 Task: Open a blank sheet, save the file as newsletter.odt Insert a table '2 by 3' In first column, add headers, 'Product, Quantity'. Under first header add  Apple, Mango. Under second header add  15, 20. Change table style to  Red
Action: Mouse moved to (278, 143)
Screenshot: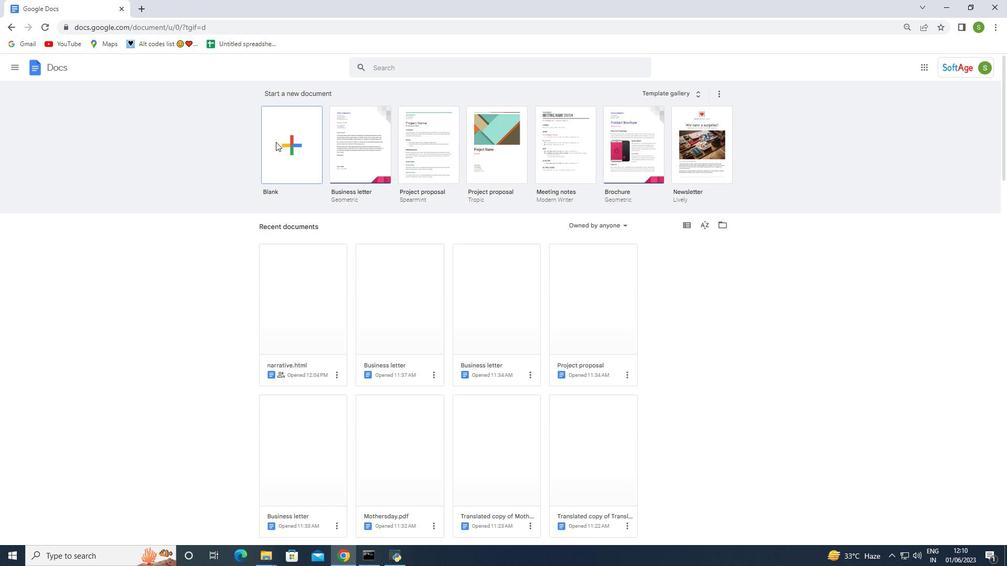 
Action: Mouse pressed left at (278, 143)
Screenshot: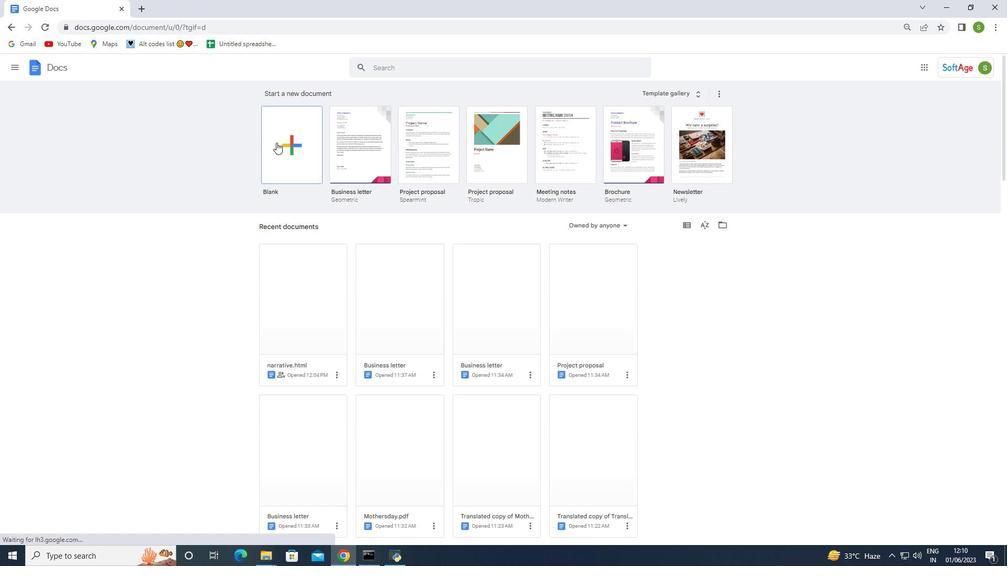 
Action: Mouse moved to (29, 71)
Screenshot: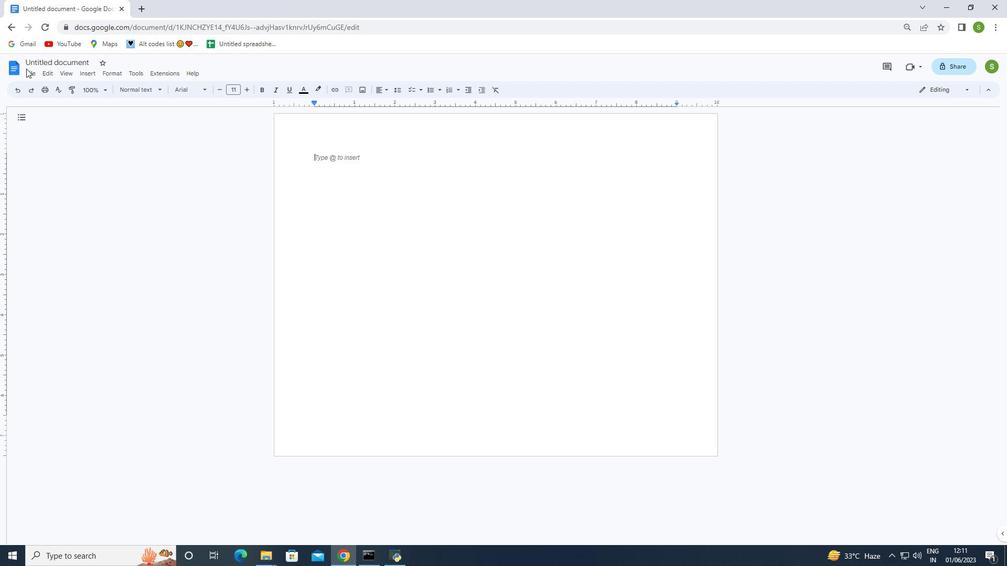 
Action: Mouse pressed left at (29, 71)
Screenshot: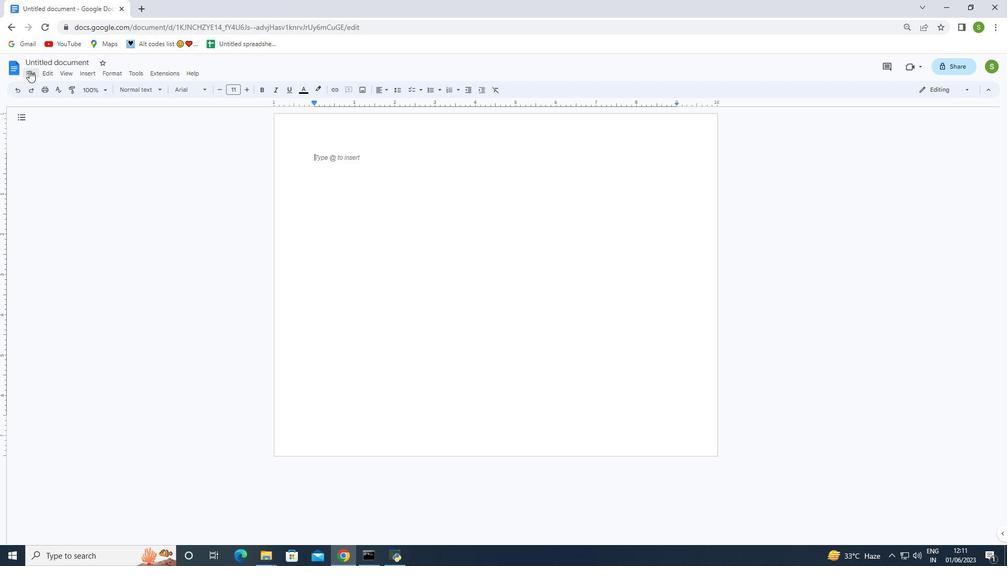 
Action: Mouse moved to (54, 182)
Screenshot: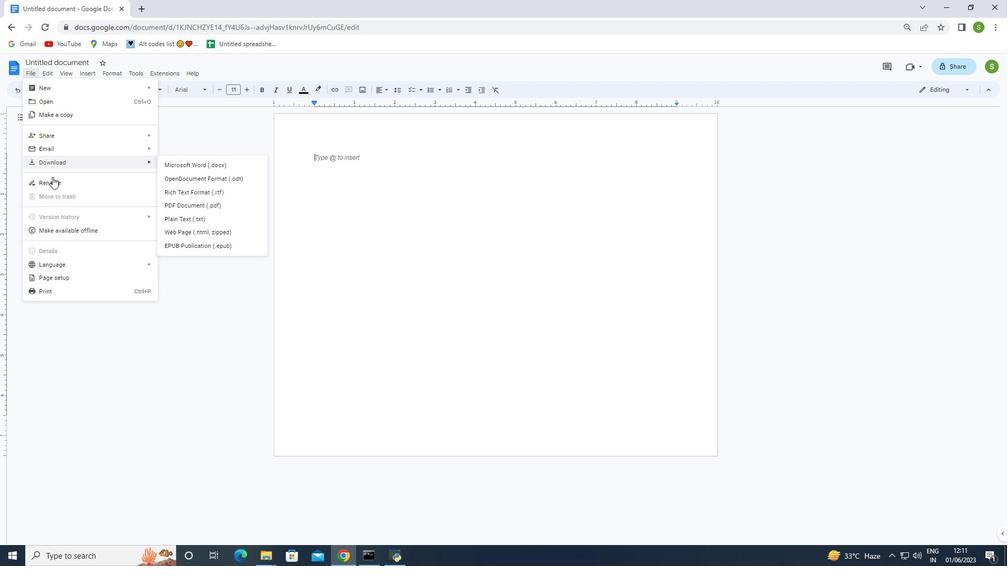 
Action: Mouse pressed left at (54, 182)
Screenshot: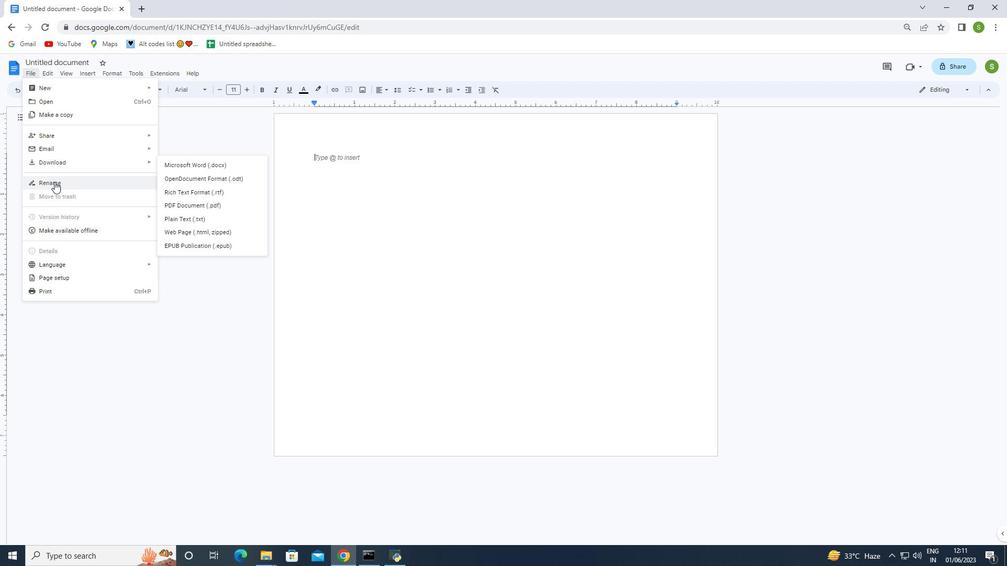 
Action: Mouse moved to (55, 179)
Screenshot: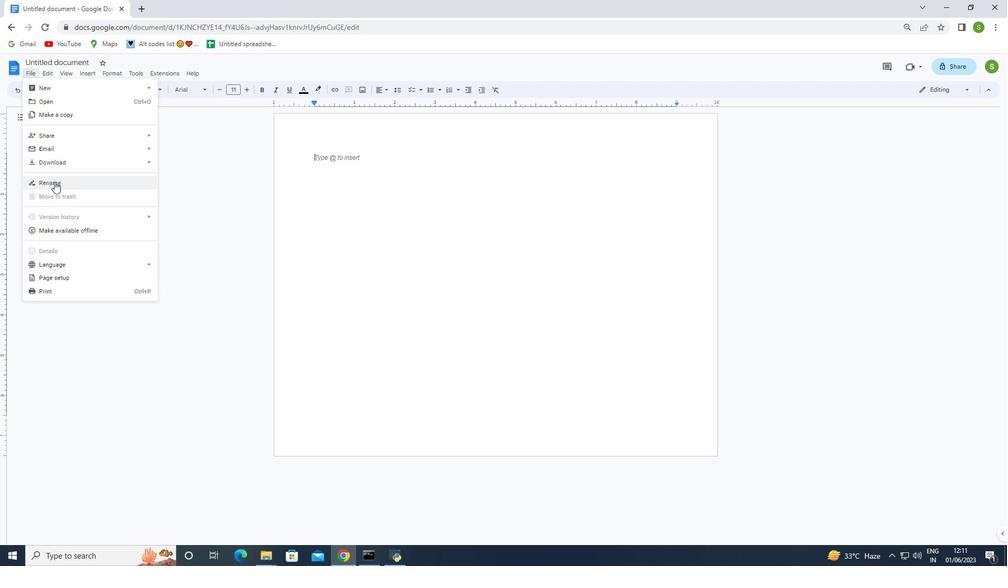 
Action: Key pressed <Key.backspace>newsletter.odt
Screenshot: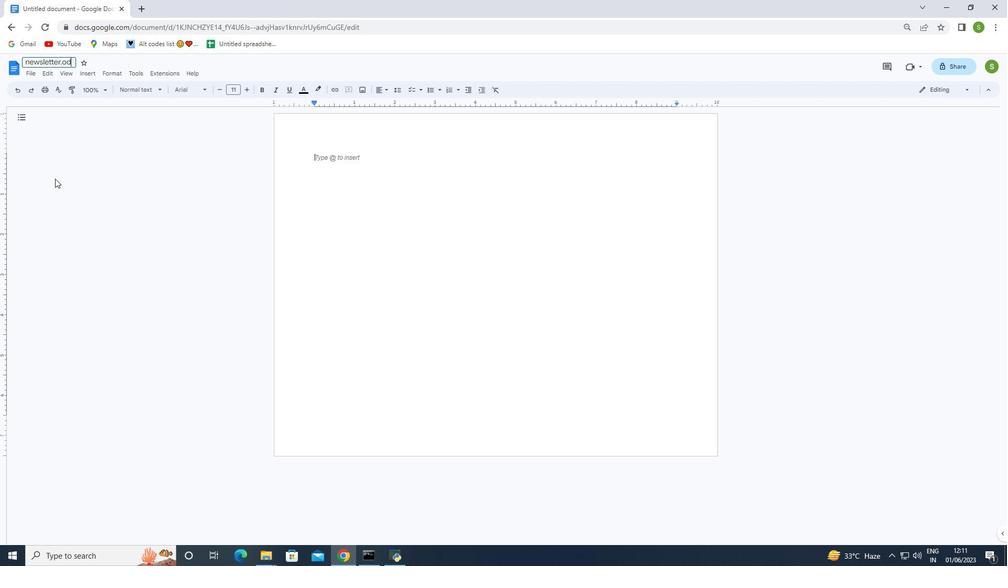 
Action: Mouse moved to (132, 222)
Screenshot: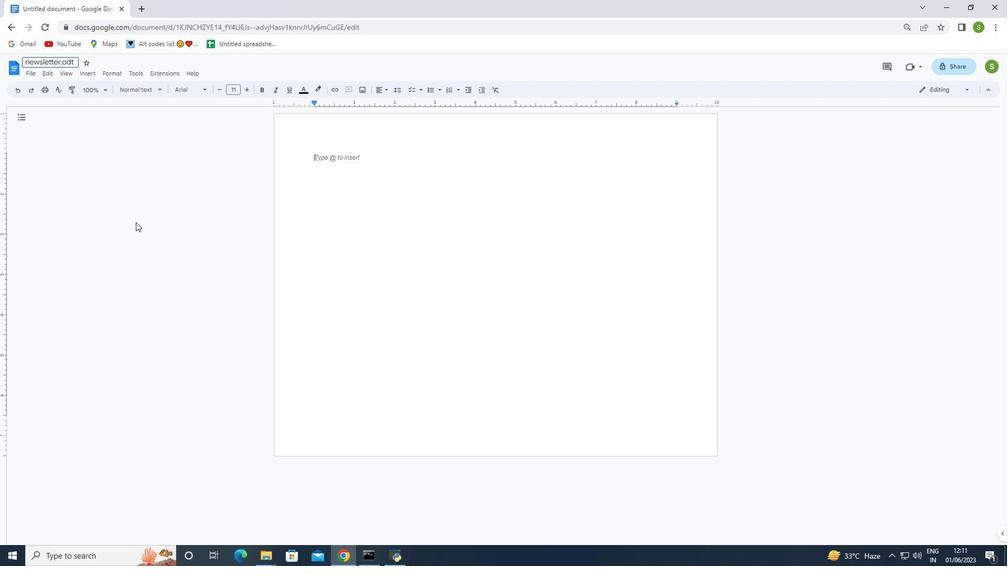 
Action: Mouse pressed left at (132, 222)
Screenshot: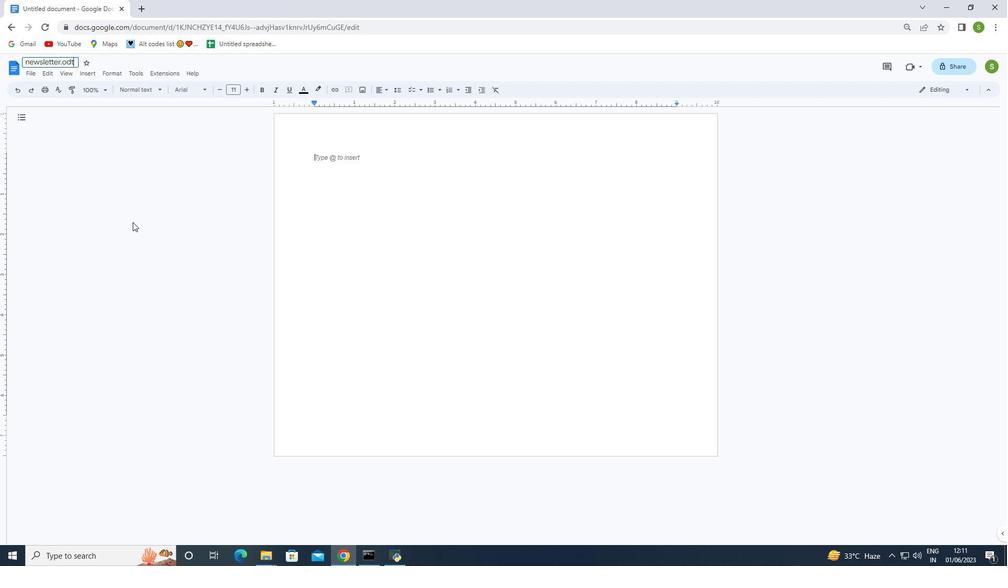
Action: Mouse moved to (114, 76)
Screenshot: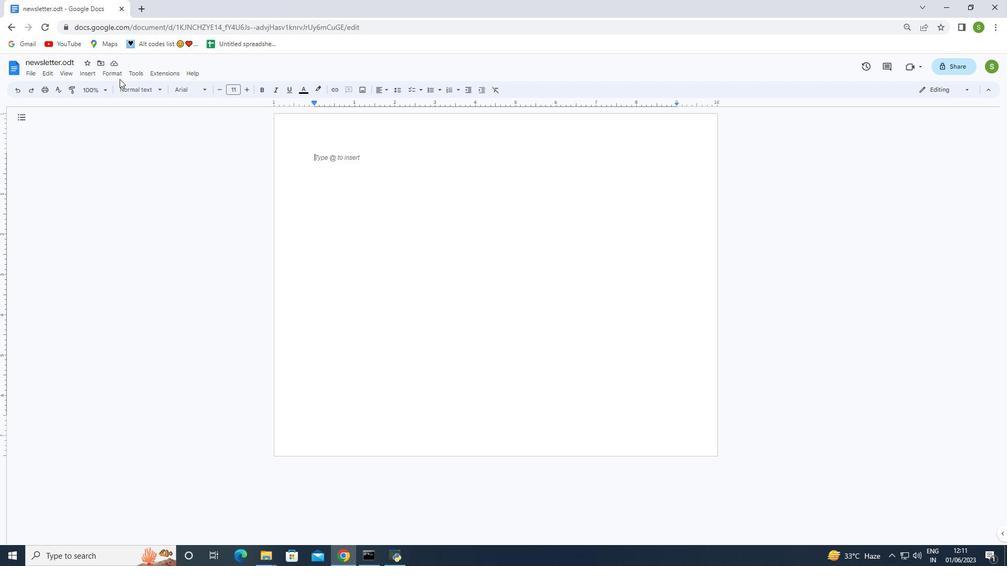 
Action: Mouse pressed left at (114, 76)
Screenshot: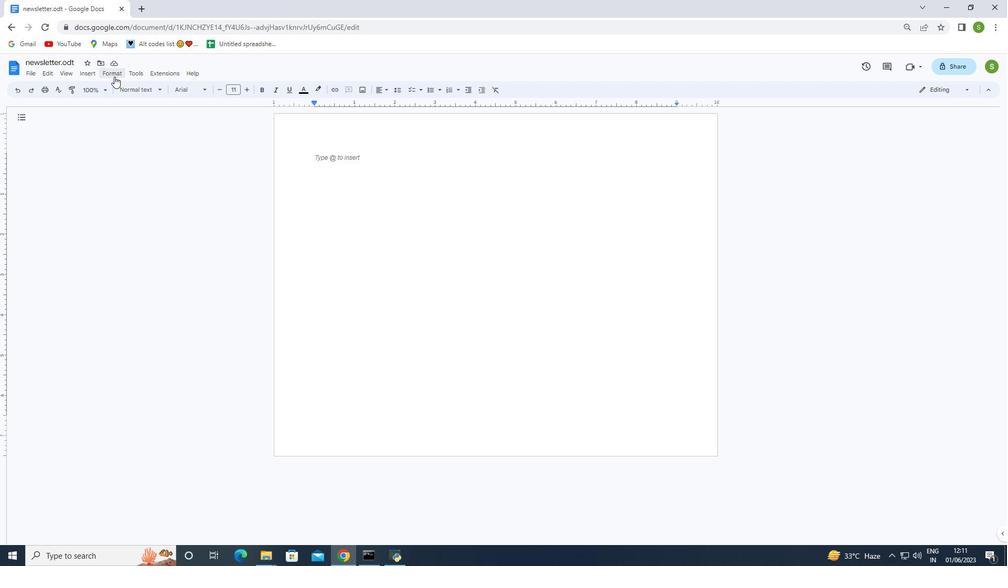 
Action: Mouse moved to (90, 74)
Screenshot: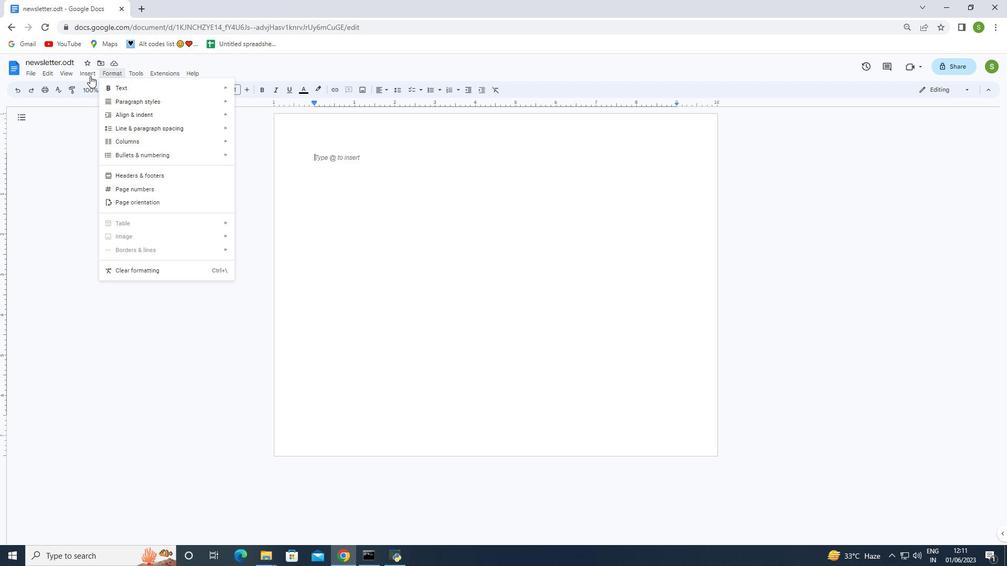 
Action: Mouse pressed left at (90, 74)
Screenshot: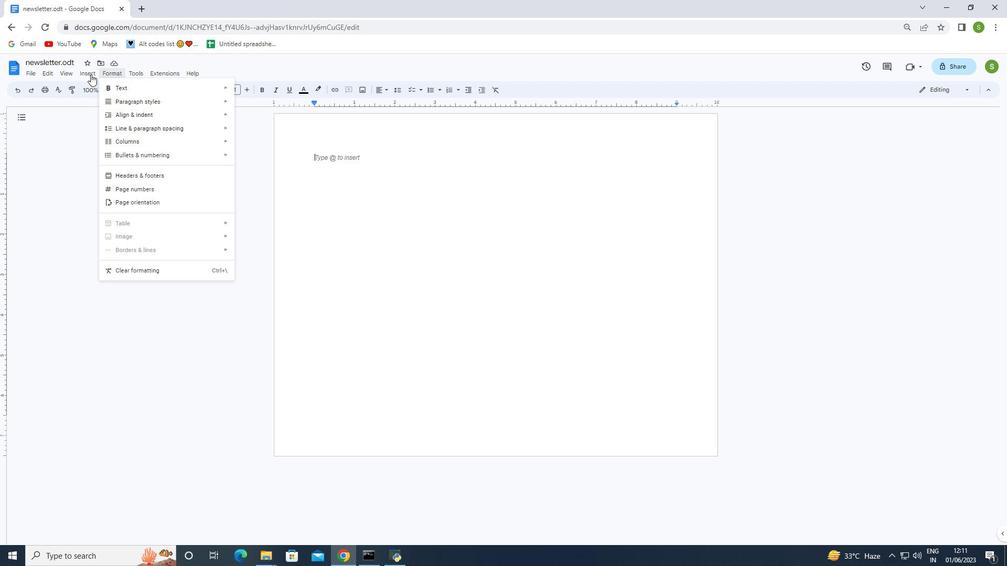 
Action: Mouse pressed left at (90, 74)
Screenshot: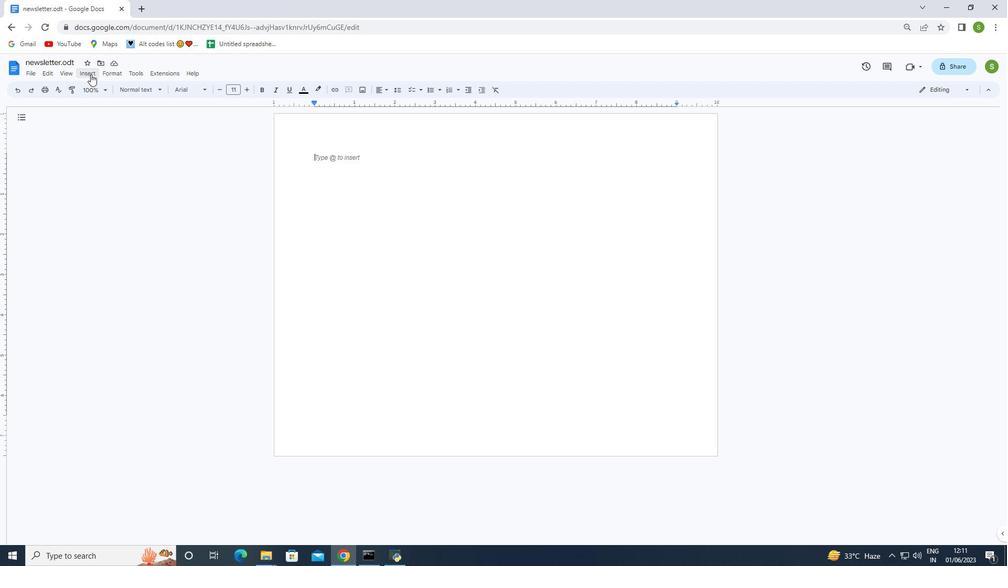 
Action: Mouse moved to (104, 102)
Screenshot: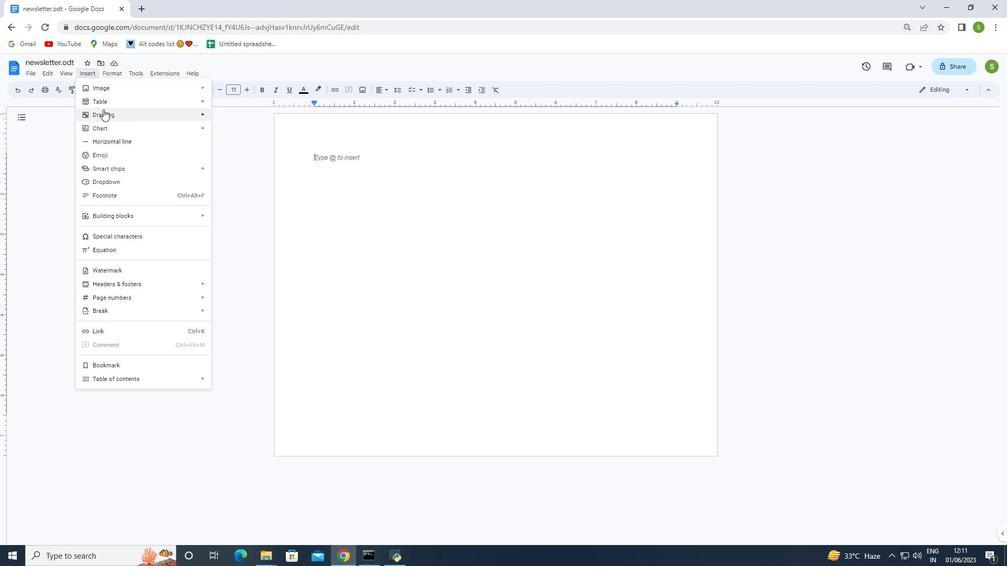 
Action: Mouse pressed left at (104, 102)
Screenshot: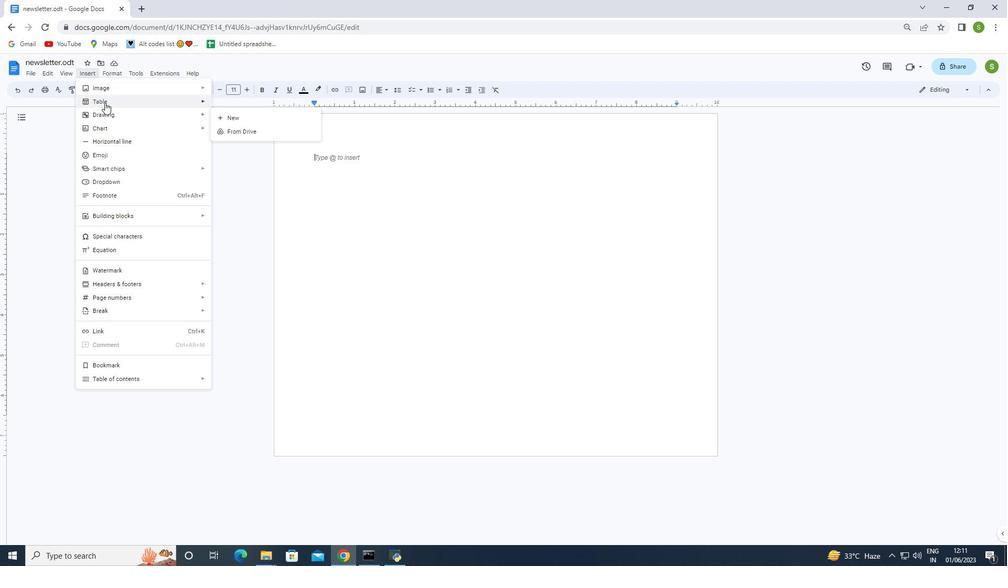 
Action: Mouse moved to (216, 123)
Screenshot: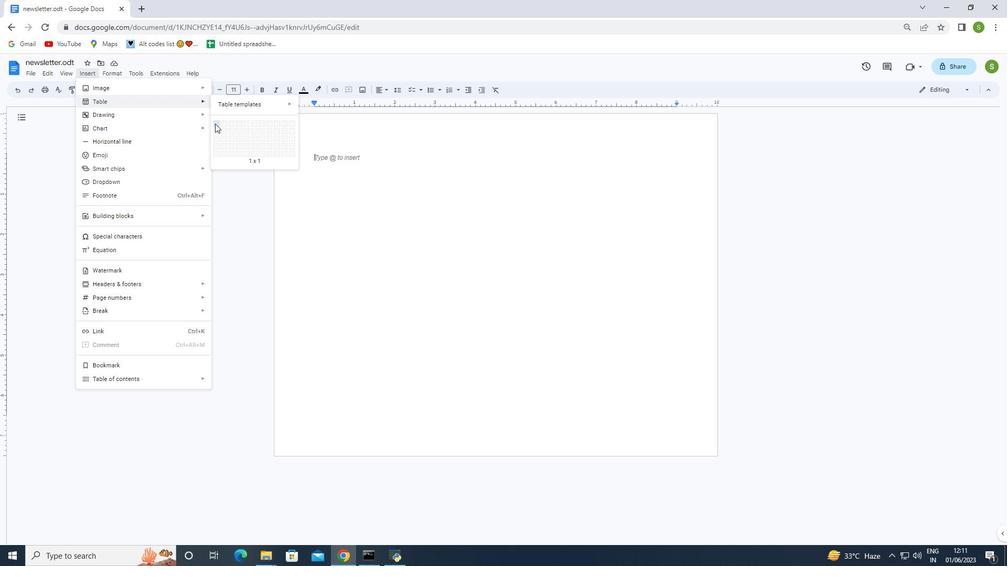 
Action: Mouse pressed left at (216, 123)
Screenshot: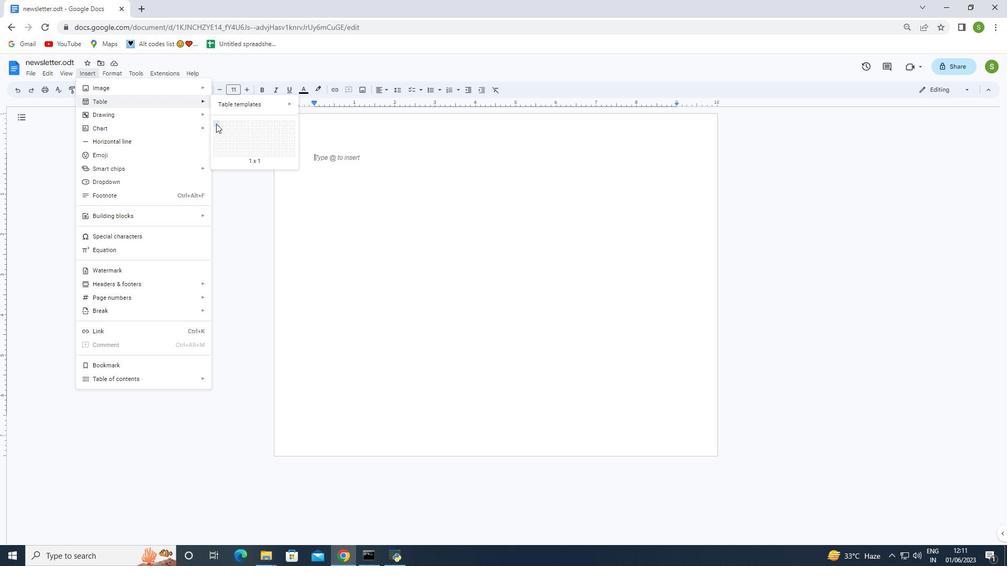 
Action: Mouse moved to (225, 137)
Screenshot: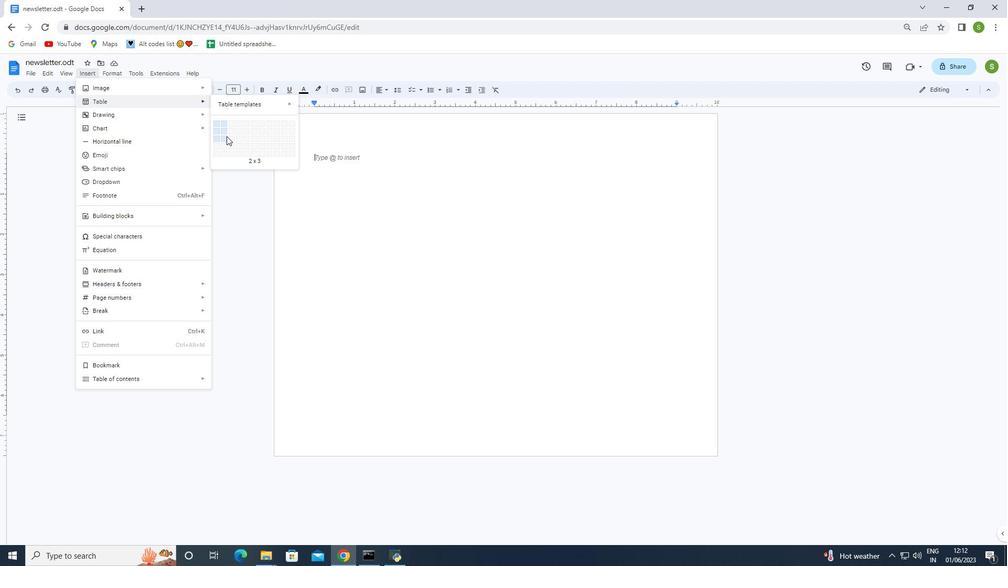 
Action: Mouse pressed left at (225, 137)
Screenshot: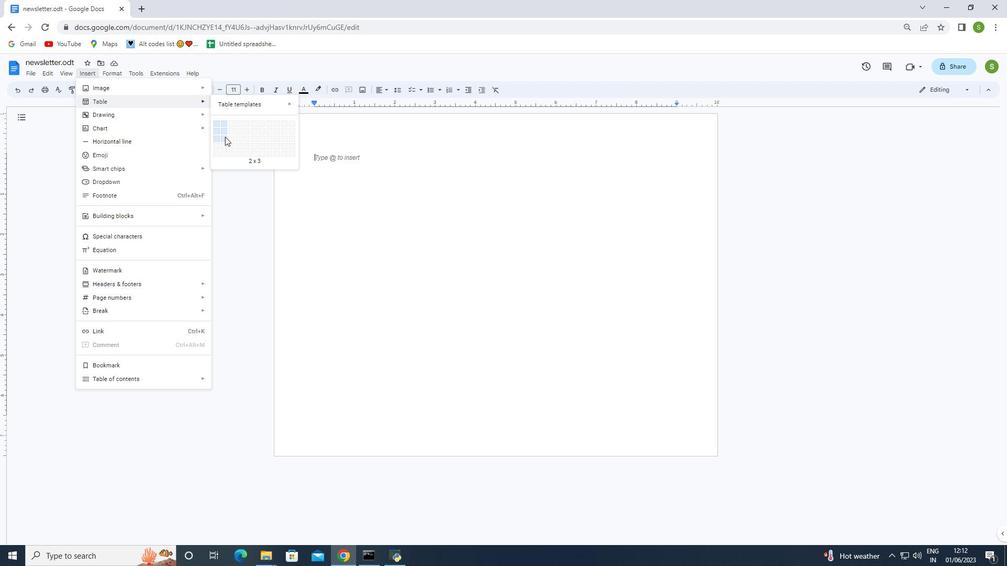 
Action: Mouse moved to (499, 167)
Screenshot: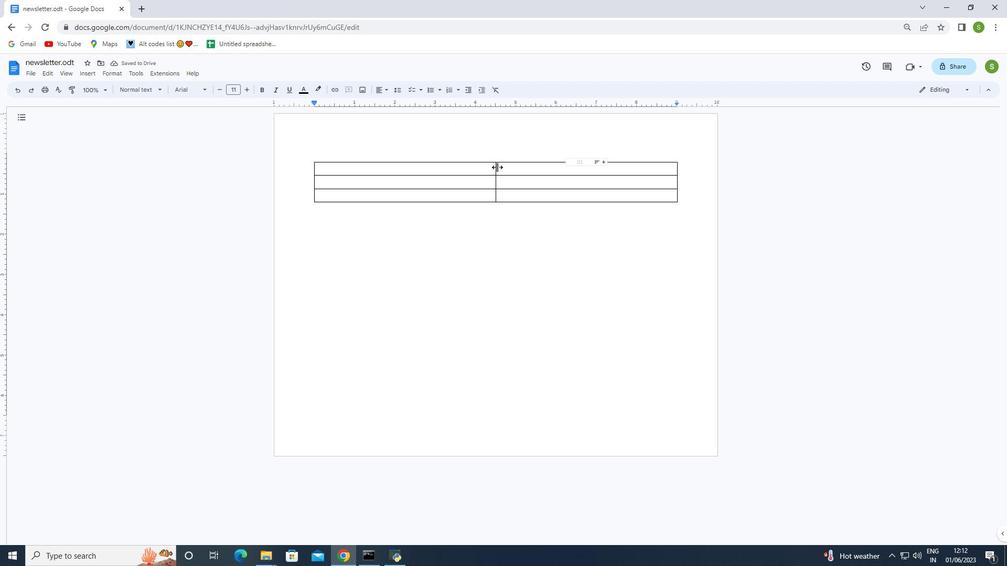 
Action: Mouse pressed left at (499, 167)
Screenshot: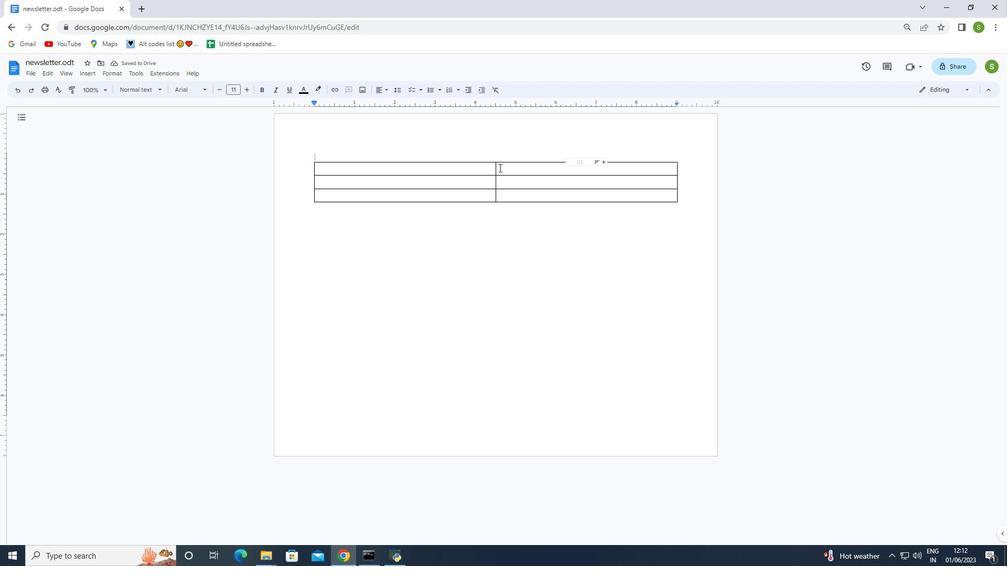 
Action: Mouse moved to (672, 167)
Screenshot: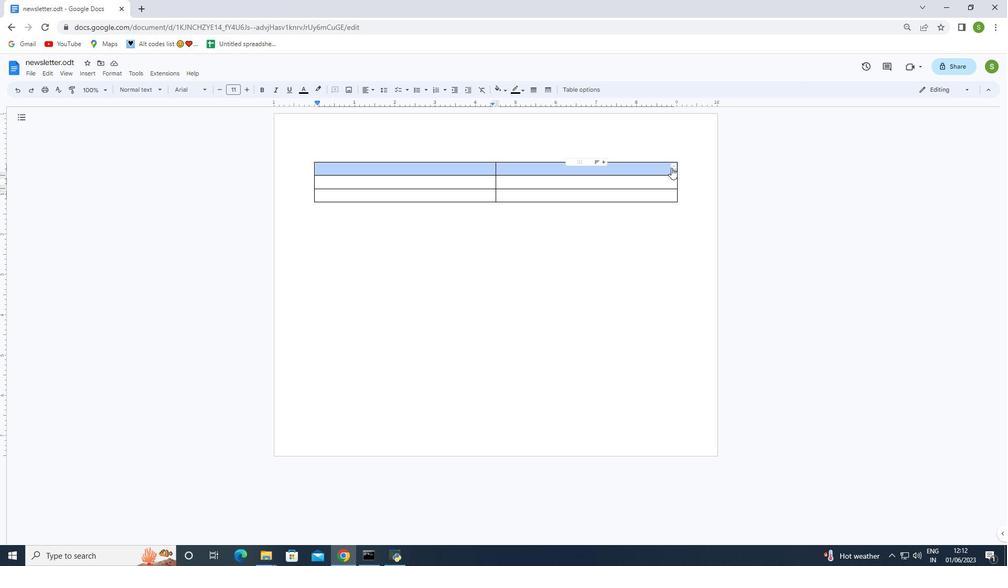 
Action: Mouse pressed left at (672, 167)
Screenshot: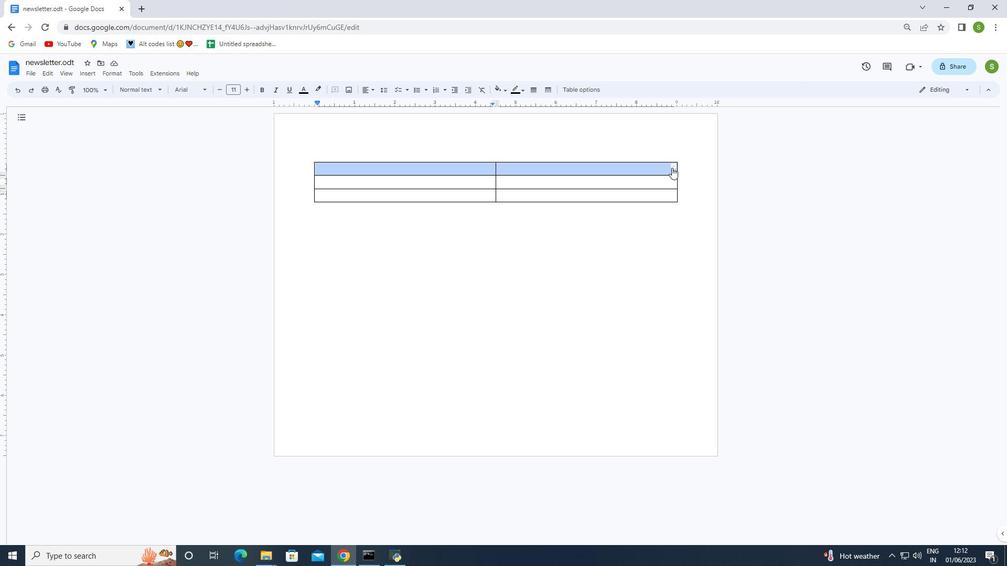 
Action: Mouse moved to (665, 134)
Screenshot: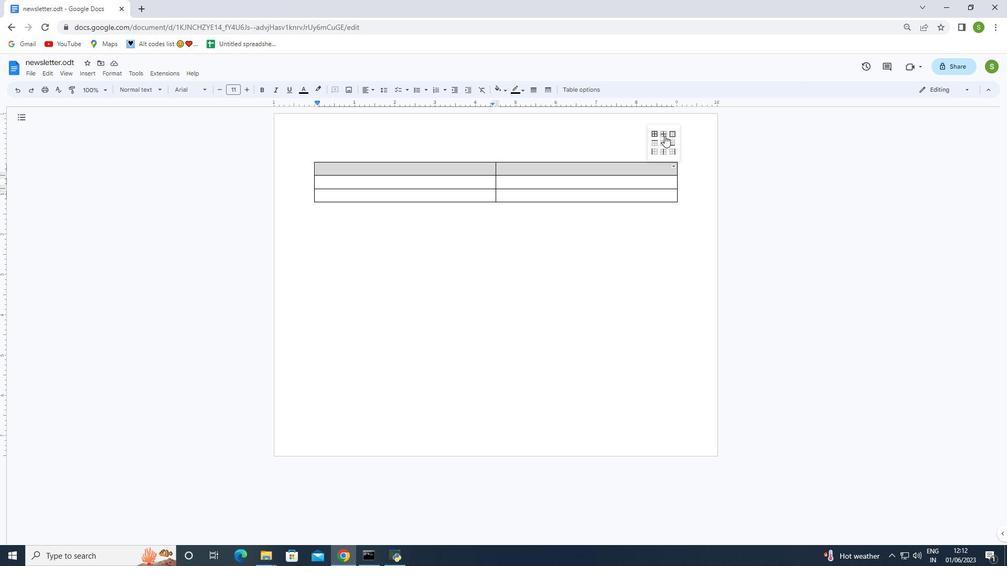 
Action: Mouse pressed left at (665, 134)
Screenshot: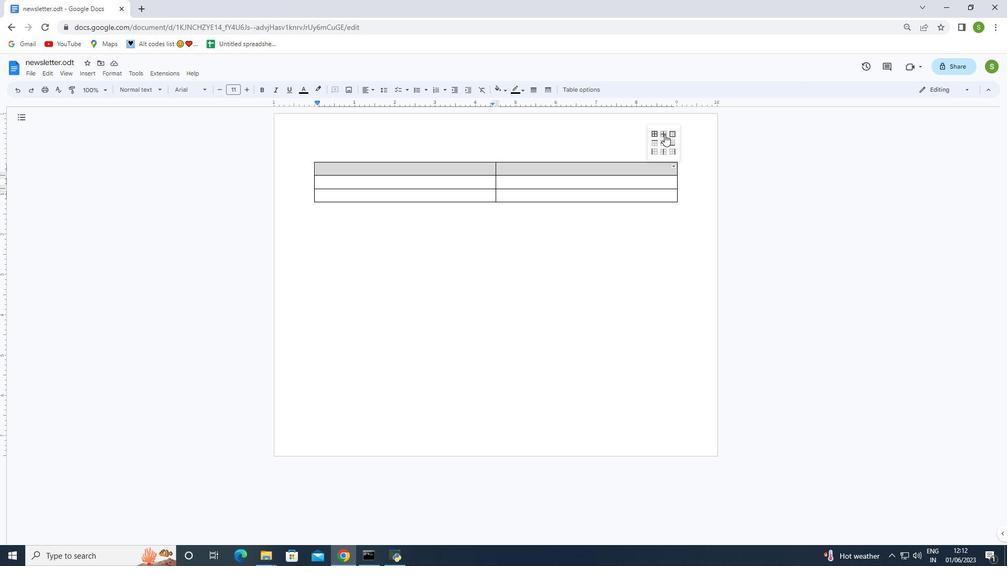 
Action: Mouse moved to (513, 174)
Screenshot: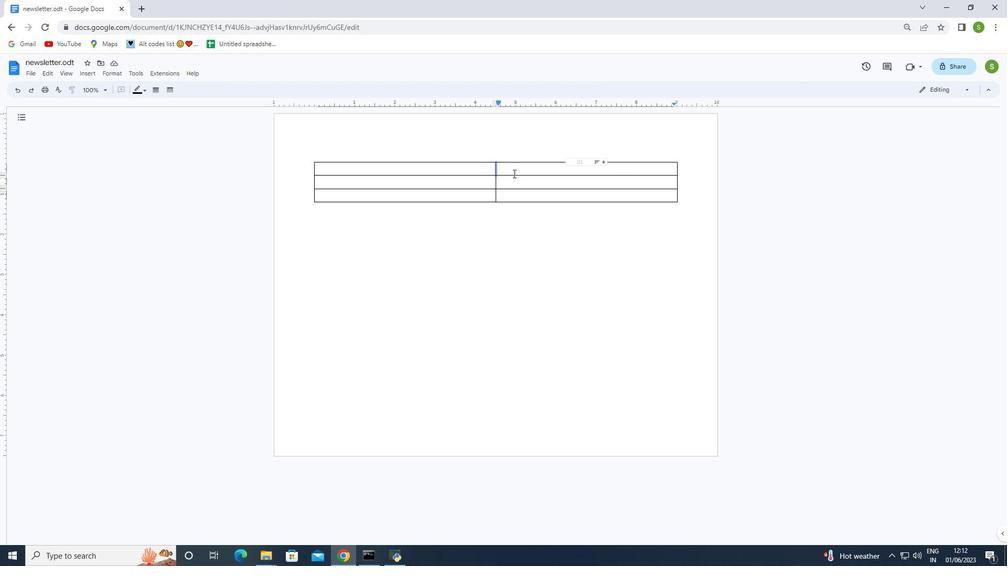 
Action: Key pressed <Key.delete>
Screenshot: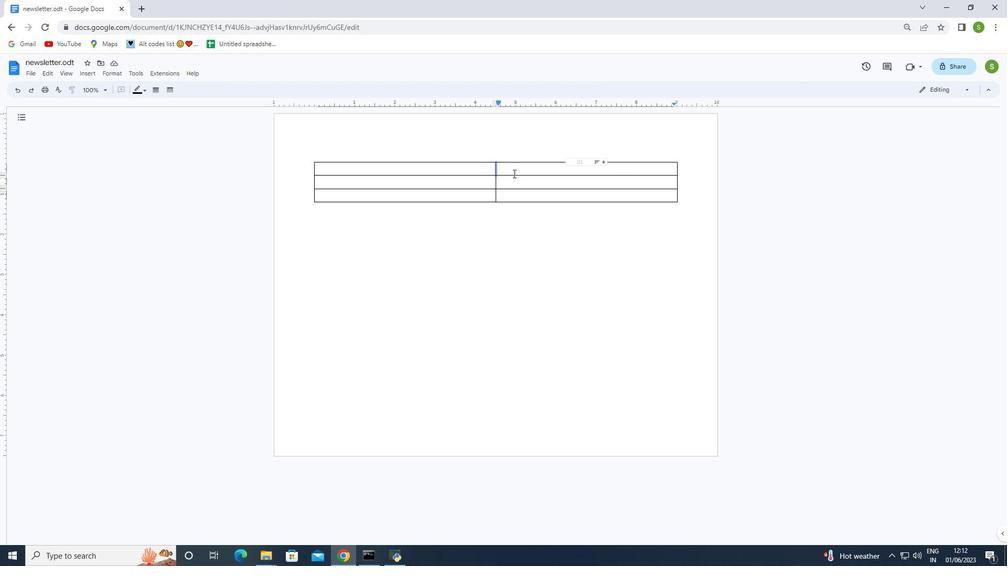 
Action: Mouse moved to (435, 261)
Screenshot: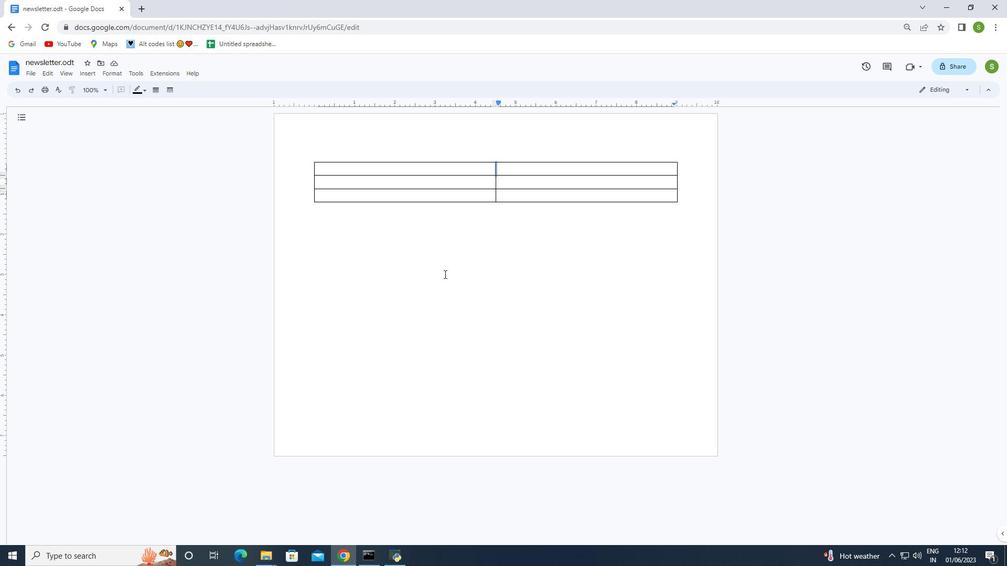 
Action: Mouse pressed left at (435, 261)
Screenshot: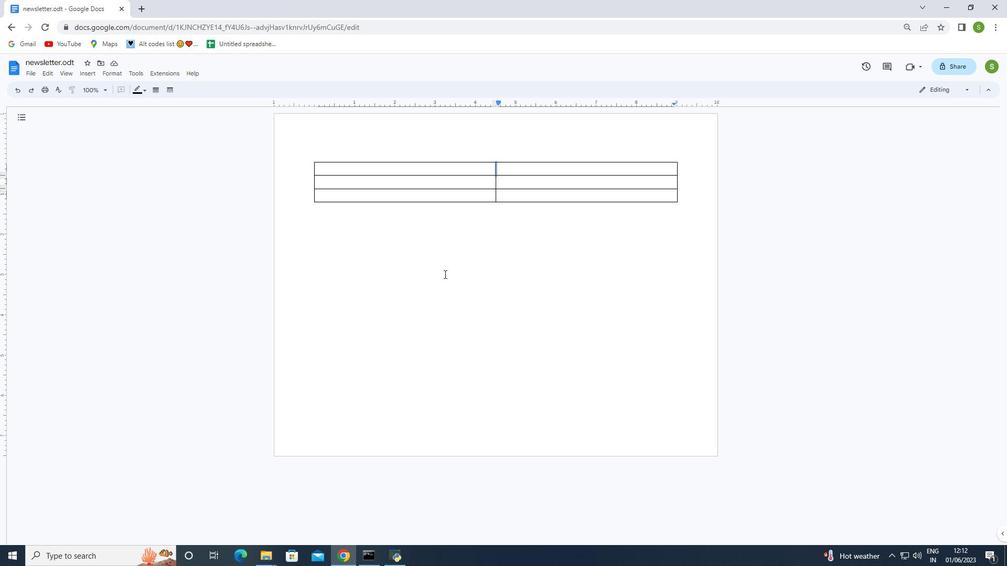 
Action: Mouse moved to (455, 173)
Screenshot: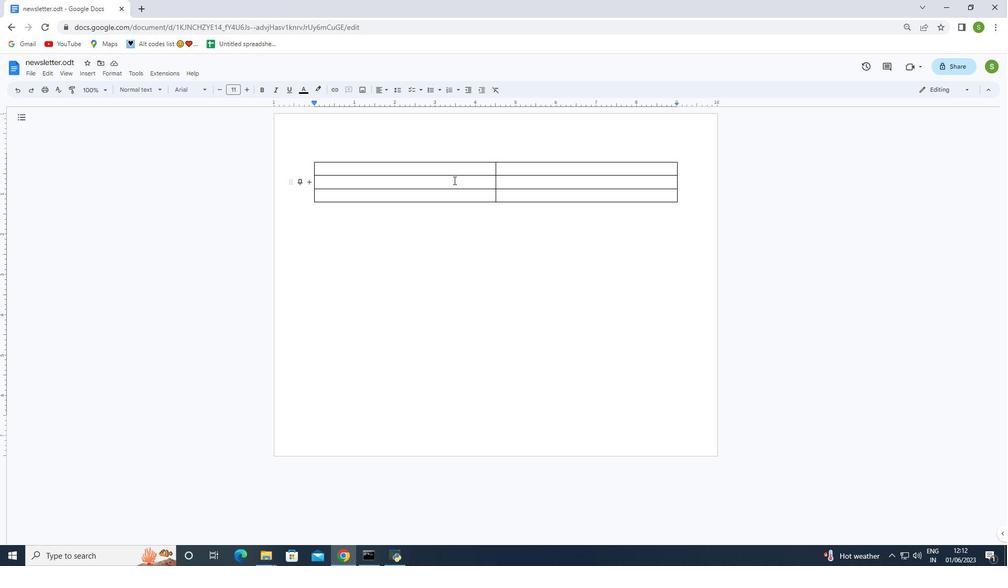 
Action: Mouse pressed left at (455, 173)
Screenshot: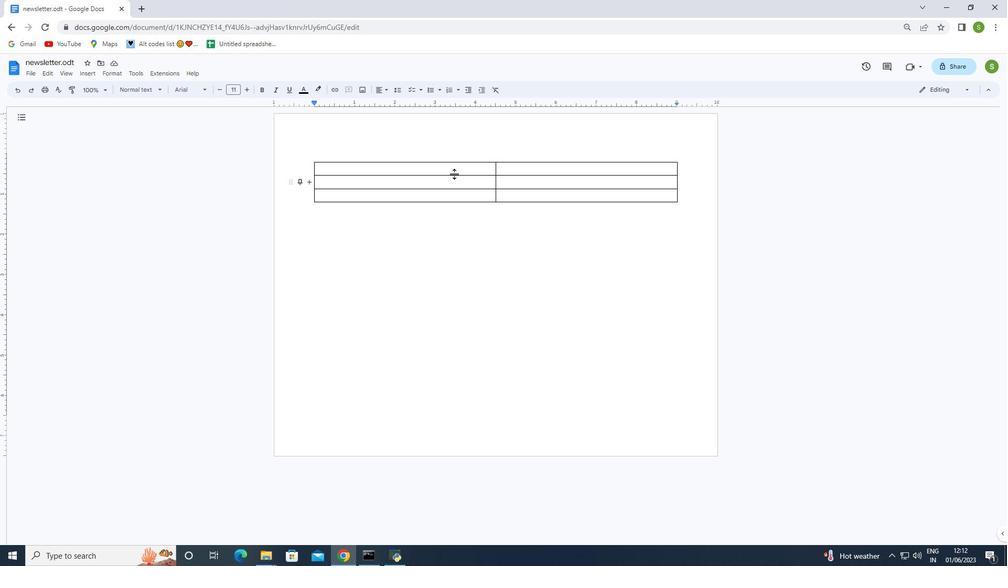 
Action: Mouse moved to (451, 172)
Screenshot: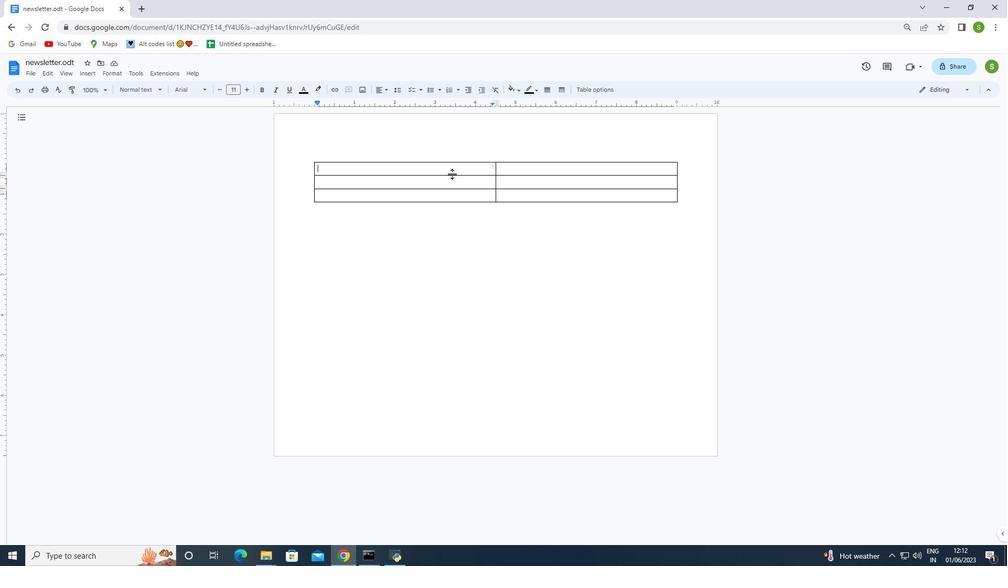 
Action: Mouse pressed left at (451, 172)
Screenshot: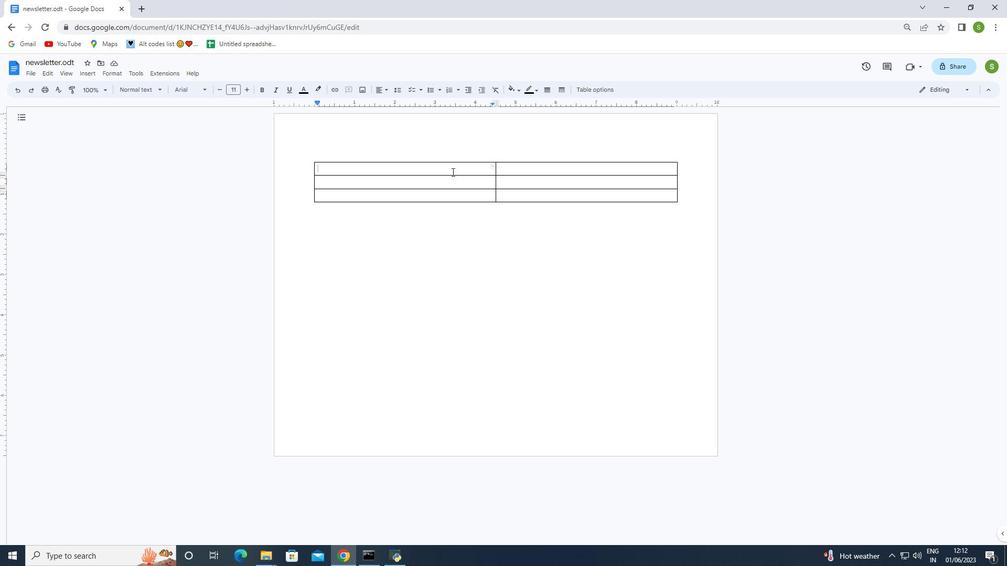 
Action: Mouse moved to (595, 167)
Screenshot: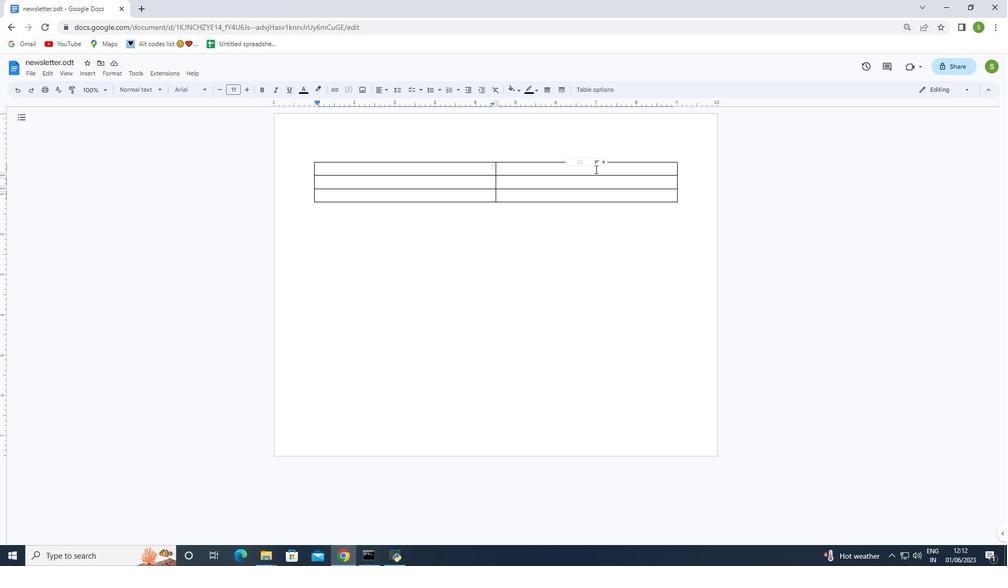 
Action: Mouse pressed left at (595, 167)
Screenshot: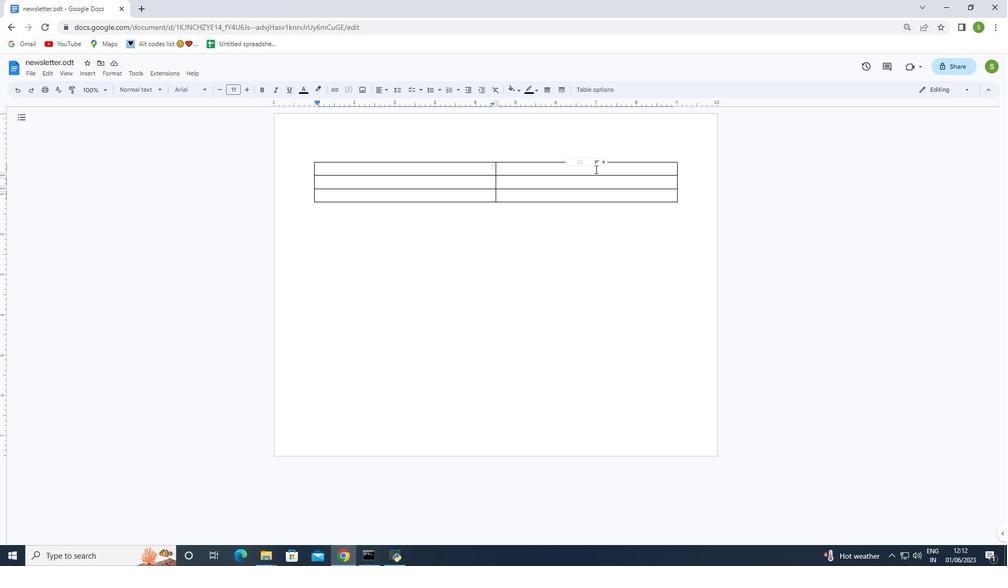 
Action: Mouse moved to (51, 74)
Screenshot: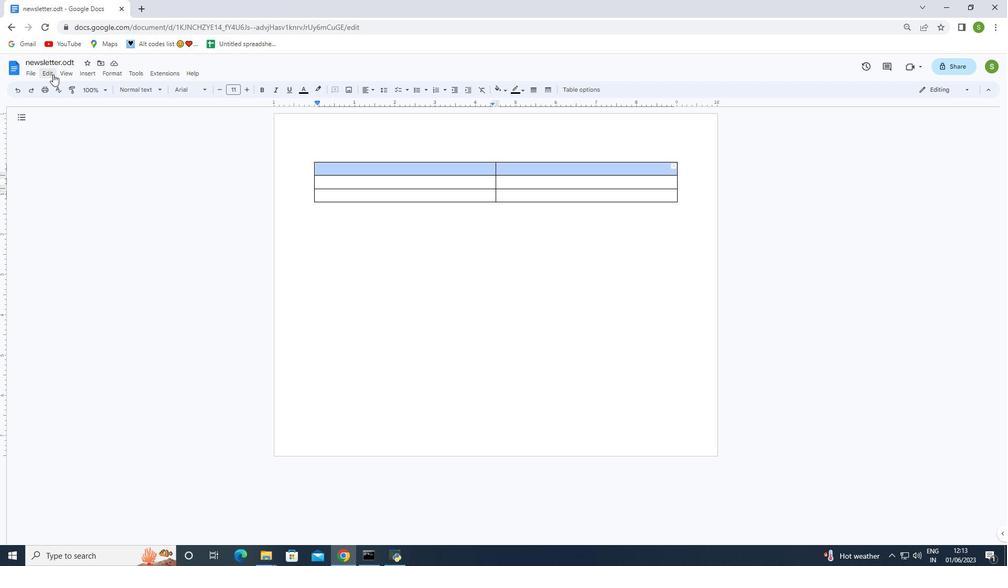 
Action: Mouse pressed left at (51, 74)
Screenshot: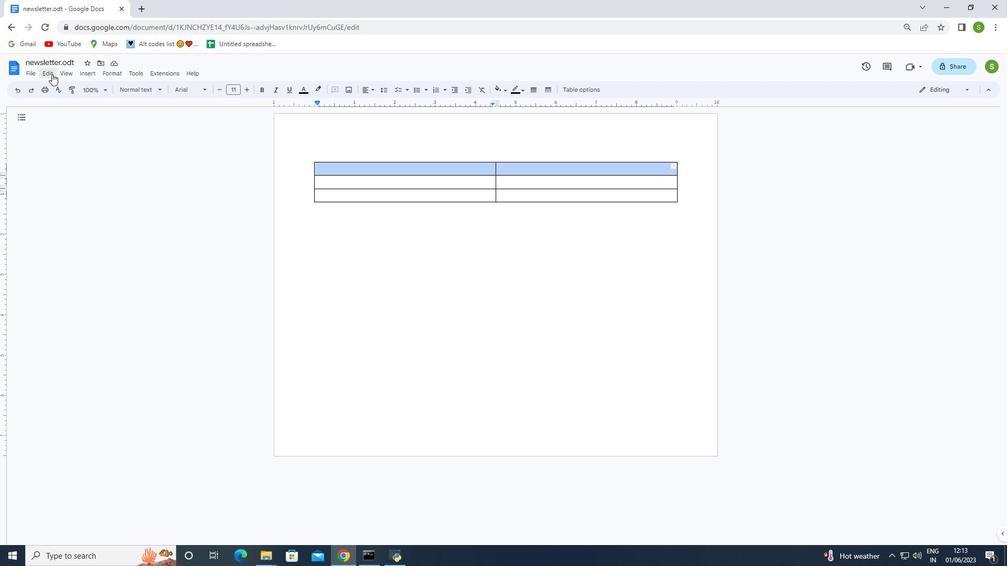 
Action: Mouse moved to (374, 256)
Screenshot: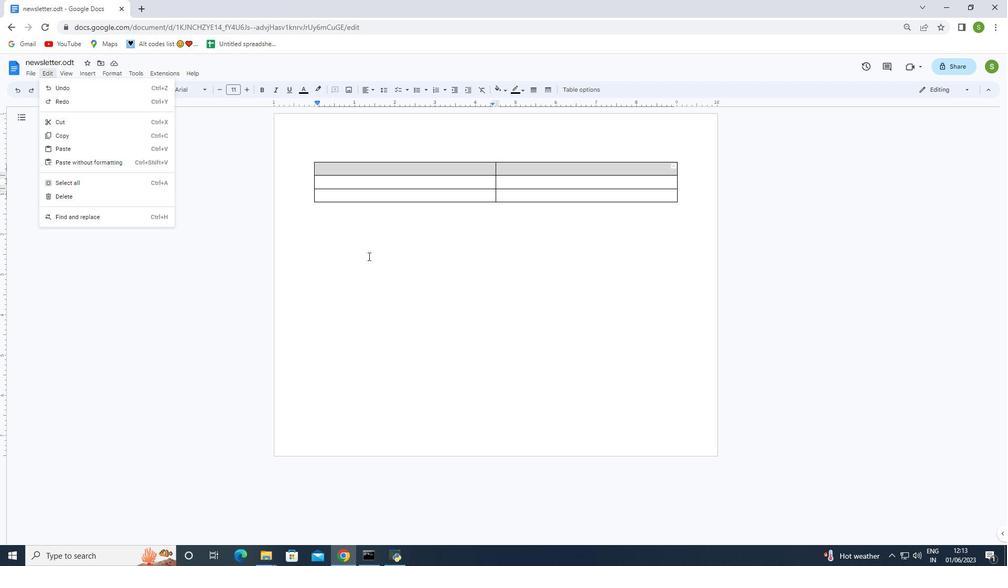 
Action: Mouse pressed left at (374, 256)
Screenshot: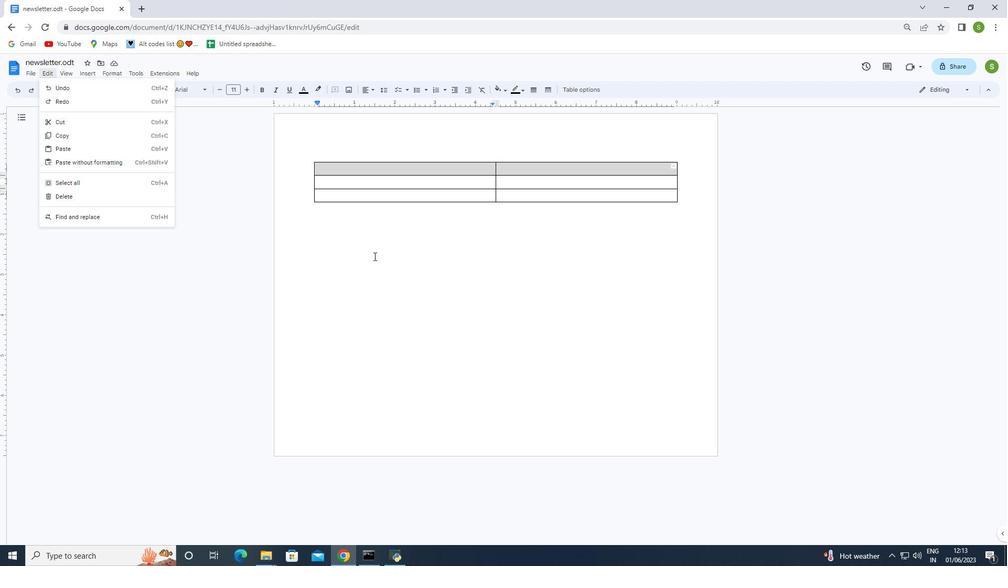 
Action: Mouse moved to (330, 168)
Screenshot: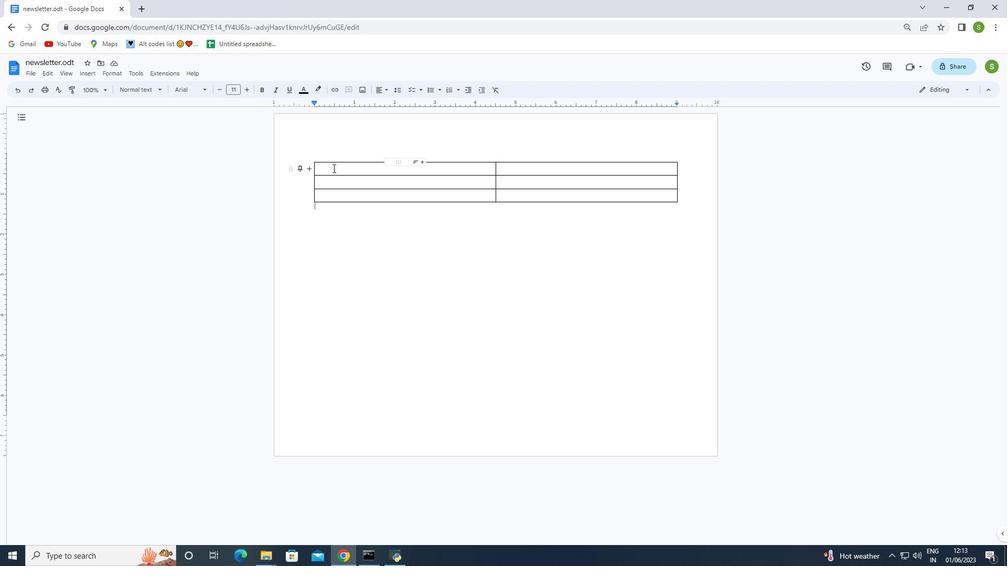
Action: Mouse pressed left at (330, 168)
Screenshot: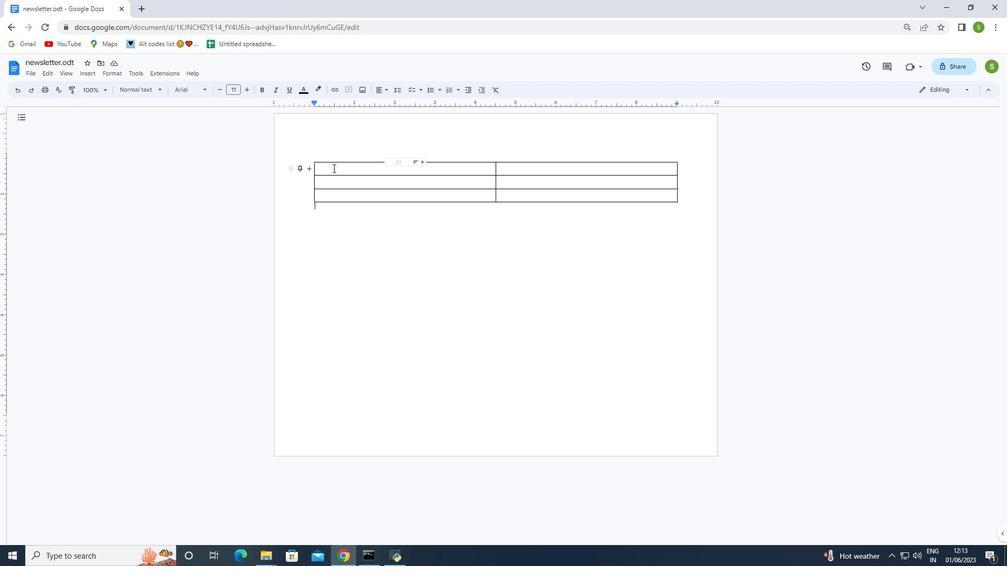 
Action: Mouse moved to (584, 92)
Screenshot: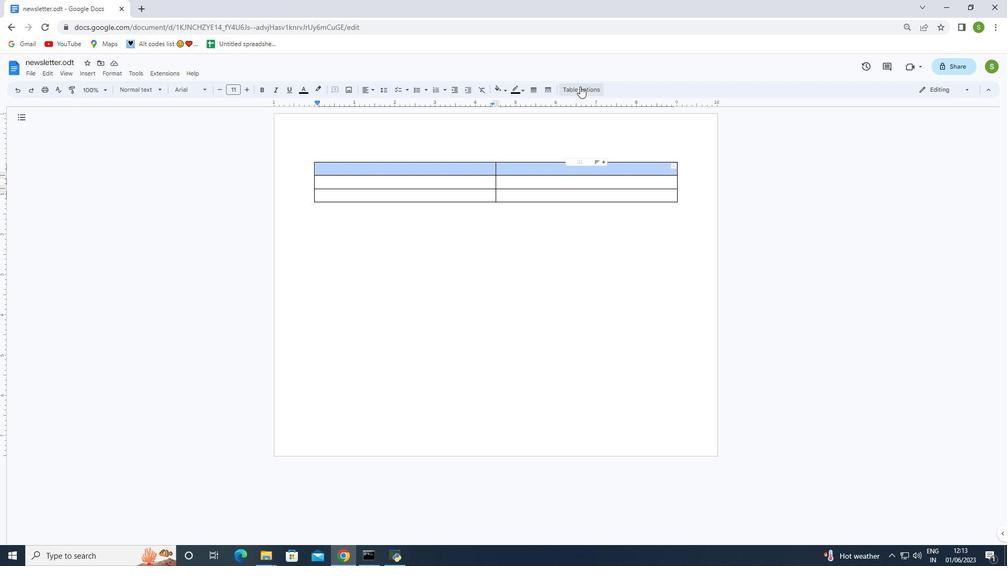 
Action: Mouse pressed right at (584, 92)
Screenshot: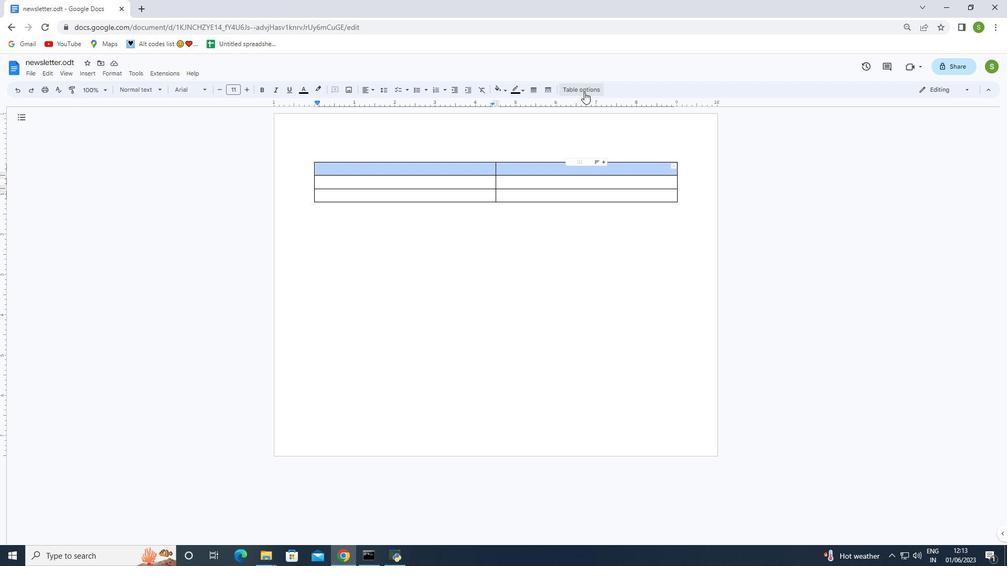 
Action: Mouse moved to (581, 88)
Screenshot: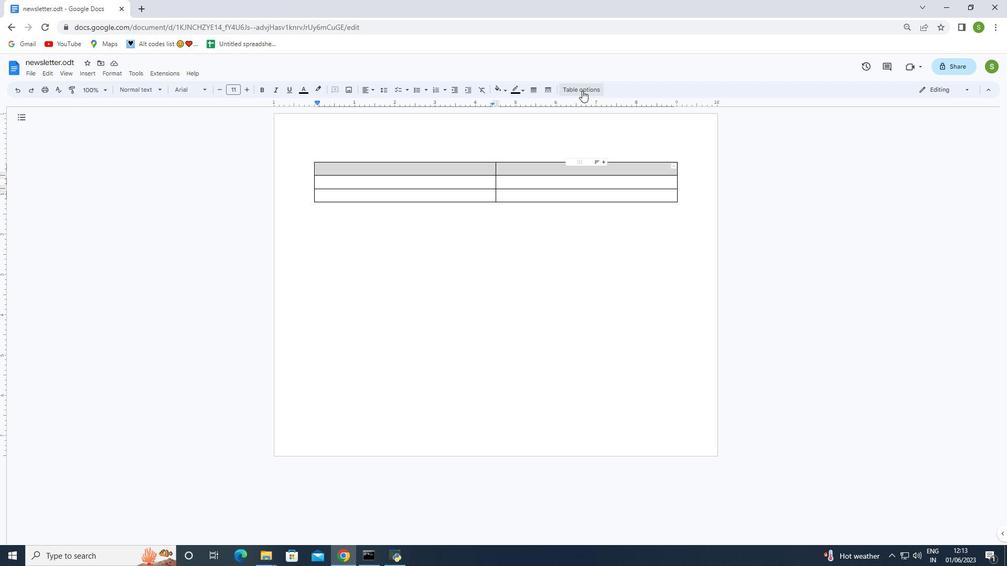 
Action: Mouse pressed left at (581, 88)
Screenshot: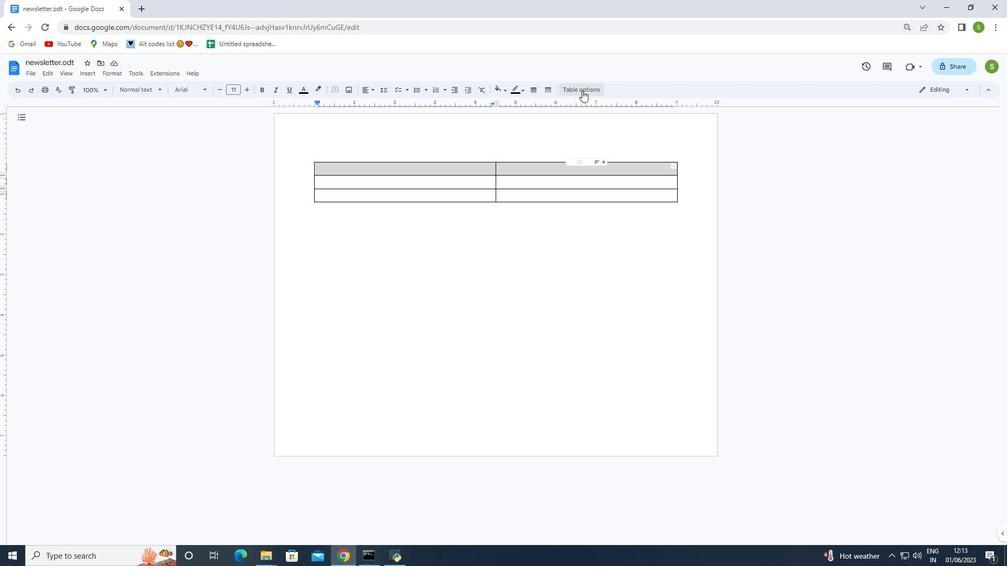 
Action: Mouse moved to (889, 193)
Screenshot: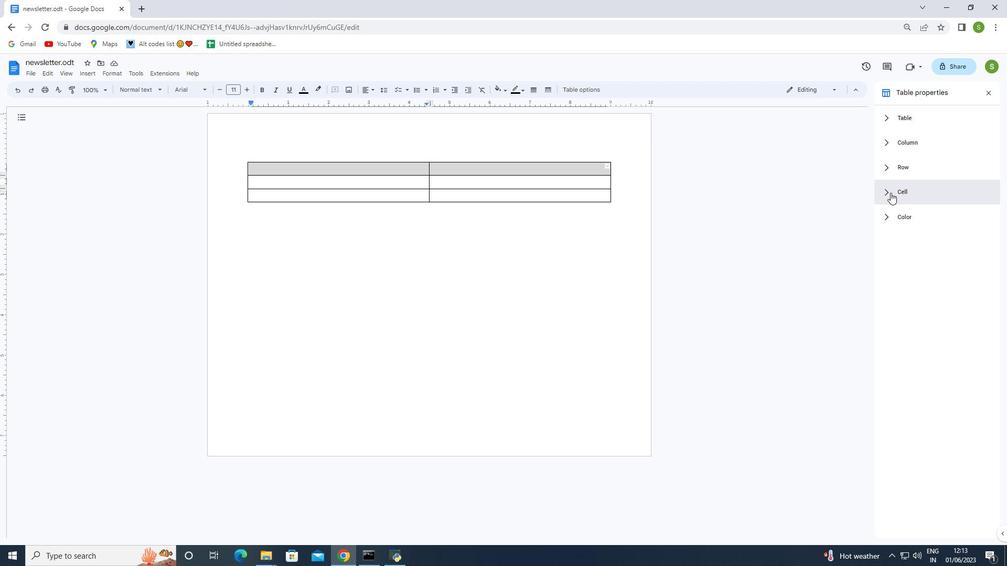 
Action: Mouse pressed left at (889, 193)
Screenshot: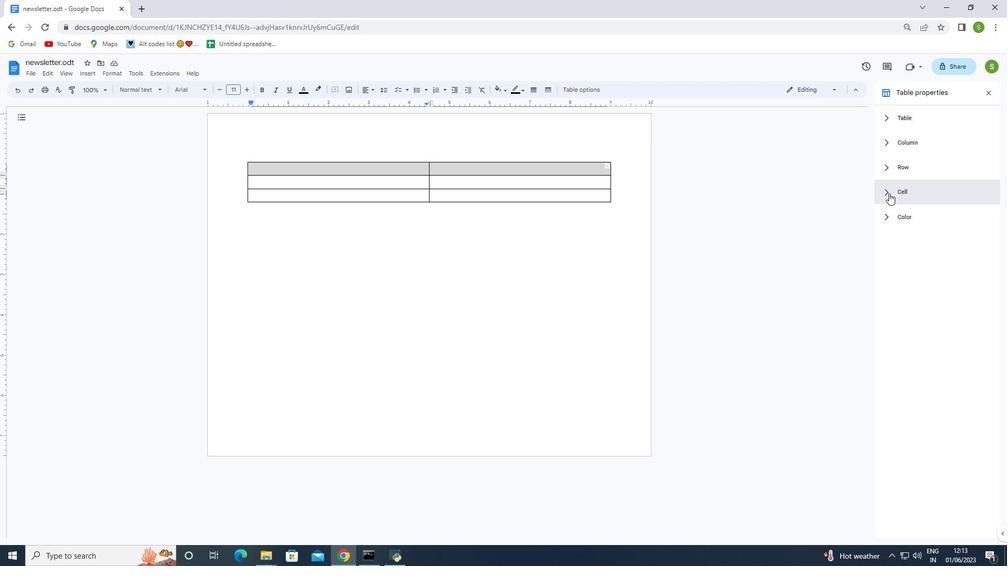 
Action: Mouse moved to (930, 227)
Screenshot: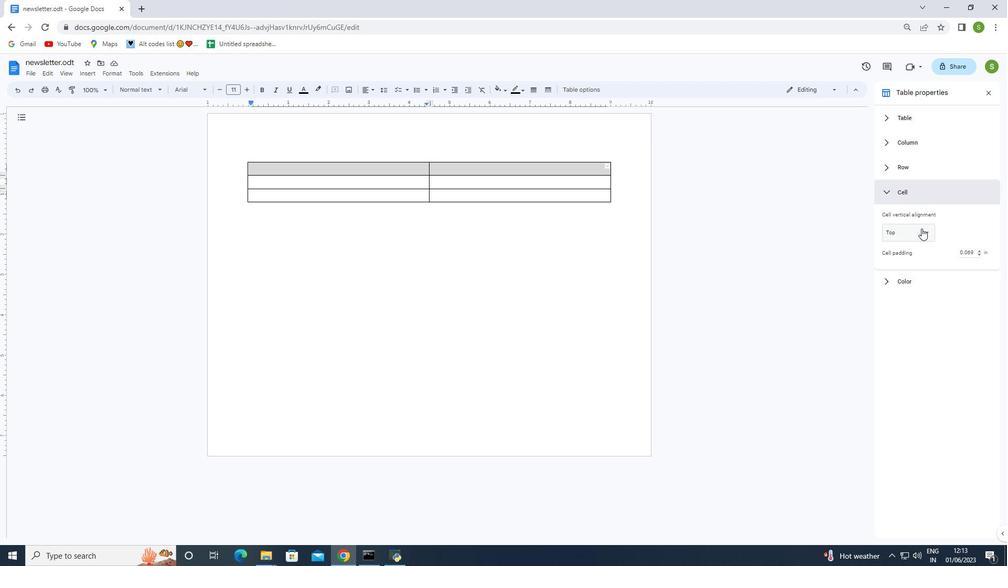 
Action: Mouse pressed left at (930, 227)
Screenshot: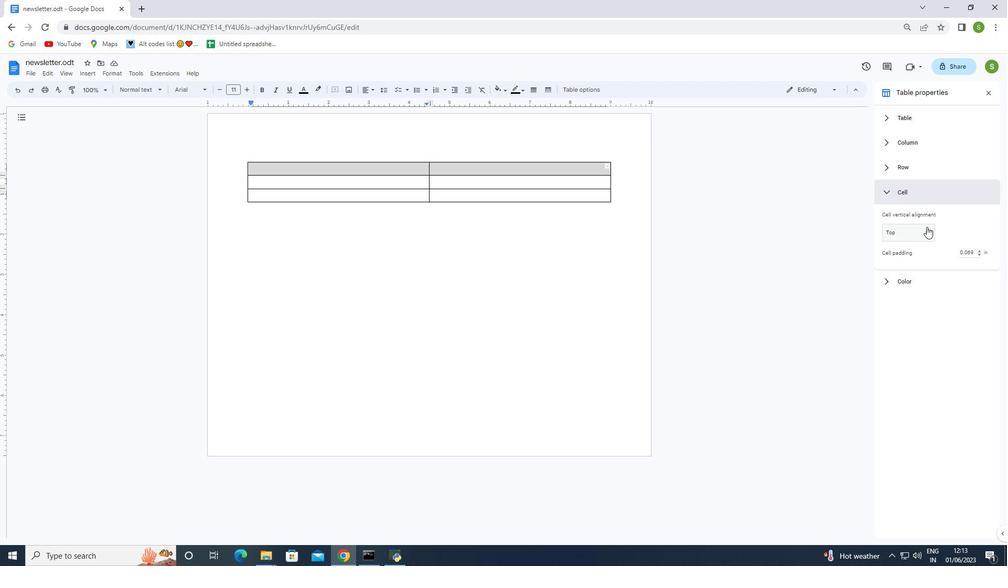 
Action: Mouse moved to (929, 230)
Screenshot: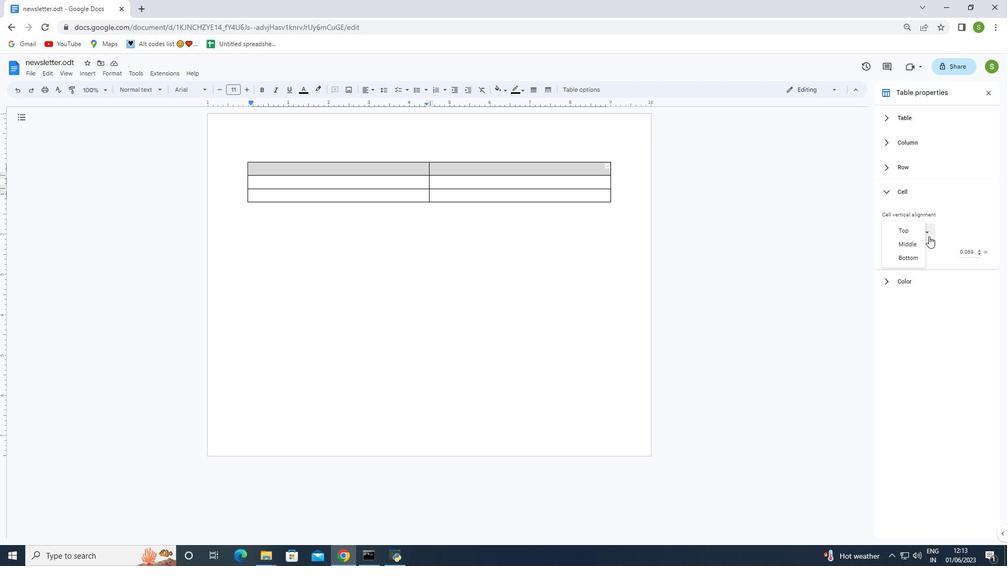 
Action: Mouse pressed left at (929, 230)
Screenshot: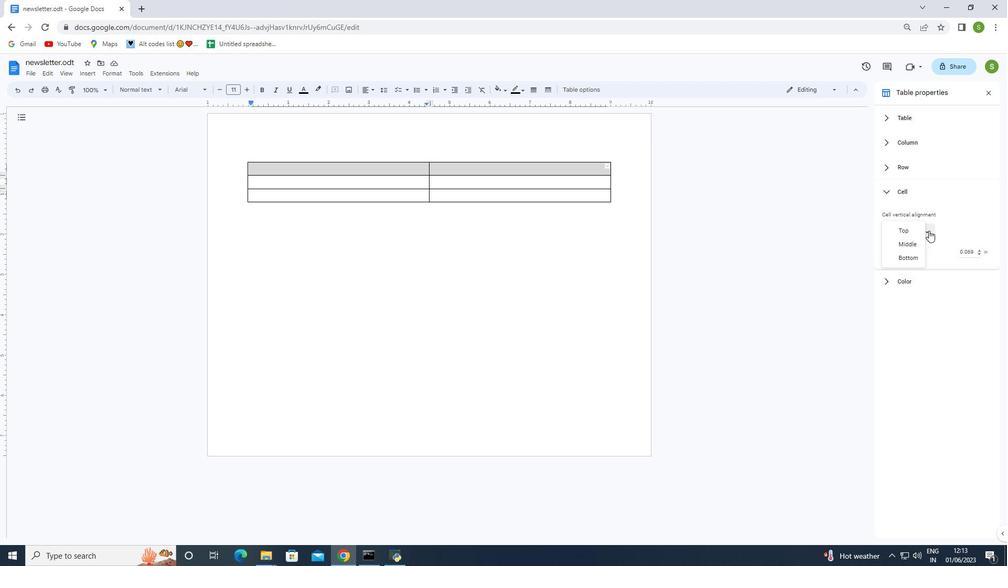 
Action: Mouse moved to (890, 119)
Screenshot: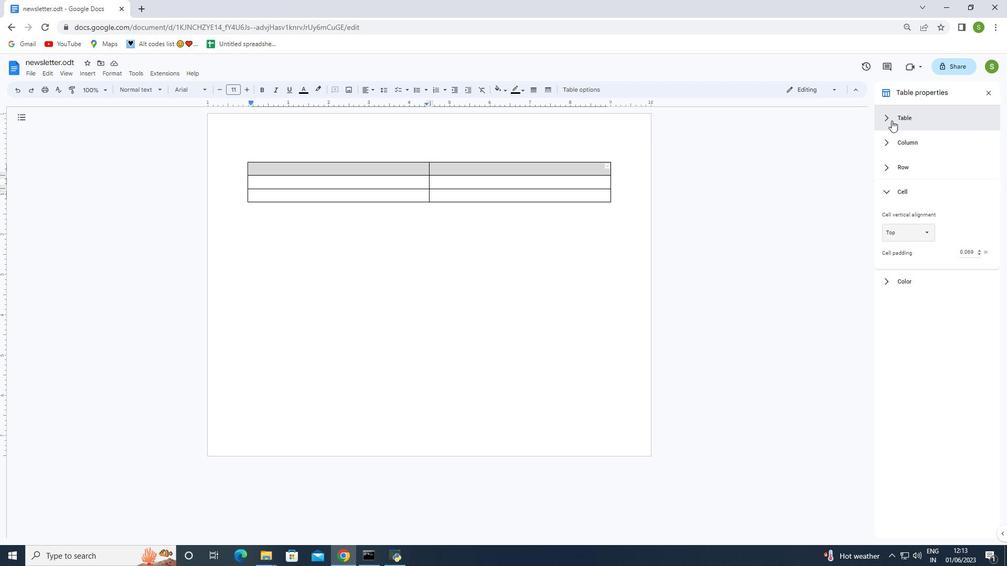 
Action: Mouse pressed left at (890, 119)
Screenshot: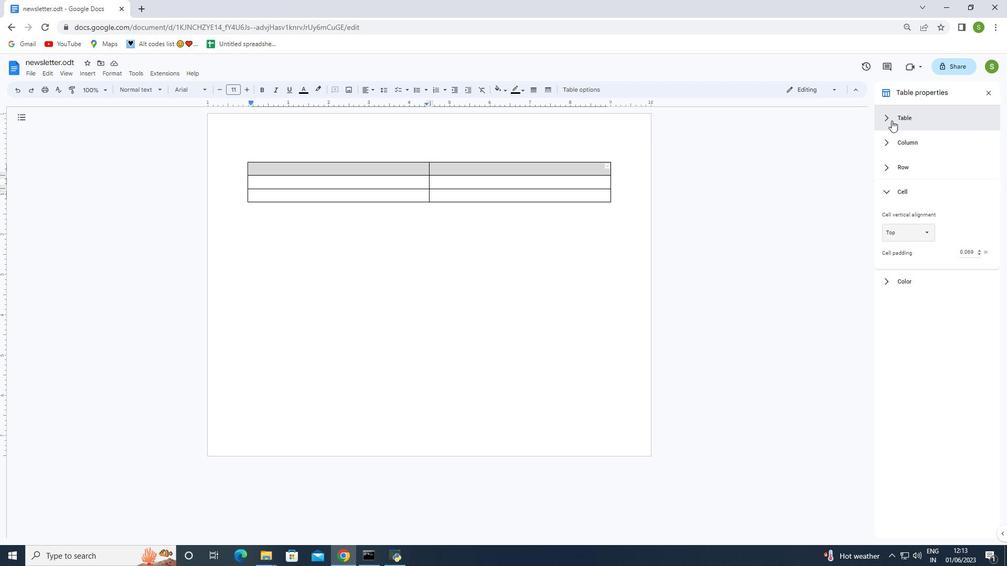 
Action: Mouse pressed left at (890, 119)
Screenshot: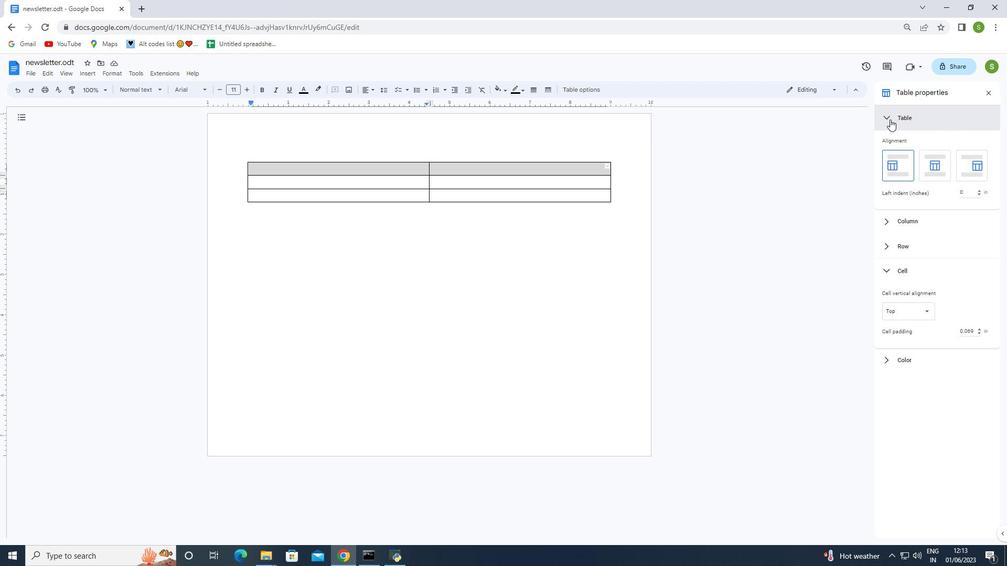 
Action: Mouse pressed left at (890, 119)
Screenshot: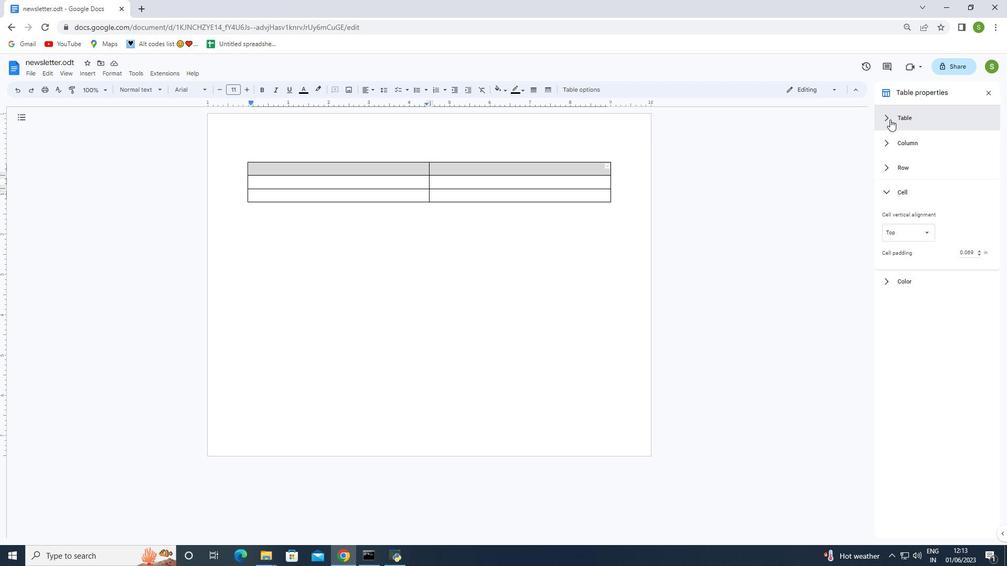 
Action: Mouse moved to (898, 160)
Screenshot: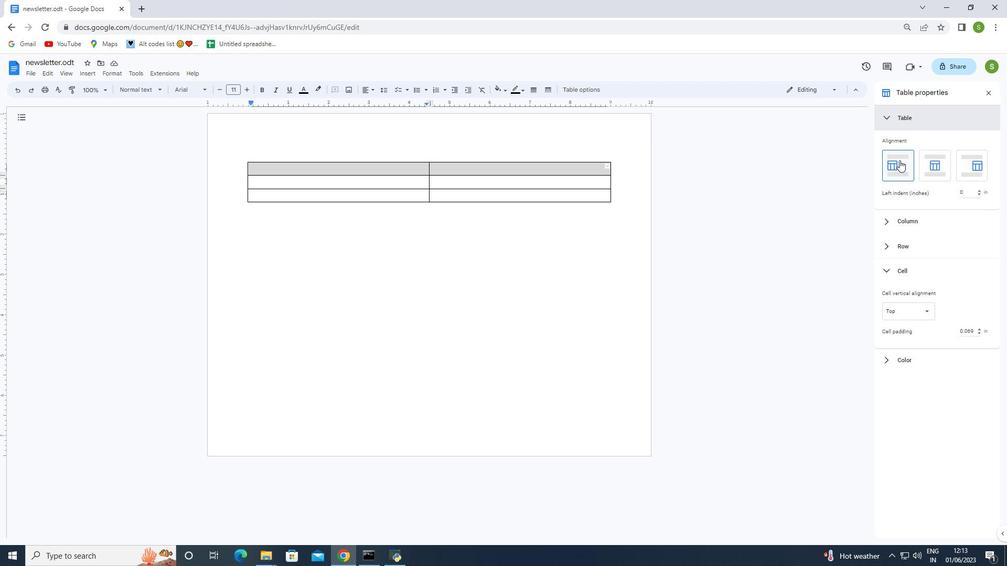 
Action: Mouse pressed left at (898, 160)
Screenshot: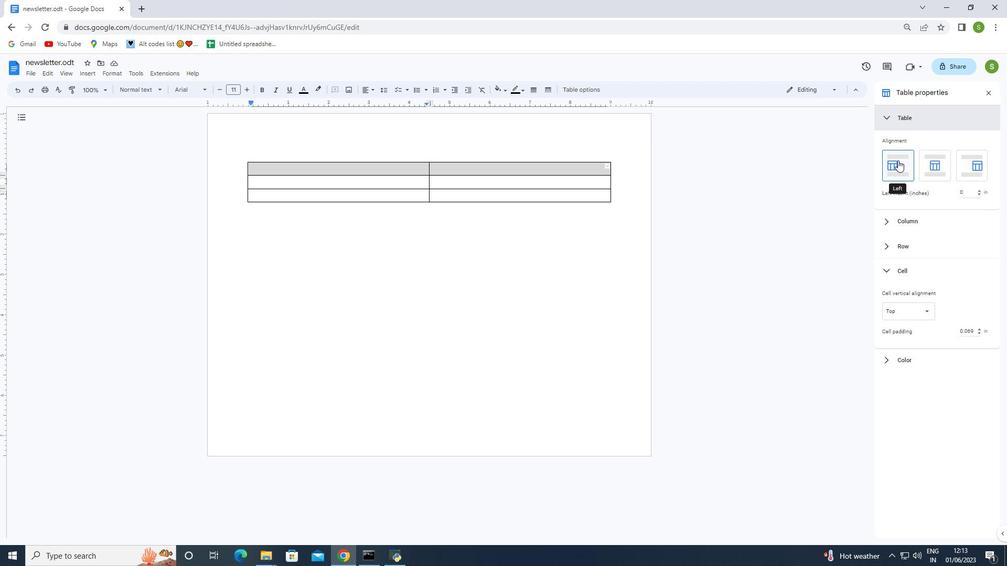
Action: Mouse moved to (891, 219)
Screenshot: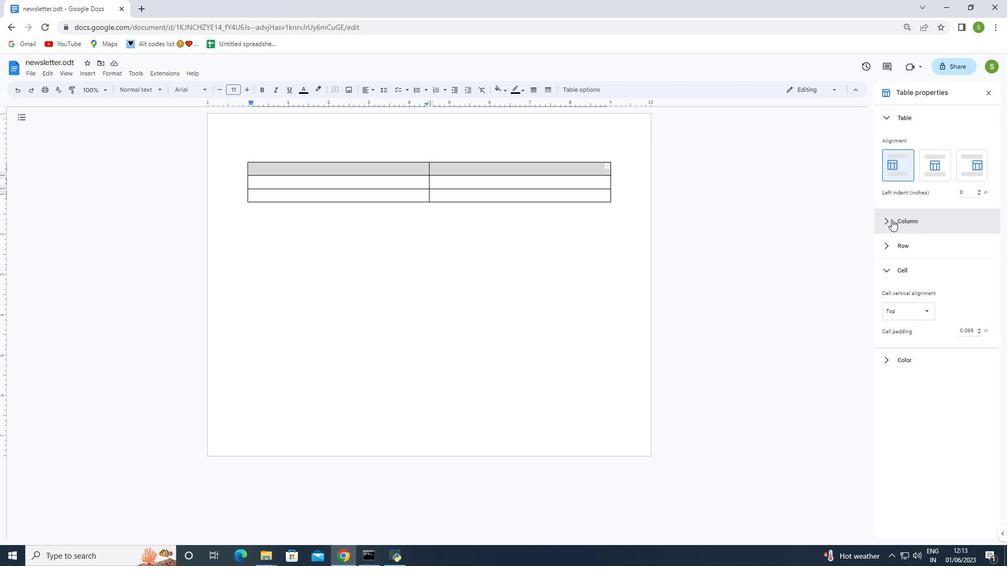 
Action: Mouse pressed left at (891, 219)
Screenshot: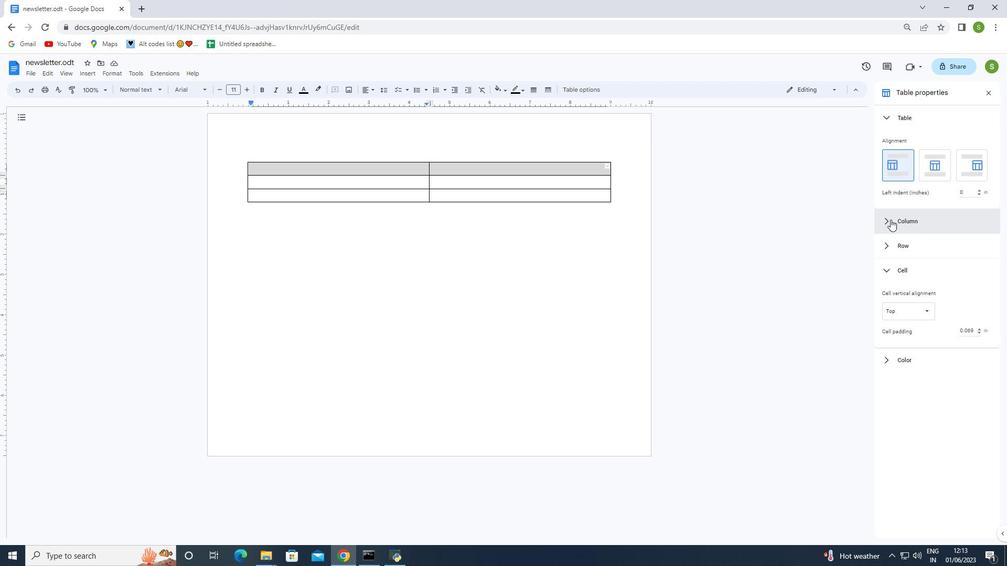 
Action: Mouse moved to (890, 245)
Screenshot: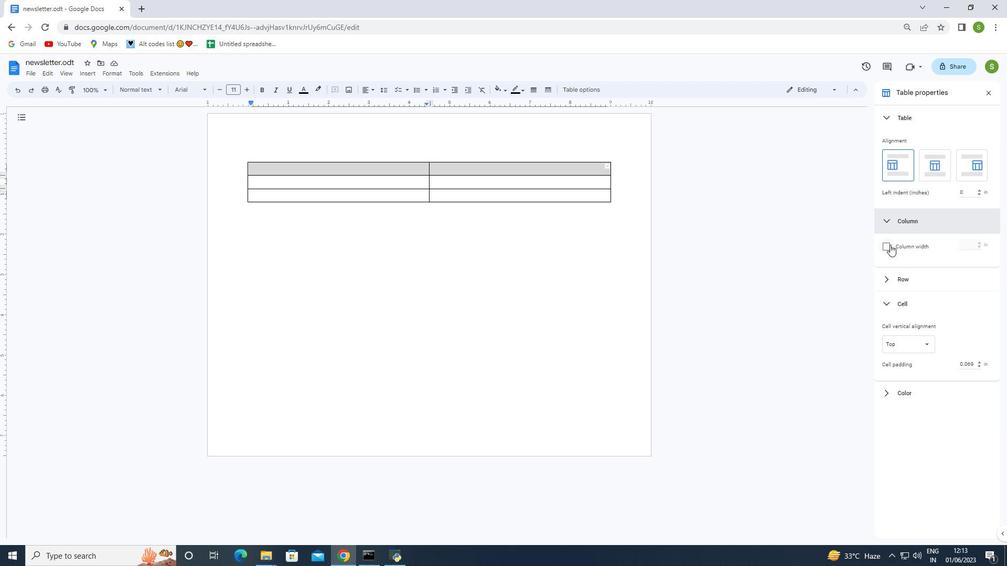 
Action: Mouse pressed left at (890, 245)
Screenshot: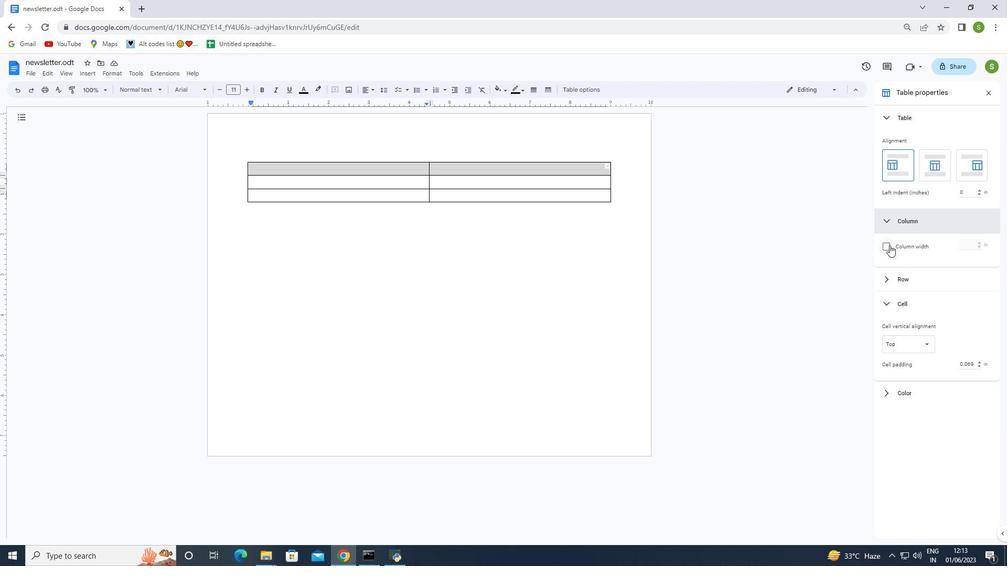
Action: Mouse moved to (969, 195)
Screenshot: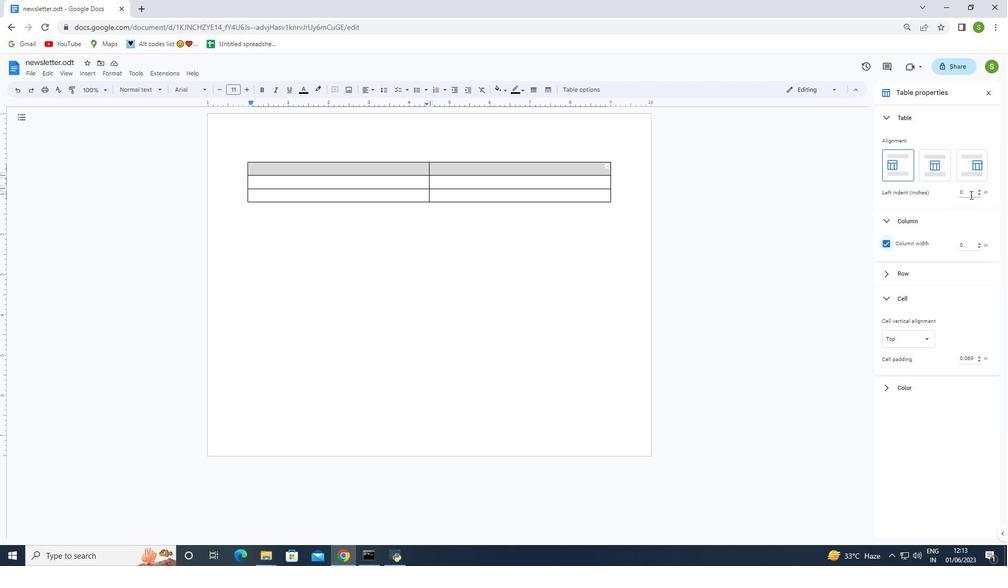
Action: Mouse pressed left at (969, 195)
Screenshot: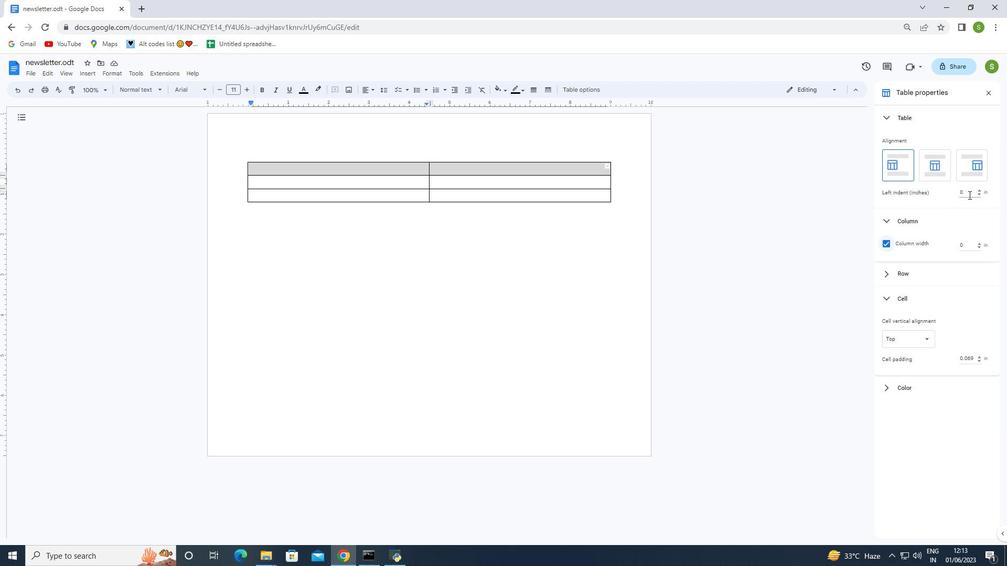 
Action: Mouse moved to (972, 214)
Screenshot: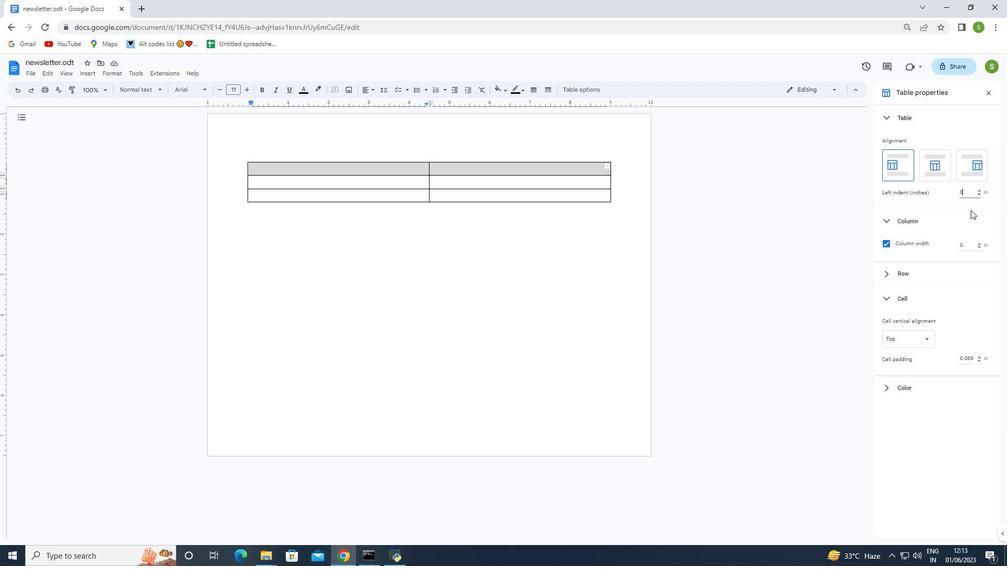 
Action: Key pressed 1000
Screenshot: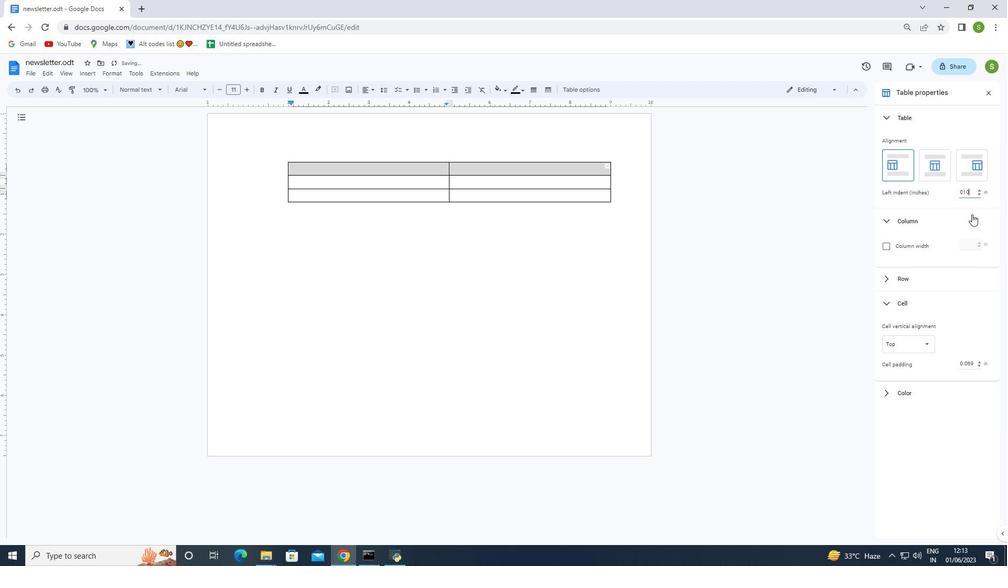 
Action: Mouse moved to (927, 288)
Screenshot: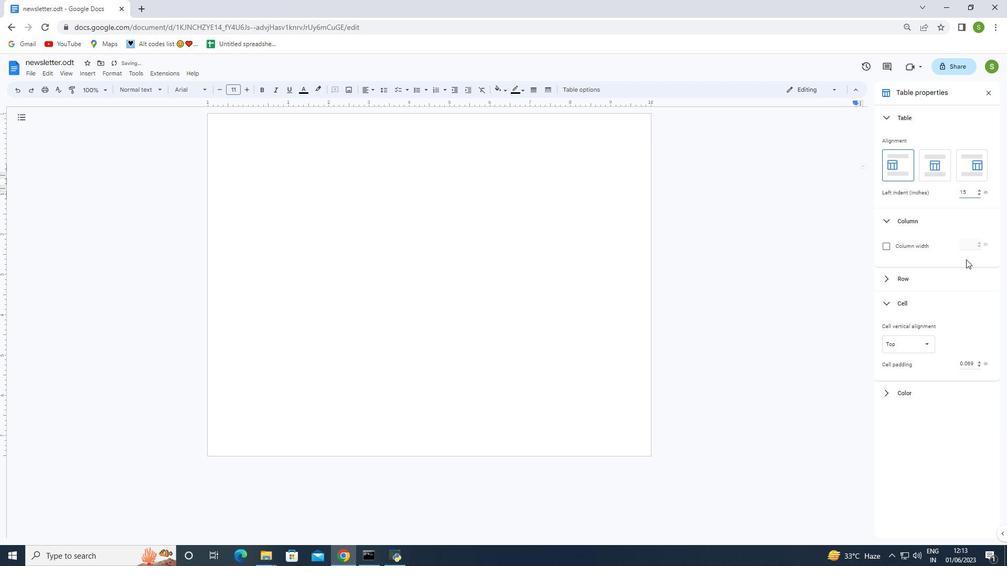 
Action: Key pressed <Key.esc>
Screenshot: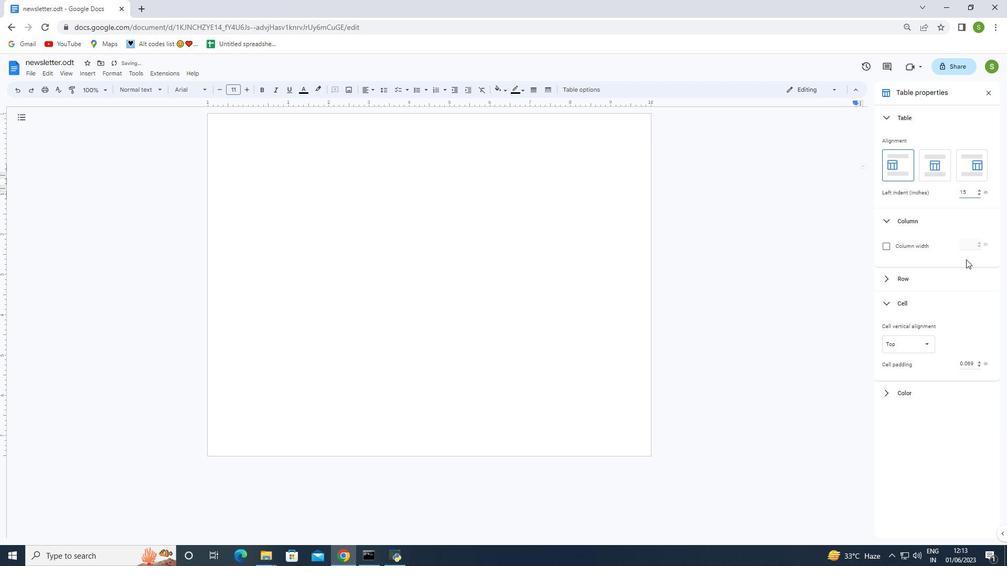 
Action: Mouse moved to (886, 118)
Screenshot: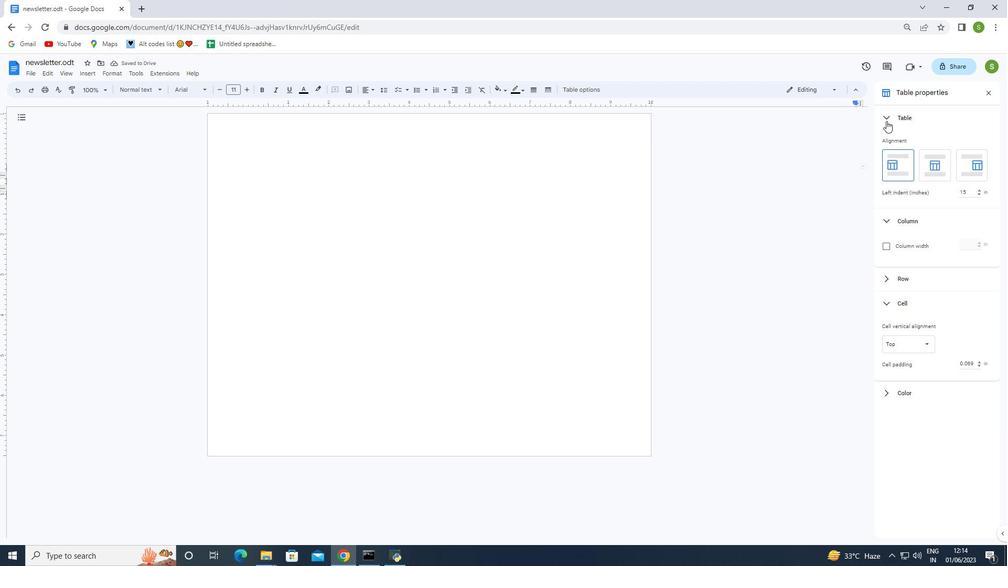 
Action: Mouse pressed left at (886, 118)
Screenshot: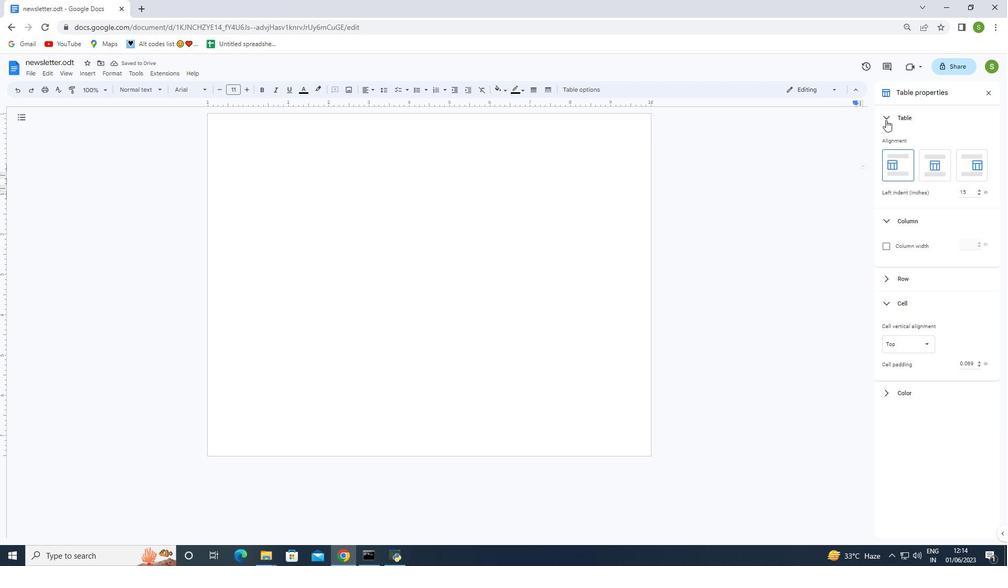 
Action: Mouse moved to (585, 252)
Screenshot: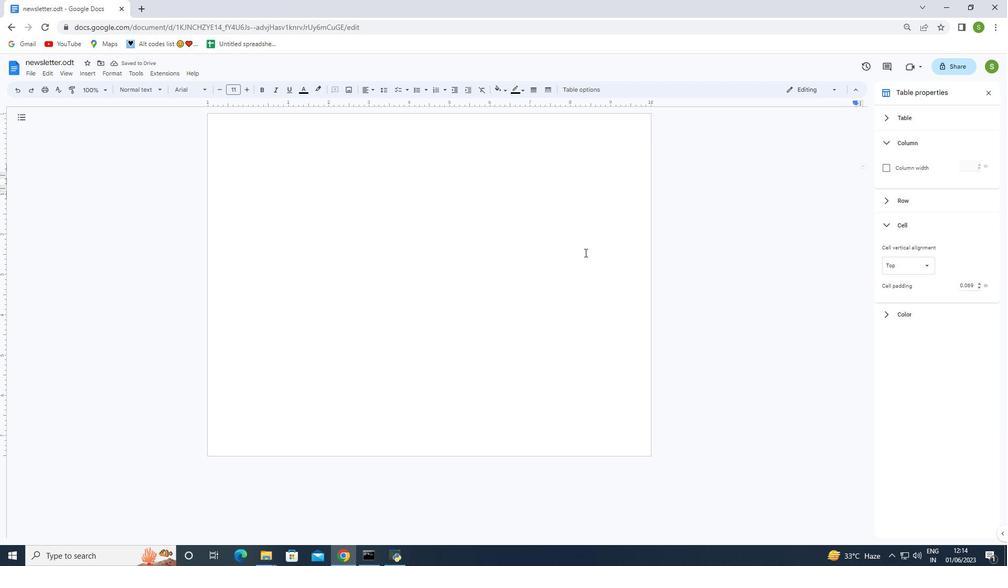
Action: Mouse scrolled (585, 253) with delta (0, 0)
Screenshot: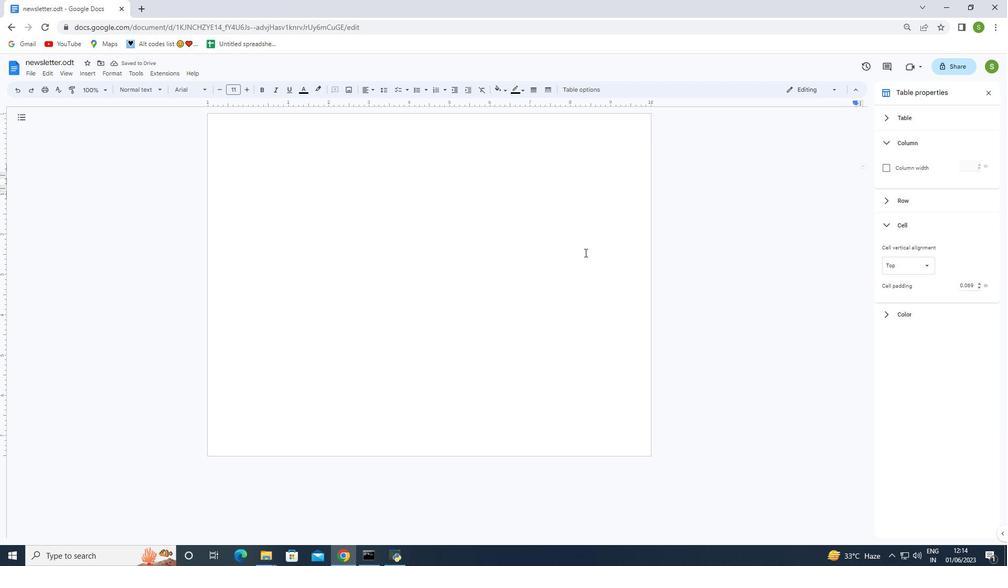 
Action: Mouse moved to (571, 257)
Screenshot: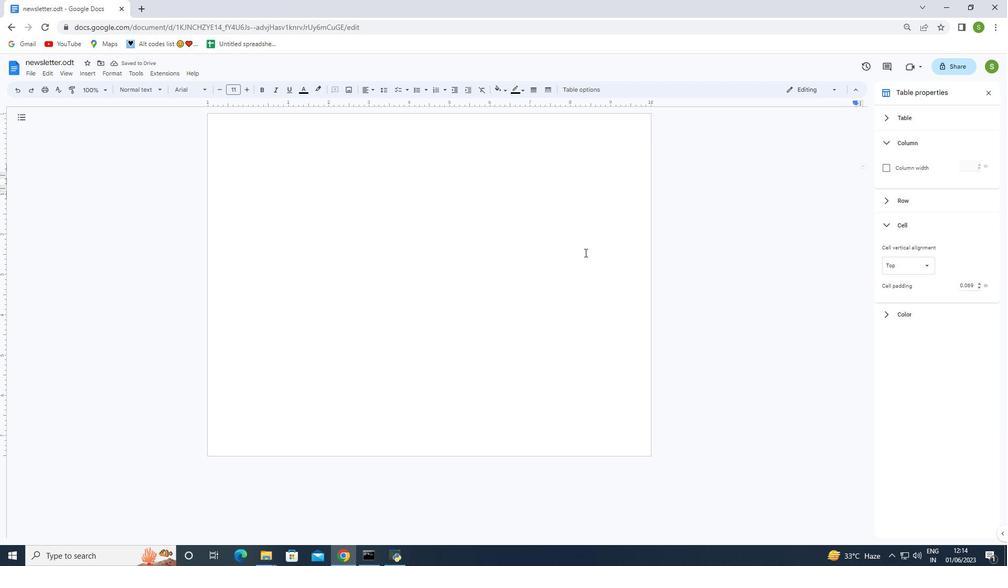 
Action: Mouse scrolled (585, 253) with delta (0, 0)
Screenshot: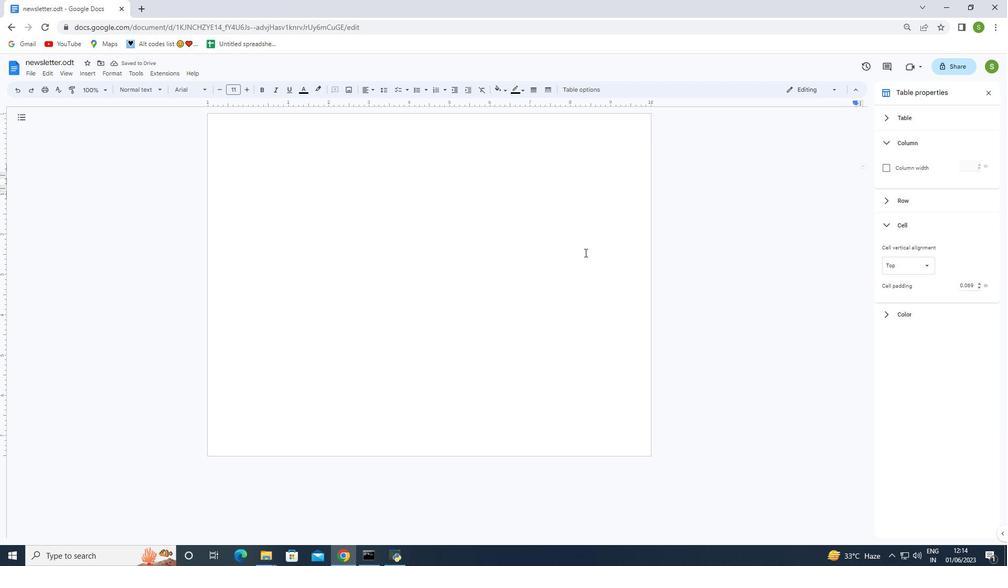 
Action: Mouse moved to (564, 258)
Screenshot: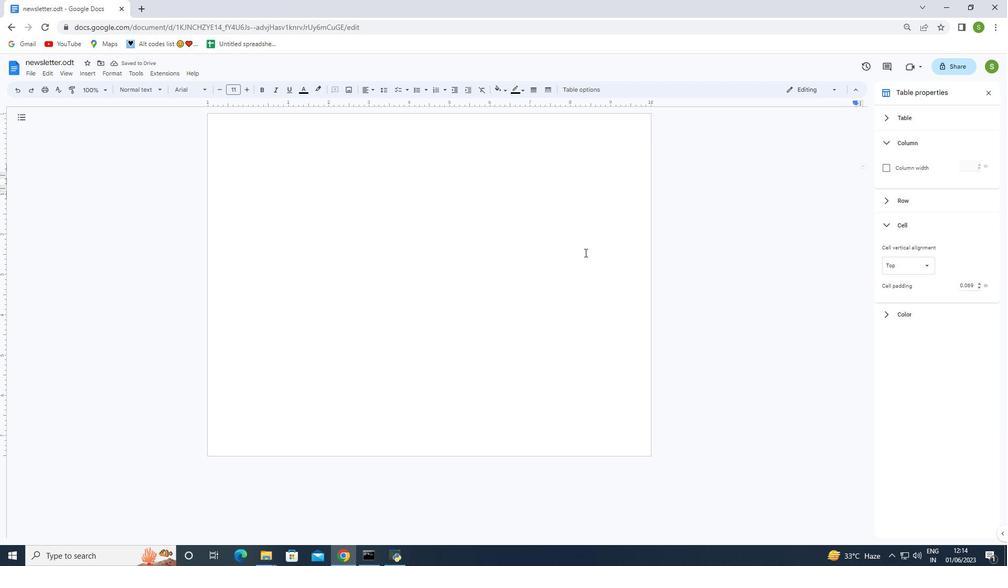 
Action: Mouse scrolled (585, 253) with delta (0, 0)
Screenshot: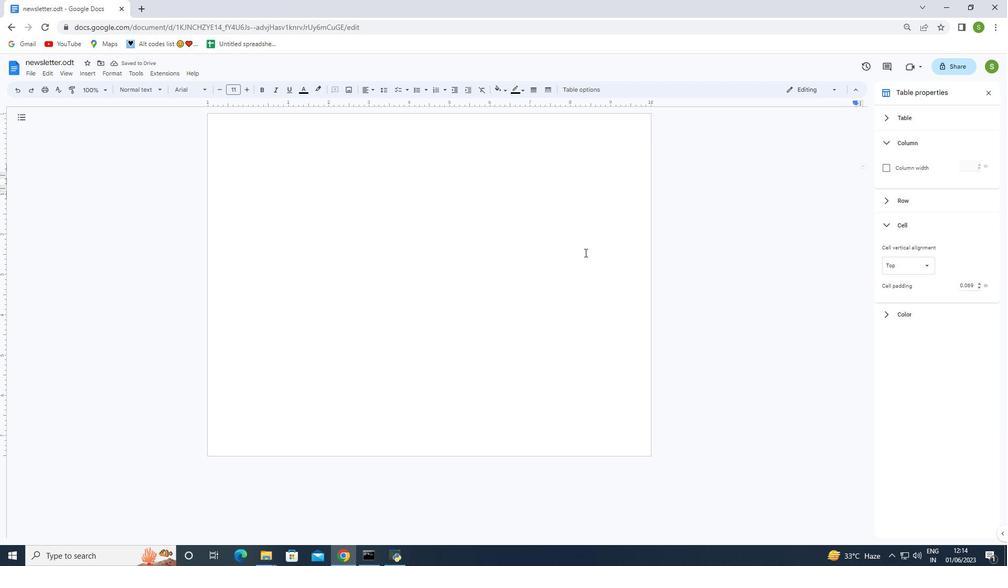 
Action: Mouse moved to (523, 254)
Screenshot: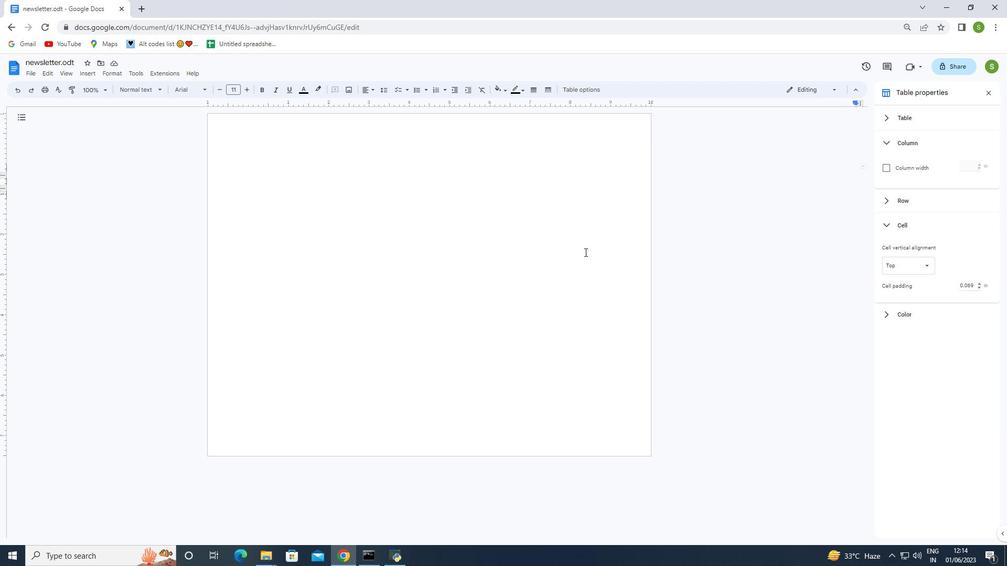 
Action: Mouse scrolled (523, 254) with delta (0, 0)
Screenshot: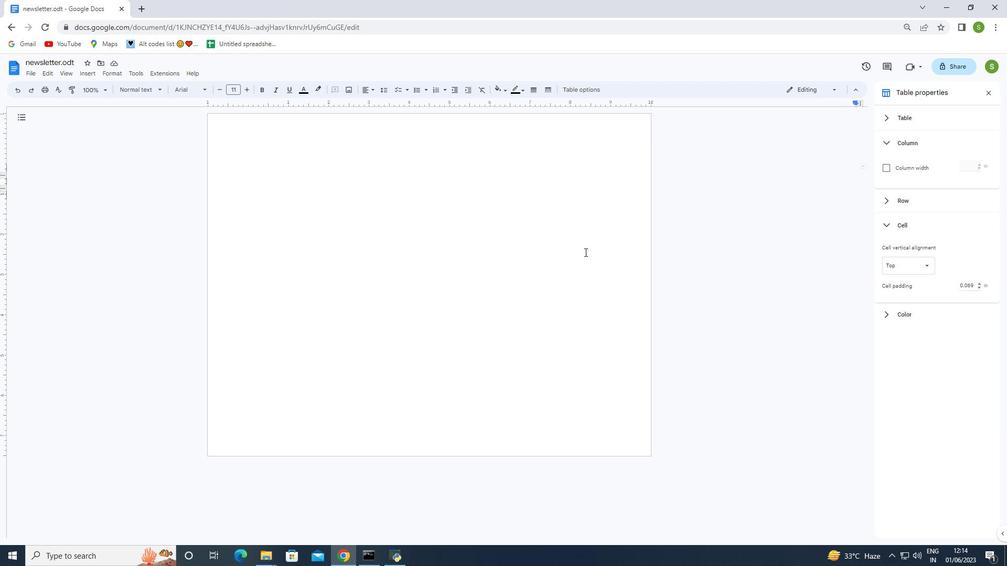 
Action: Mouse moved to (523, 253)
Screenshot: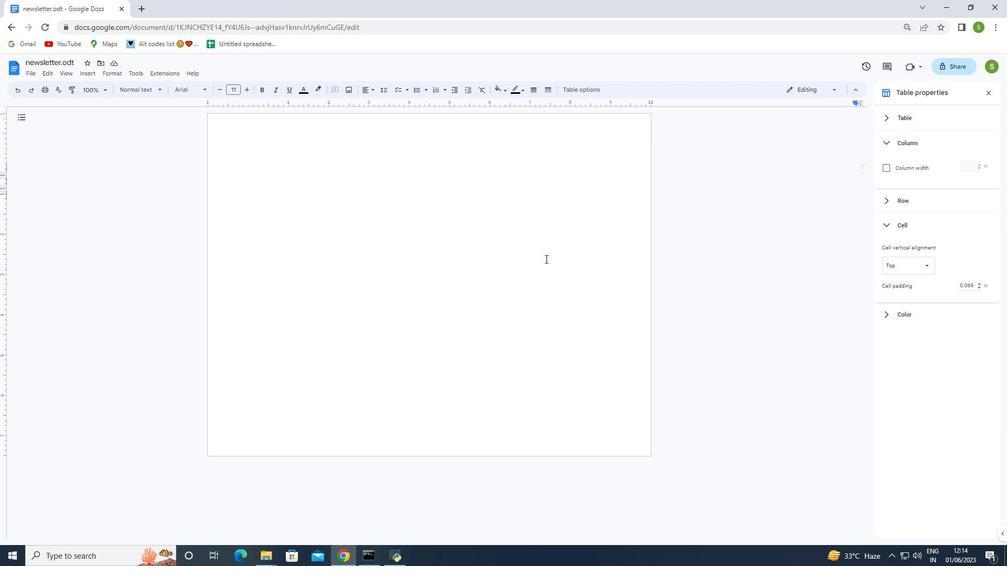 
Action: Mouse scrolled (523, 253) with delta (0, 0)
Screenshot: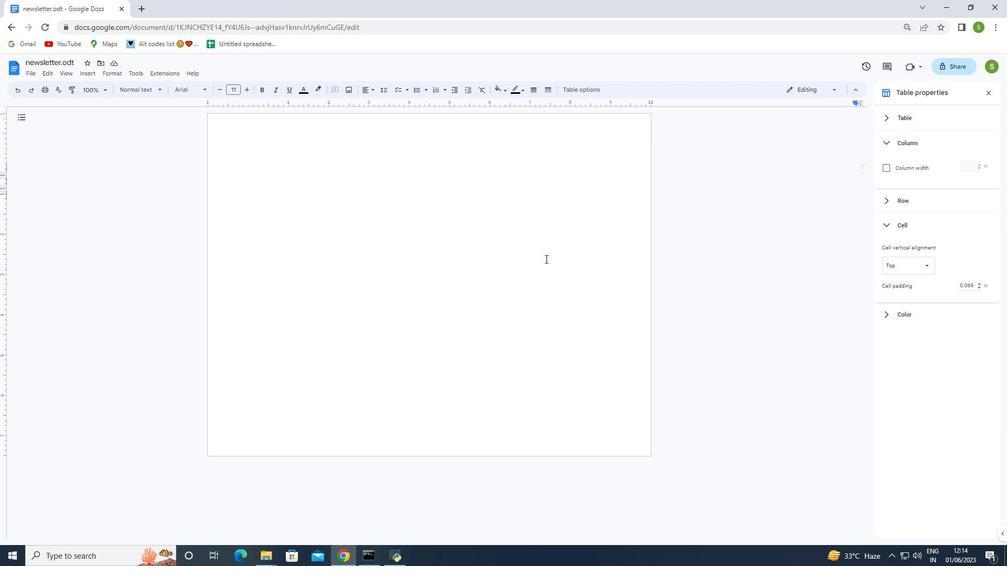
Action: Mouse scrolled (523, 253) with delta (0, 0)
Screenshot: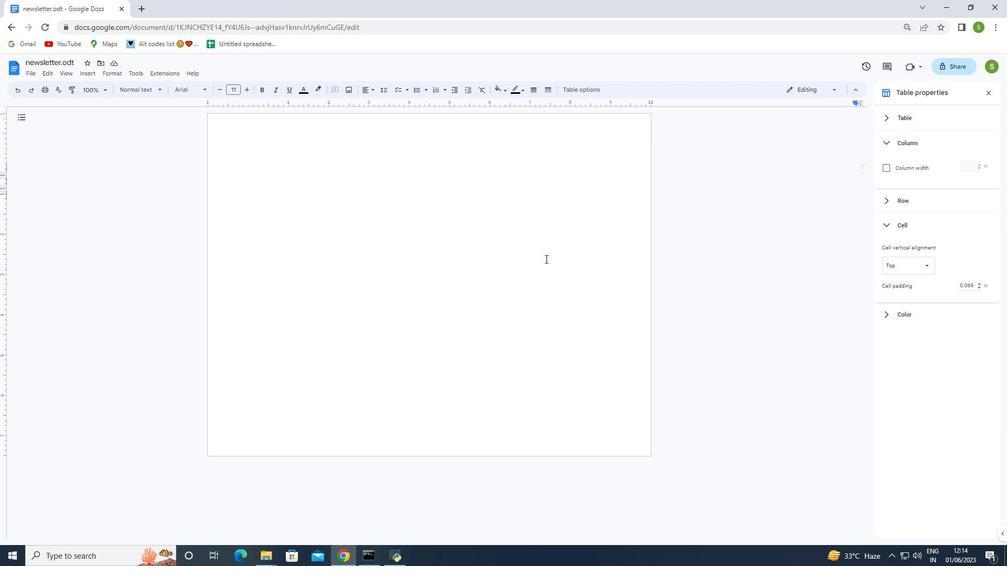 
Action: Mouse scrolled (523, 253) with delta (0, 0)
Screenshot: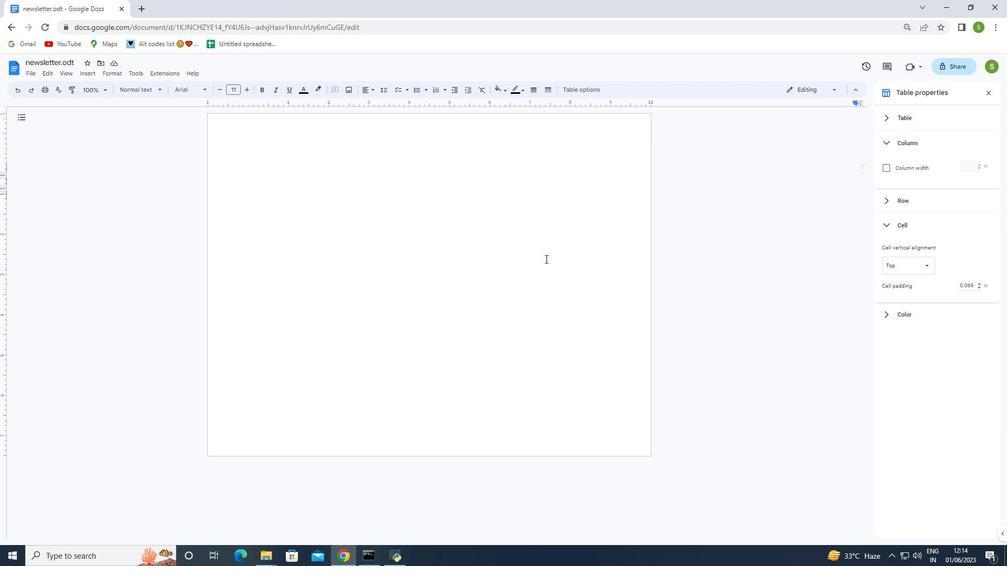 
Action: Mouse moved to (523, 253)
Screenshot: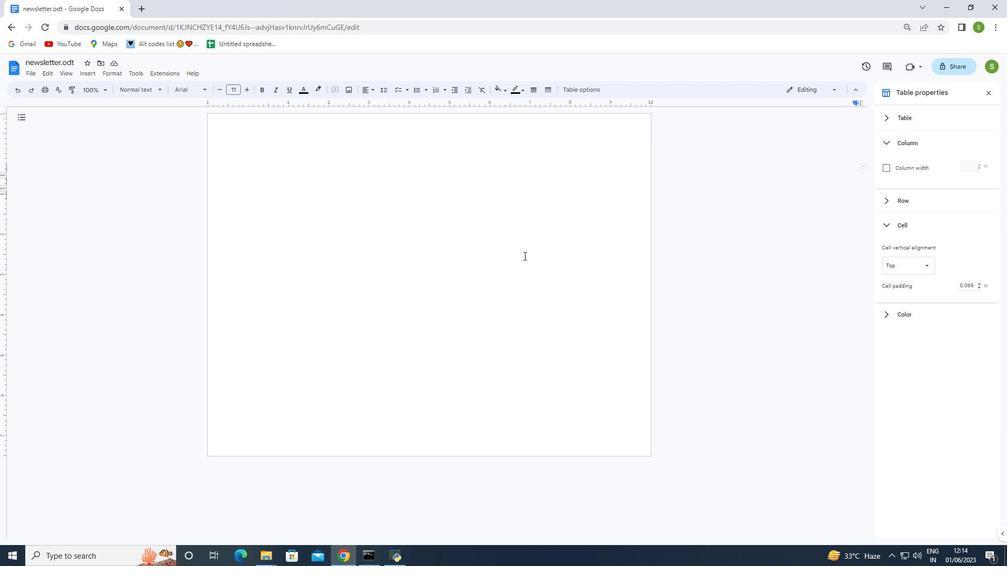 
Action: Mouse scrolled (523, 253) with delta (0, 0)
Screenshot: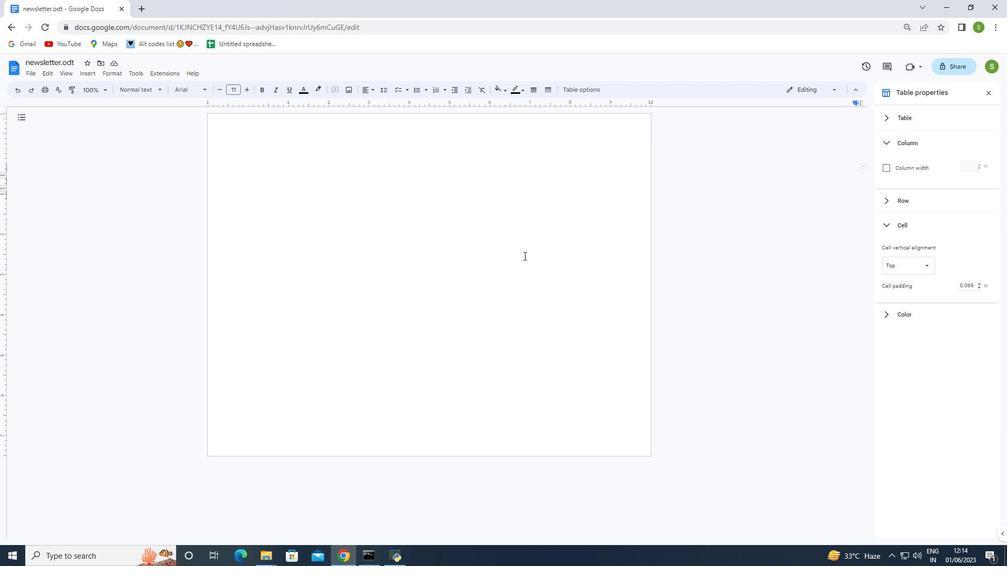 
Action: Mouse moved to (523, 250)
Screenshot: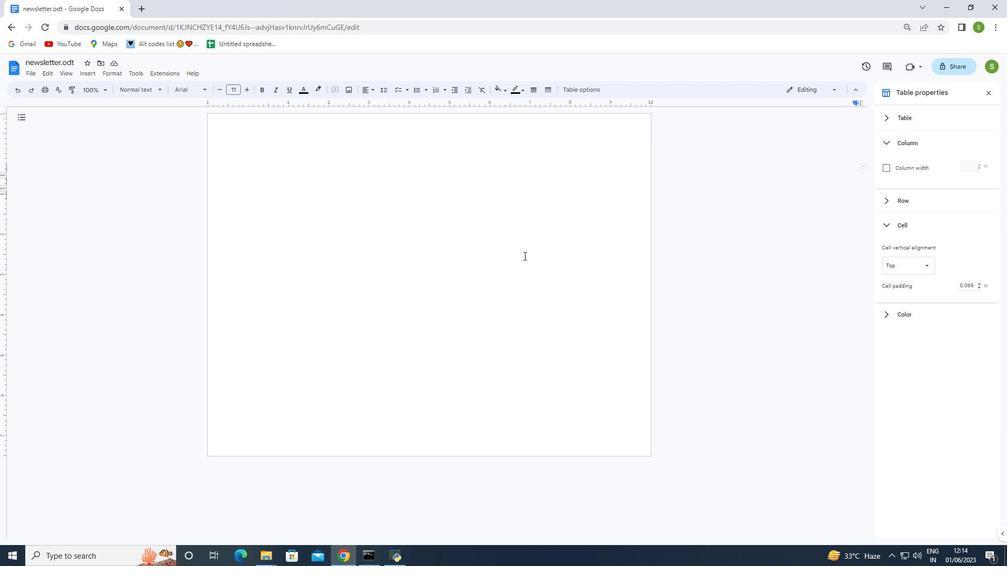 
Action: Mouse scrolled (523, 251) with delta (0, 0)
Screenshot: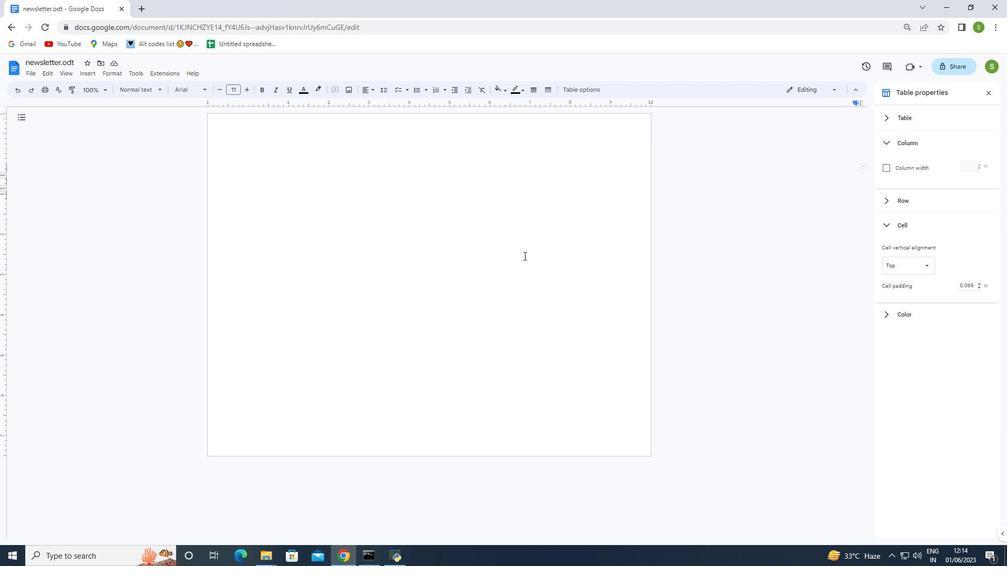 
Action: Mouse moved to (739, 305)
Screenshot: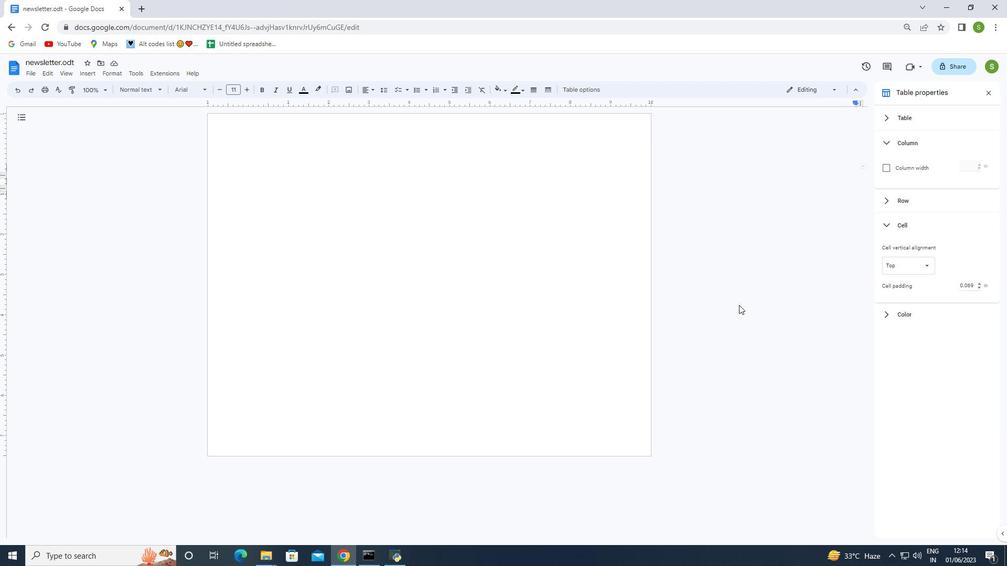 
Action: Key pressed ctrl+Z
Screenshot: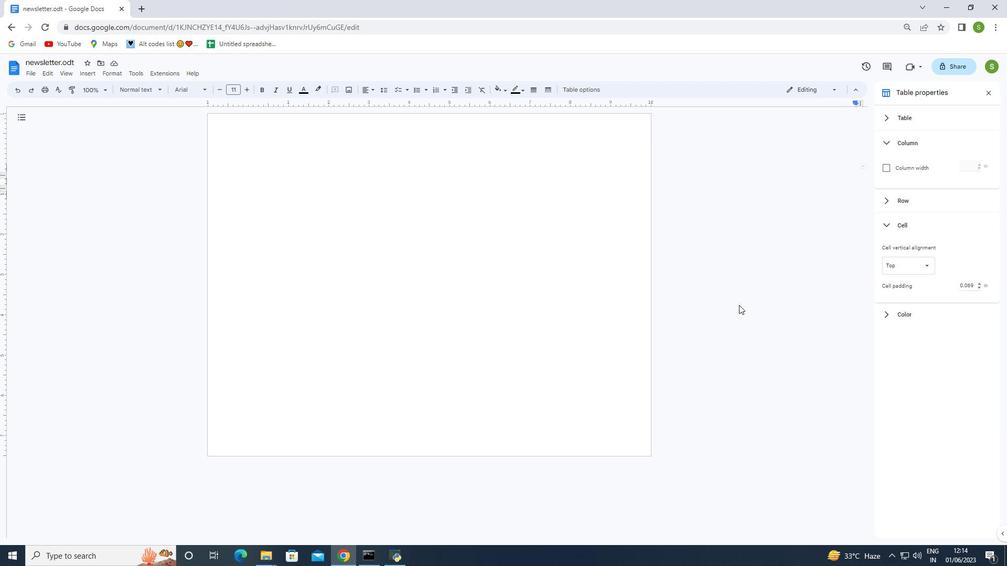 
Action: Mouse moved to (793, 310)
Screenshot: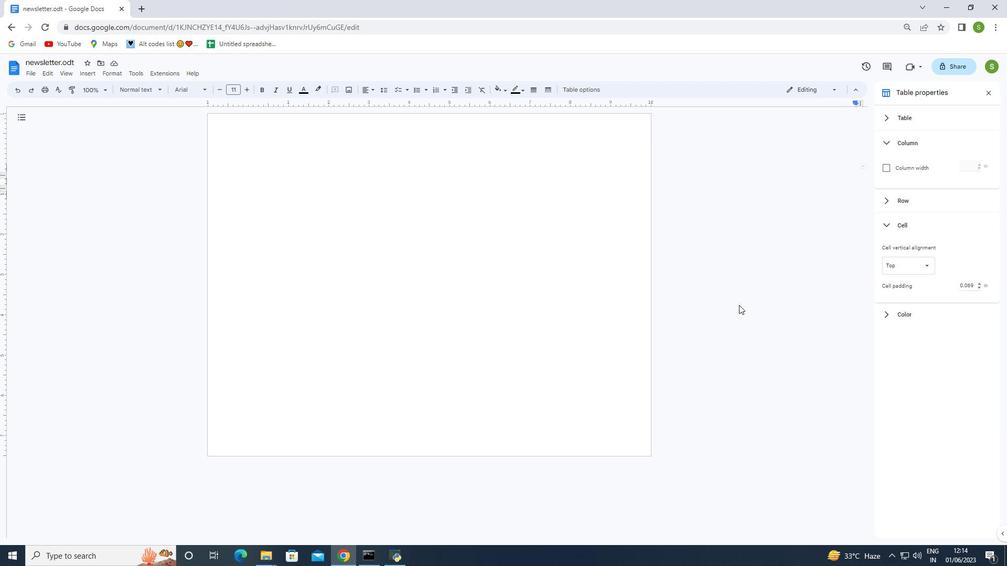 
Action: Key pressed <'\x1a'> 38)
Screenshot: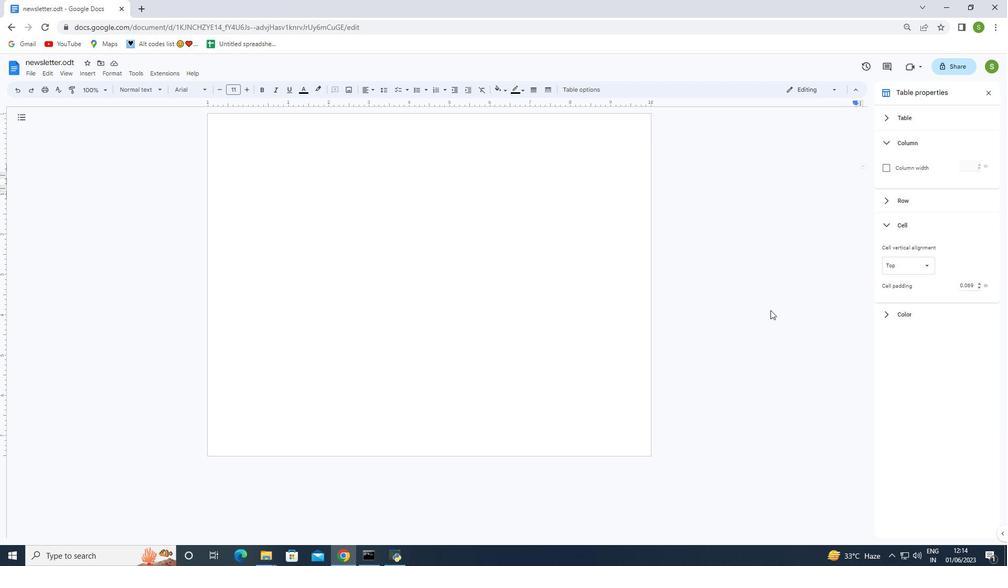 
Action: Mouse moved to (827, 248)
Screenshot: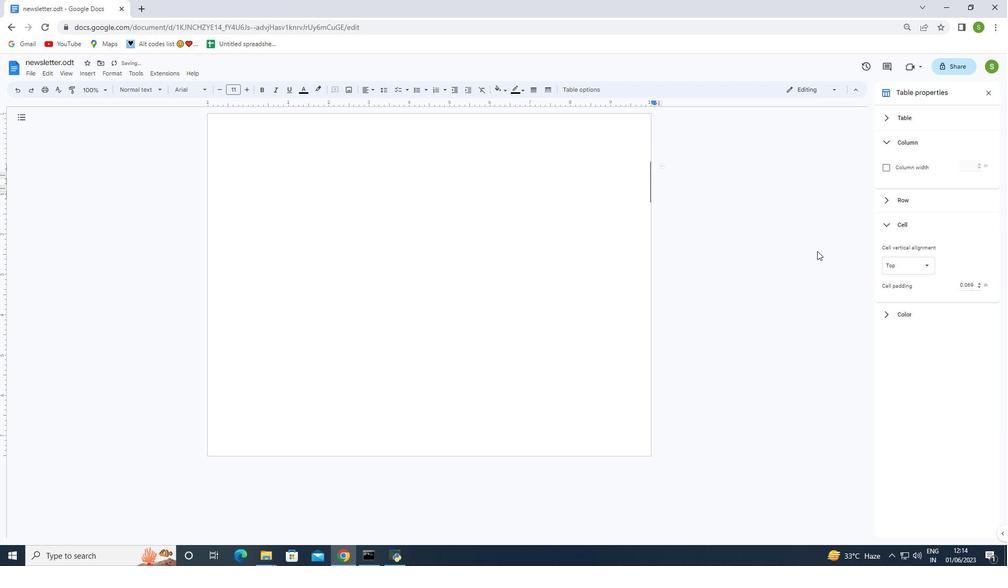 
Action: Key pressed <'\x1a'>
Screenshot: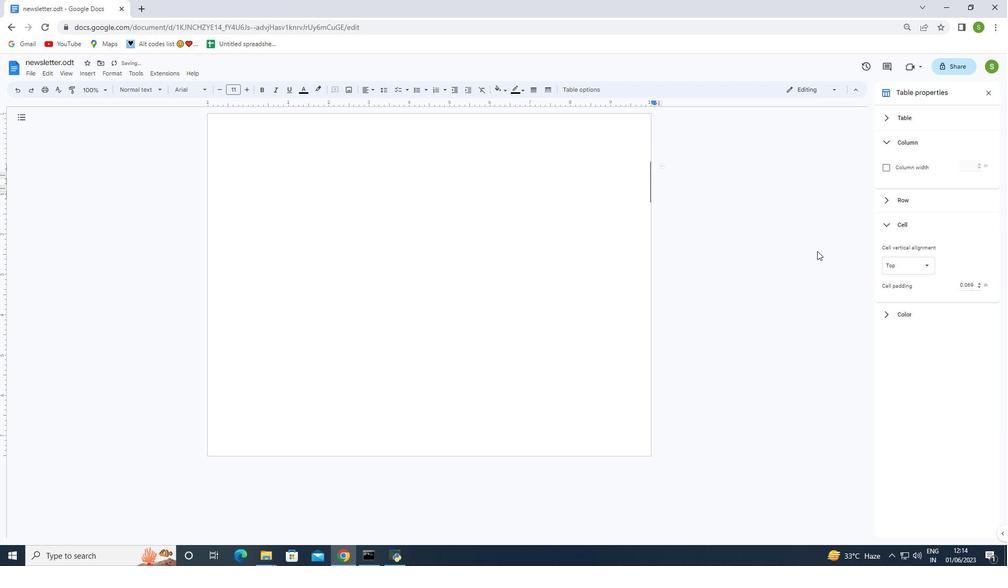 
Action: Mouse moved to (606, 165)
Screenshot: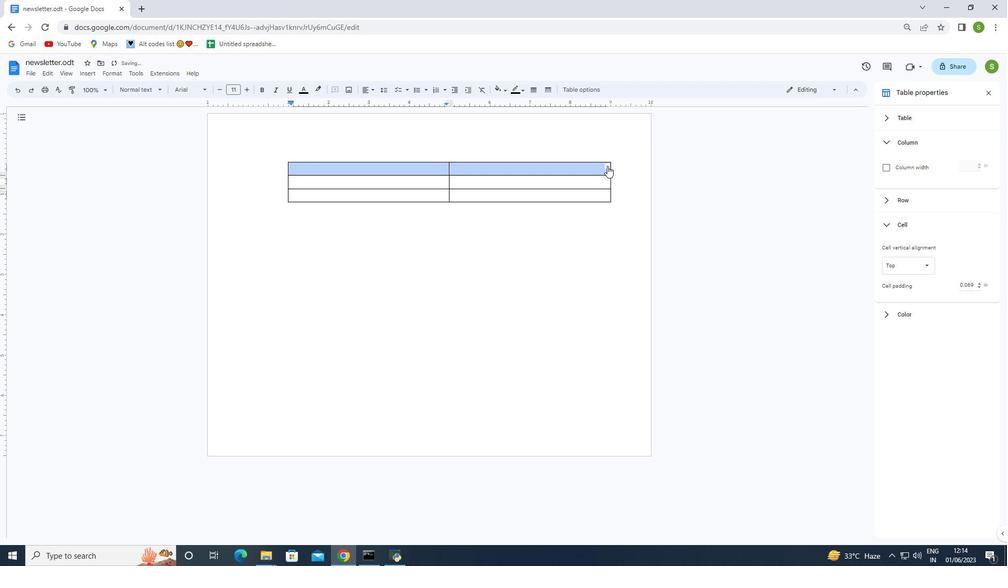 
Action: Mouse pressed left at (606, 165)
Screenshot: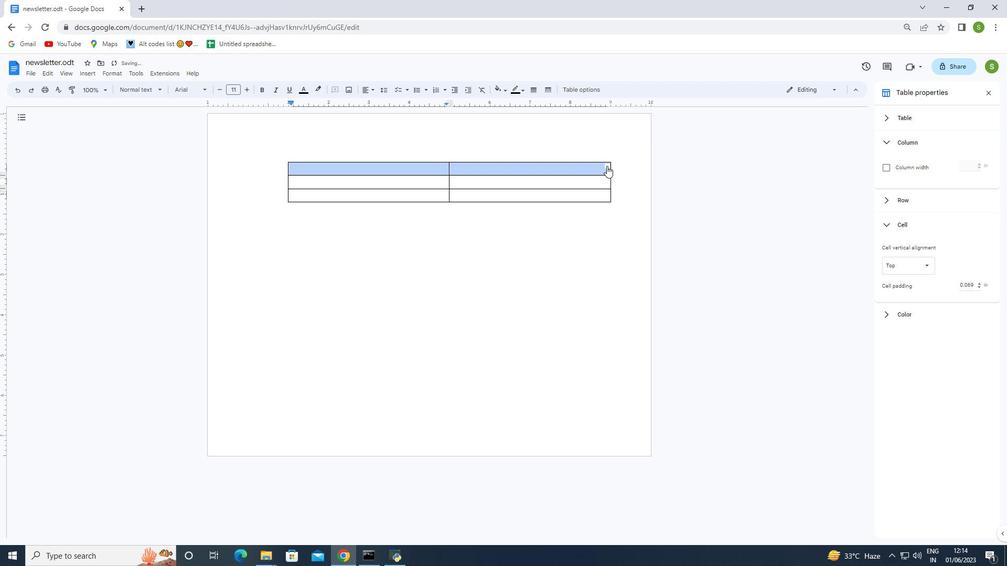 
Action: Mouse moved to (590, 133)
Screenshot: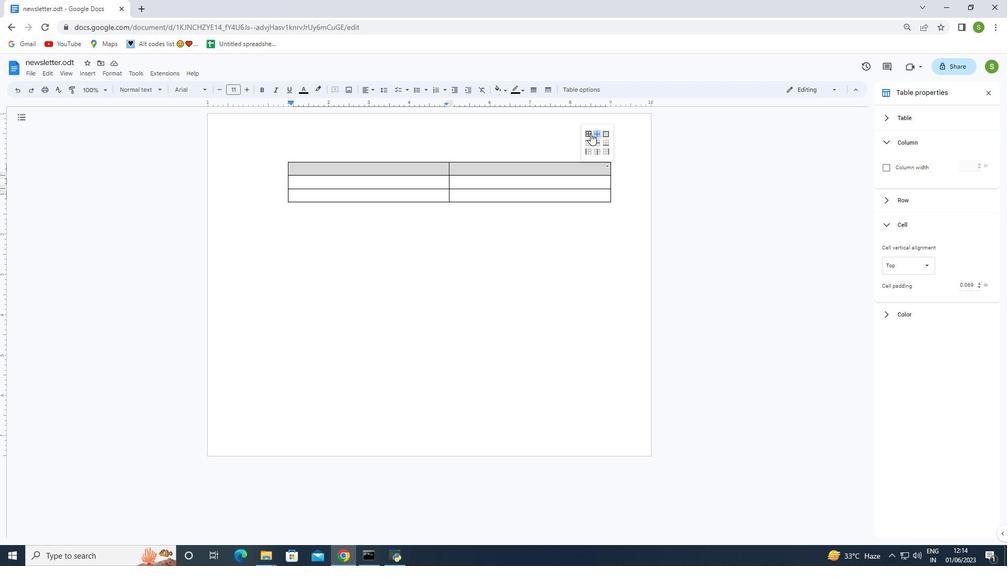 
Action: Mouse pressed left at (590, 133)
Screenshot: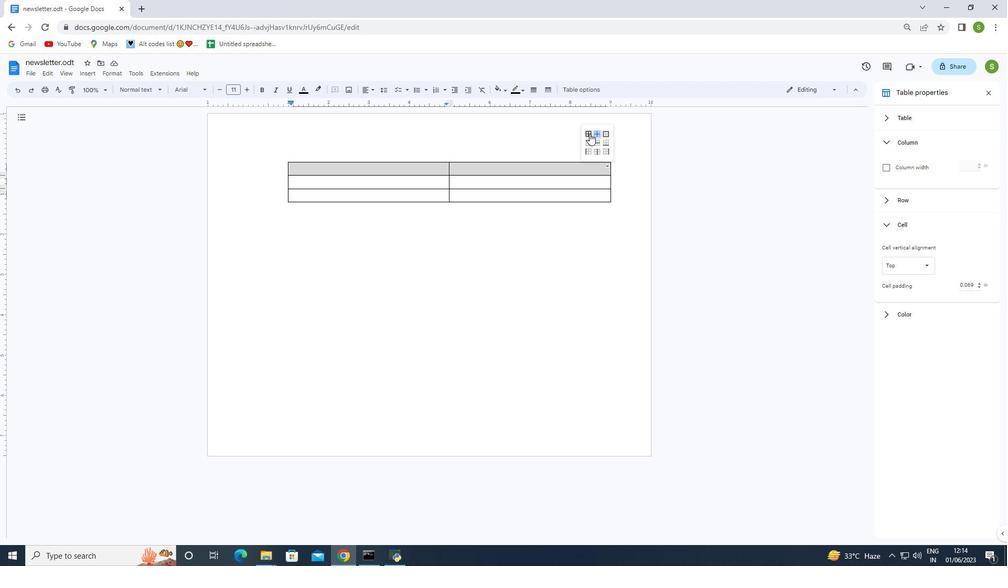 
Action: Mouse moved to (598, 216)
Screenshot: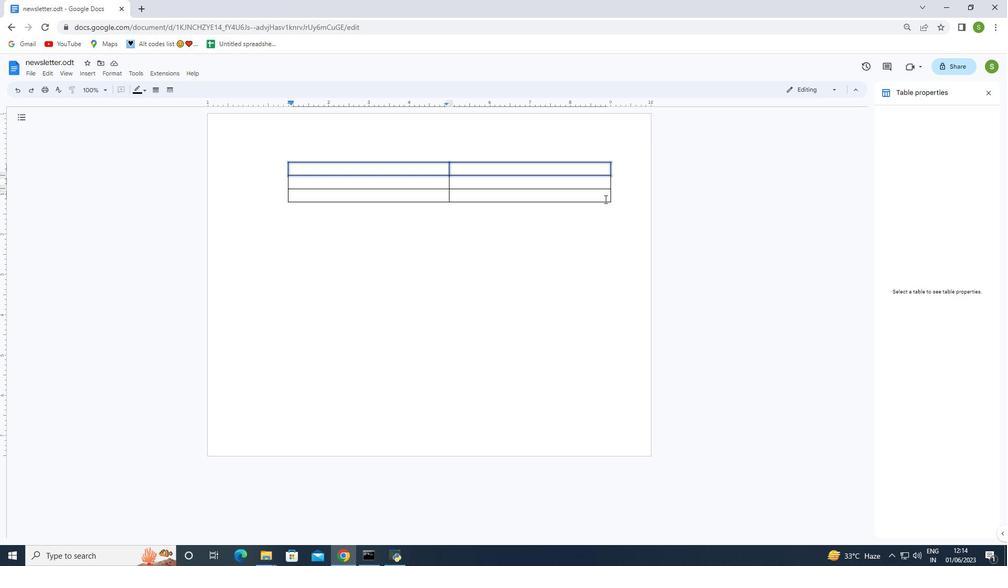 
Action: Mouse pressed left at (598, 216)
Screenshot: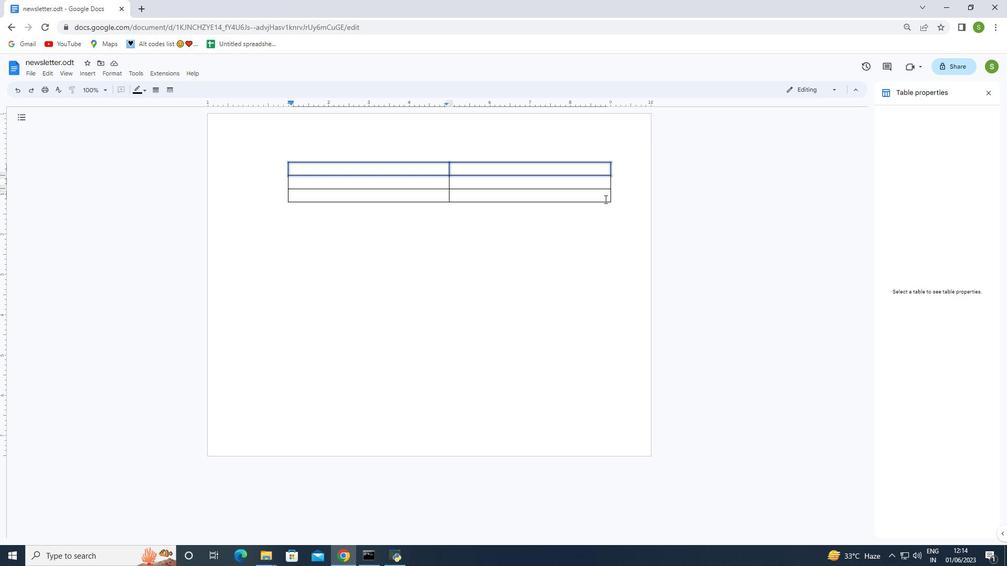 
Action: Mouse moved to (426, 169)
Screenshot: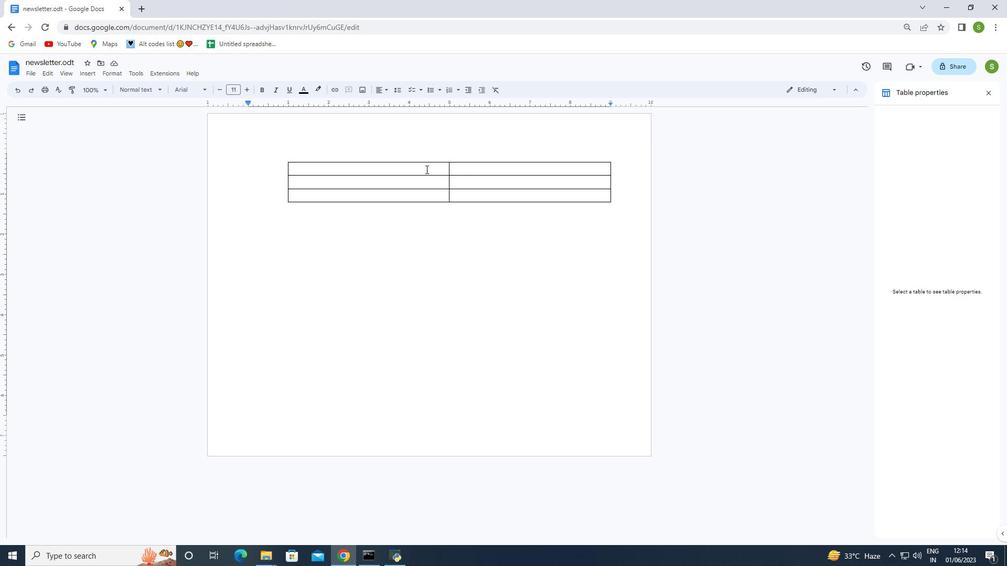 
Action: Mouse pressed left at (426, 169)
Screenshot: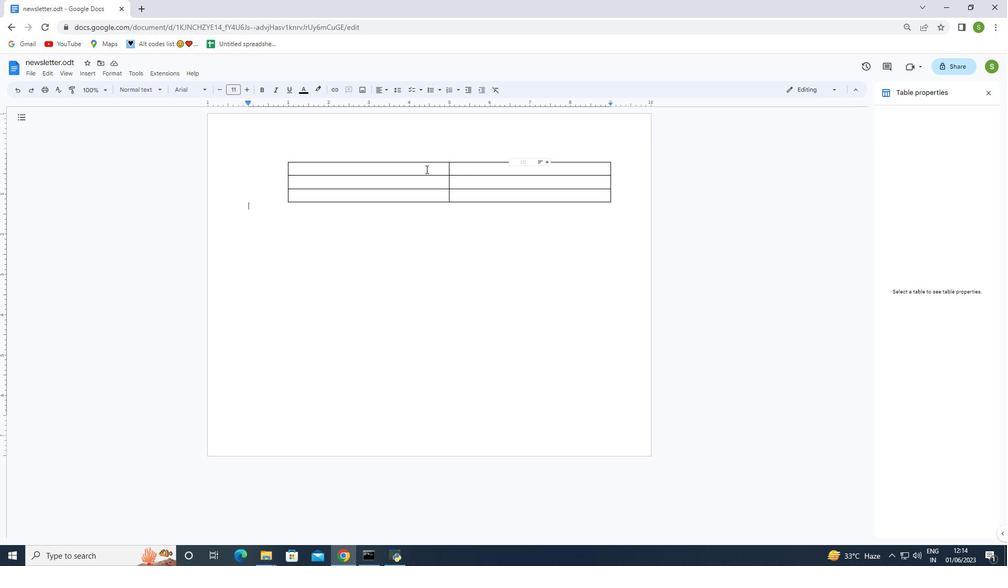
Action: Mouse moved to (426, 169)
Screenshot: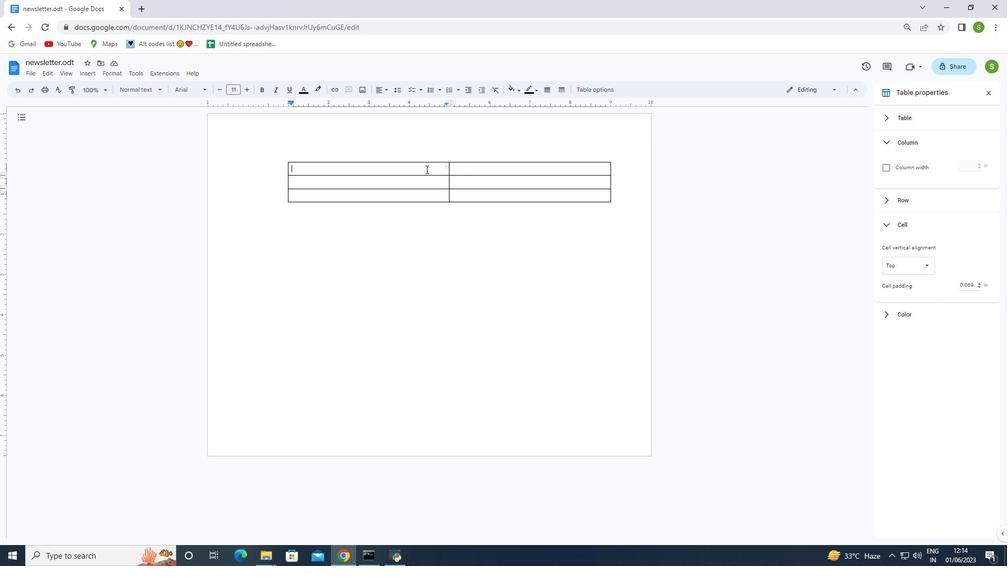 
Action: Mouse pressed left at (426, 169)
Screenshot: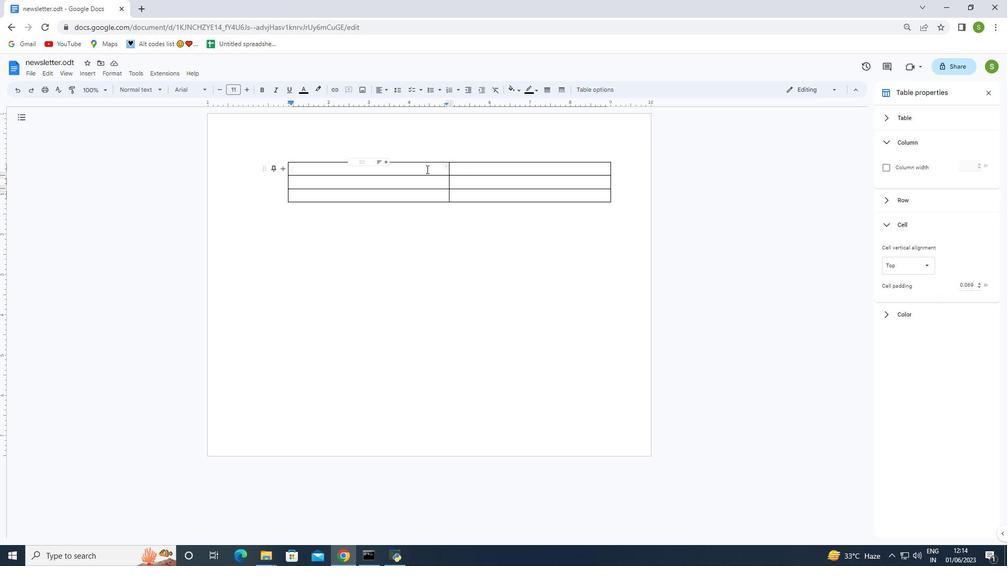 
Action: Mouse moved to (495, 160)
Screenshot: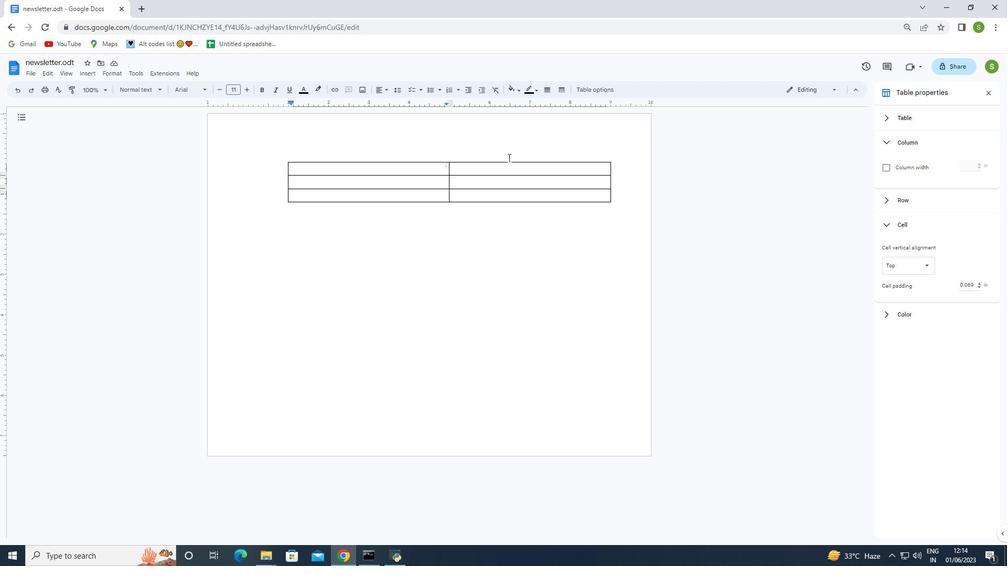 
Action: Key pressed <Key.shift><Key.shift><Key.shift><Key.shift><Key.shift><Key.shift><Key.shift><Key.shift><Key.shift><Key.shift><Key.shift><Key.shift><Key.shift><Key.shift><Key.shift><Key.shift><Key.shift><Key.shift><Key.shift><Key.shift><Key.shift><Key.shift><Key.shift><Key.shift><Key.shift><Key.shift><Key.shift><Key.shift><Key.shift><Key.shift><Key.shift><Key.shift><Key.shift><Key.shift><Key.shift><Key.shift><Key.shift><Key.shift><Key.shift><Key.shift><Key.shift><Key.shift><Key.shift><Key.shift><Key.shift><Key.shift><Key.shift><Key.shift><Key.shift><Key.shift><Key.shift><Key.shift><Key.shift><Key.shift>Pr<Key.backspace>roduct
Screenshot: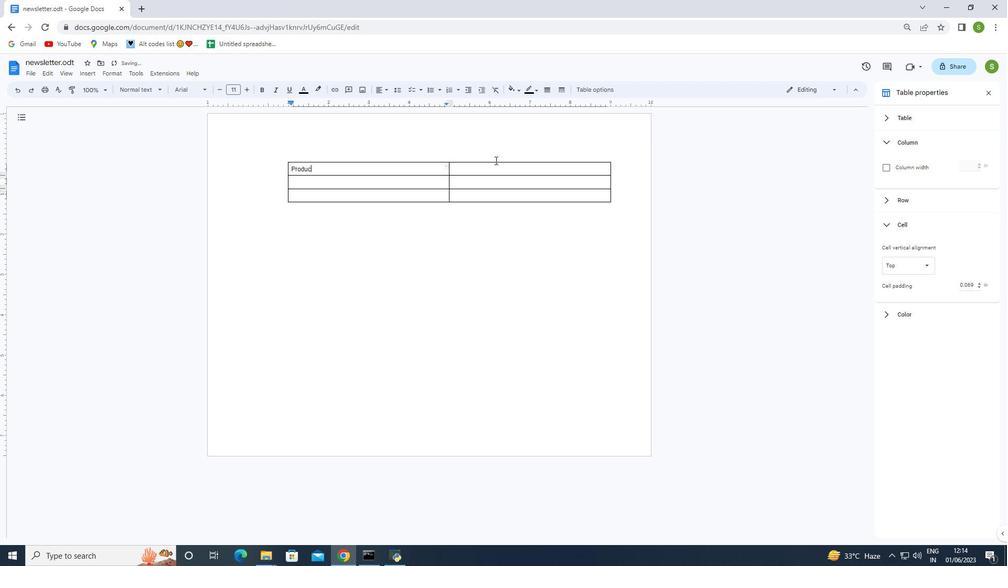 
Action: Mouse moved to (562, 170)
Screenshot: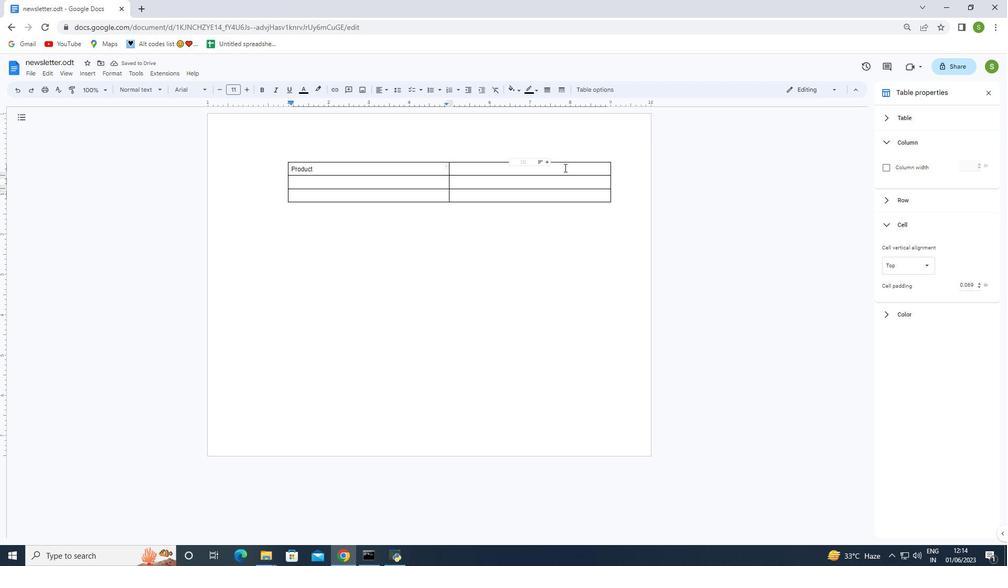 
Action: Mouse pressed left at (562, 170)
Screenshot: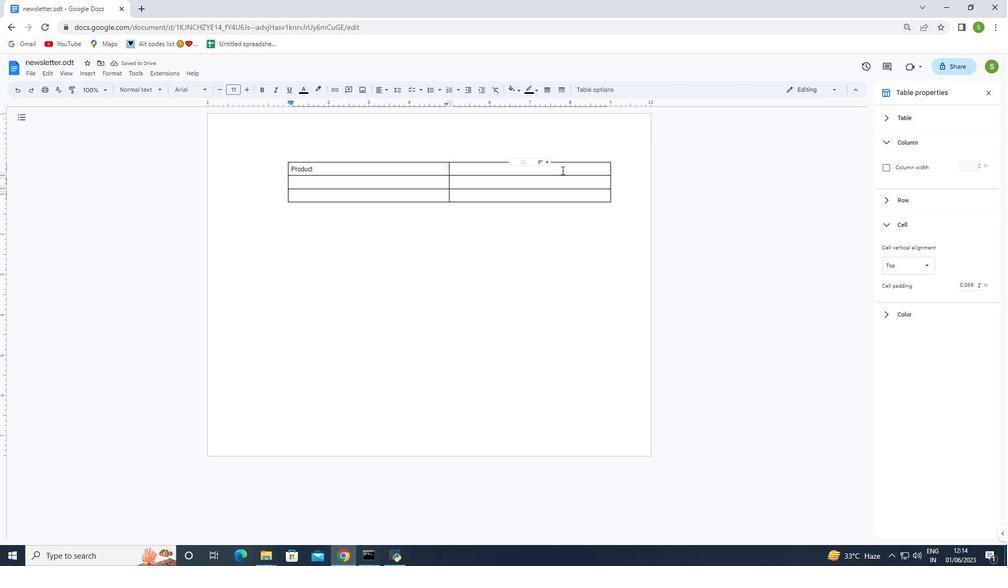 
Action: Key pressed <Key.shift>Quantity<Key.enter>
Screenshot: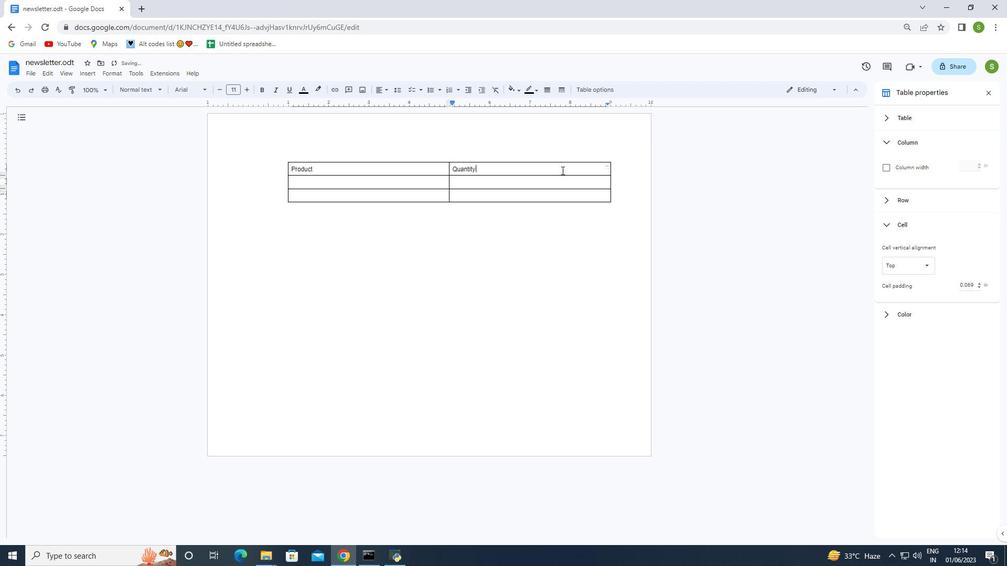 
Action: Mouse moved to (644, 403)
Screenshot: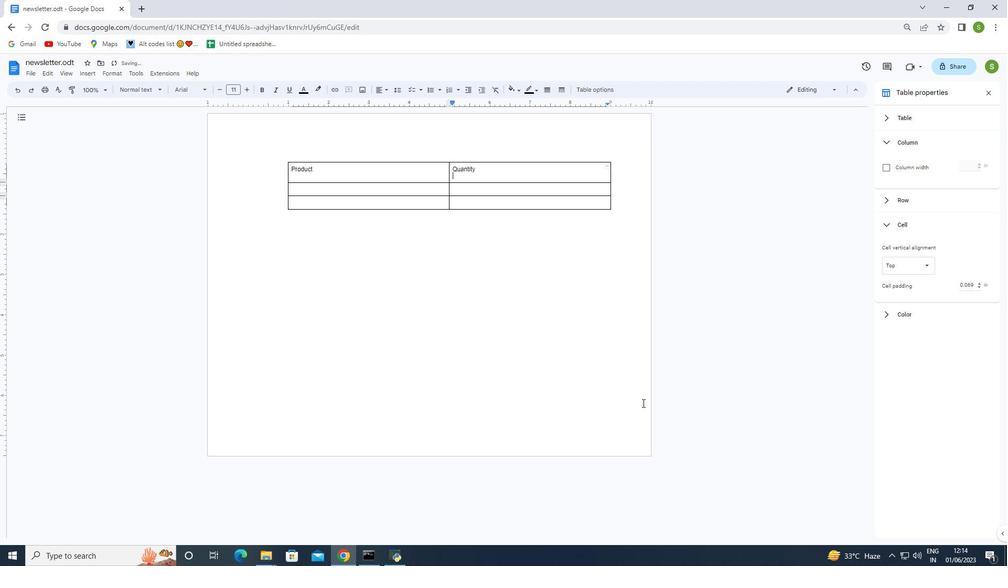 
Action: Key pressed <Key.backspace>
Screenshot: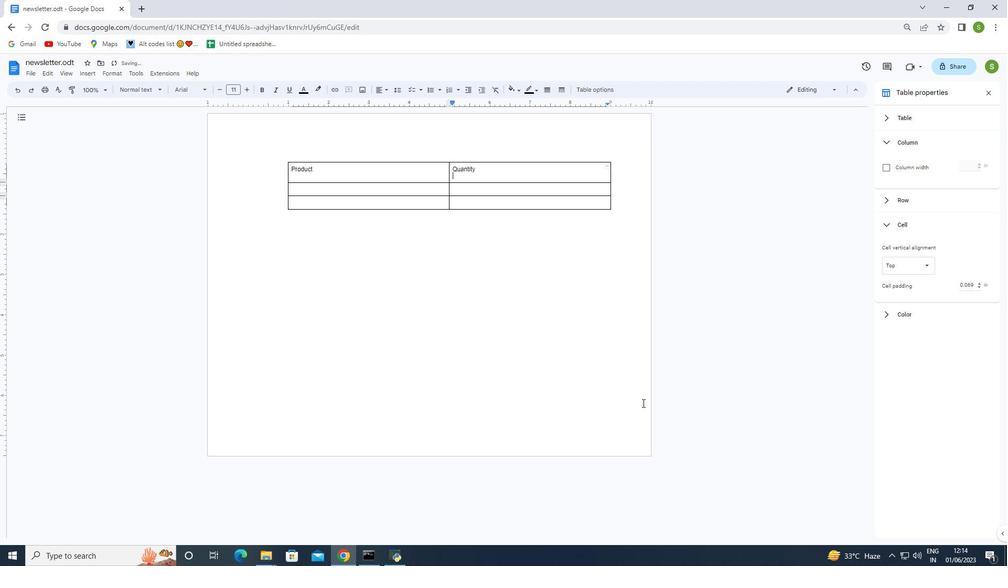 
Action: Mouse moved to (520, 363)
Screenshot: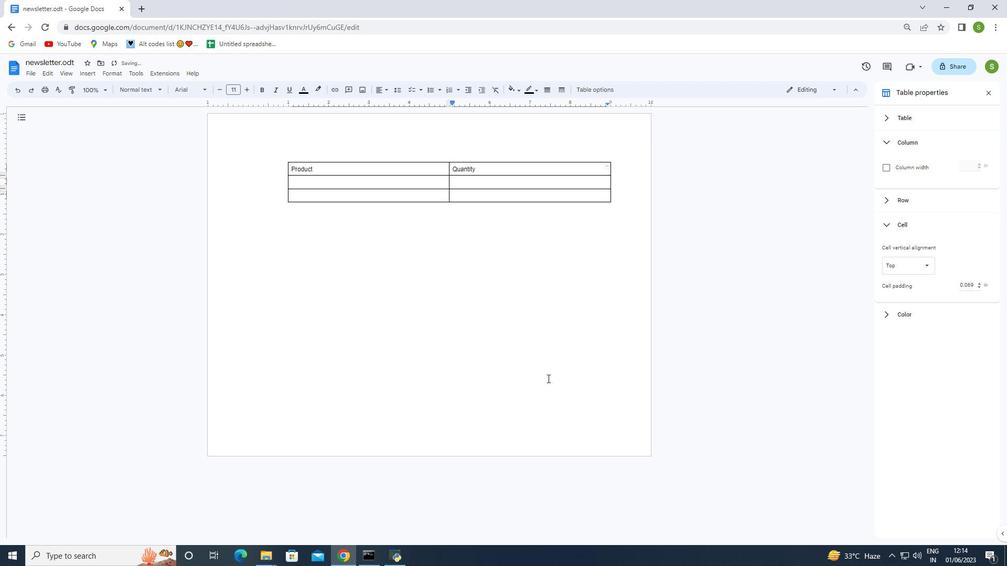 
Action: Mouse pressed left at (520, 363)
Screenshot: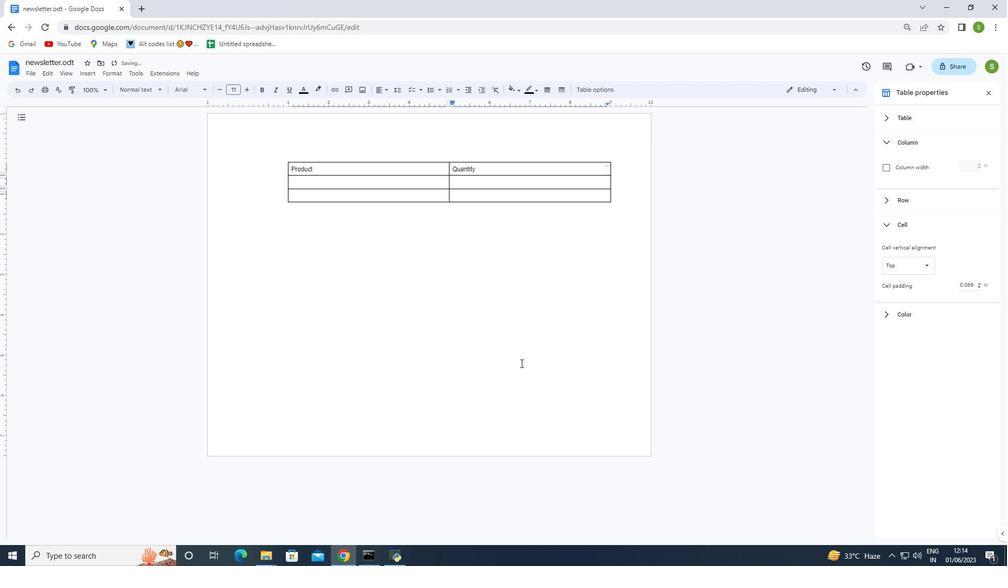 
Action: Mouse moved to (288, 169)
Screenshot: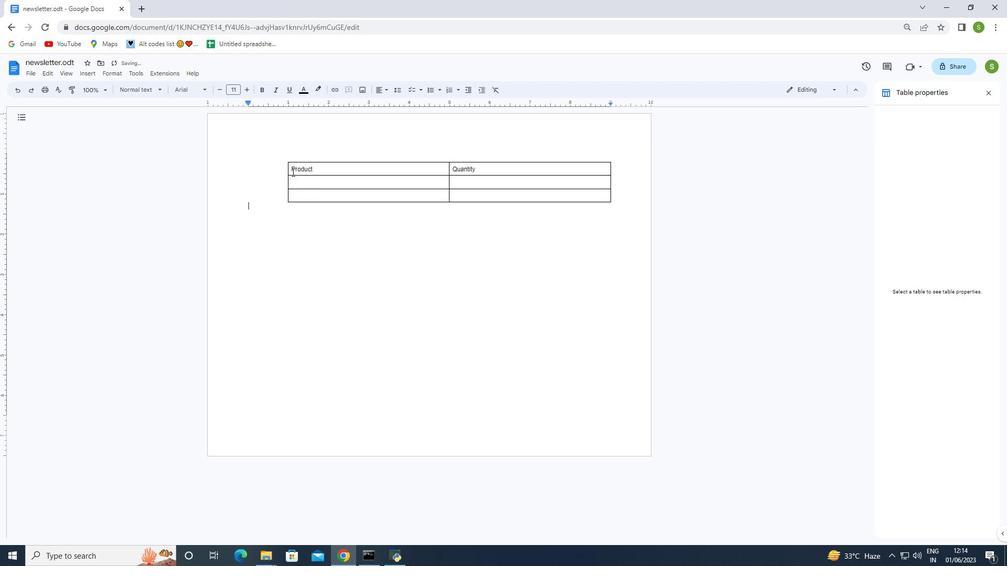 
Action: Mouse pressed left at (288, 169)
Screenshot: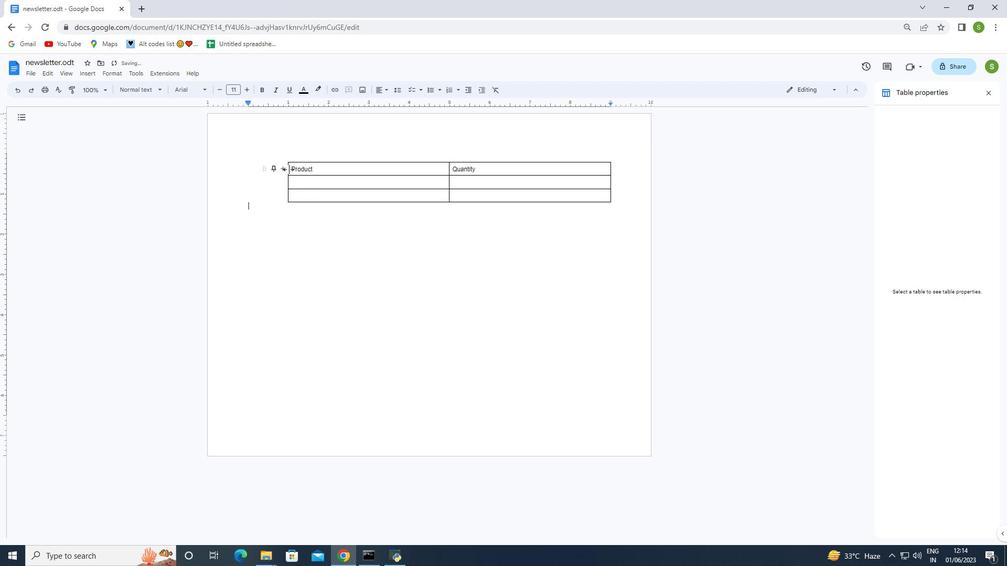 
Action: Mouse moved to (349, 255)
Screenshot: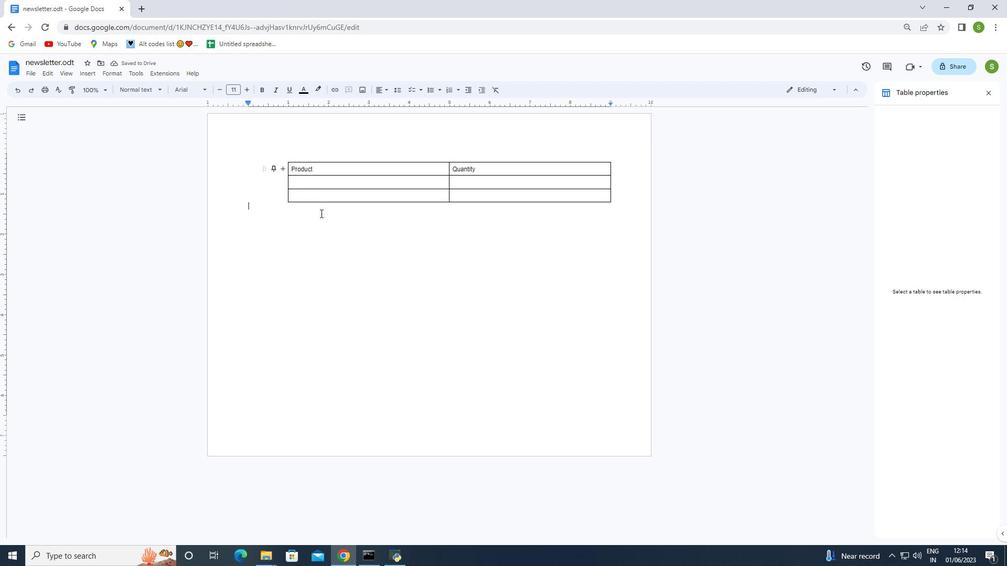 
Action: Mouse pressed left at (349, 255)
Screenshot: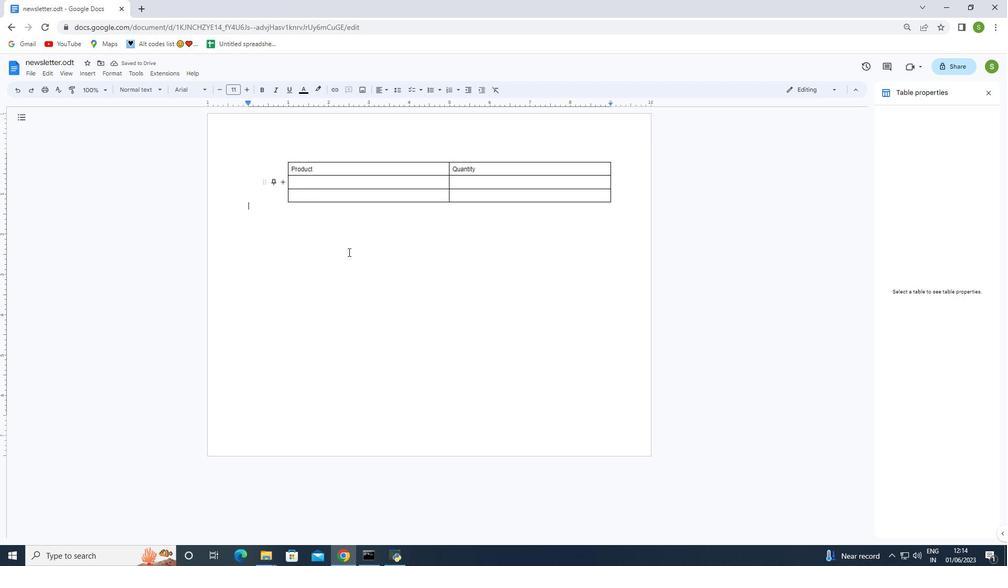 
Action: Mouse moved to (304, 182)
Screenshot: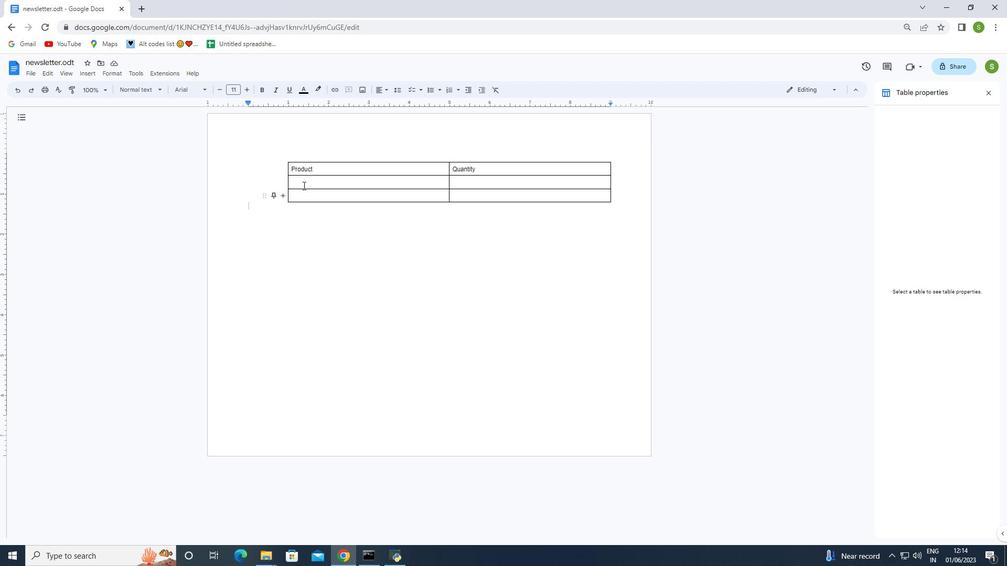 
Action: Mouse pressed left at (304, 182)
Screenshot: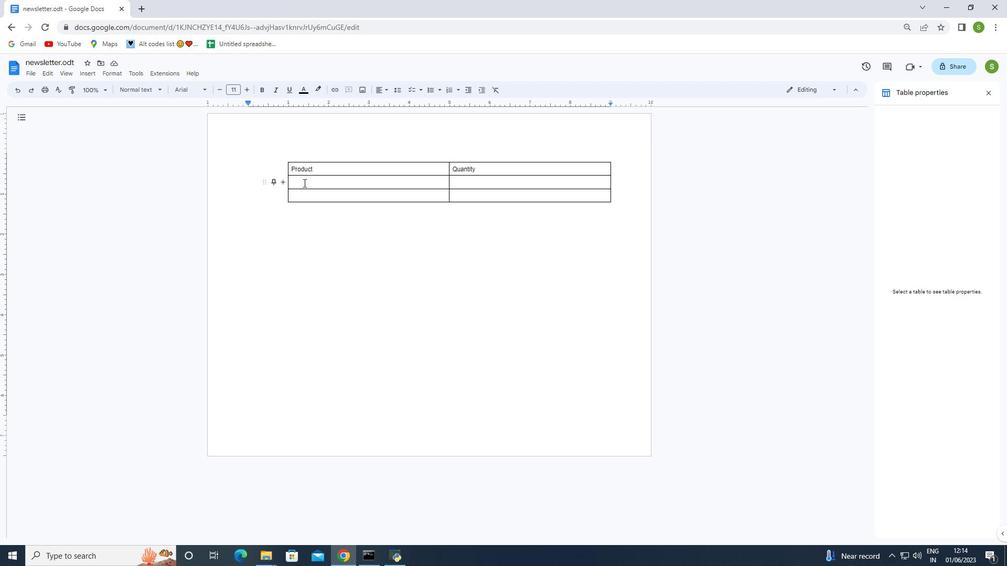 
Action: Key pressed <Key.shift>Apple
Screenshot: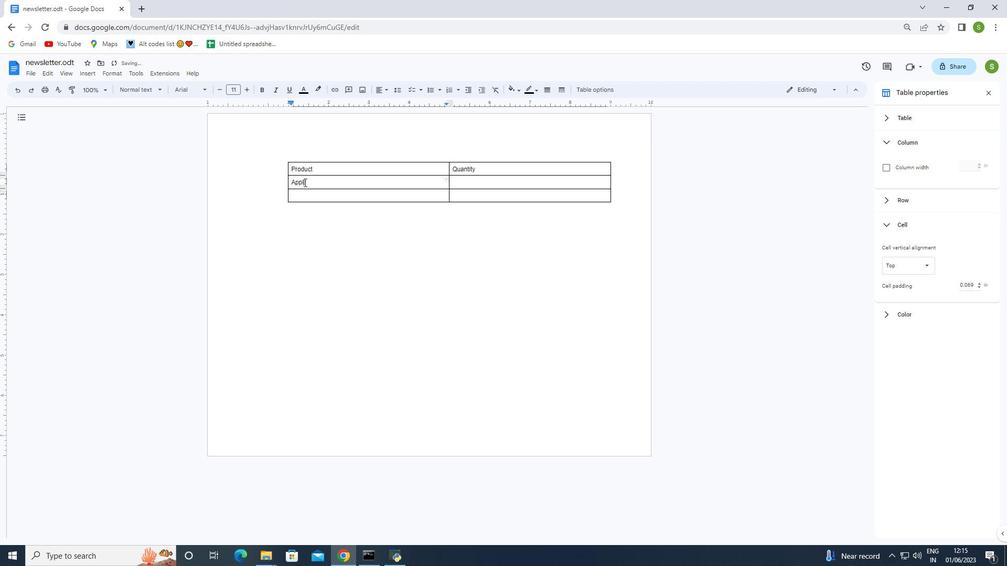 
Action: Mouse moved to (337, 196)
Screenshot: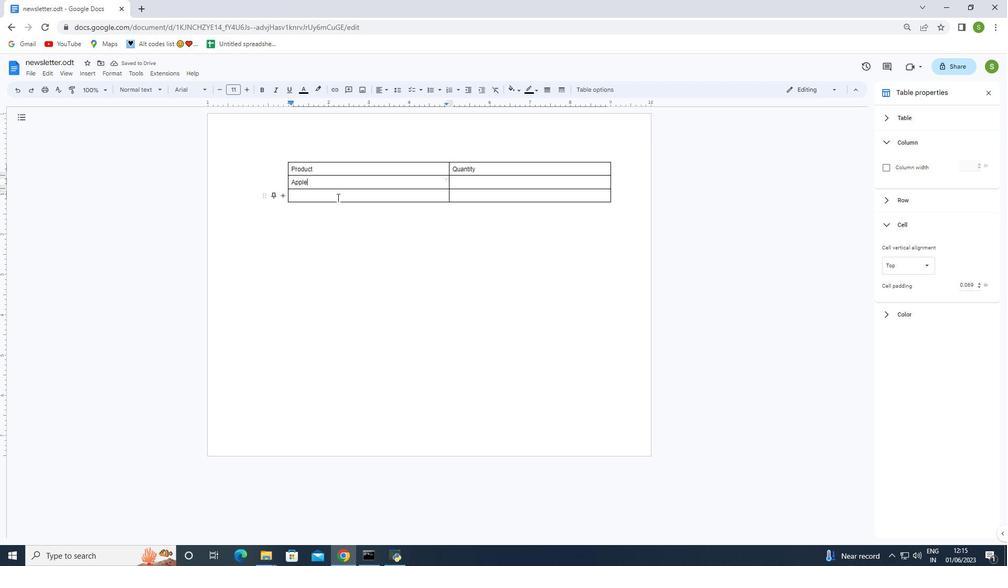 
Action: Mouse pressed left at (337, 196)
Screenshot: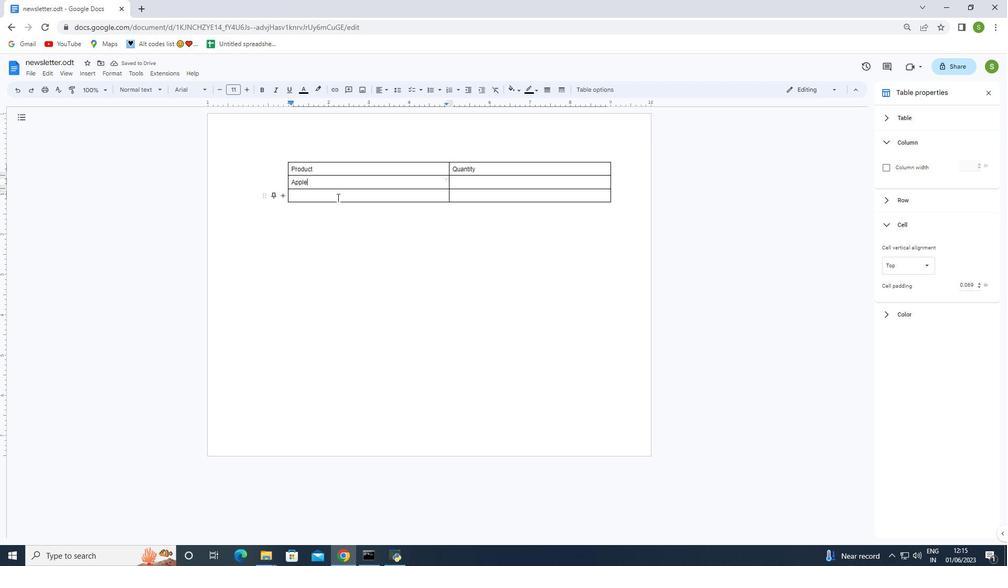 
Action: Mouse moved to (340, 203)
Screenshot: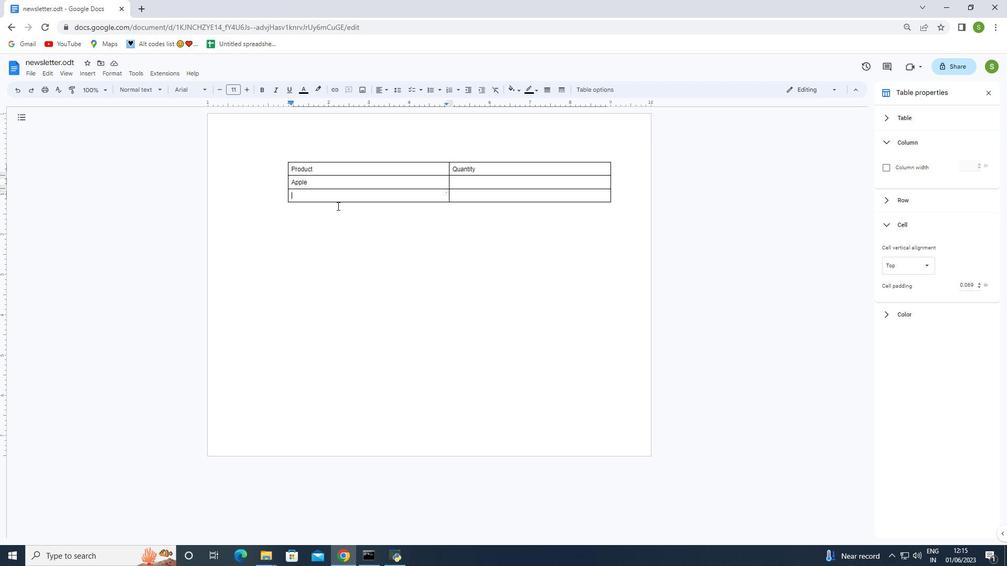 
Action: Key pressed <Key.shift><Key.shift><Key.shift><Key.shift>Mango
Screenshot: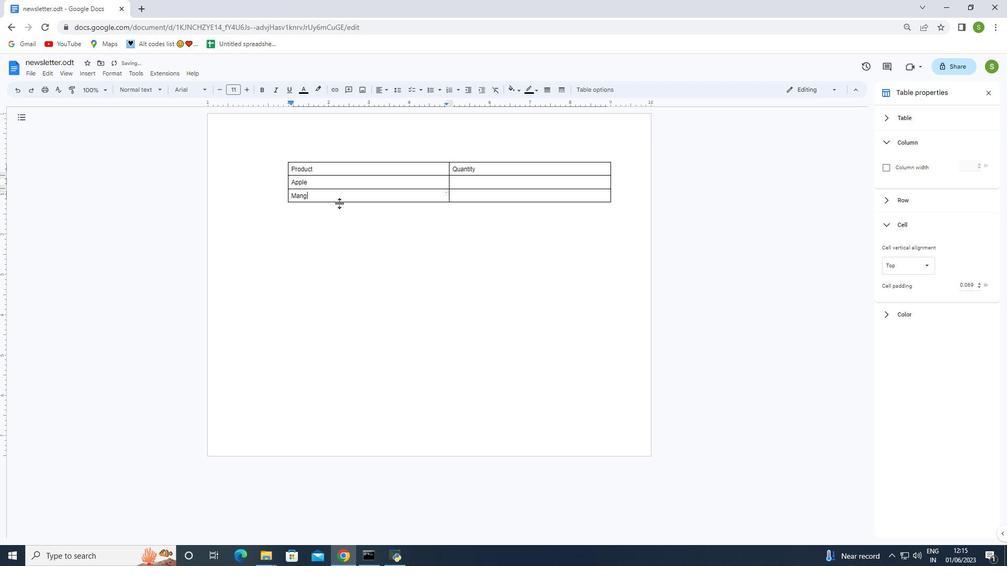 
Action: Mouse moved to (482, 183)
Screenshot: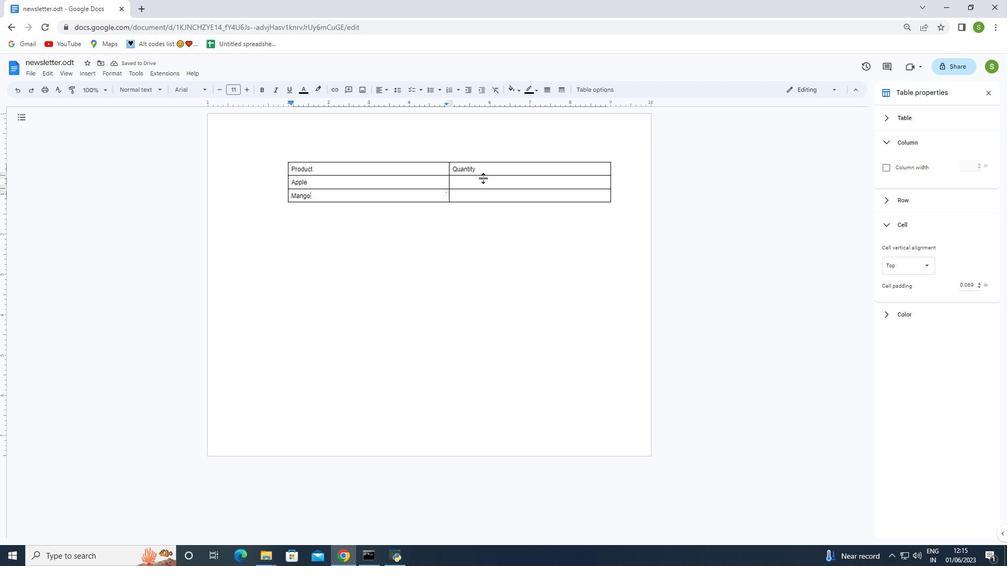 
Action: Mouse pressed left at (482, 183)
Screenshot: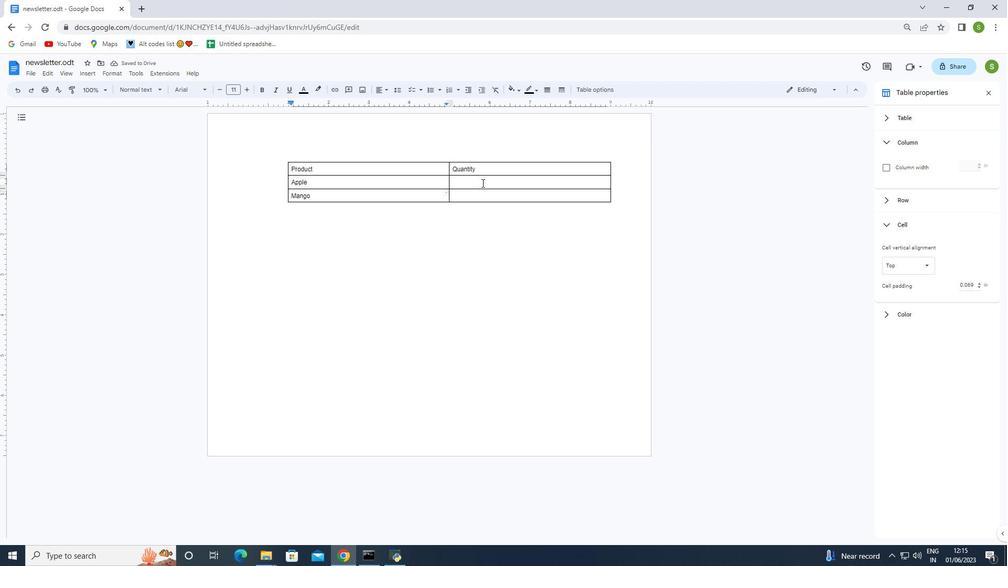 
Action: Mouse moved to (482, 183)
Screenshot: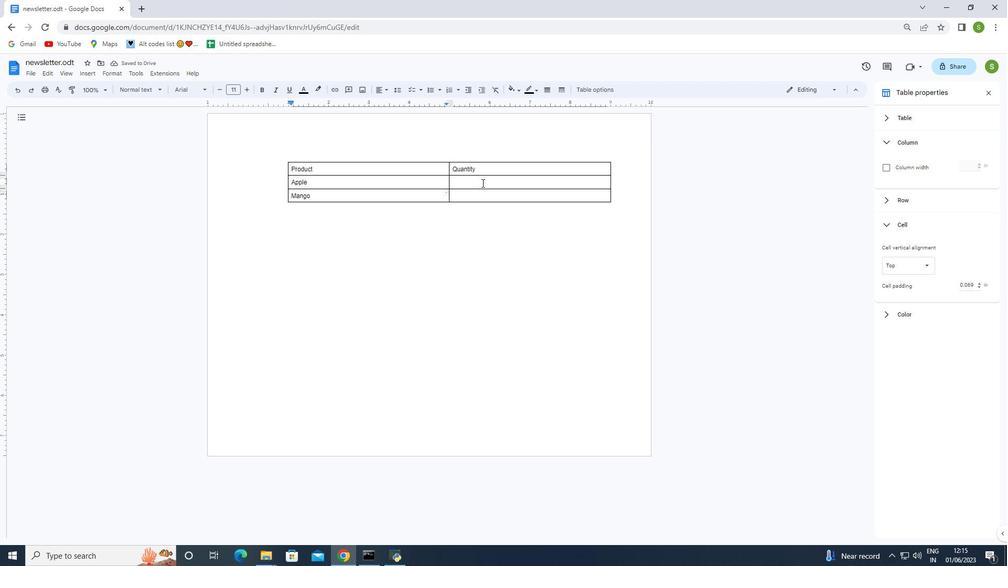 
Action: Key pressed 15
Screenshot: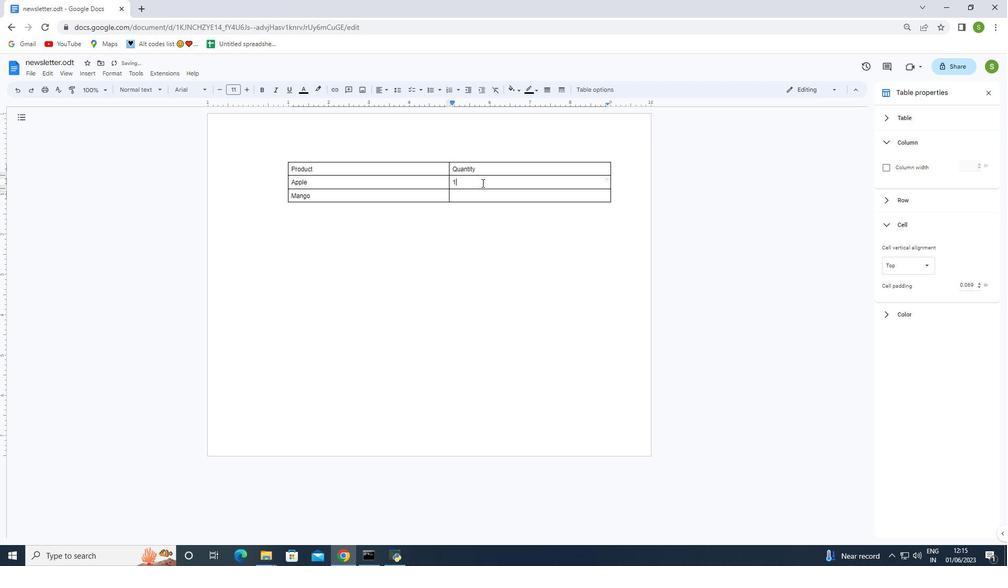 
Action: Mouse moved to (509, 197)
Screenshot: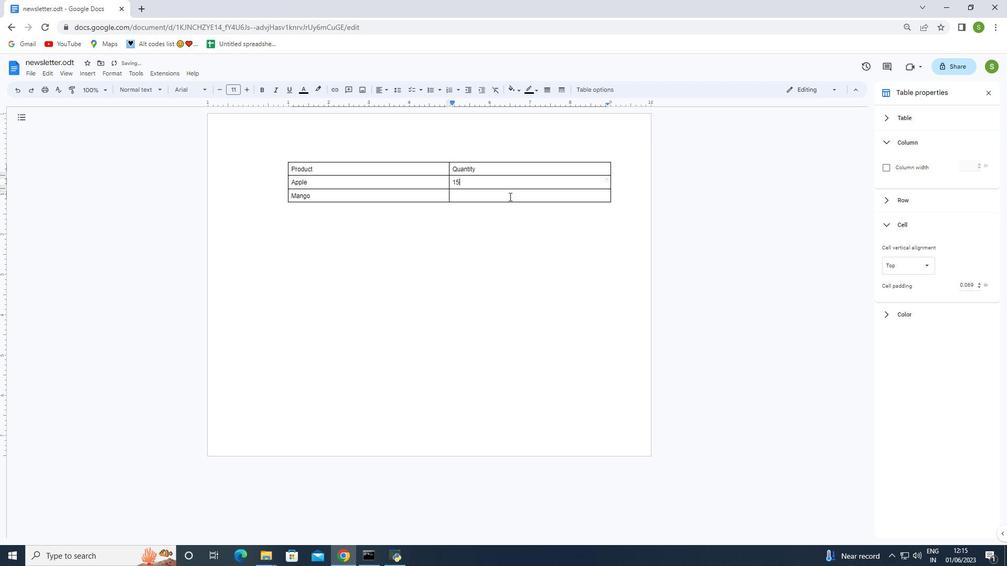 
Action: Mouse pressed left at (509, 197)
Screenshot: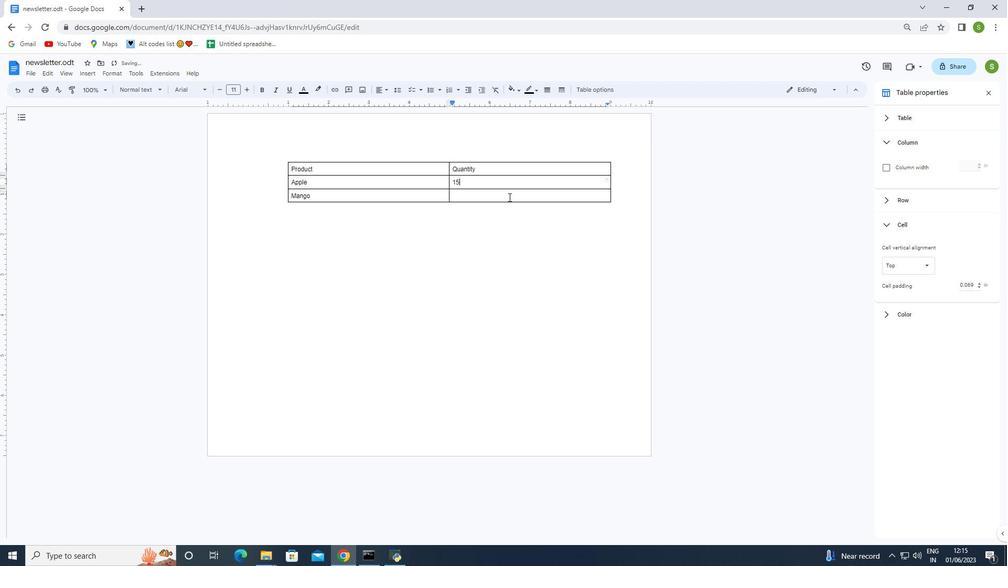 
Action: Mouse moved to (509, 197)
Screenshot: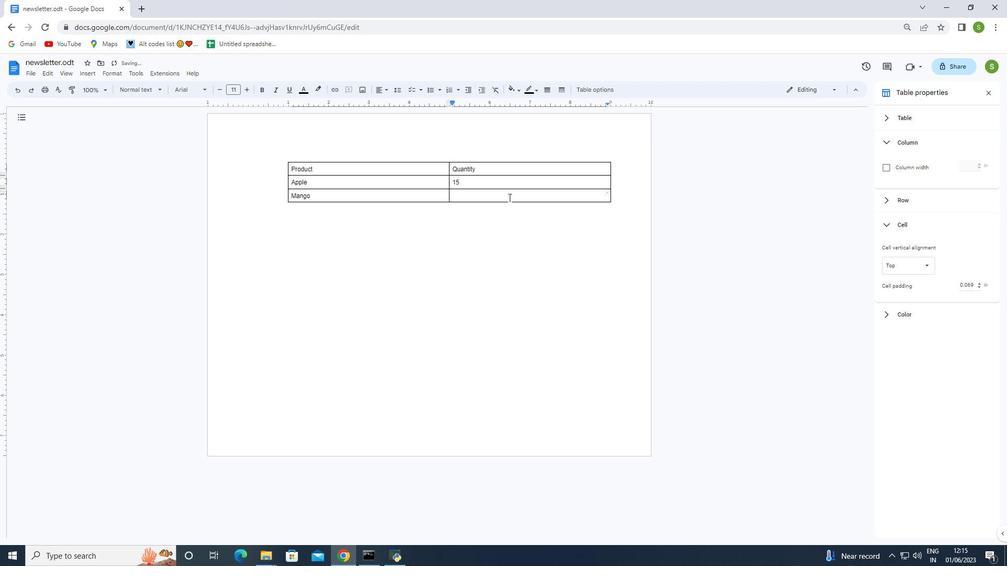 
Action: Key pressed 20
Screenshot: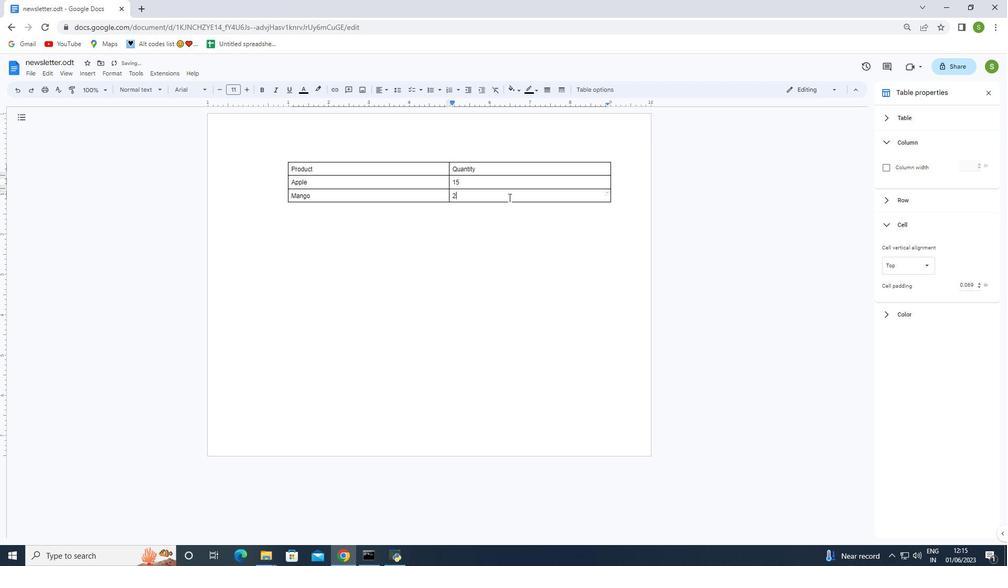 
Action: Mouse moved to (449, 264)
Screenshot: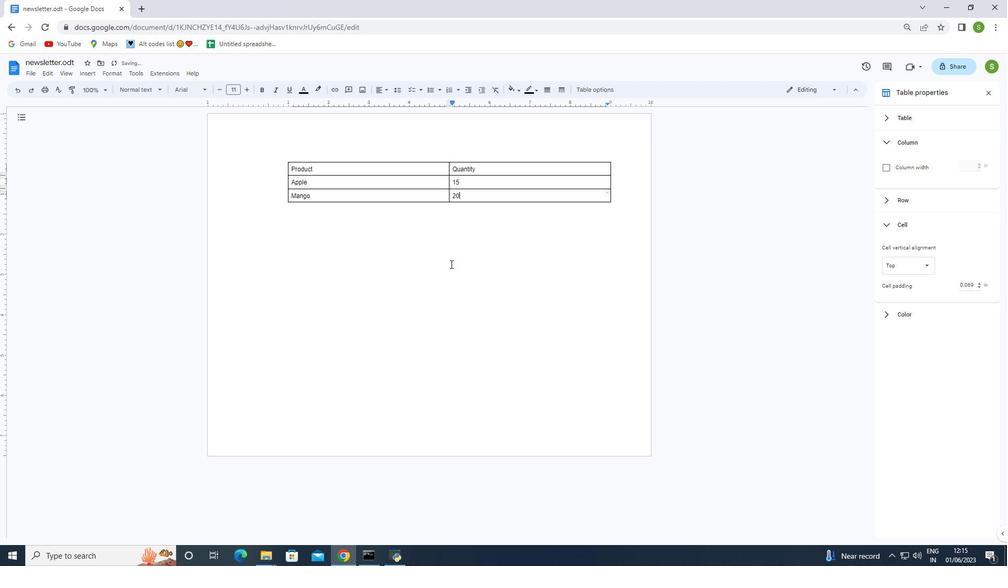 
Action: Mouse pressed left at (449, 264)
Screenshot: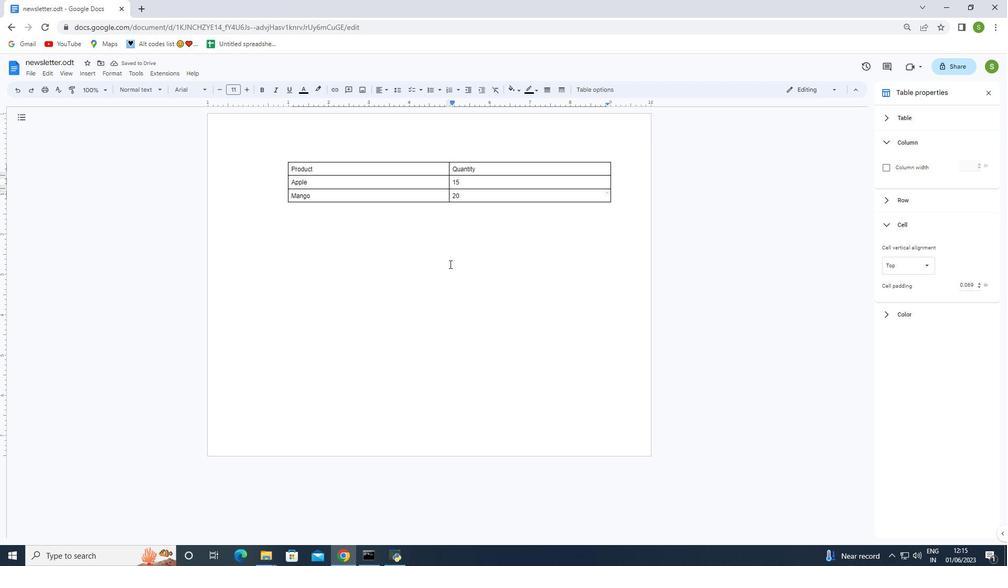 
Action: Mouse moved to (308, 86)
Screenshot: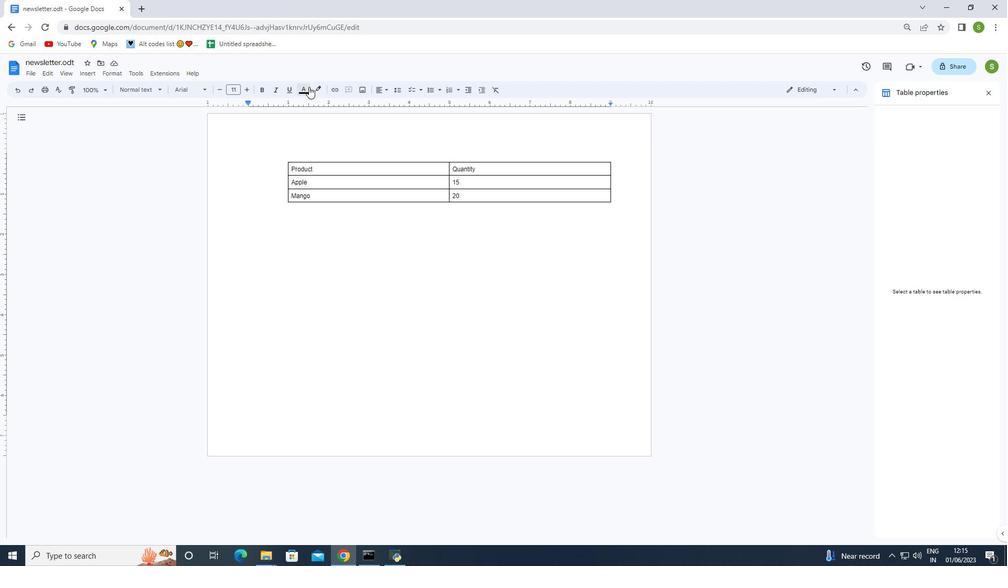 
Action: Mouse pressed left at (308, 86)
Screenshot: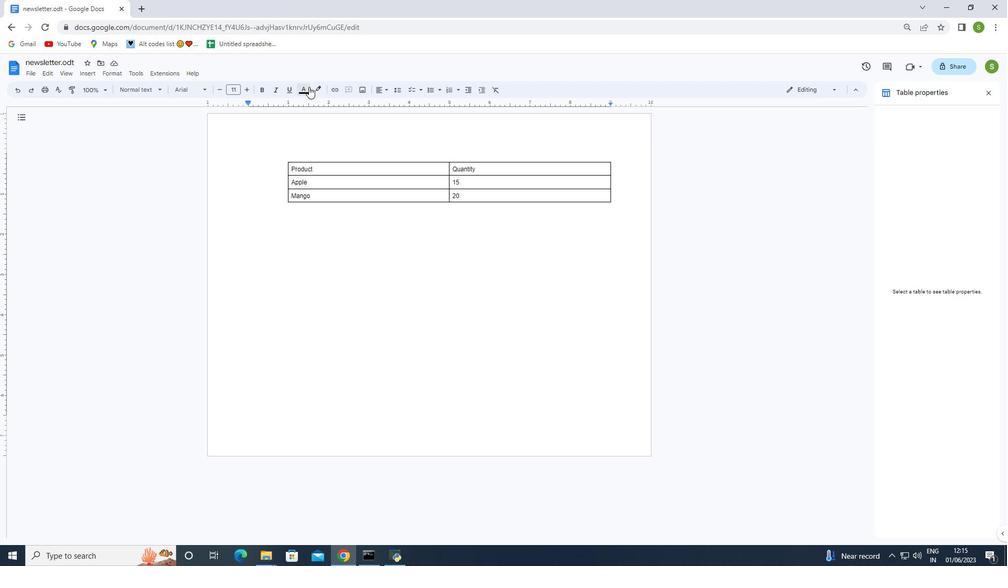 
Action: Mouse moved to (316, 116)
Screenshot: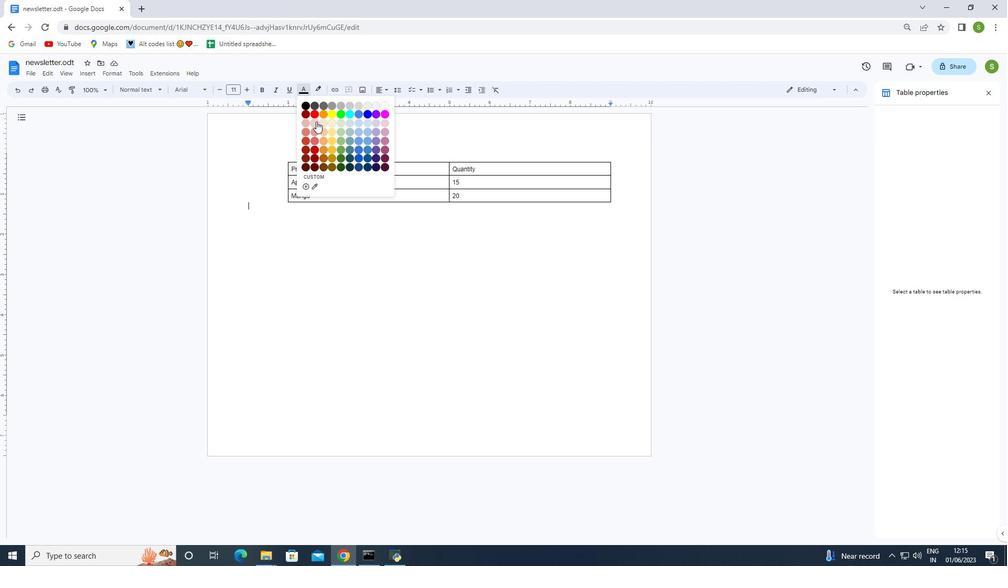 
Action: Mouse pressed left at (316, 116)
Screenshot: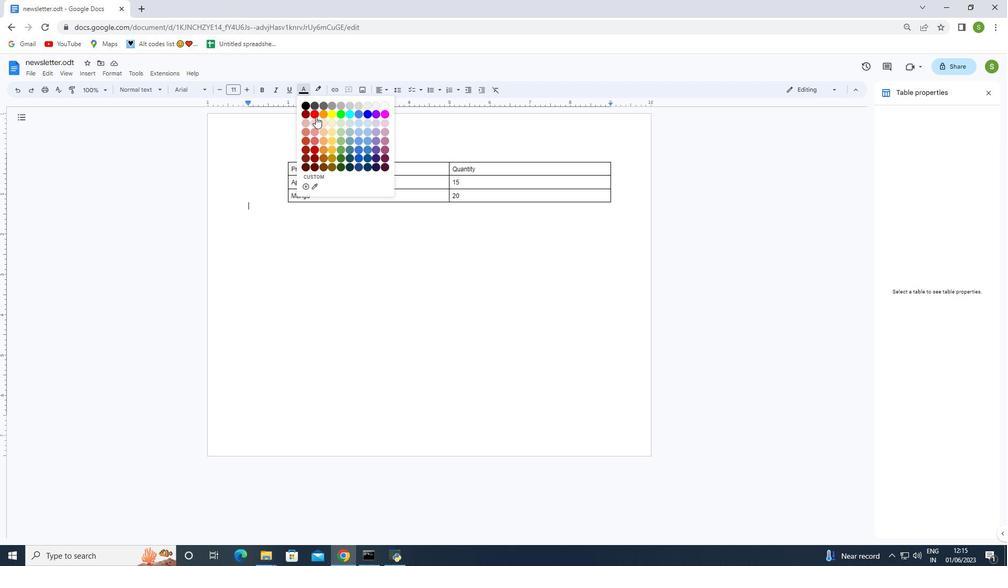 
Action: Mouse moved to (423, 288)
Screenshot: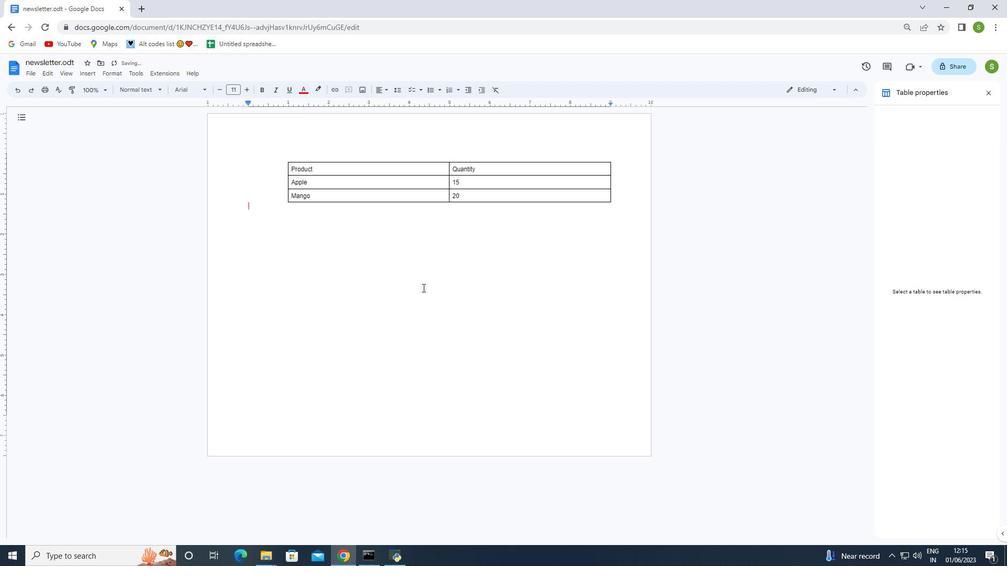 
Action: Key pressed ctrl+Z
Screenshot: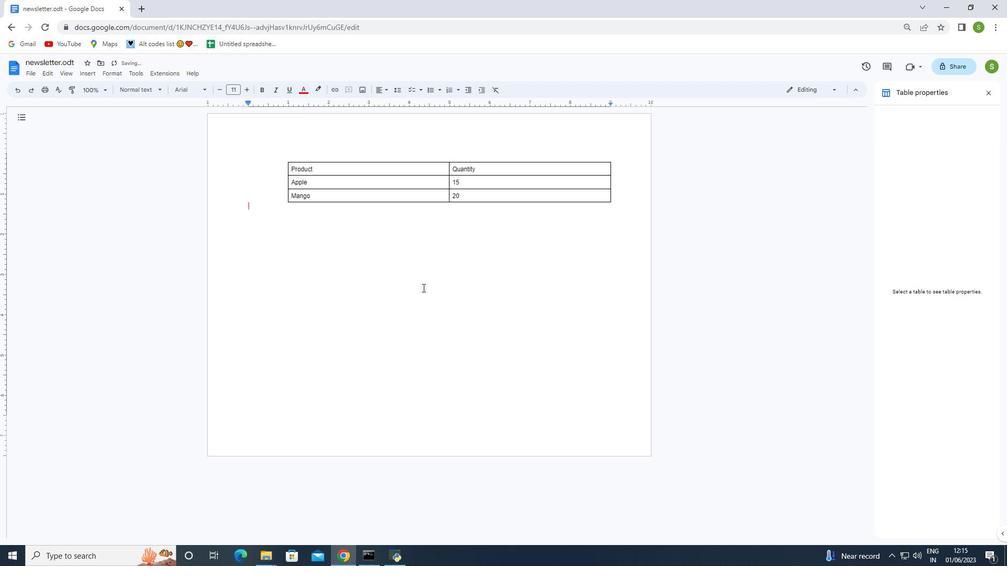 
Action: Mouse moved to (312, 255)
Screenshot: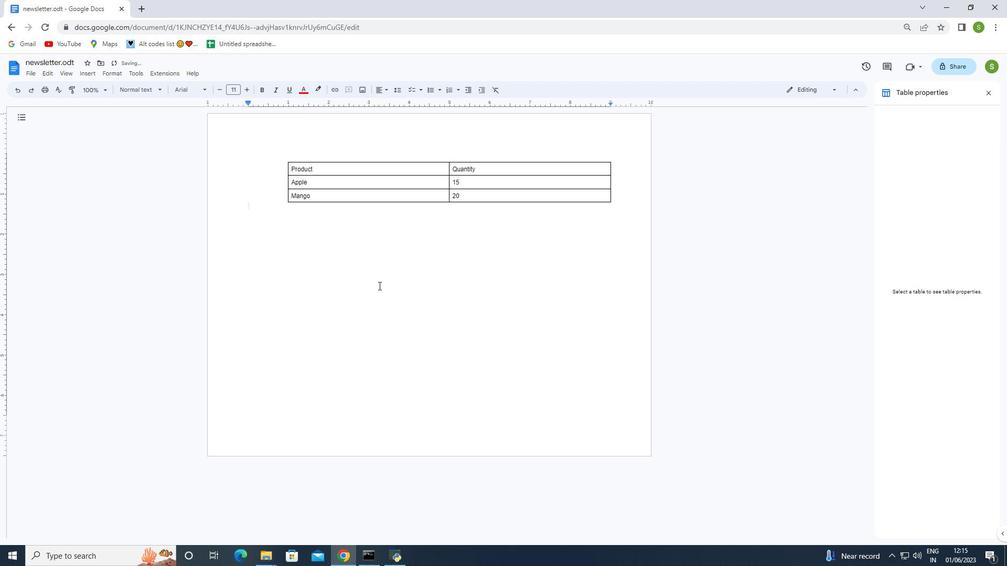
Action: Key pressed ctrl+Z
Screenshot: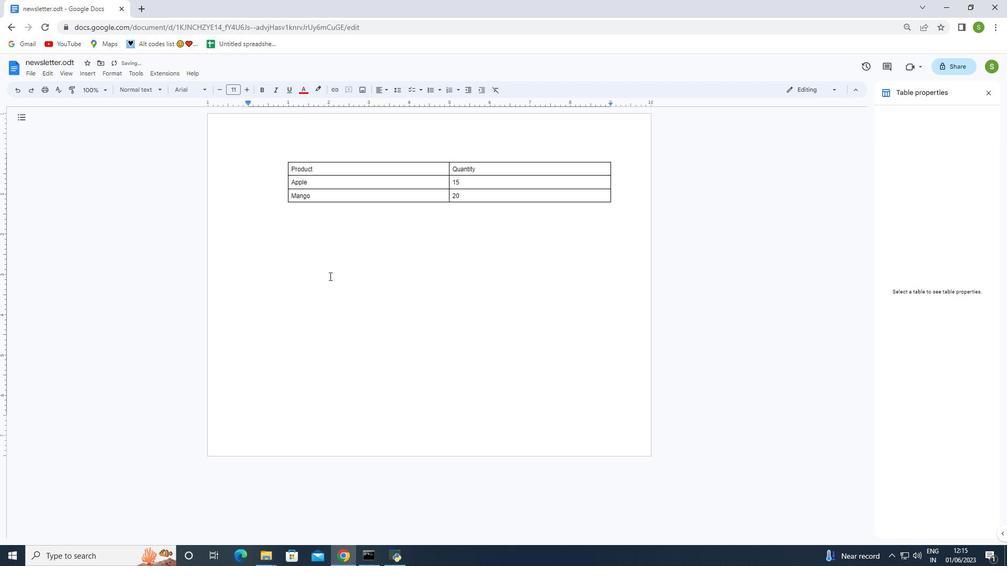 
Action: Mouse moved to (435, 260)
Screenshot: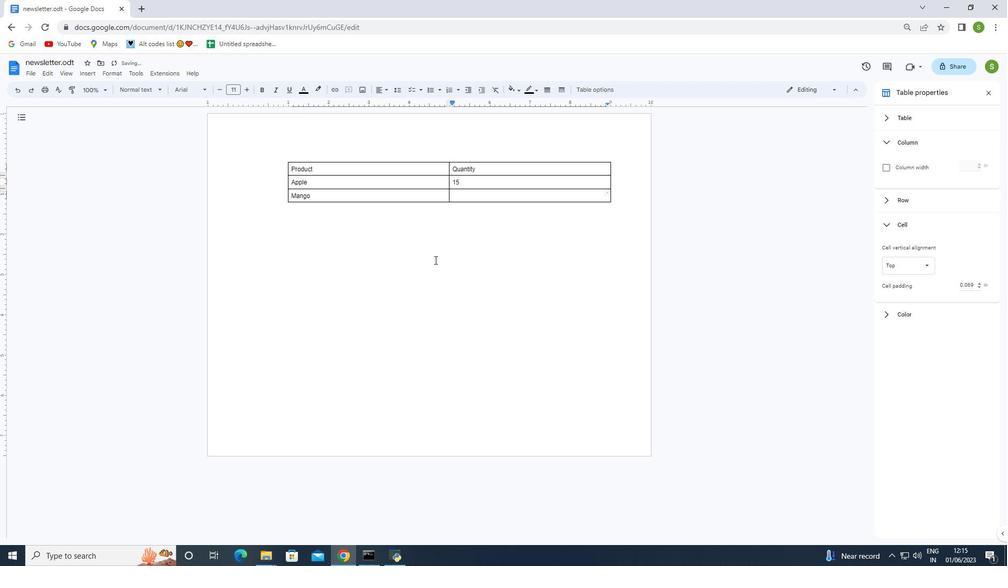 
Action: Key pressed 20
Screenshot: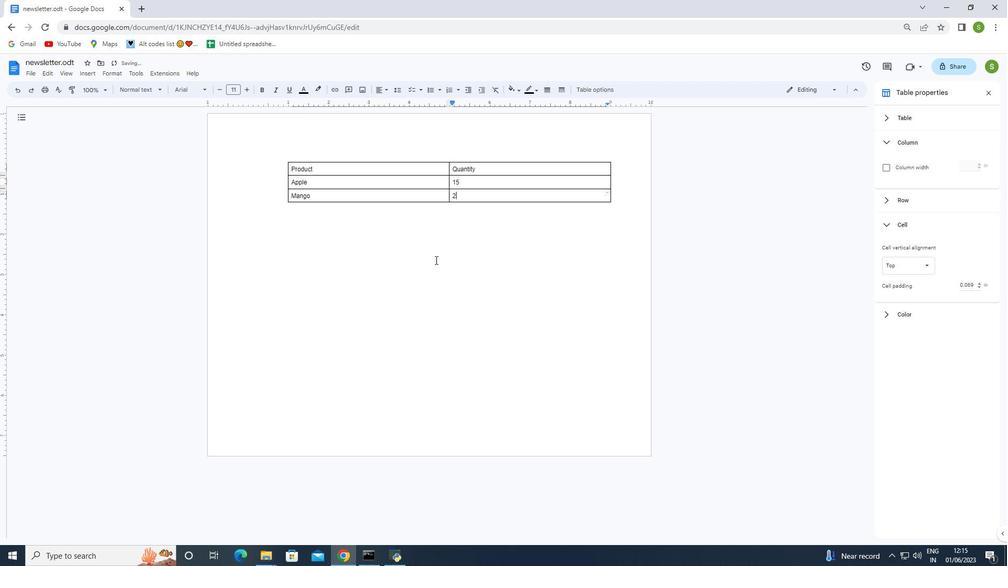 
Action: Mouse moved to (988, 91)
Screenshot: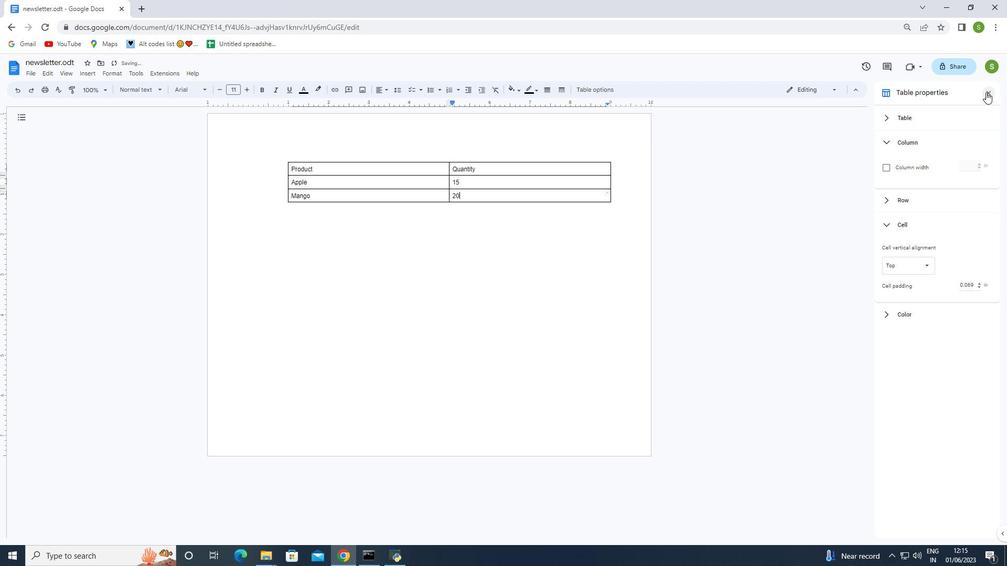 
Action: Mouse pressed left at (988, 91)
Screenshot: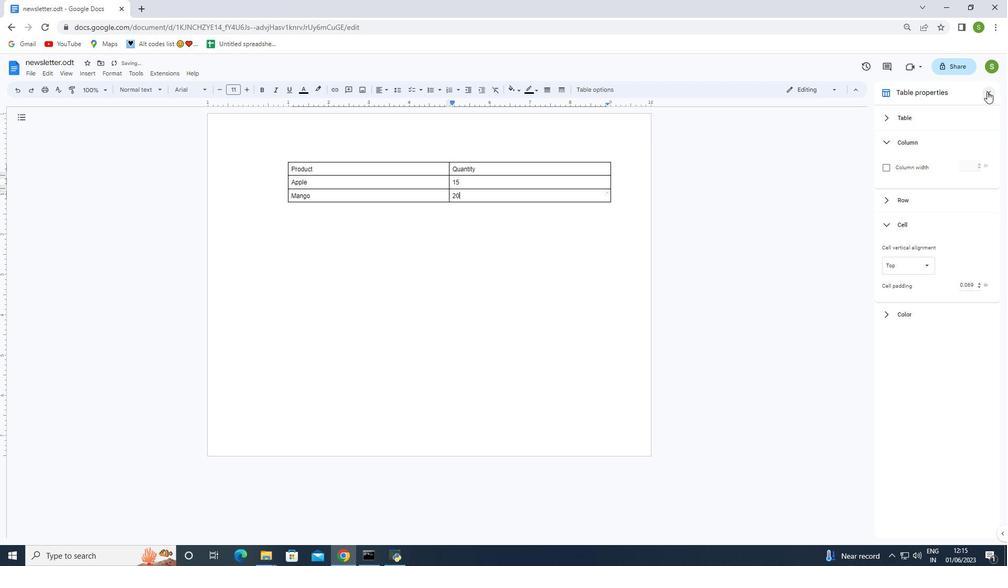
Action: Mouse moved to (355, 163)
Screenshot: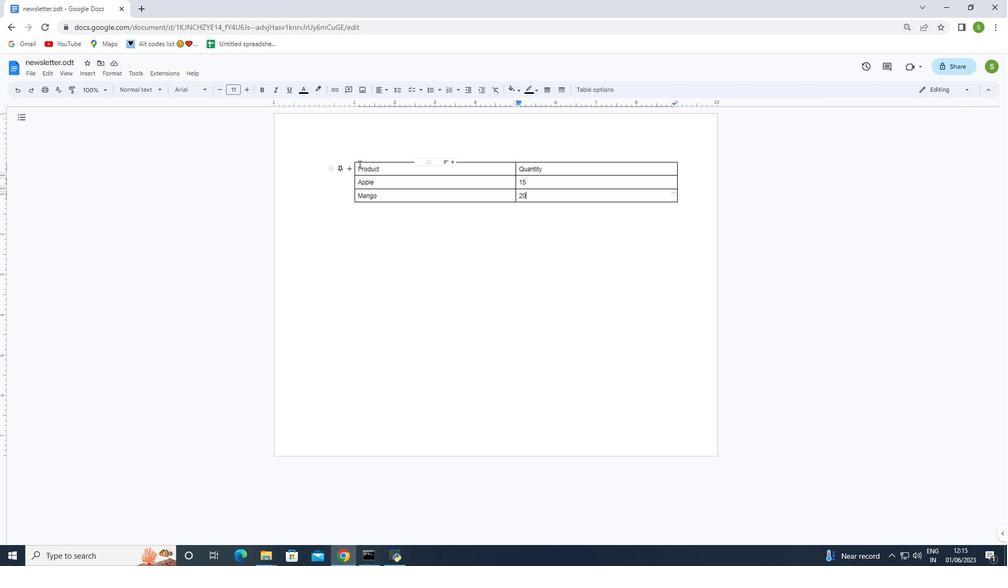 
Action: Mouse pressed left at (355, 163)
Screenshot: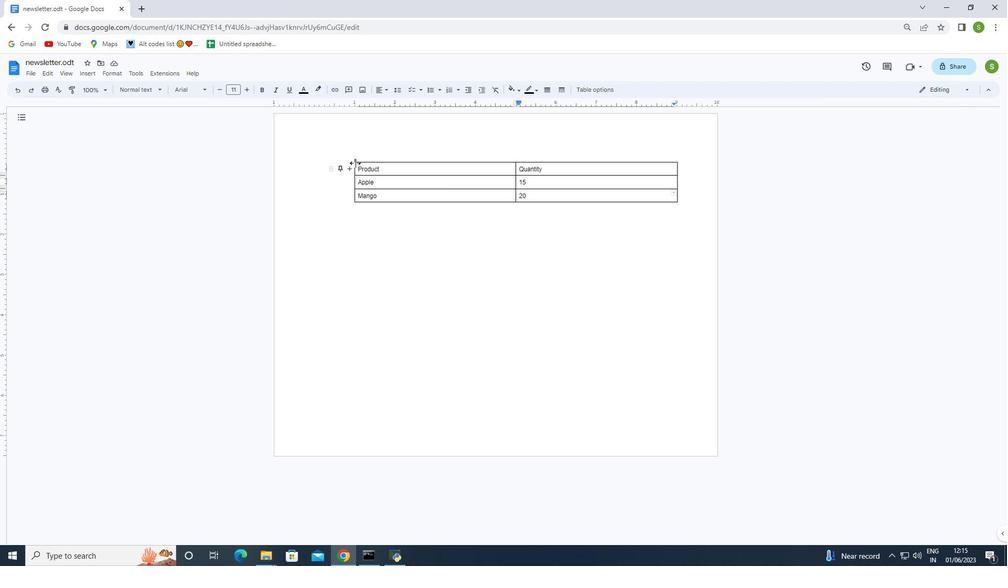 
Action: Mouse moved to (428, 261)
Screenshot: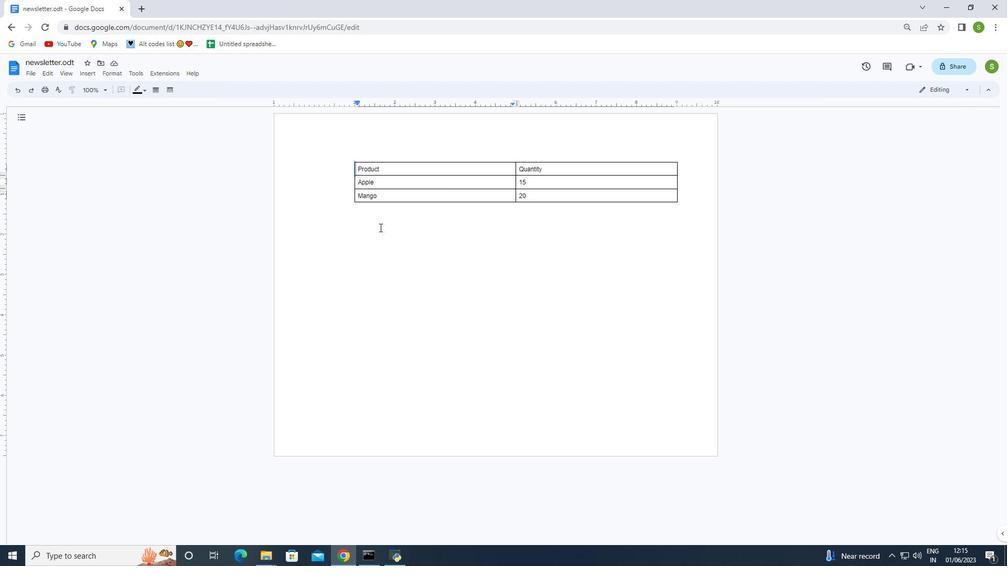
Action: Mouse pressed left at (428, 261)
Screenshot: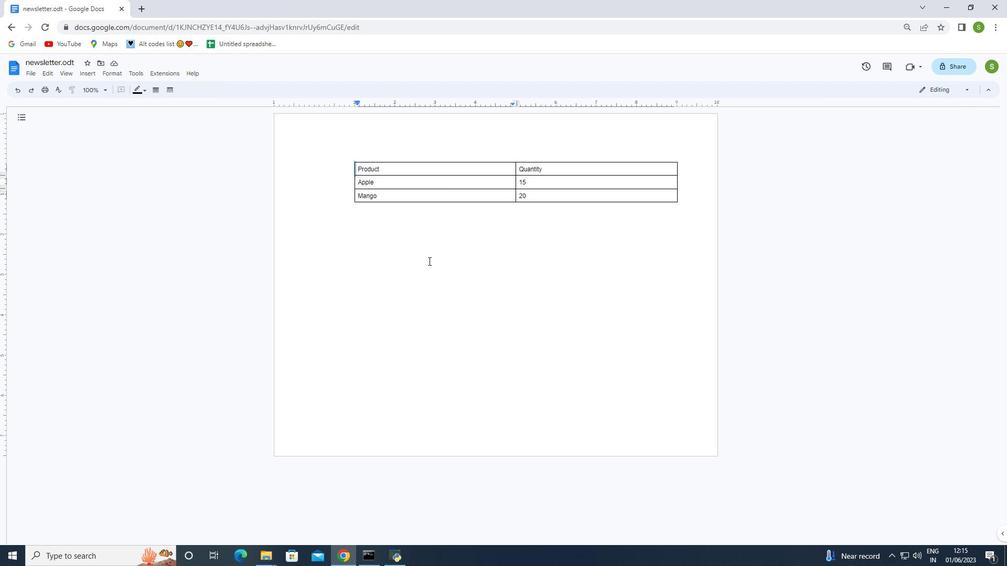 
Action: Mouse moved to (645, 172)
Screenshot: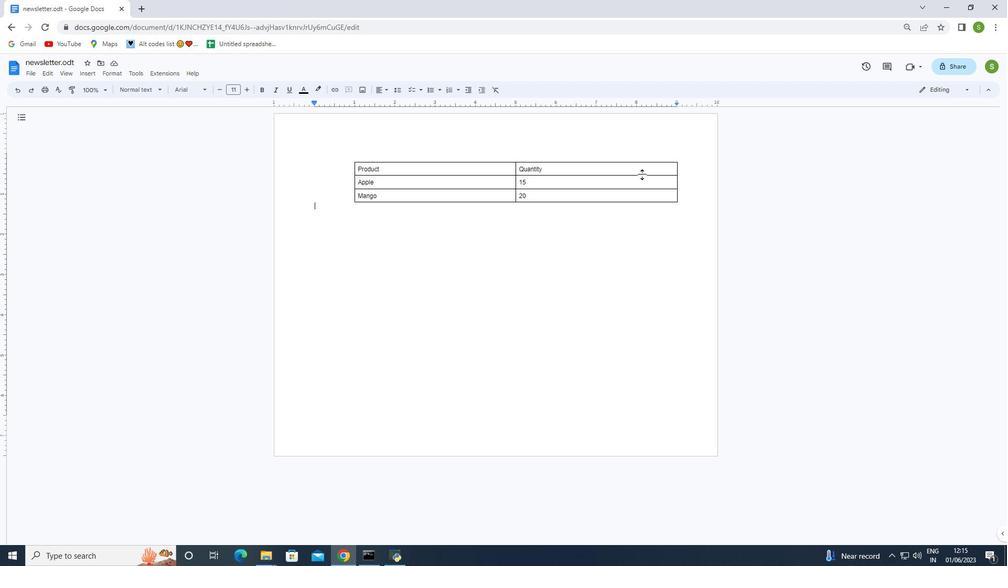 
Action: Mouse pressed left at (645, 172)
Screenshot: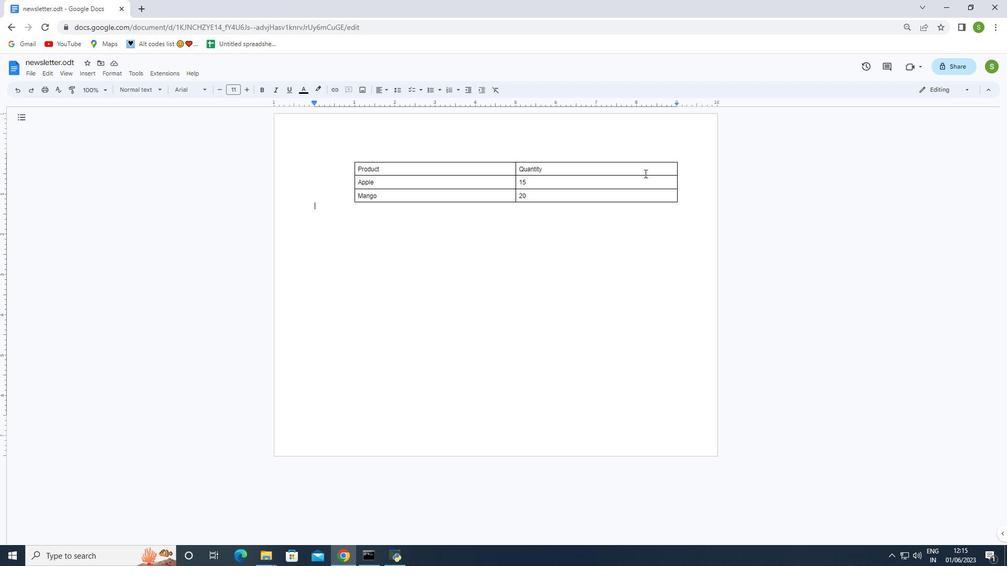 
Action: Mouse moved to (612, 171)
Screenshot: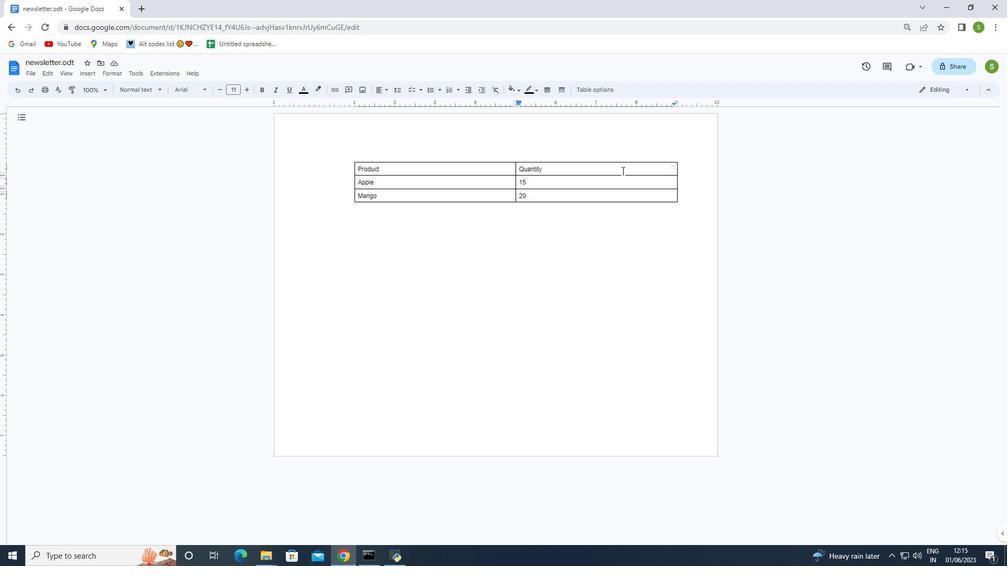 
Action: Mouse pressed left at (612, 171)
Screenshot: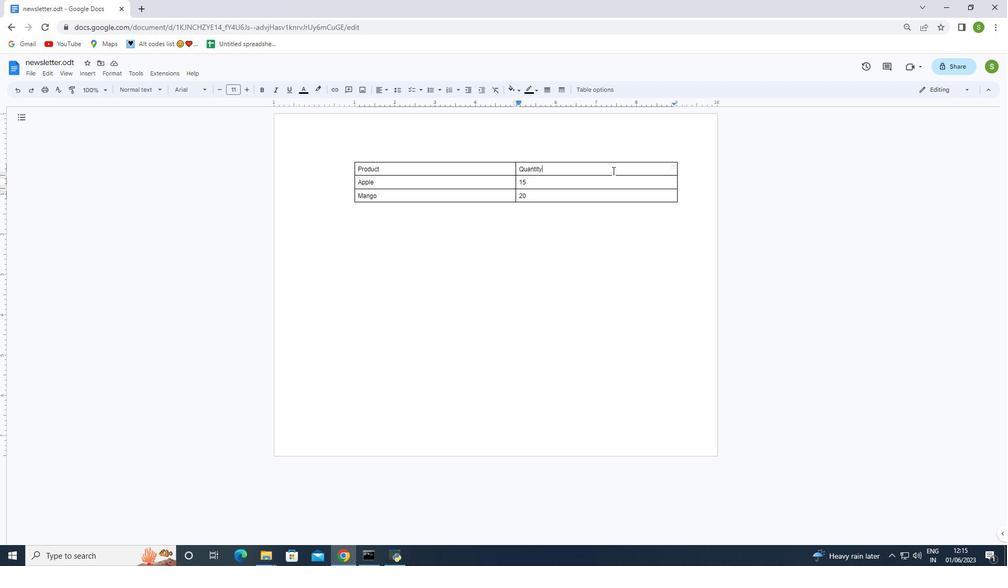 
Action: Mouse pressed left at (612, 171)
Screenshot: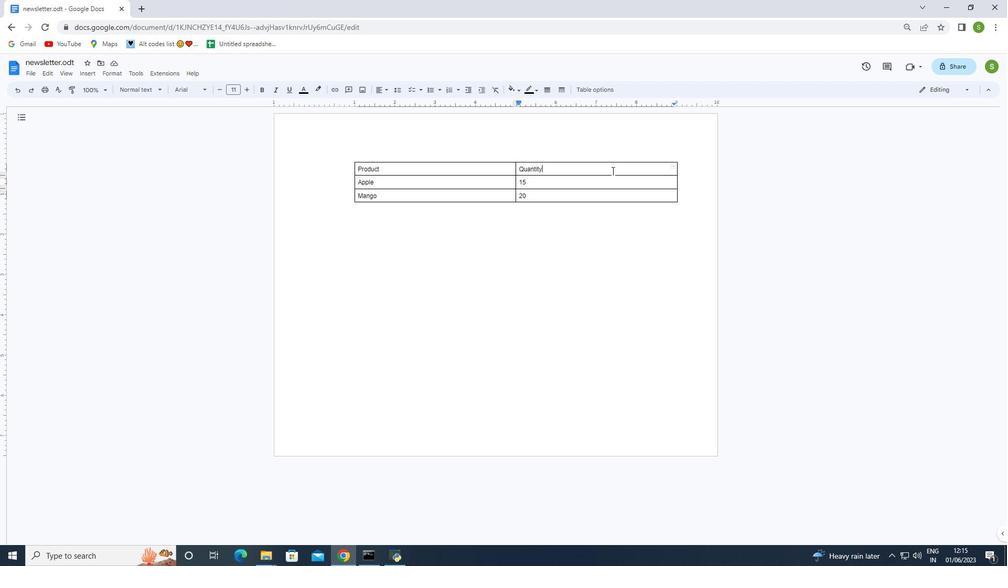 
Action: Mouse moved to (356, 165)
Screenshot: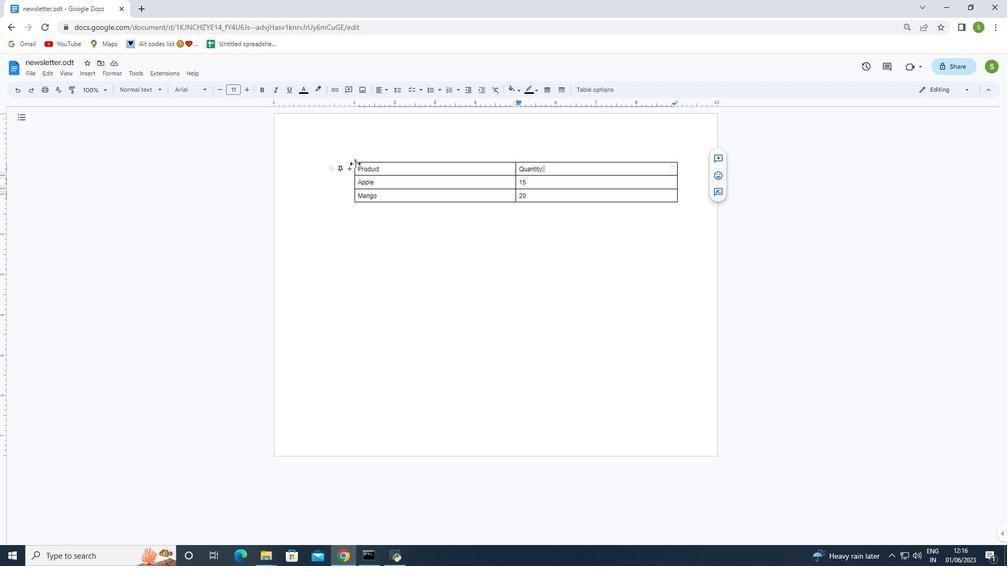 
Action: Mouse pressed left at (356, 165)
Screenshot: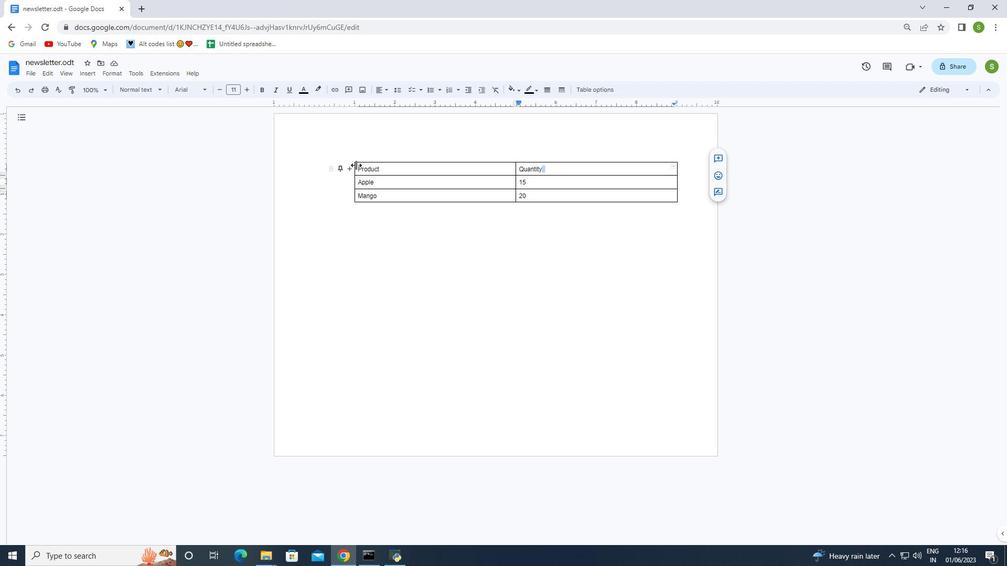 
Action: Mouse moved to (432, 162)
Screenshot: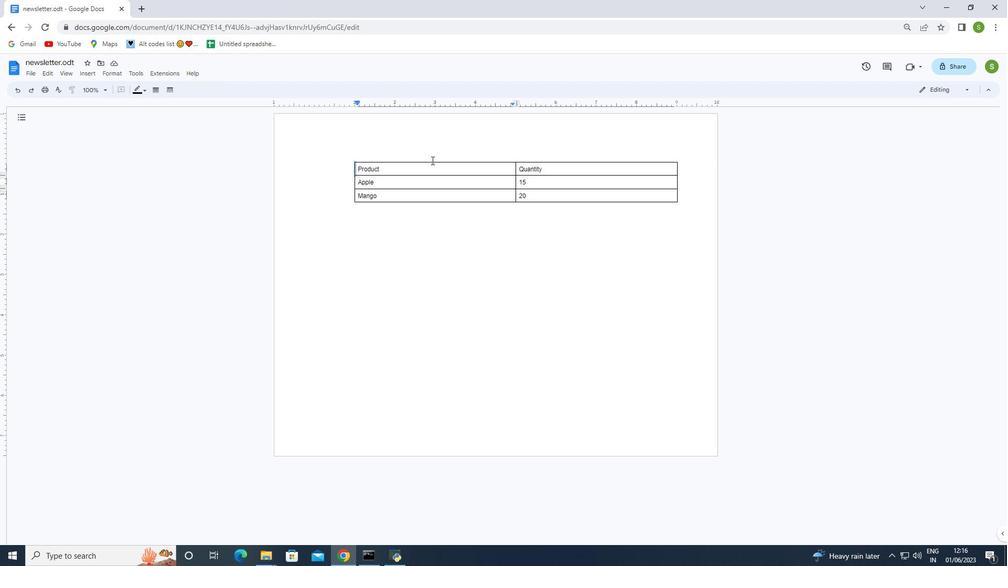
Action: Mouse pressed left at (432, 162)
Screenshot: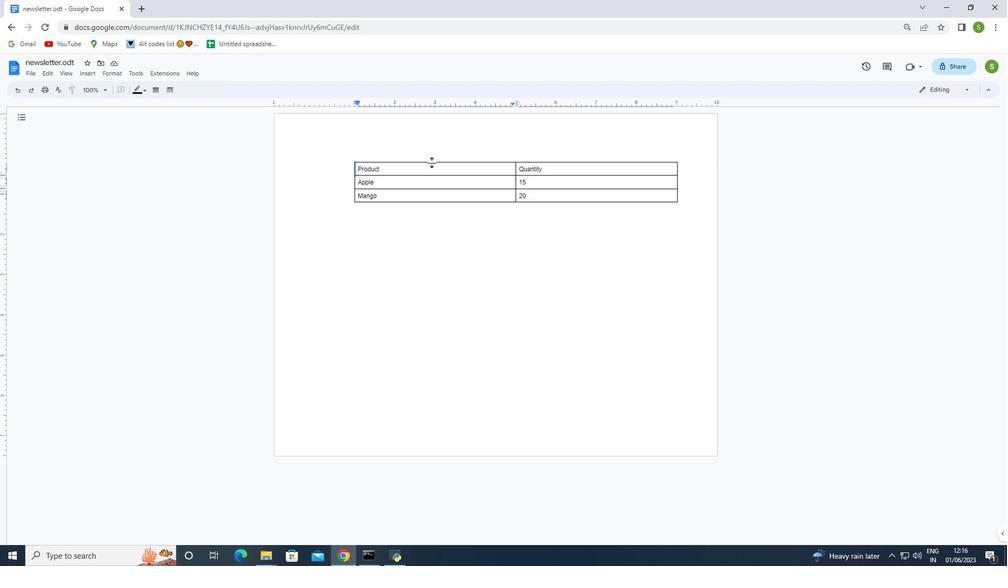 
Action: Mouse moved to (928, 91)
Screenshot: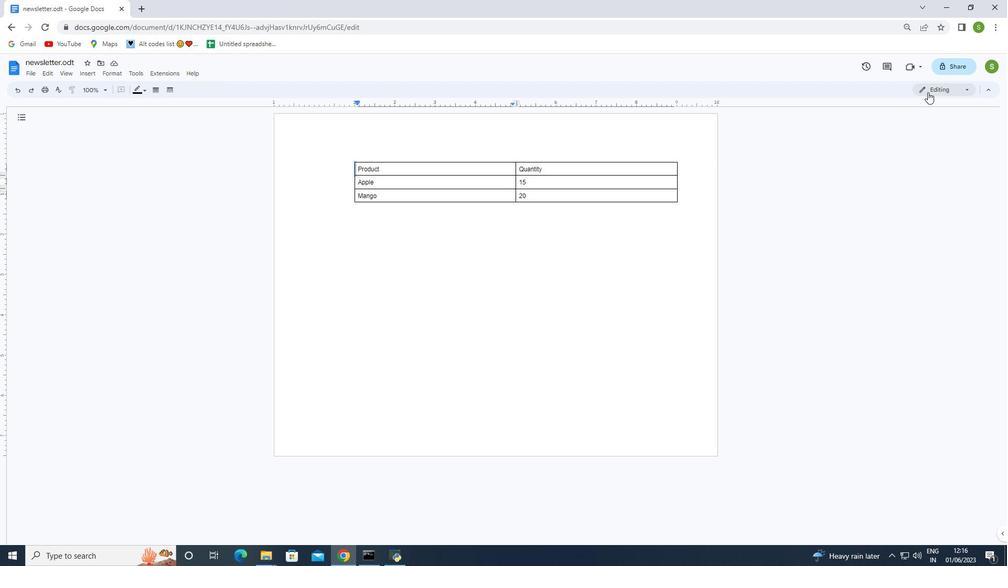 
Action: Mouse pressed left at (928, 91)
Screenshot: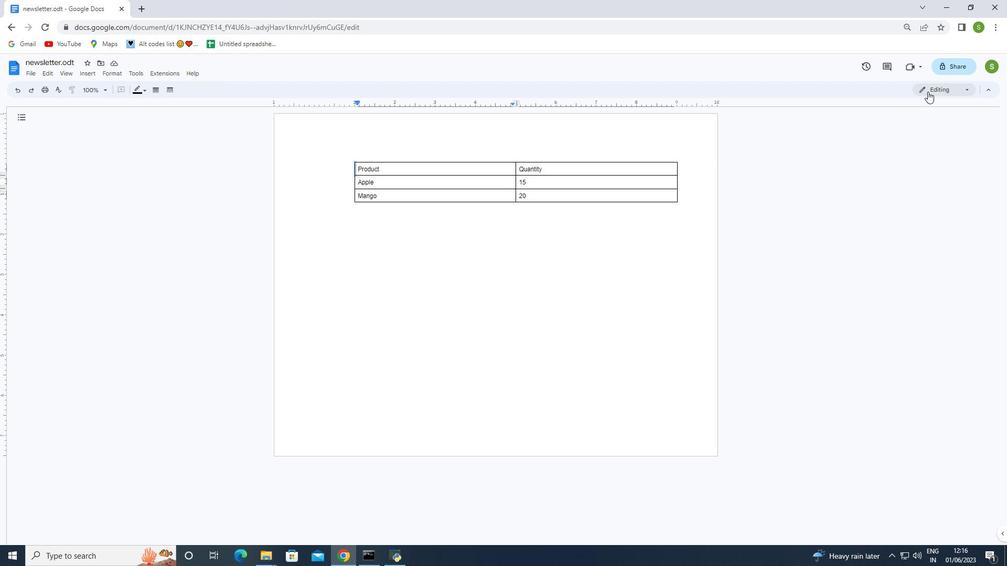 
Action: Mouse moved to (908, 108)
Screenshot: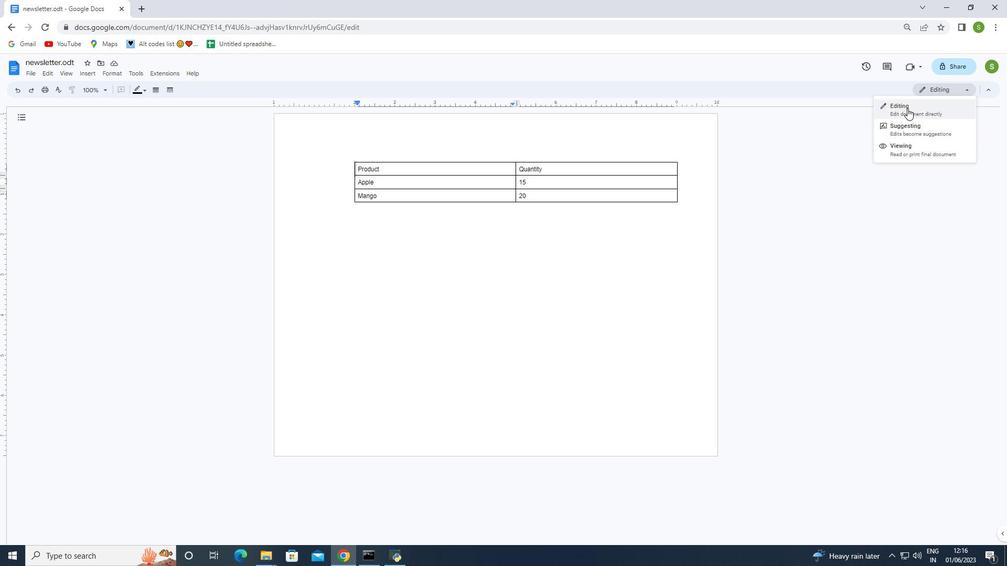 
Action: Mouse pressed left at (908, 108)
Screenshot: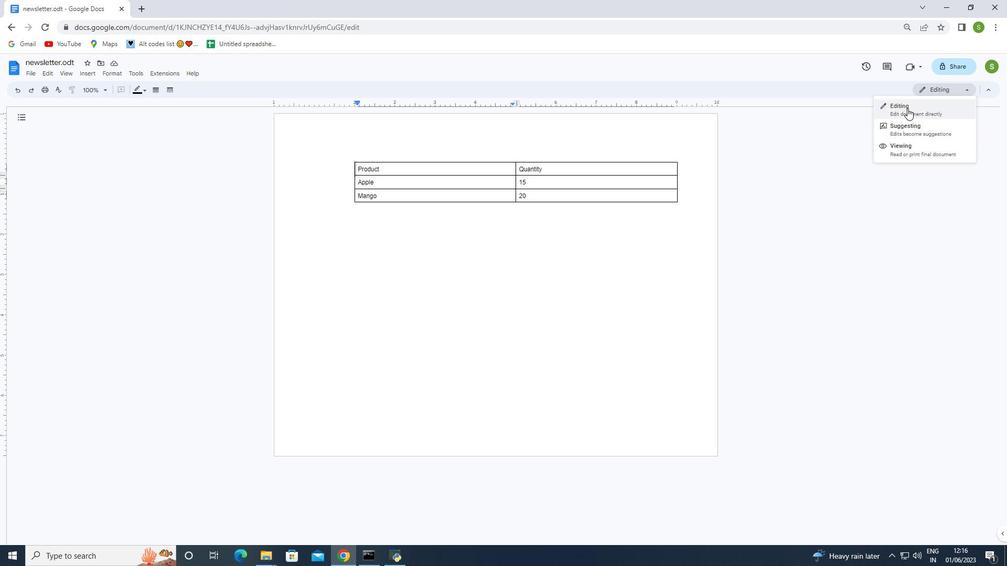 
Action: Mouse moved to (522, 266)
Screenshot: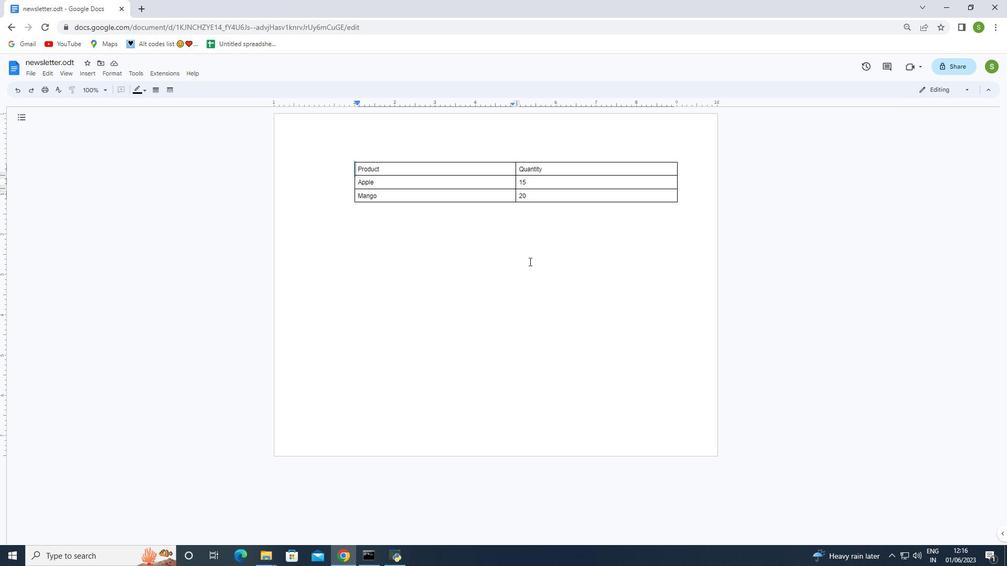 
Action: Mouse pressed left at (522, 266)
Screenshot: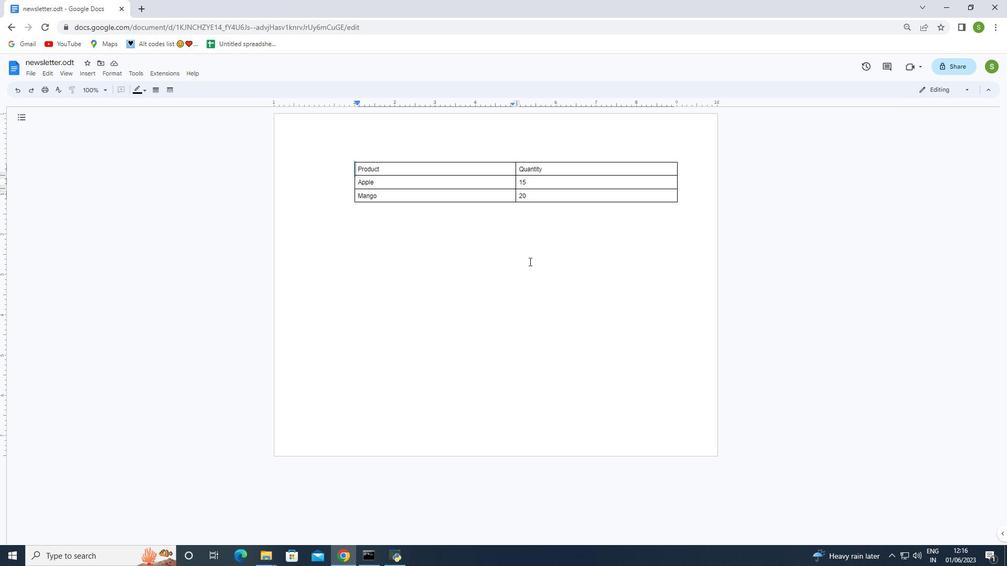 
Action: Mouse moved to (90, 74)
Screenshot: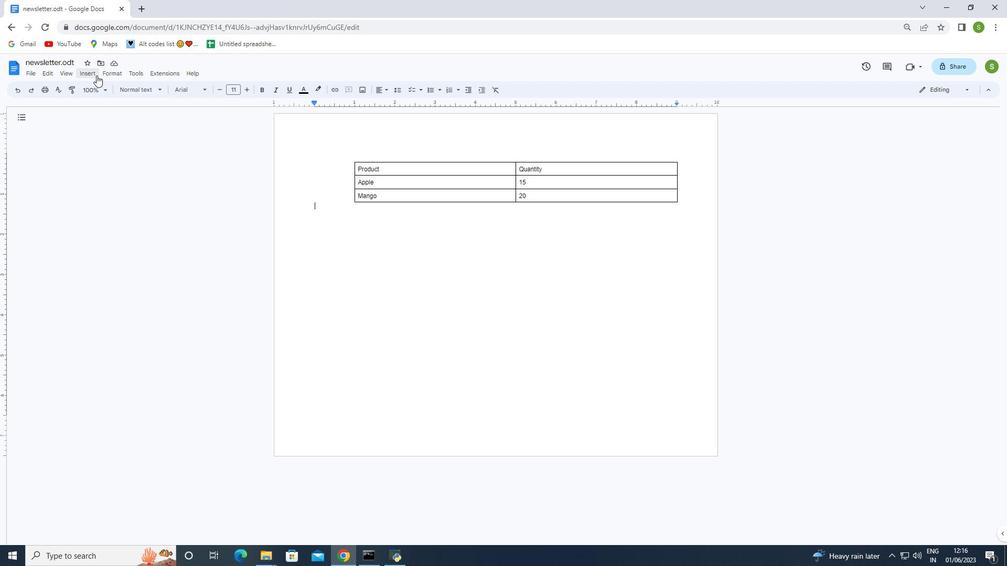 
Action: Mouse pressed left at (90, 74)
Screenshot: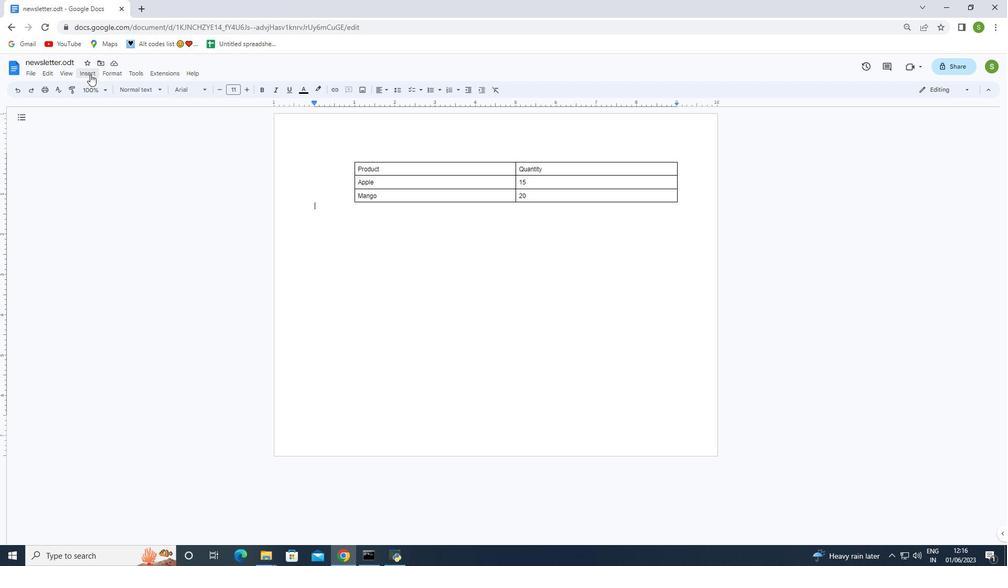 
Action: Mouse moved to (282, 102)
Screenshot: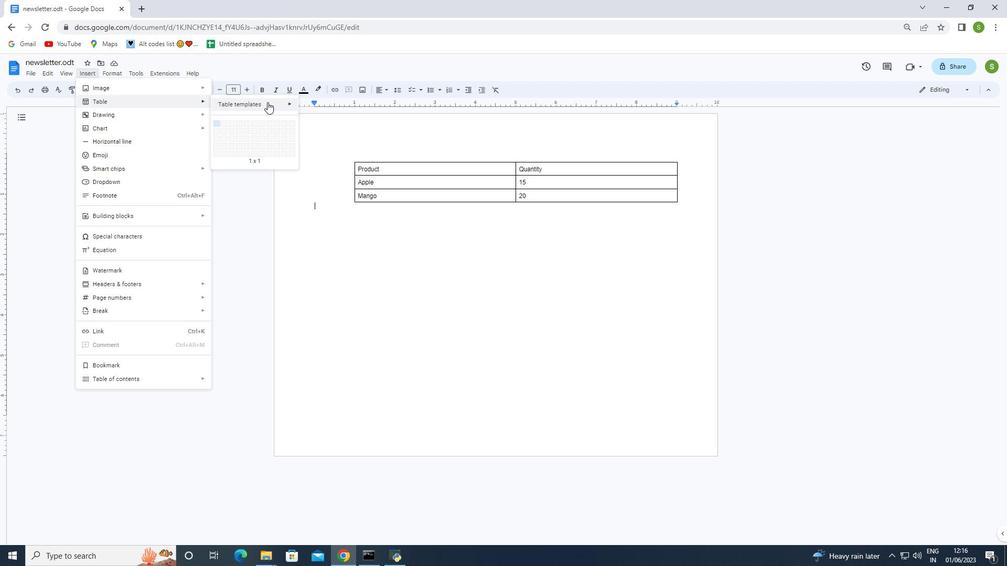 
Action: Mouse pressed left at (282, 102)
Screenshot: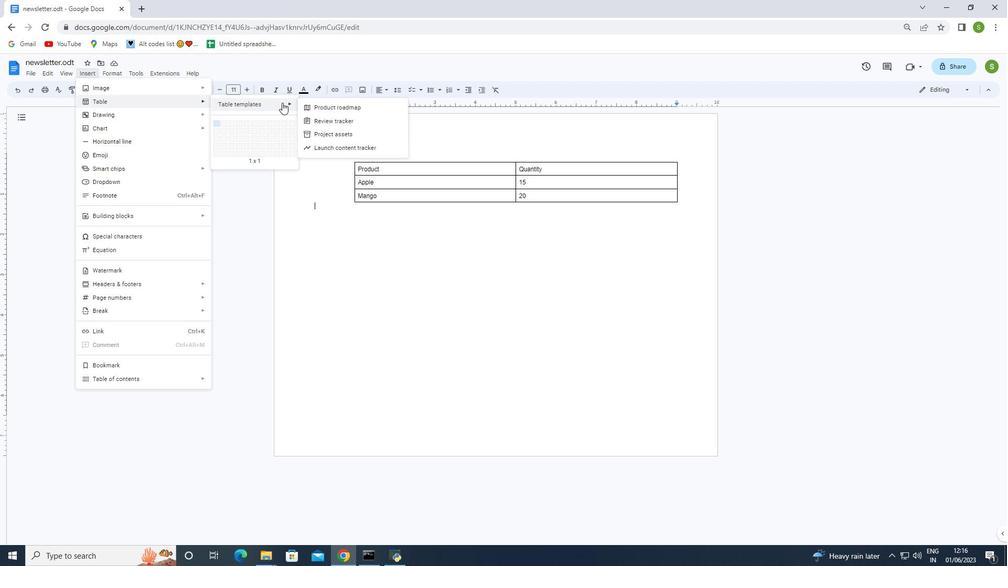 
Action: Mouse moved to (450, 247)
Screenshot: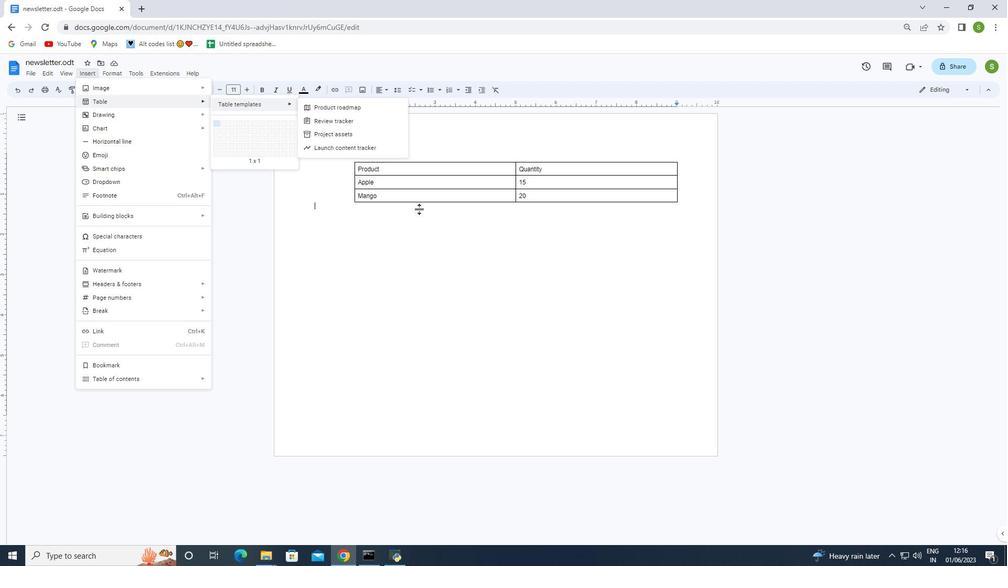 
Action: Mouse pressed left at (450, 247)
Screenshot: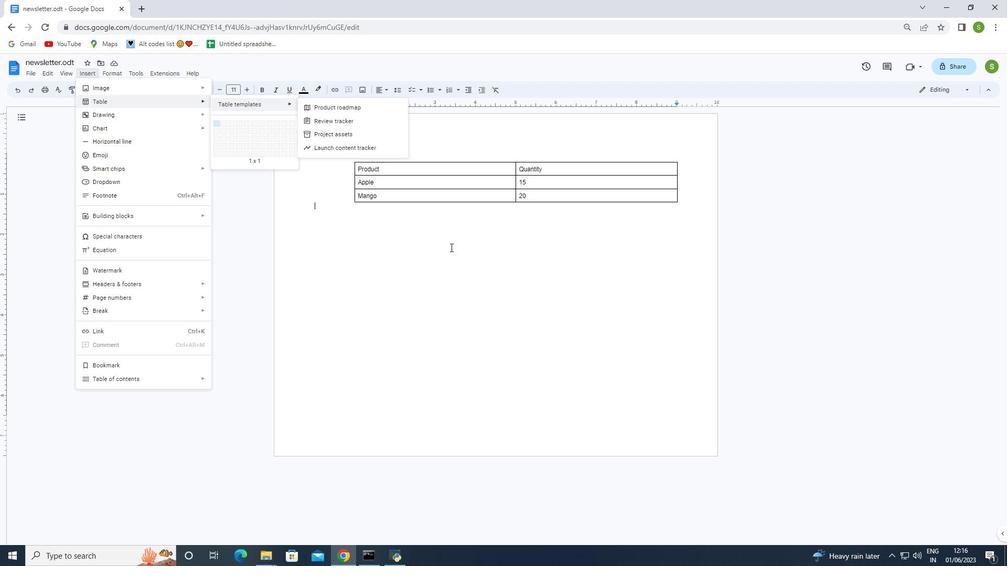 
Action: Mouse moved to (395, 164)
Screenshot: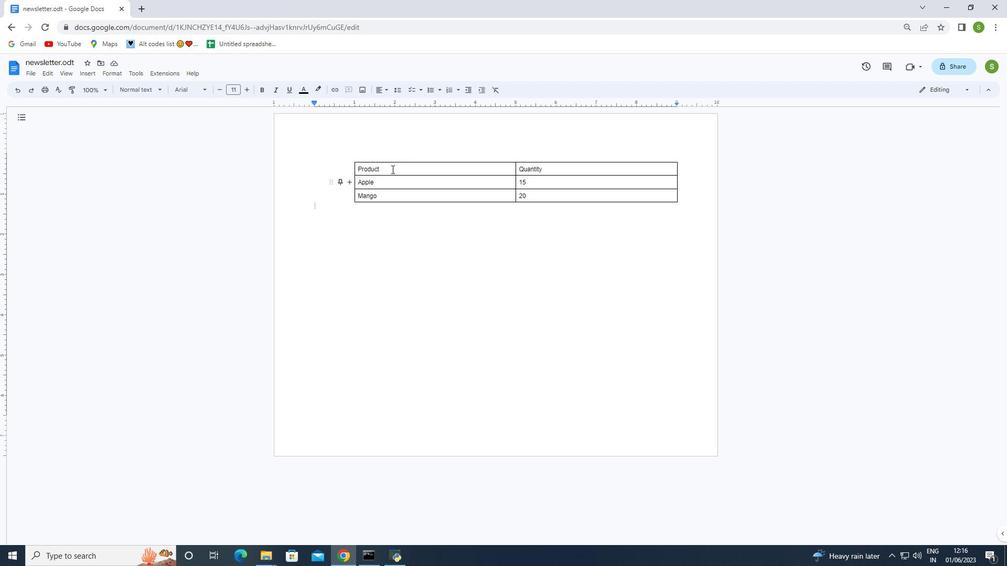 
Action: Mouse pressed left at (395, 164)
Screenshot: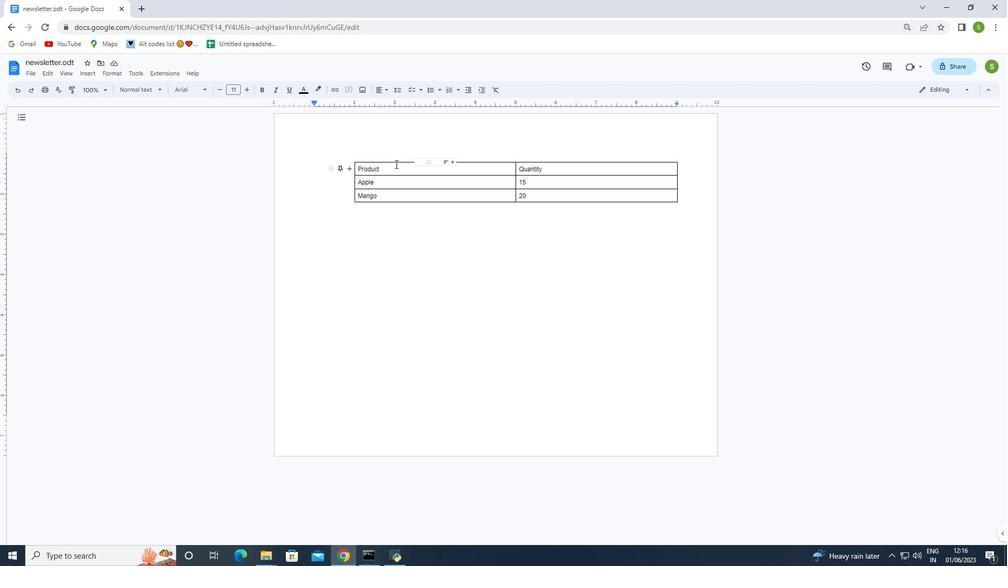 
Action: Mouse moved to (404, 163)
Screenshot: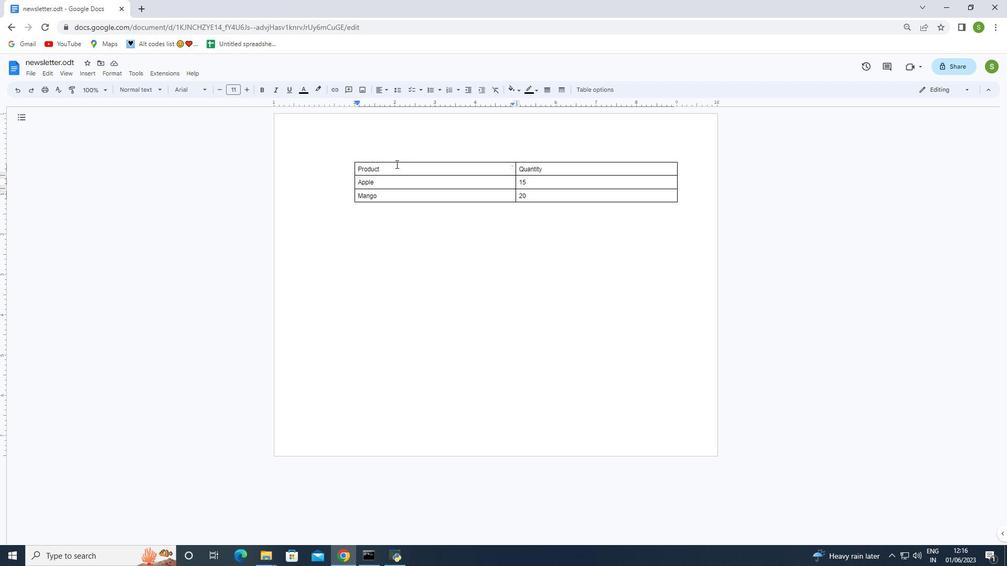 
Action: Mouse pressed left at (404, 163)
Screenshot: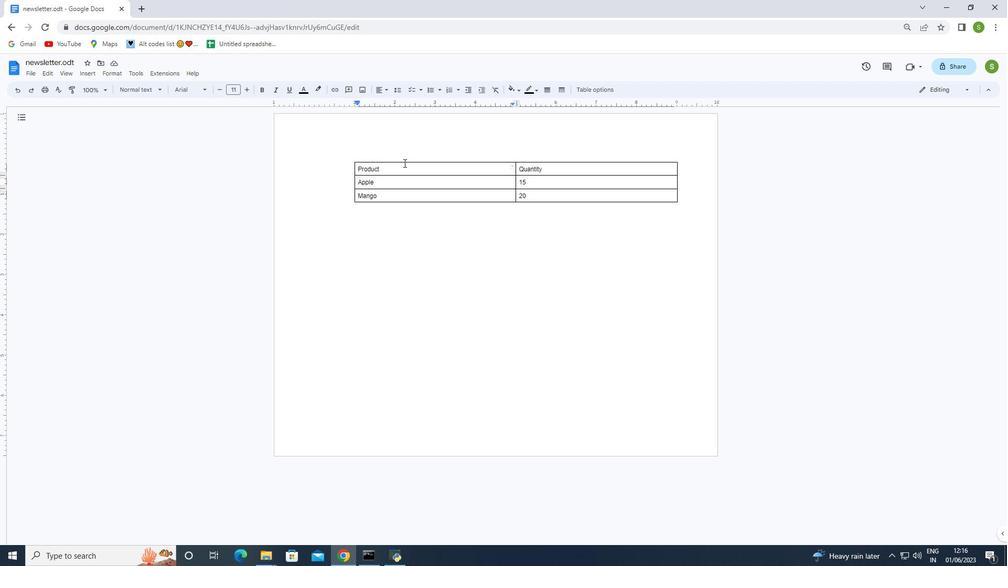 
Action: Mouse moved to (563, 161)
Screenshot: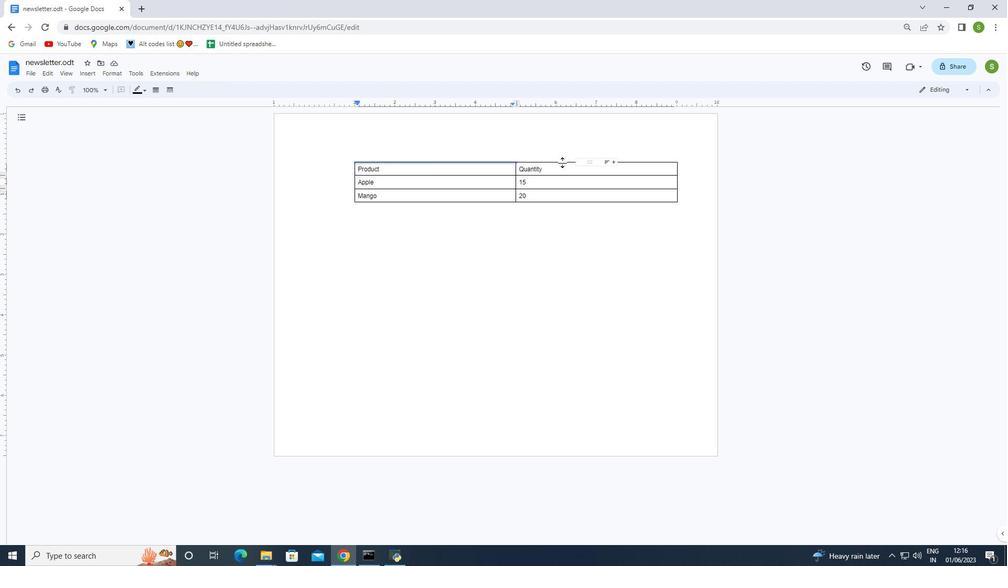 
Action: Mouse pressed left at (563, 161)
Screenshot: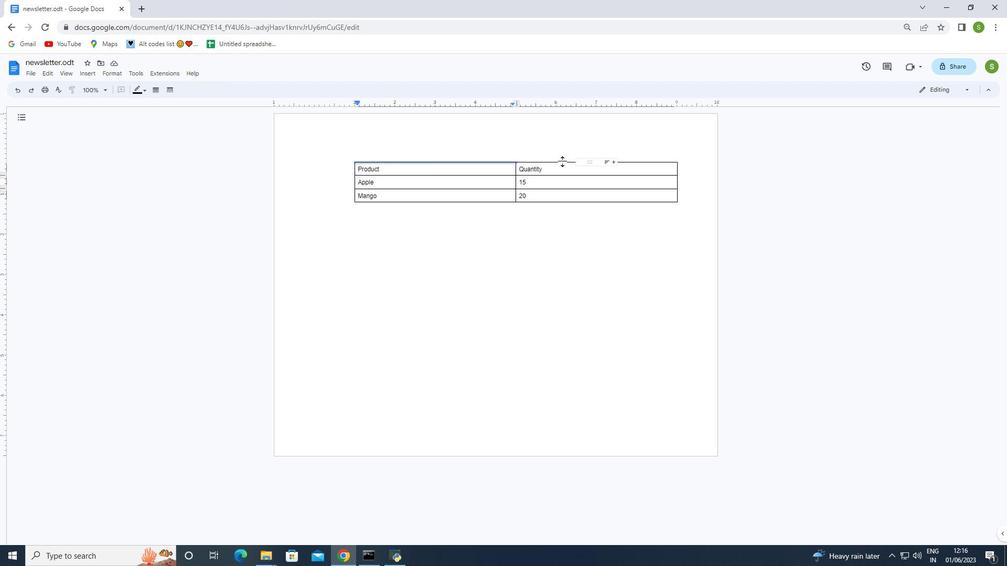 
Action: Key pressed <Key.shift>
Screenshot: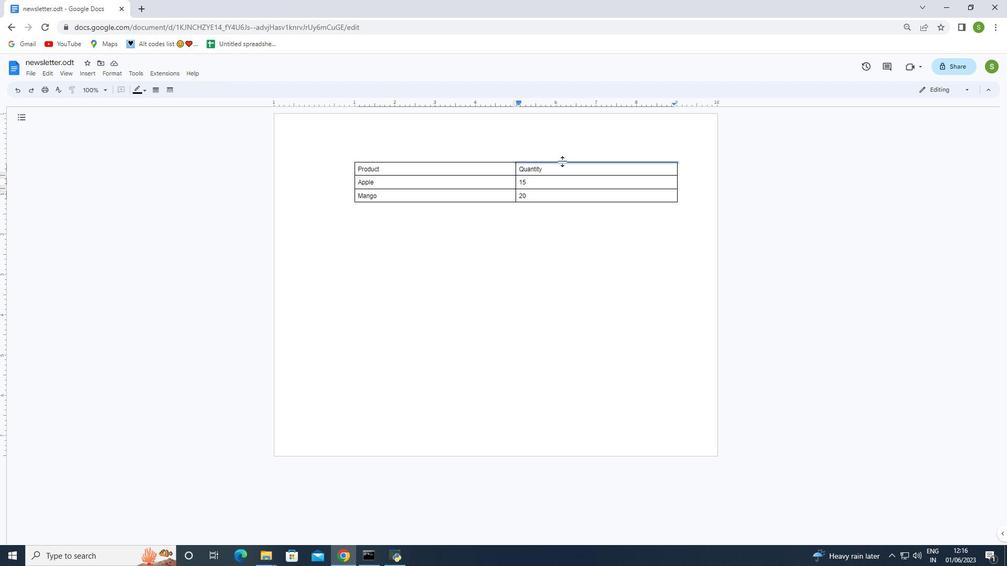 
Action: Mouse moved to (475, 161)
Screenshot: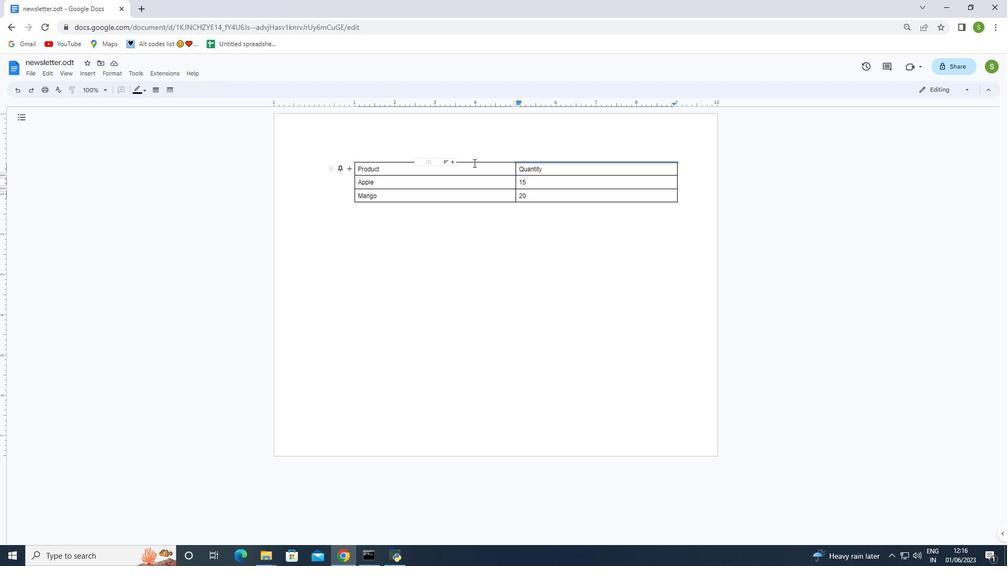 
Action: Key pressed <Key.shift>
Screenshot: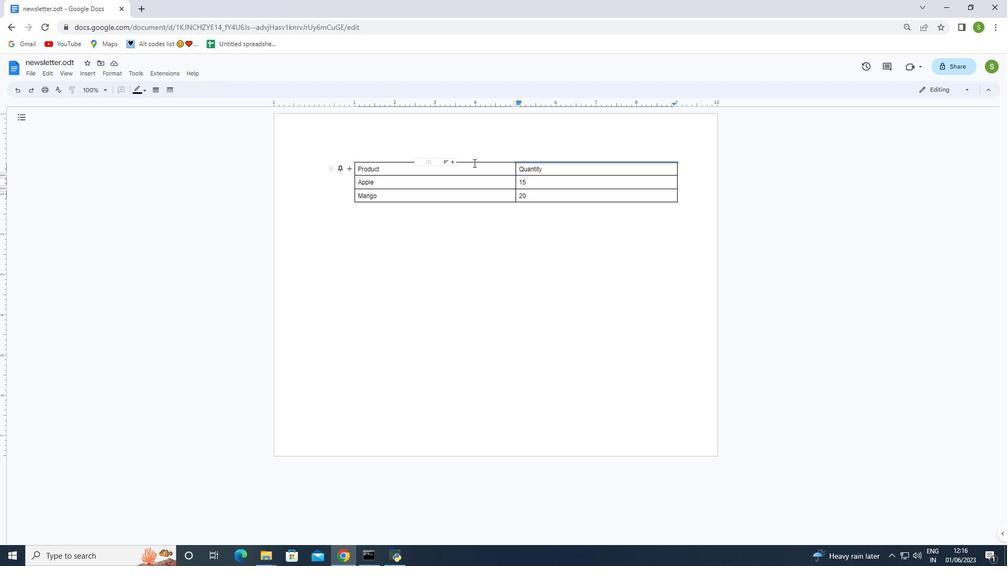 
Action: Mouse moved to (475, 161)
Screenshot: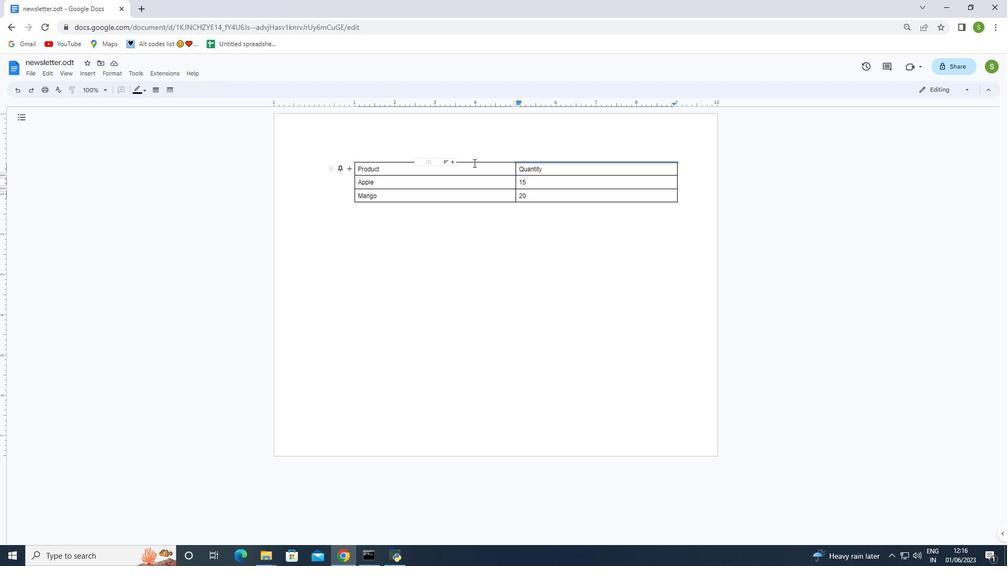 
Action: Key pressed <Key.shift><Key.shift><Key.shift><Key.shift><Key.shift><Key.shift><Key.shift><Key.shift>
Screenshot: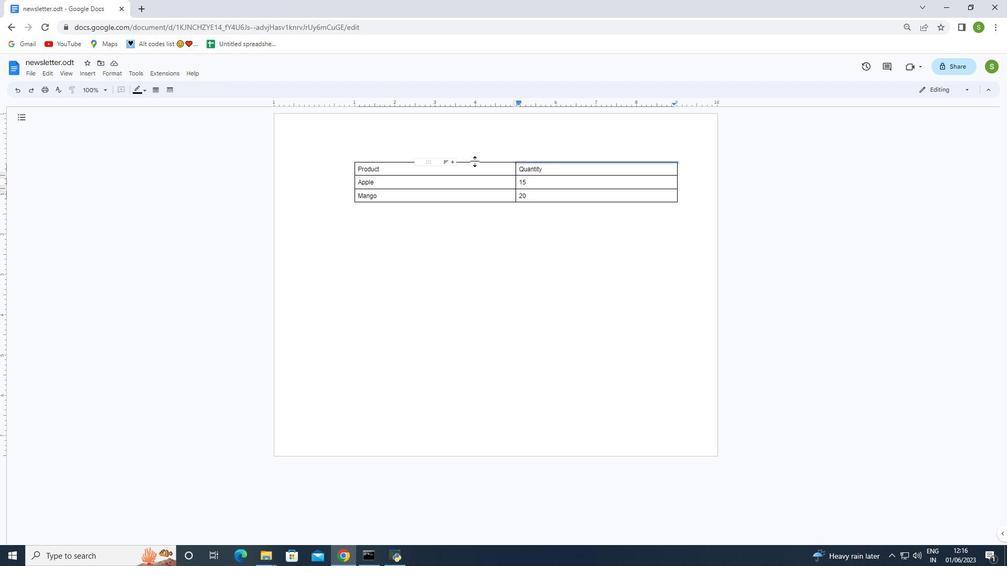 
Action: Mouse pressed left at (475, 161)
Screenshot: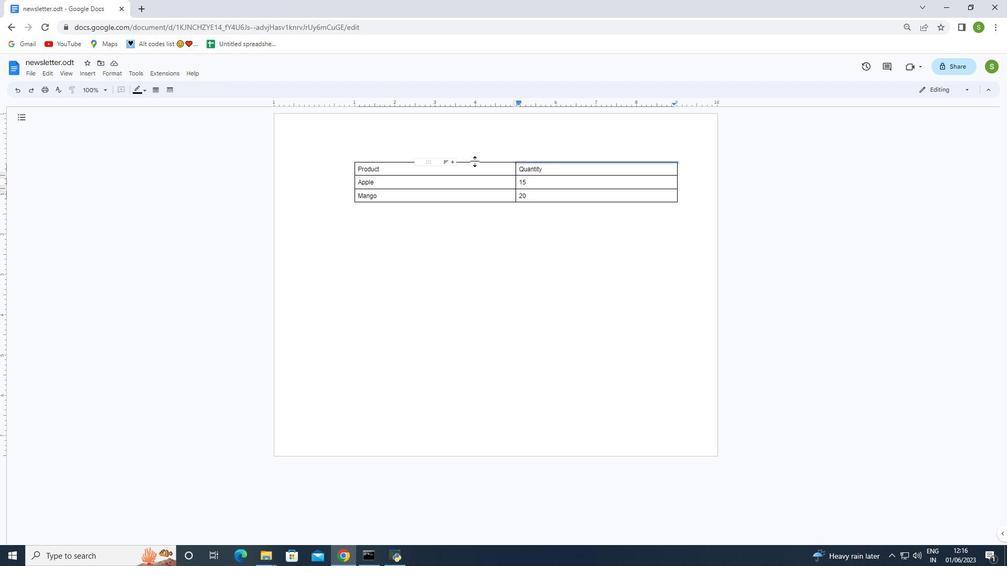 
Action: Key pressed <Key.shift><Key.shift><Key.shift><Key.shift><Key.shift><Key.shift><Key.shift><Key.shift>
Screenshot: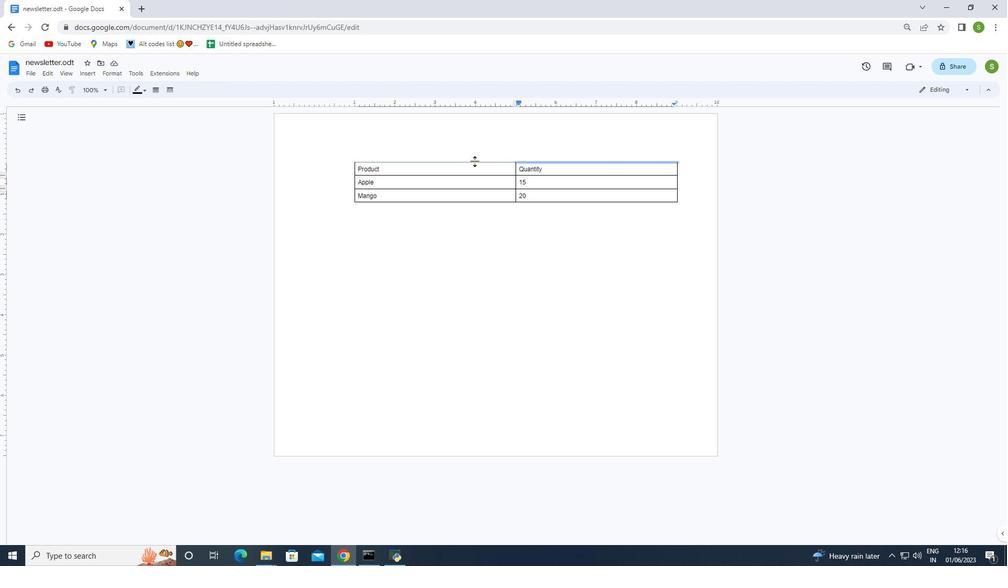 
Action: Mouse moved to (475, 161)
Screenshot: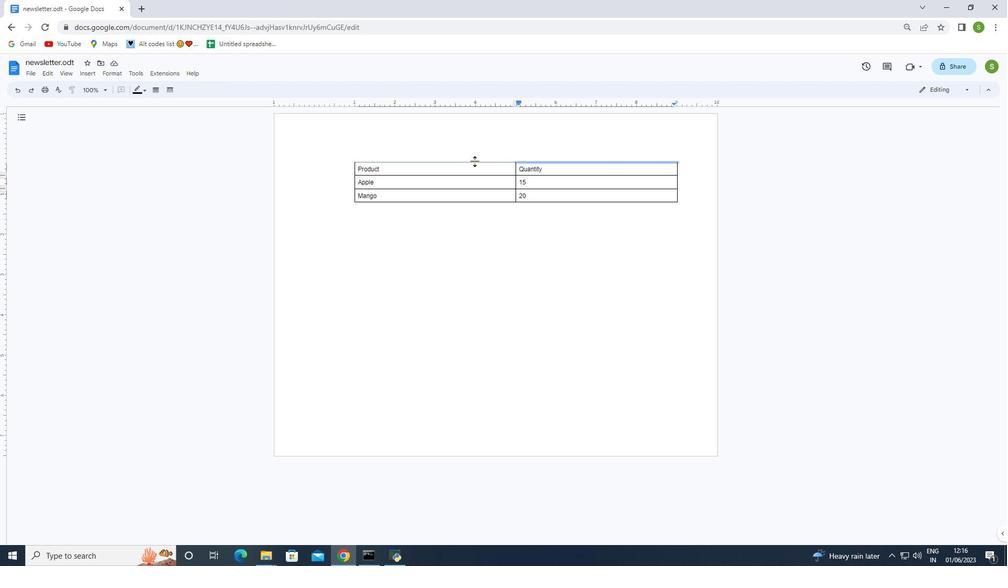 
Action: Key pressed <Key.shift>
Screenshot: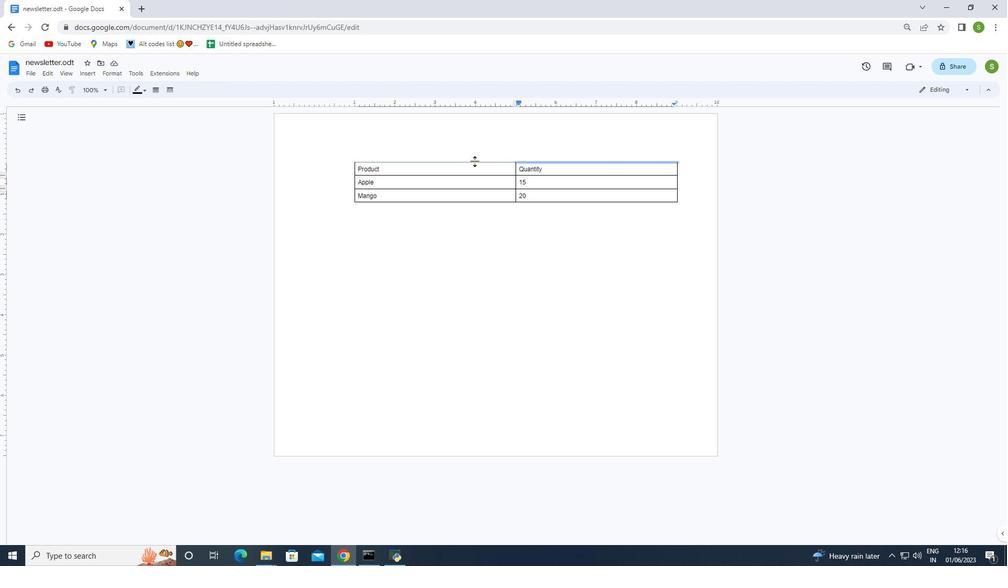 
Action: Mouse moved to (476, 162)
Screenshot: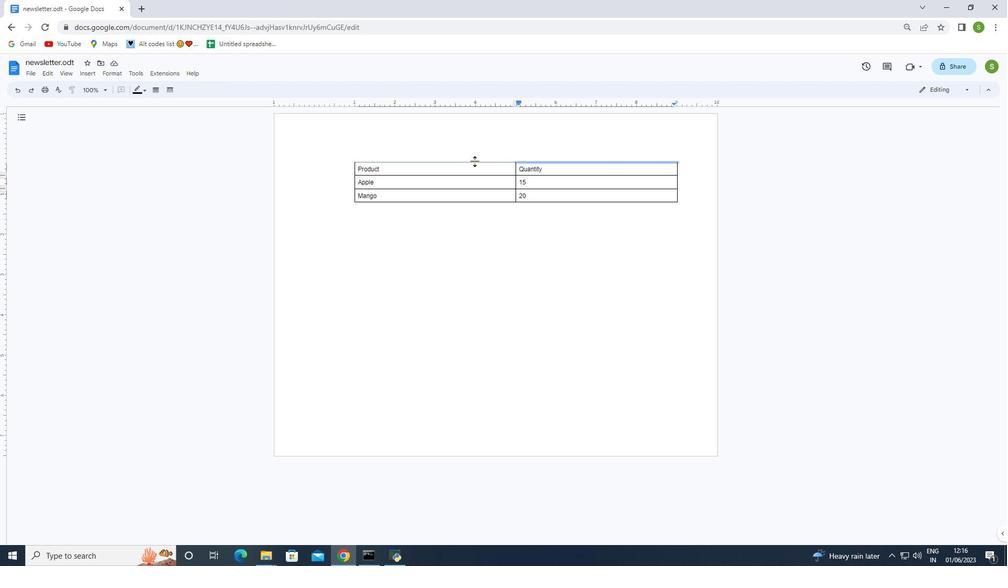 
Action: Key pressed <Key.shift>
Screenshot: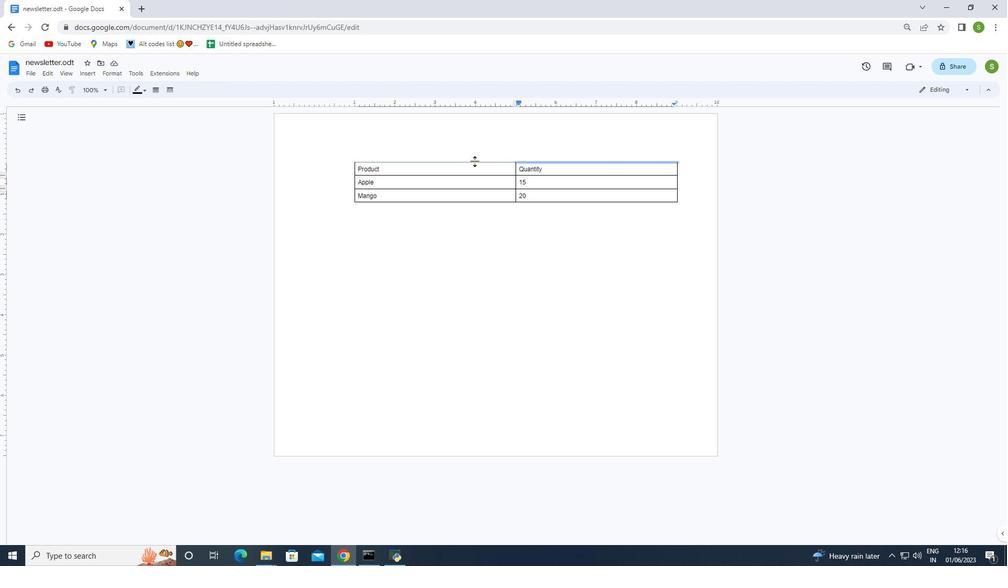 
Action: Mouse moved to (476, 163)
Screenshot: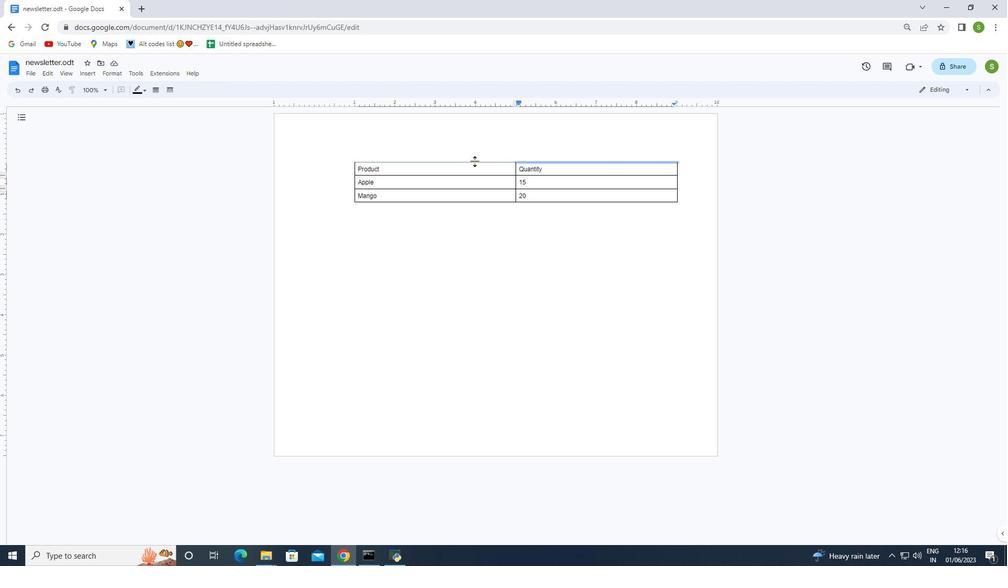 
Action: Key pressed <Key.shift>
Screenshot: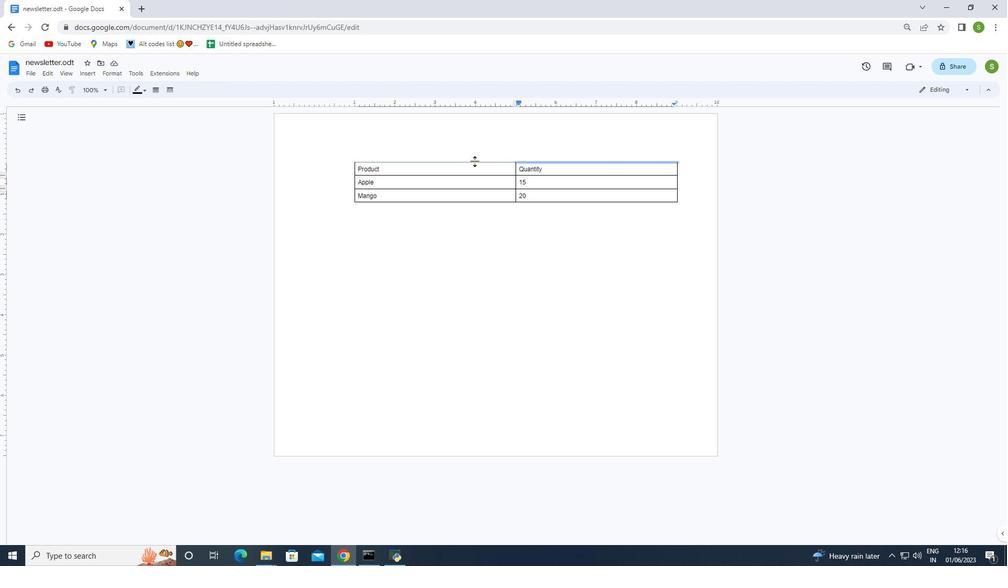 
Action: Mouse moved to (481, 167)
Screenshot: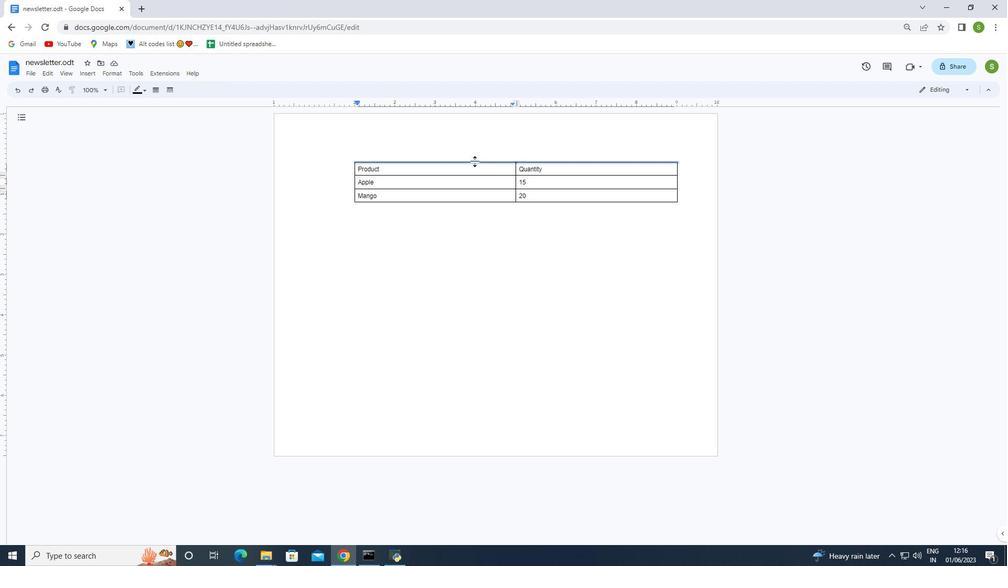 
Action: Key pressed <Key.shift>
Screenshot: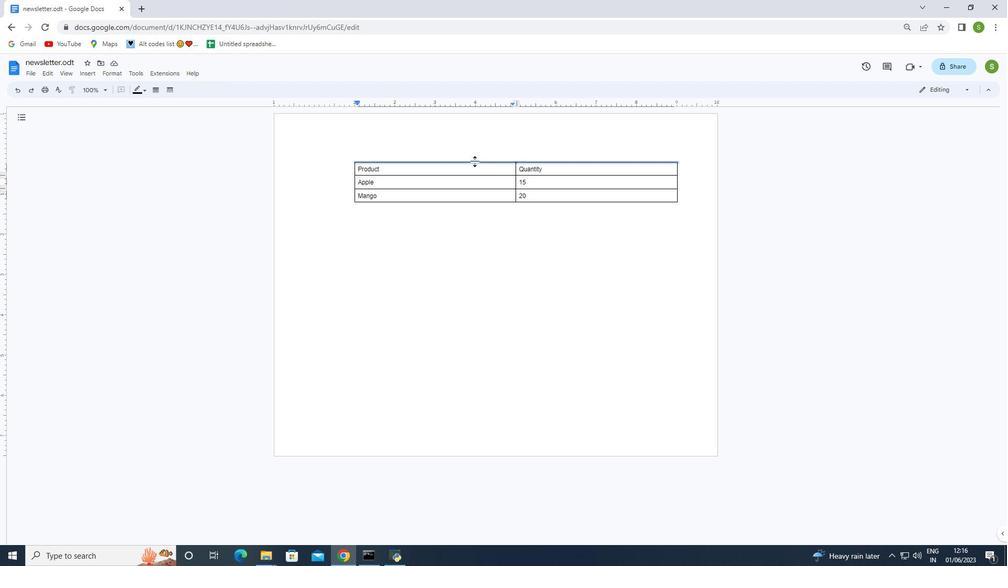 
Action: Mouse moved to (484, 173)
Screenshot: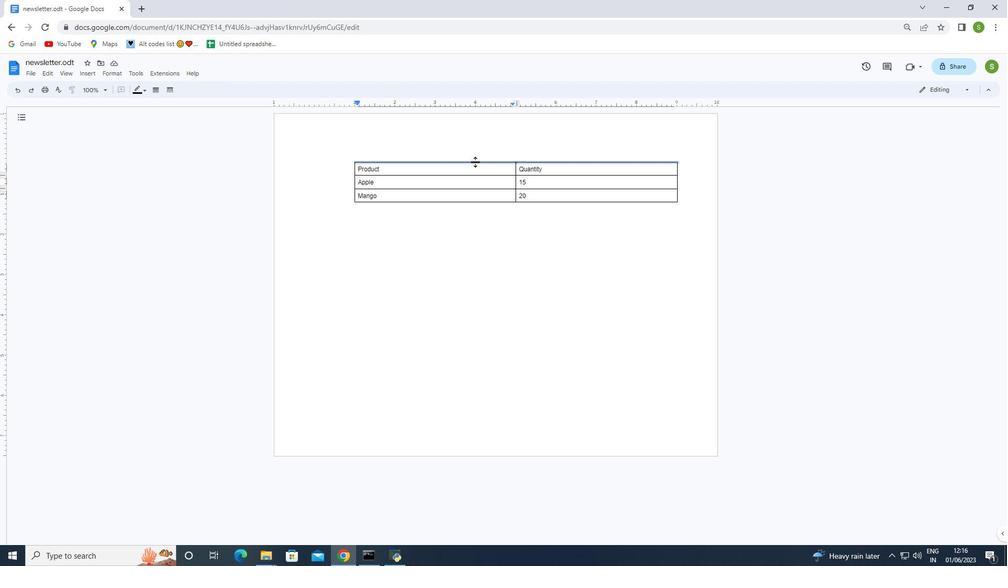 
Action: Key pressed <Key.shift>
Screenshot: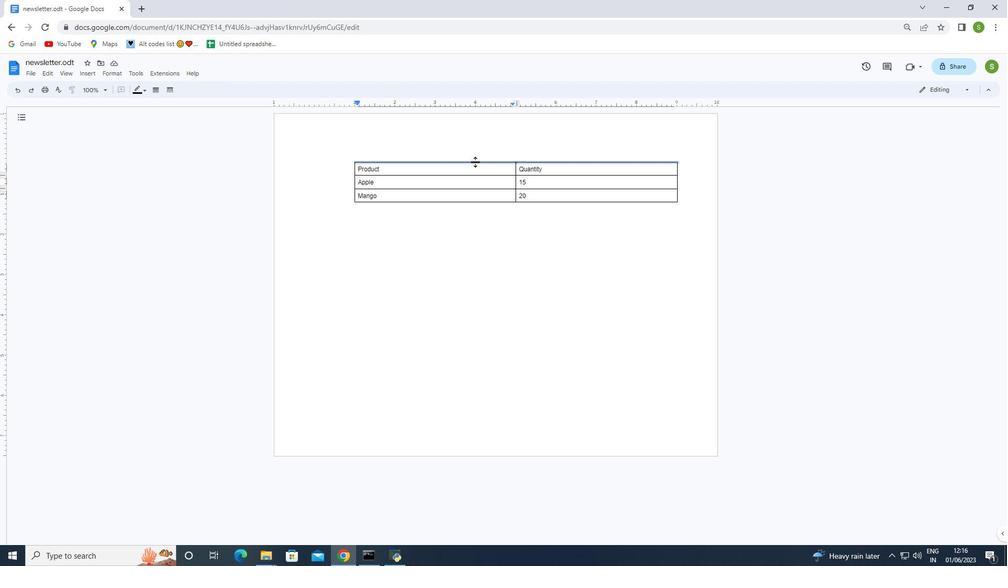 
Action: Mouse moved to (485, 177)
Screenshot: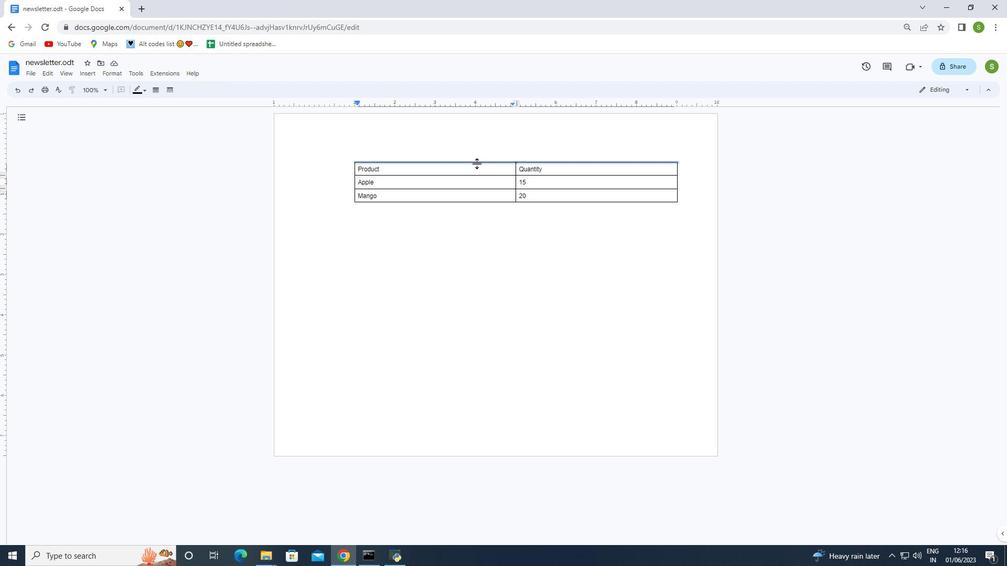 
Action: Key pressed <Key.shift>
Screenshot: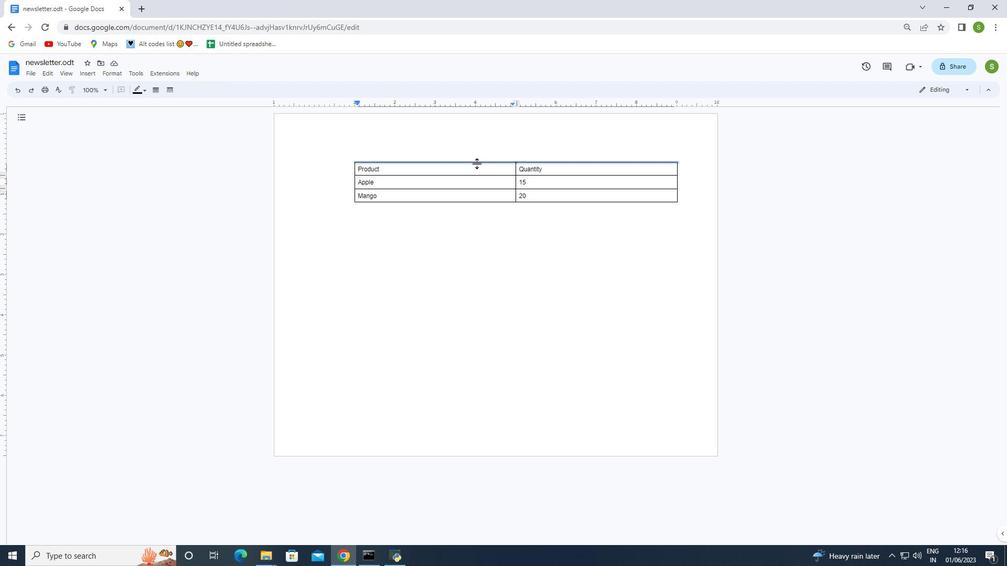 
Action: Mouse moved to (485, 179)
Screenshot: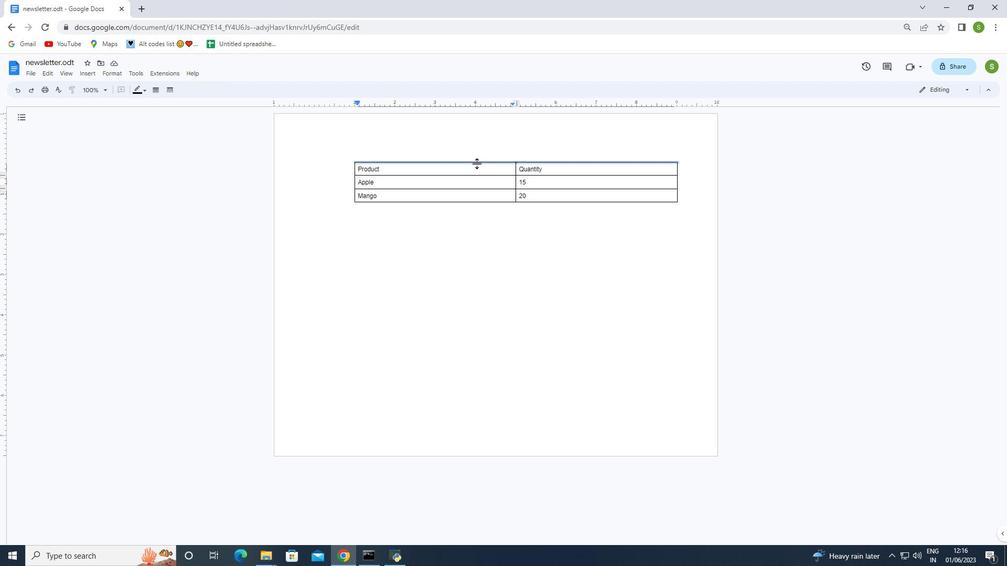 
Action: Key pressed <Key.shift>
Screenshot: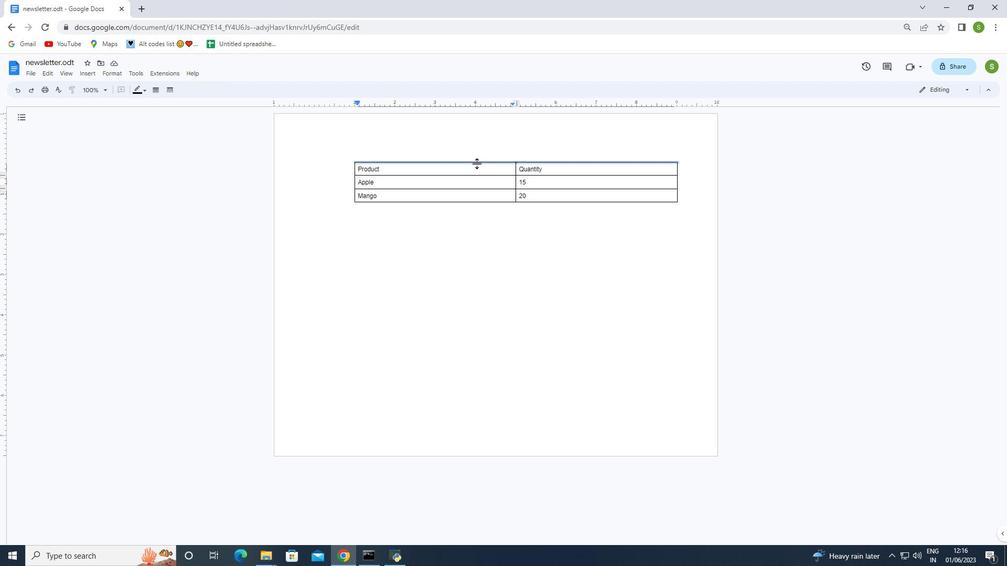 
Action: Mouse moved to (484, 179)
Screenshot: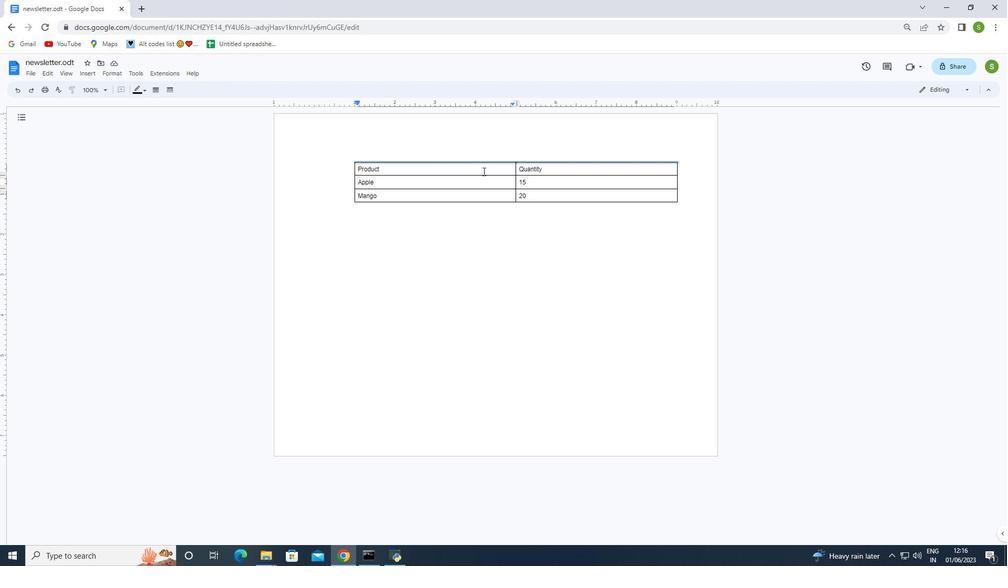 
Action: Key pressed <Key.shift>
Screenshot: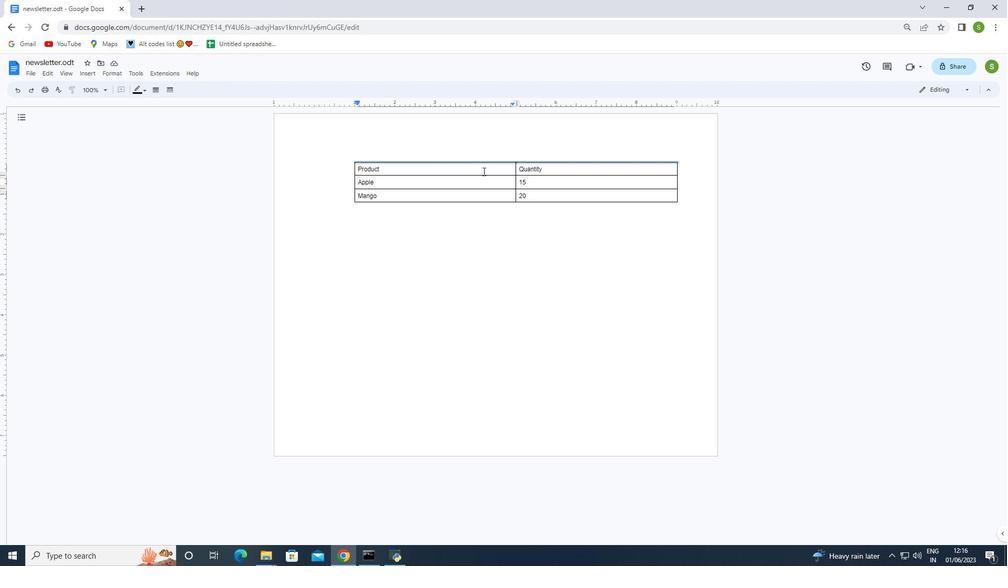 
Action: Mouse moved to (483, 180)
Screenshot: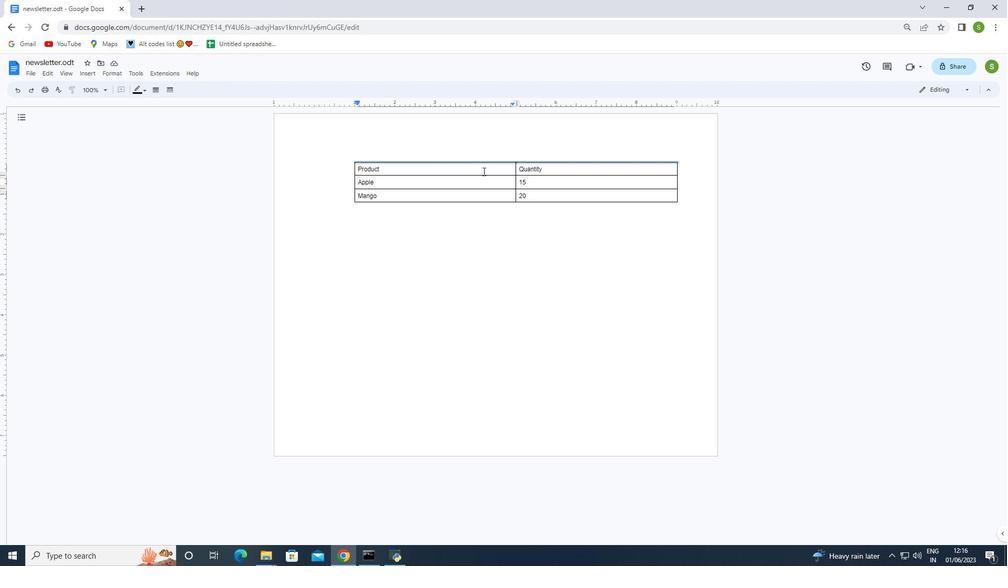 
Action: Key pressed <Key.shift>
Screenshot: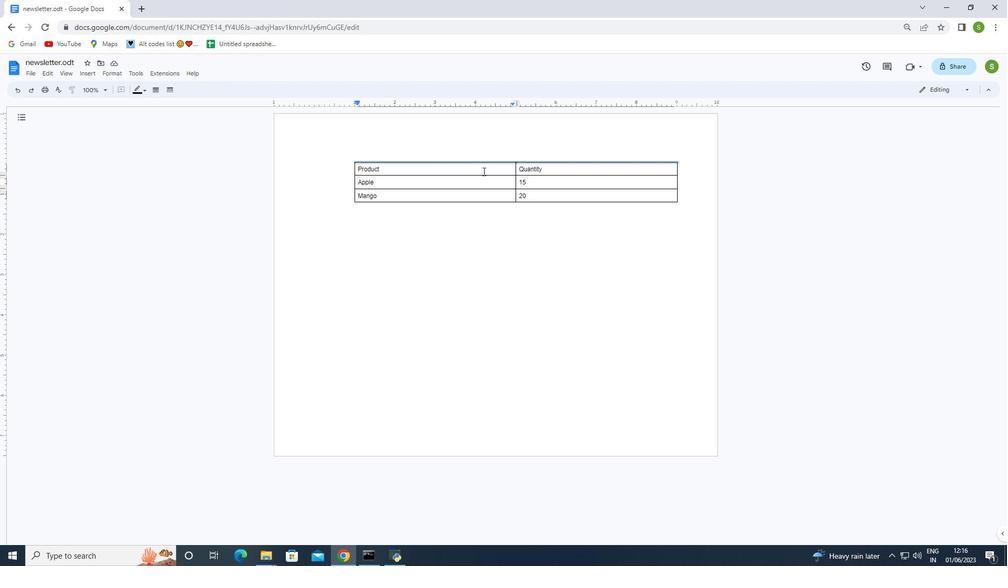 
Action: Mouse moved to (482, 181)
Screenshot: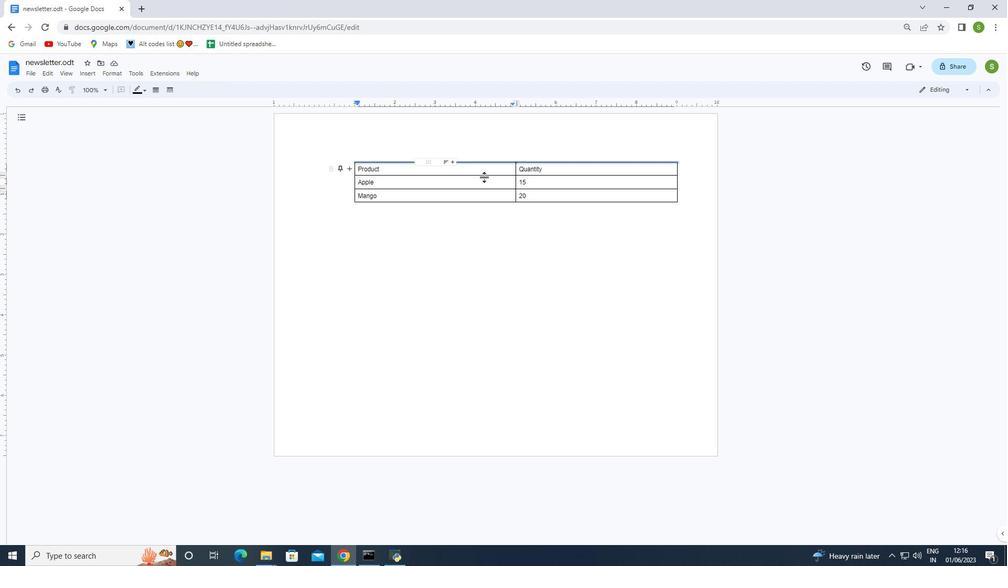 
Action: Key pressed <Key.shift>
Screenshot: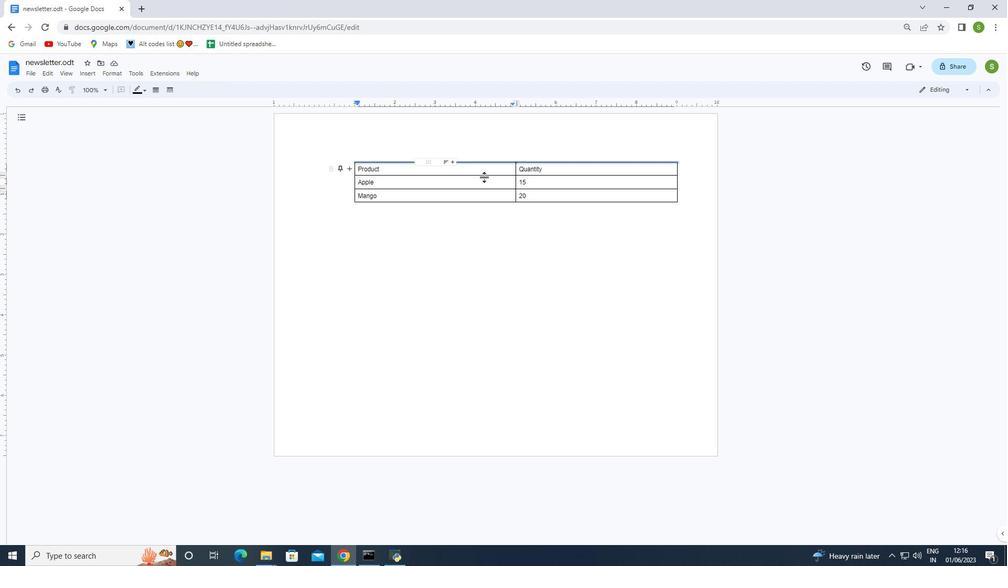 
Action: Mouse moved to (481, 182)
Screenshot: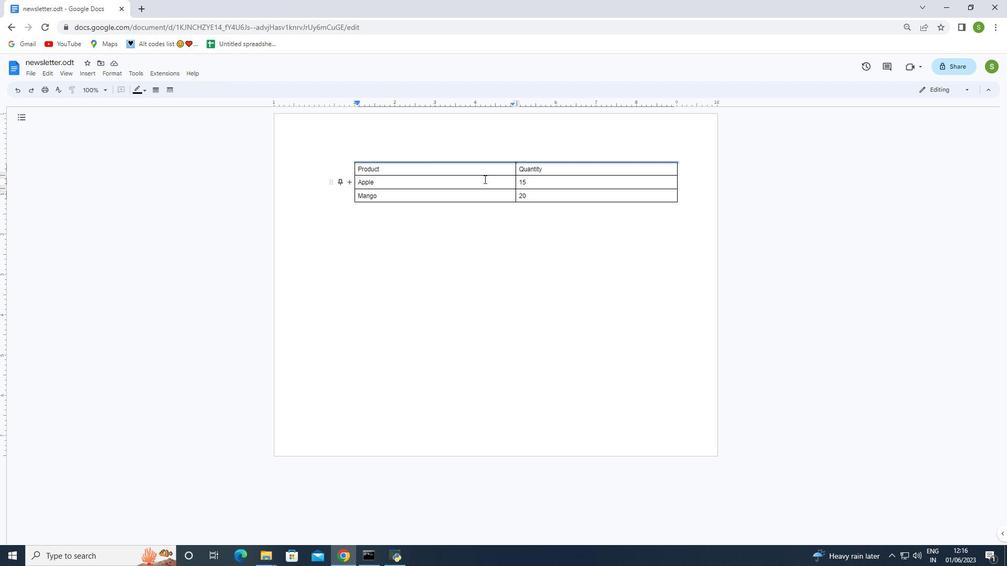 
Action: Key pressed <Key.shift><Key.shift>
Screenshot: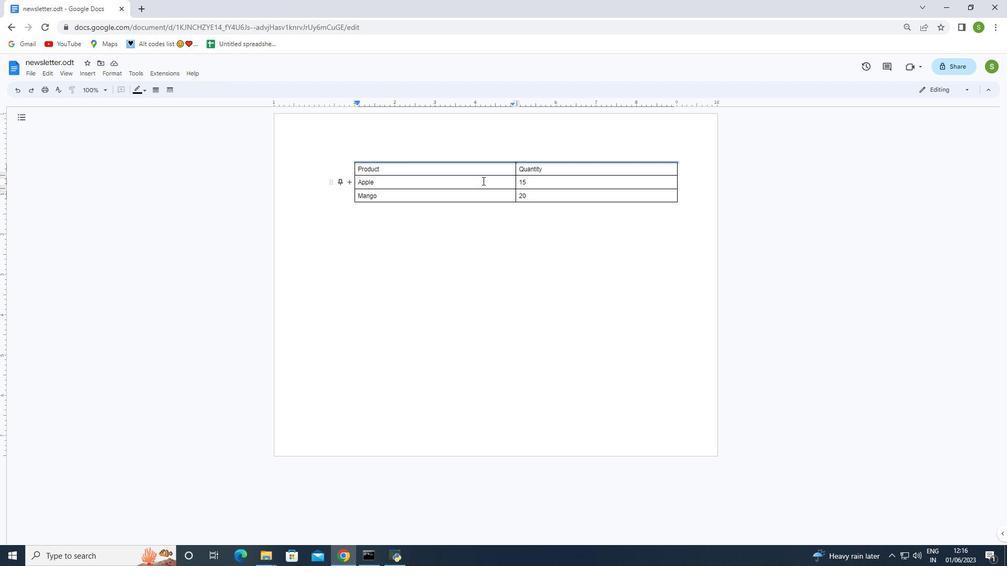 
Action: Mouse moved to (481, 181)
Screenshot: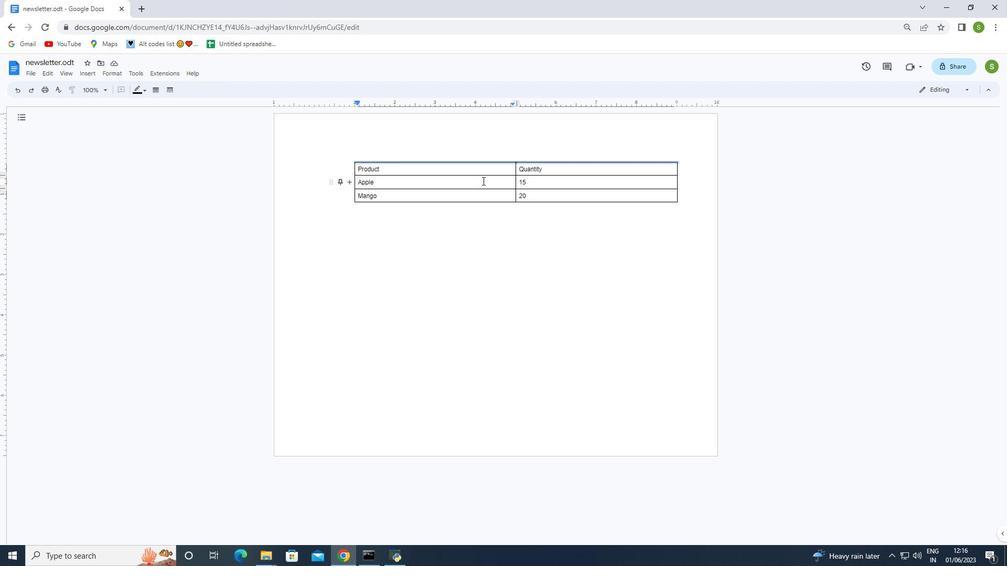 
Action: Key pressed <Key.shift>
Screenshot: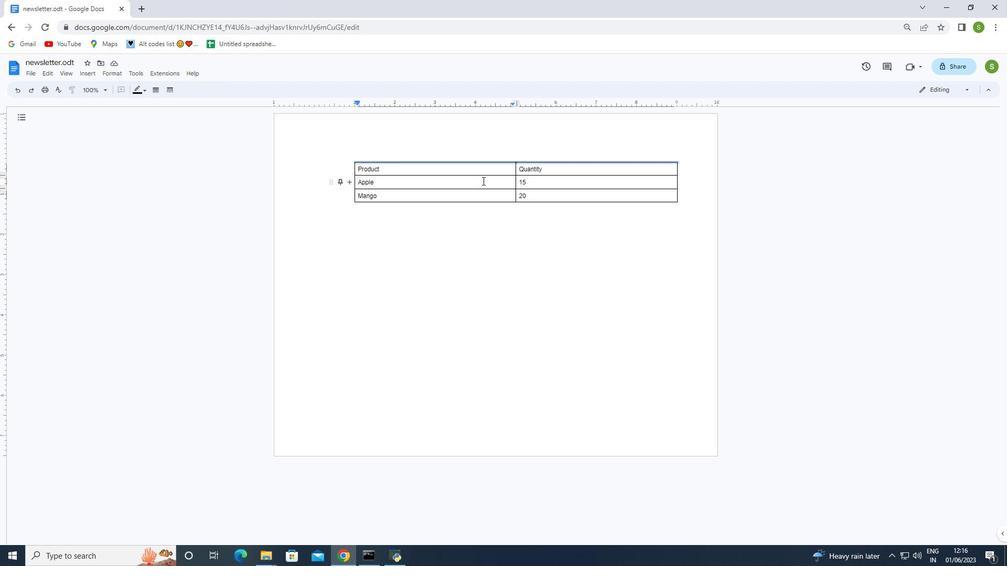 
Action: Mouse moved to (481, 180)
Screenshot: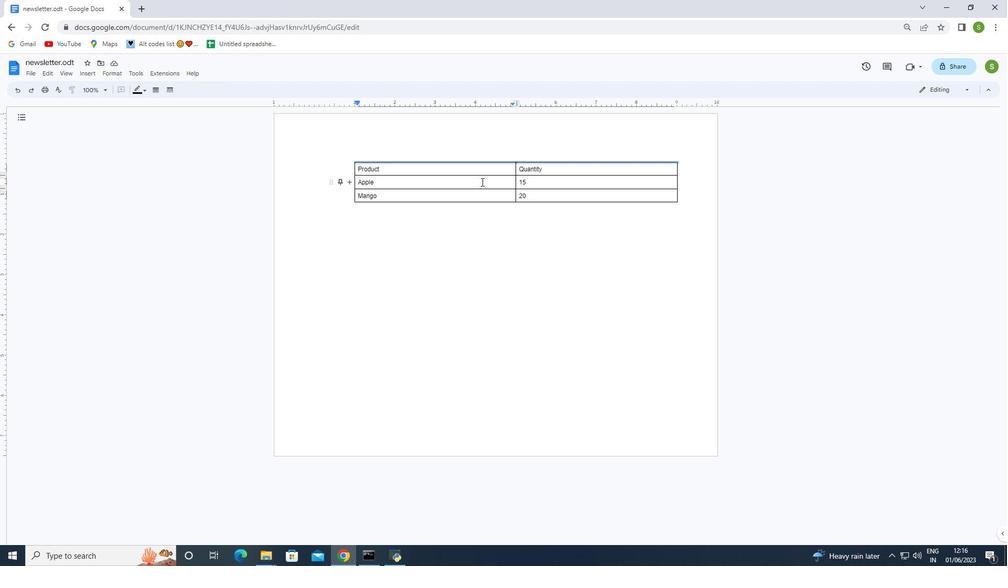 
Action: Key pressed <Key.shift>
Screenshot: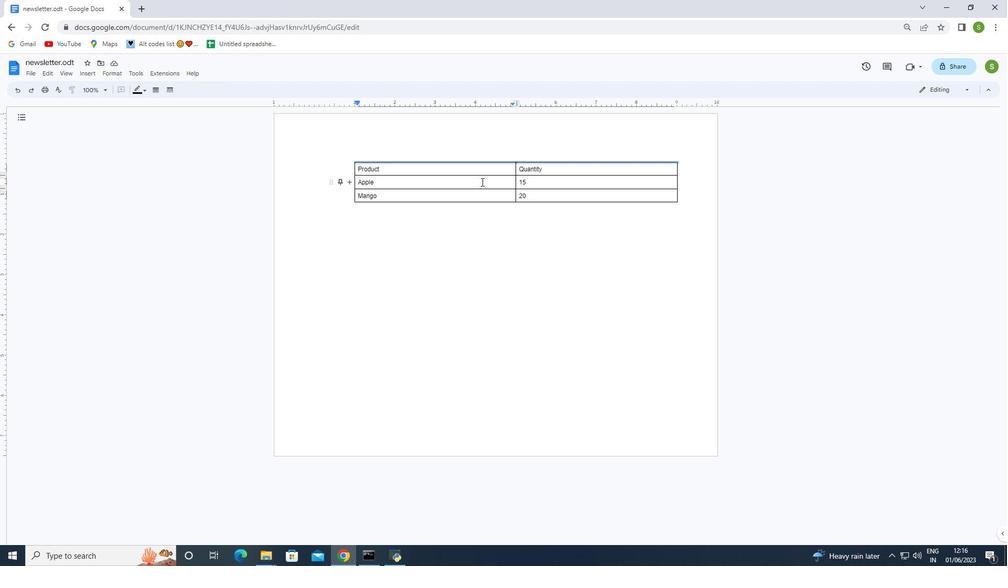 
Action: Mouse moved to (481, 179)
Screenshot: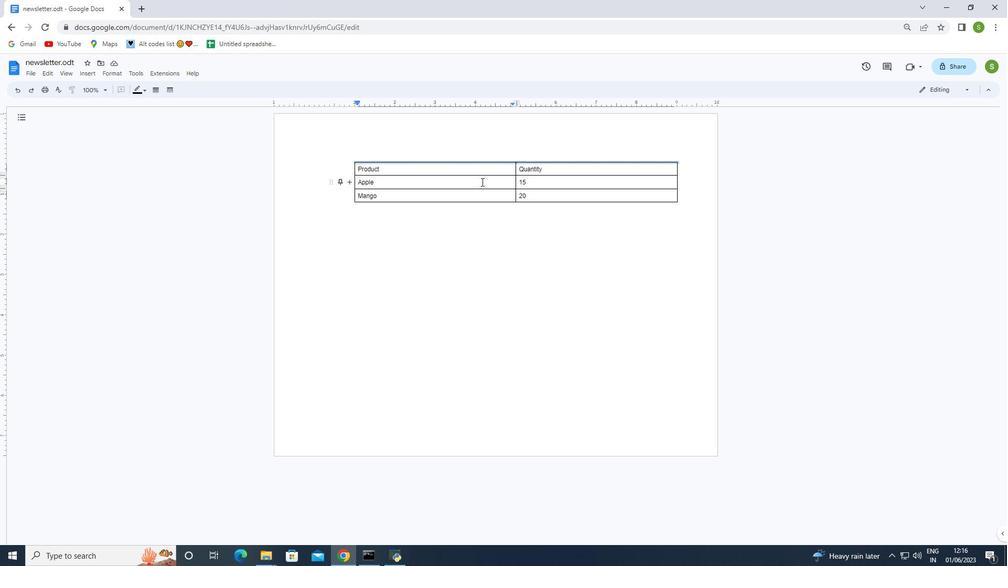 
Action: Key pressed <Key.shift>
Screenshot: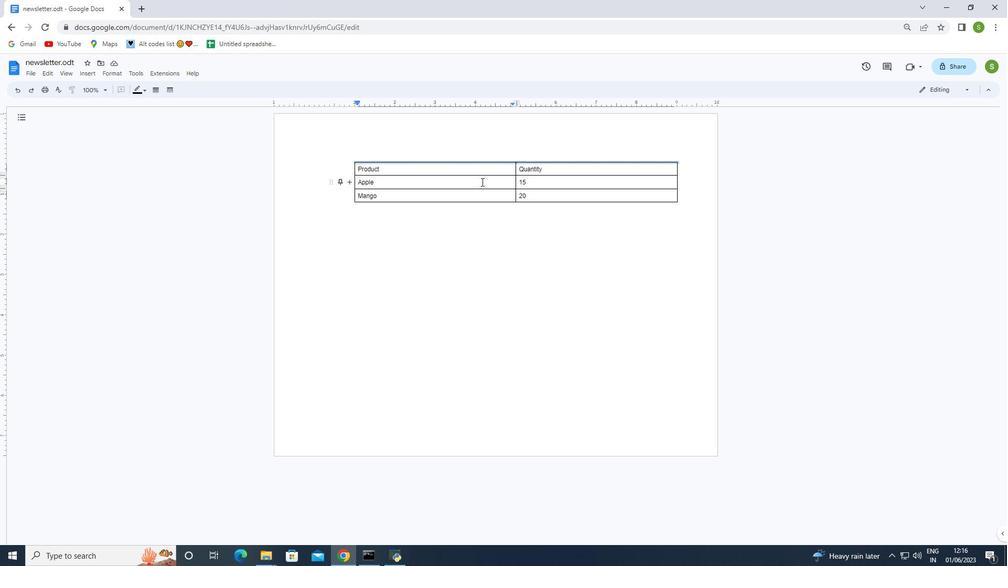 
Action: Mouse moved to (481, 178)
Screenshot: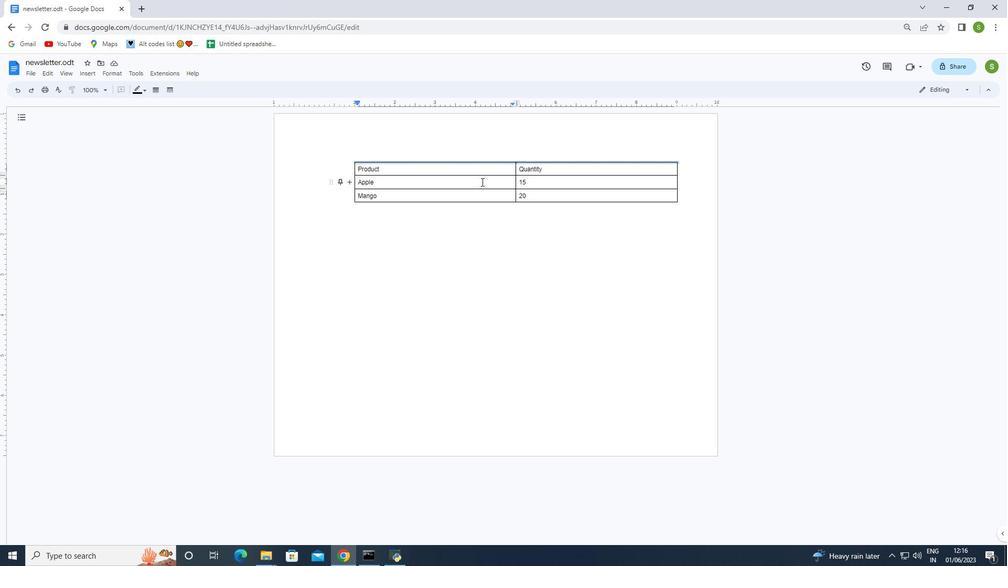 
Action: Key pressed <Key.shift>
Screenshot: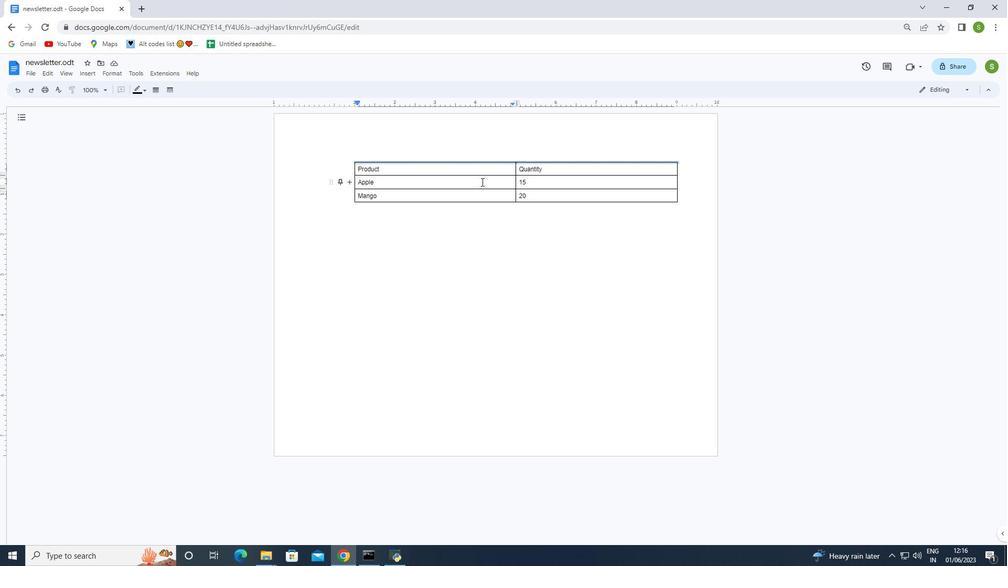 
Action: Mouse moved to (481, 177)
Screenshot: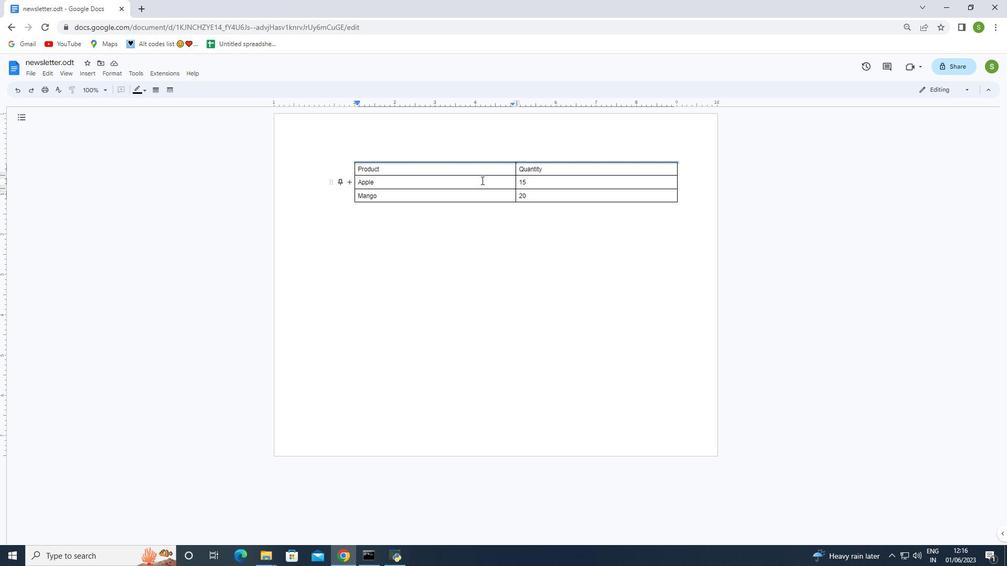 
Action: Key pressed <Key.shift>
Screenshot: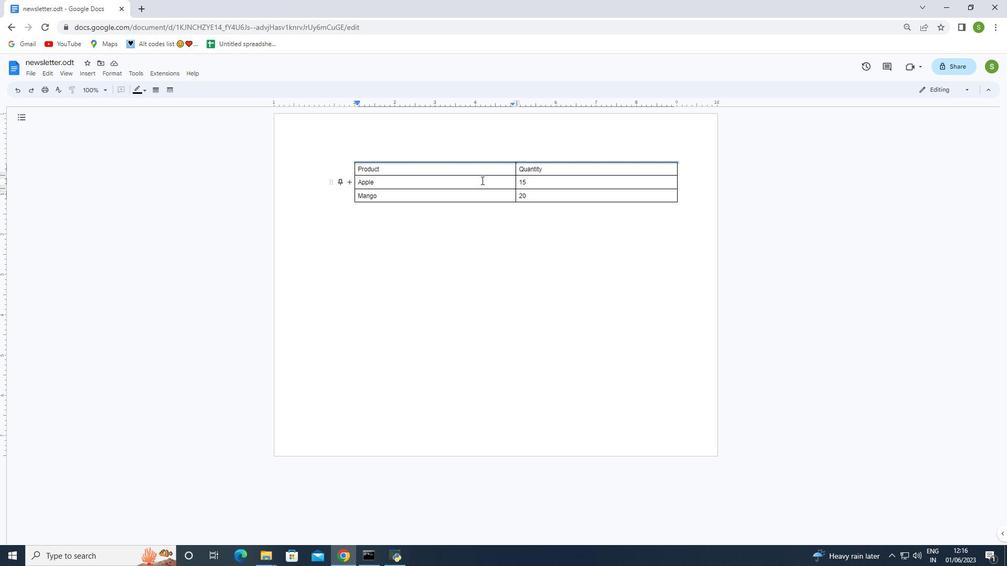 
Action: Mouse moved to (482, 177)
Screenshot: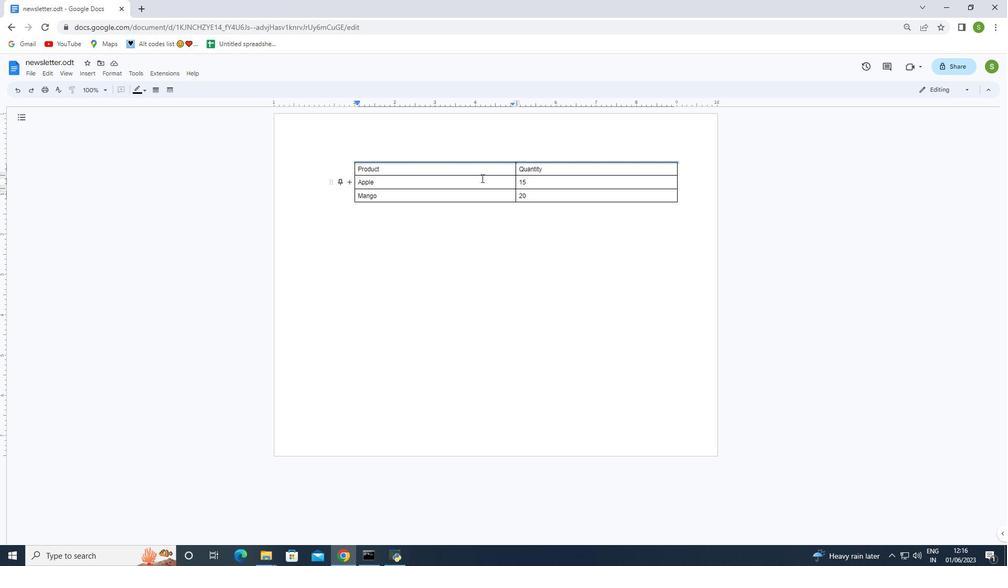 
Action: Key pressed <Key.shift>
Screenshot: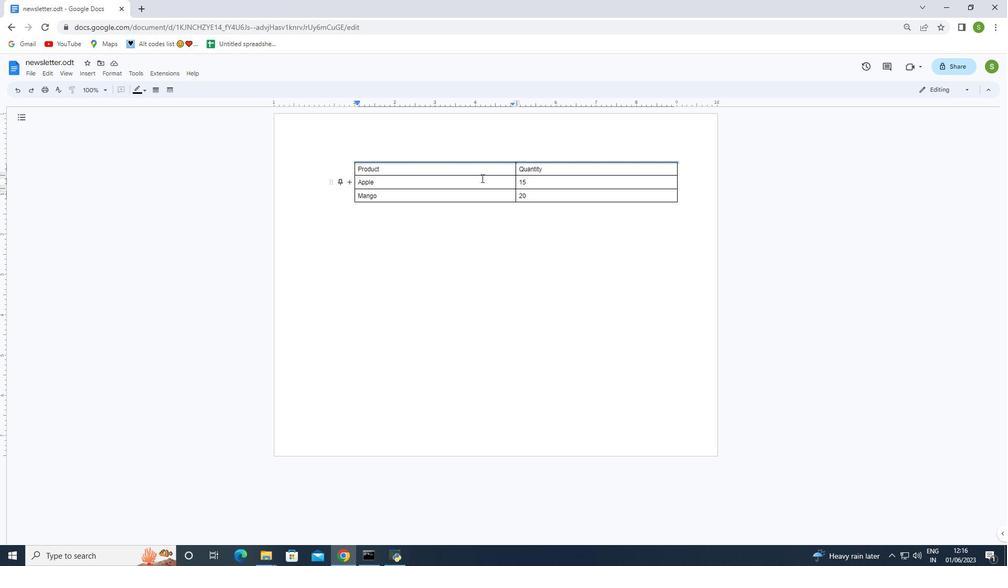 
Action: Mouse moved to (482, 176)
Screenshot: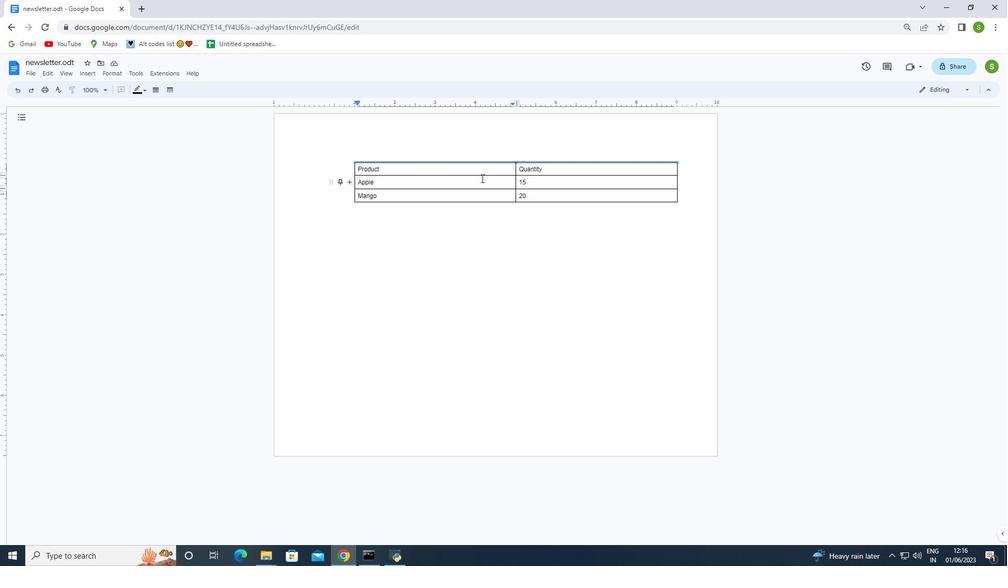 
Action: Key pressed <Key.shift>
Screenshot: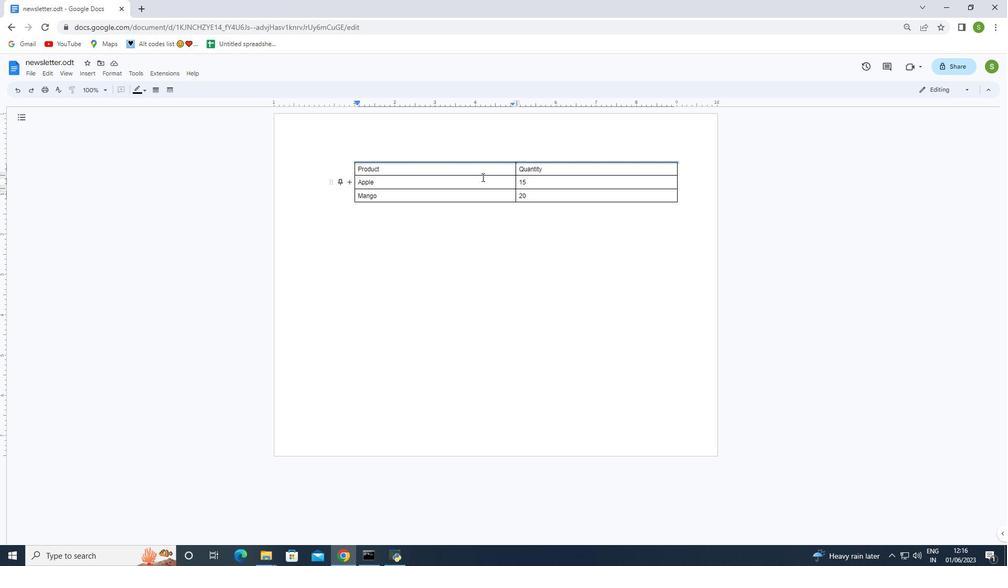 
Action: Mouse moved to (482, 176)
Screenshot: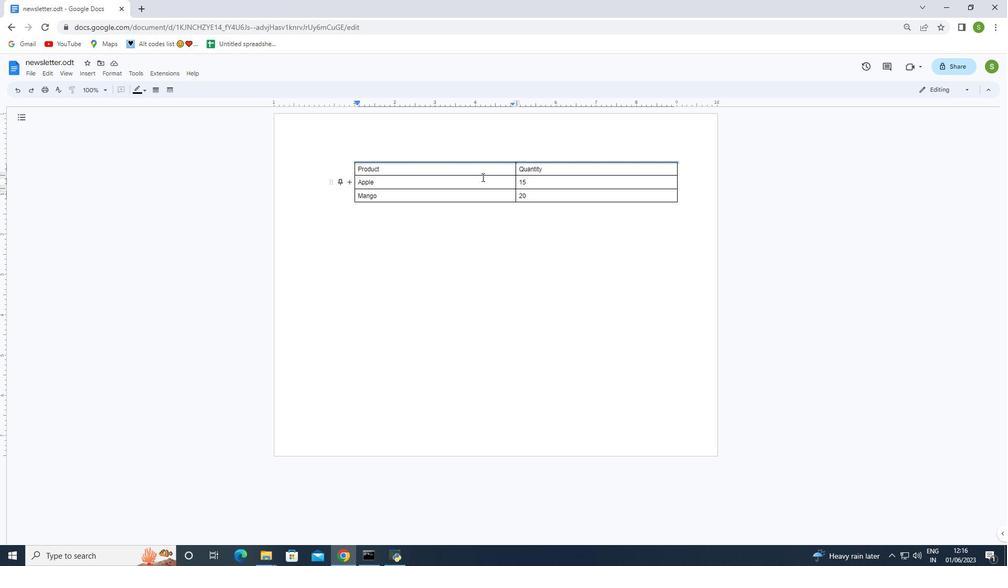 
Action: Key pressed <Key.shift><Key.shift>
Screenshot: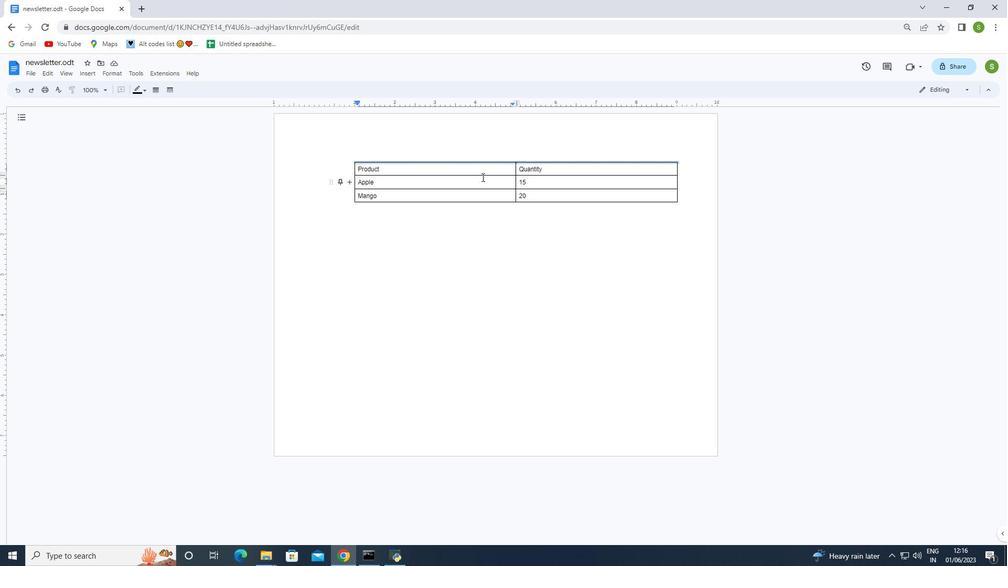 
Action: Mouse moved to (482, 175)
Screenshot: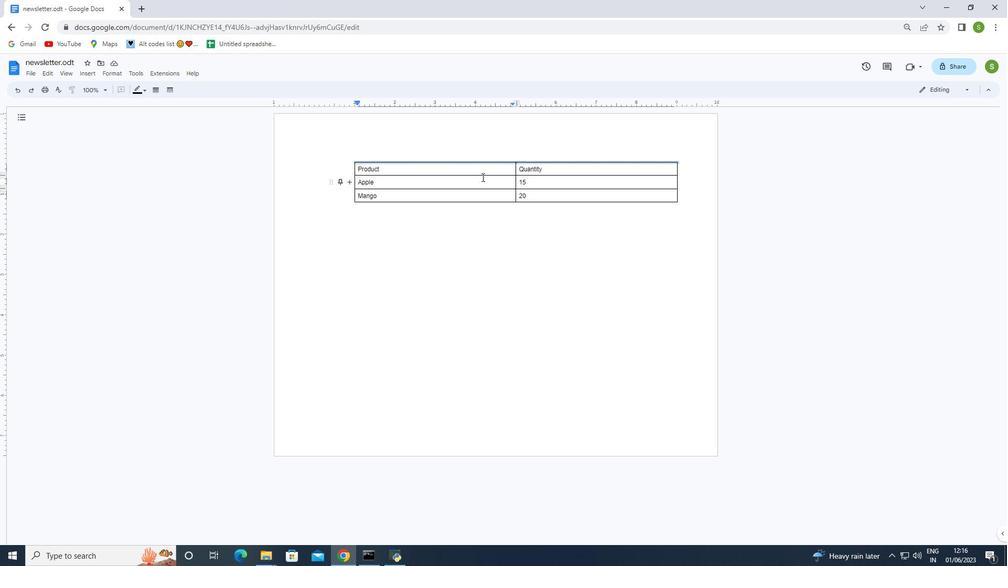 
Action: Key pressed <Key.shift>
Screenshot: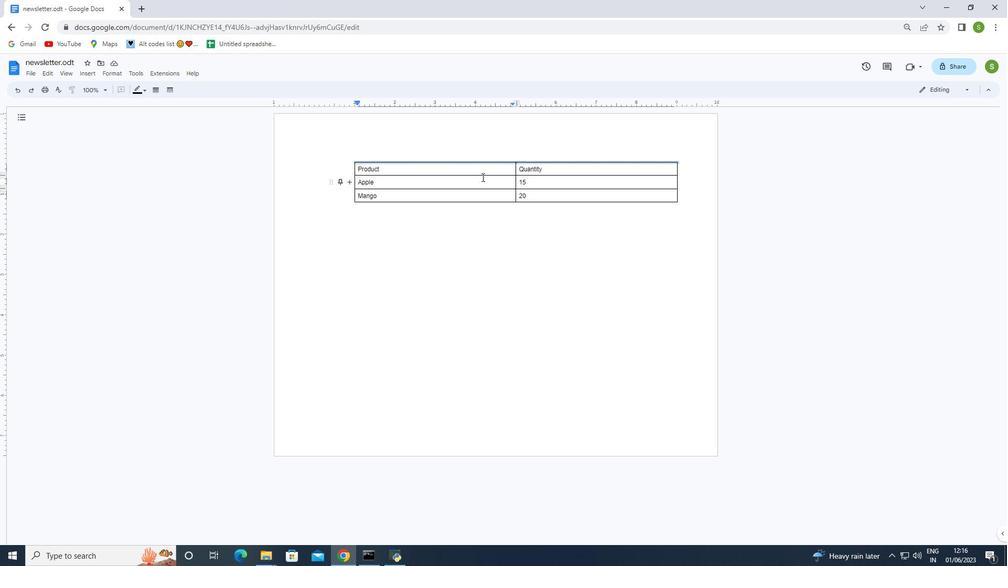 
Action: Mouse moved to (482, 175)
Screenshot: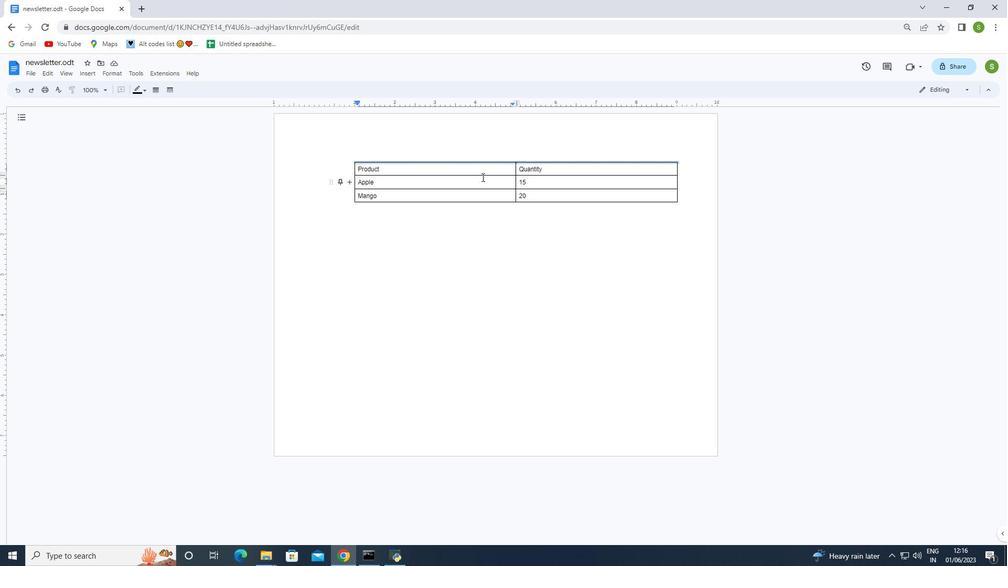 
Action: Key pressed <Key.shift>
Screenshot: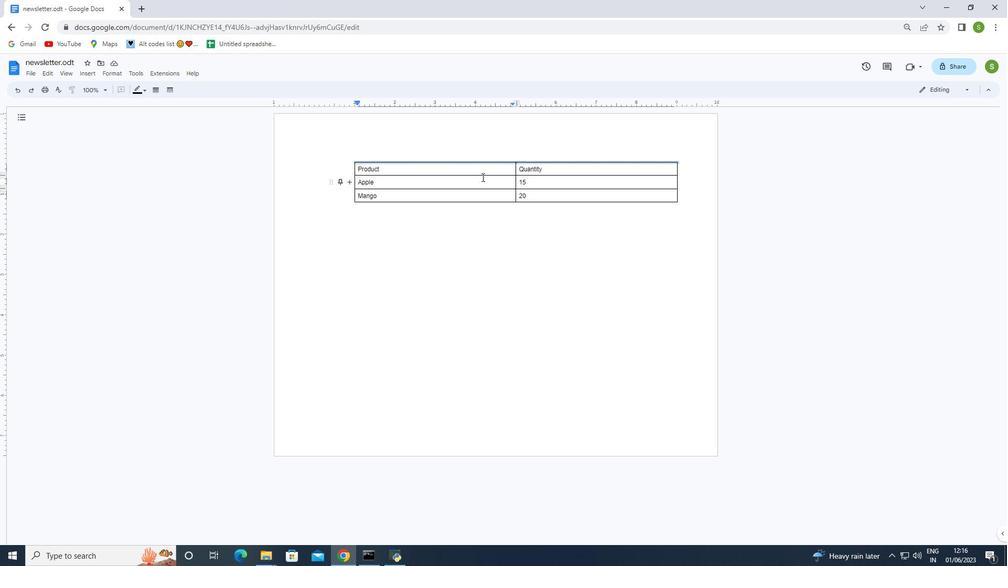 
Action: Mouse moved to (482, 175)
Screenshot: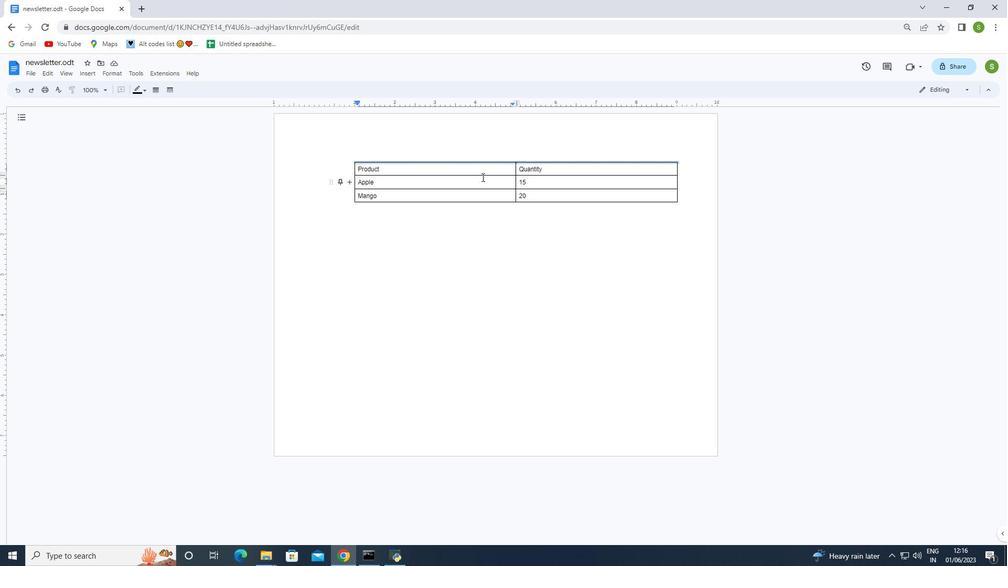 
Action: Key pressed <Key.shift>
Screenshot: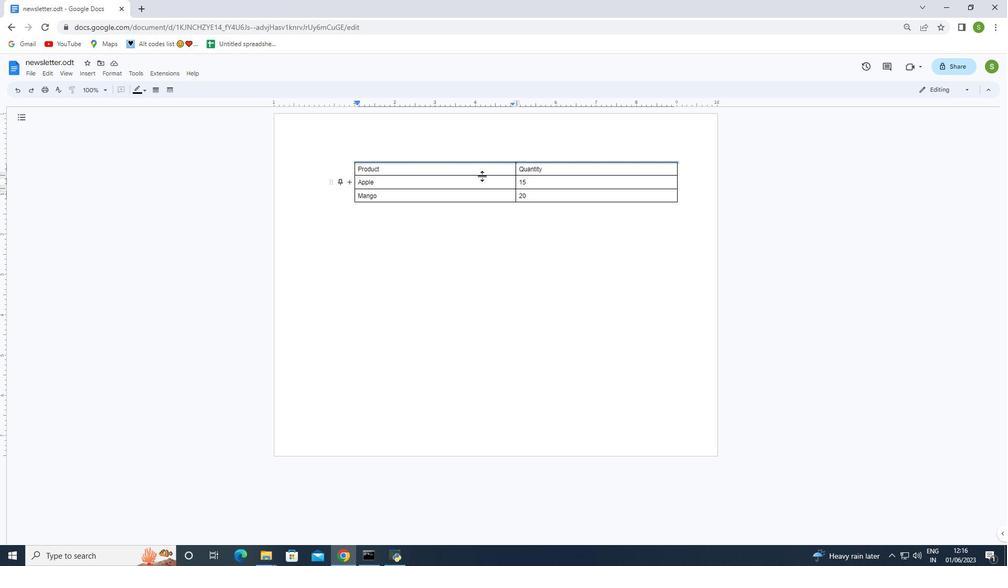 
Action: Mouse moved to (482, 175)
Screenshot: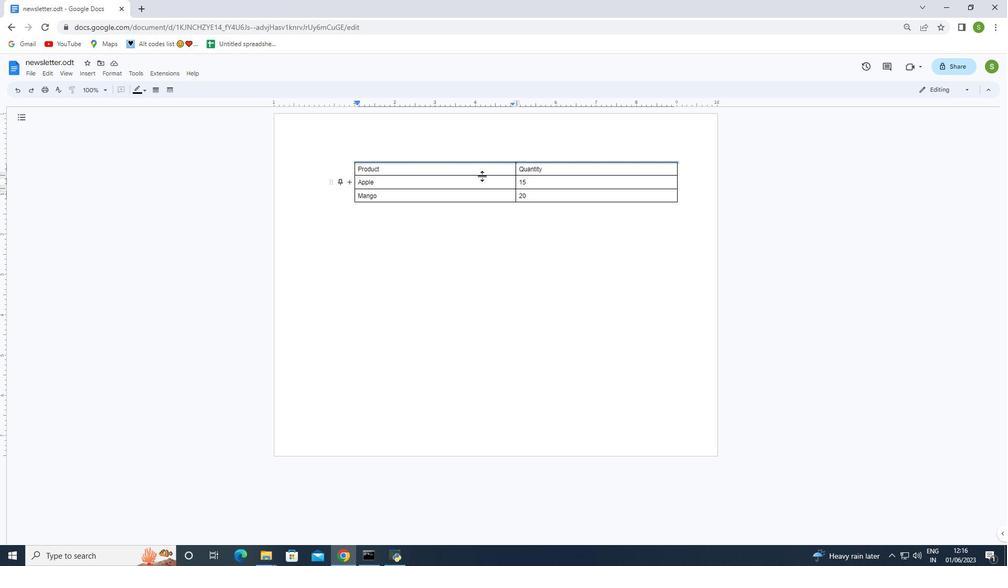 
Action: Key pressed <Key.shift><Key.shift>
Screenshot: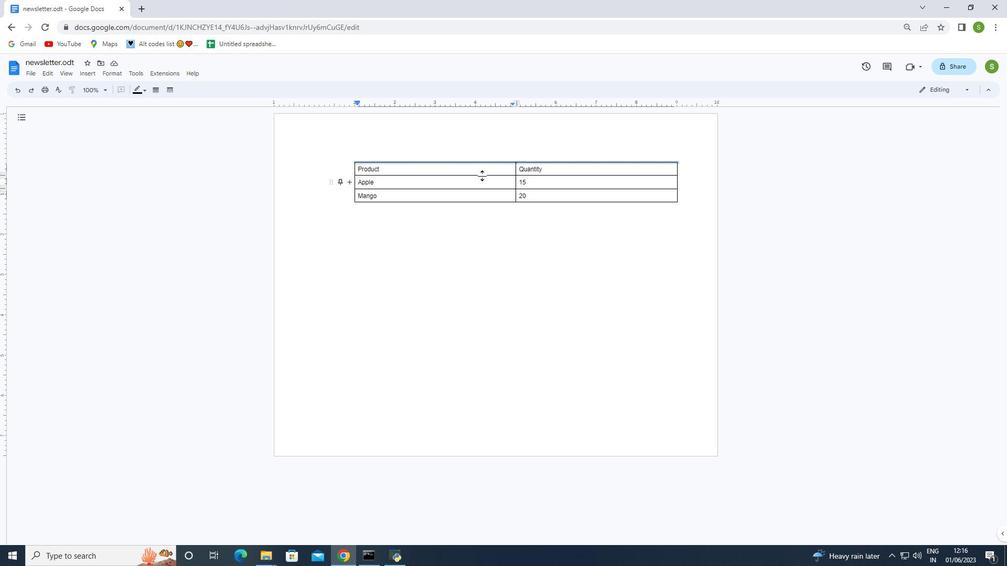 
Action: Mouse moved to (483, 174)
Screenshot: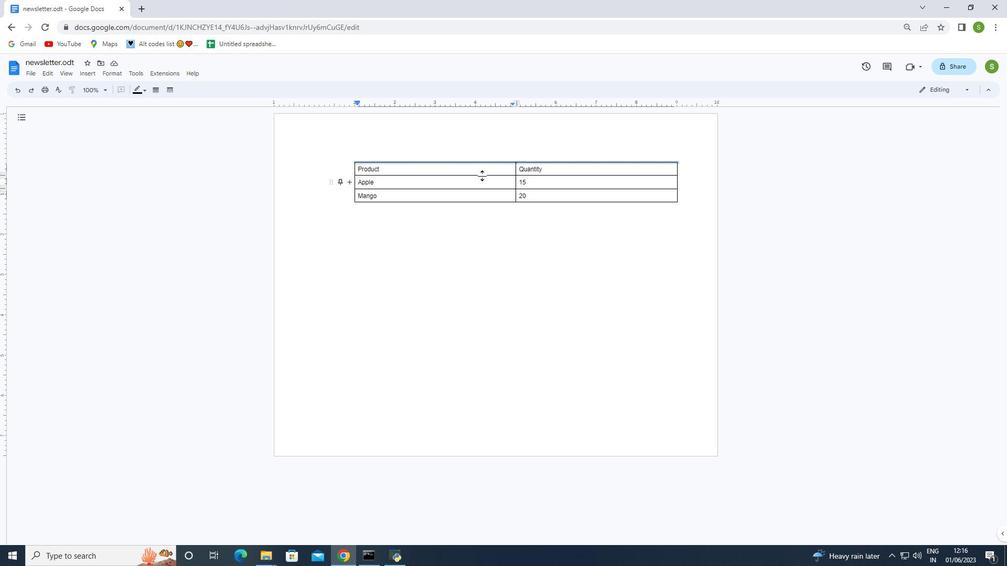 
Action: Key pressed <Key.shift><Key.shift><Key.shift><Key.shift><Key.shift><Key.shift><Key.shift><Key.shift><Key.shift><Key.shift><Key.shift>
Screenshot: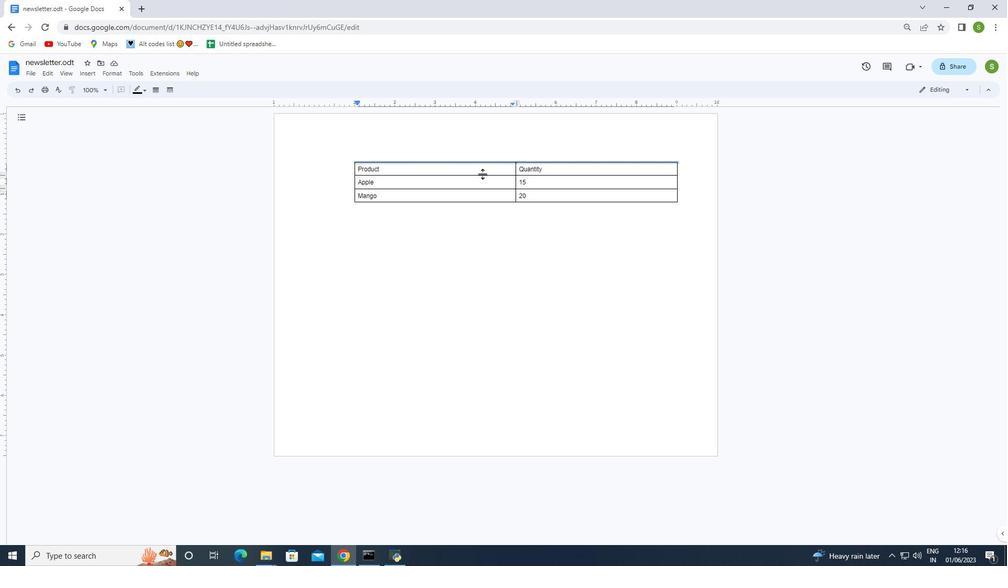 
Action: Mouse moved to (483, 174)
Screenshot: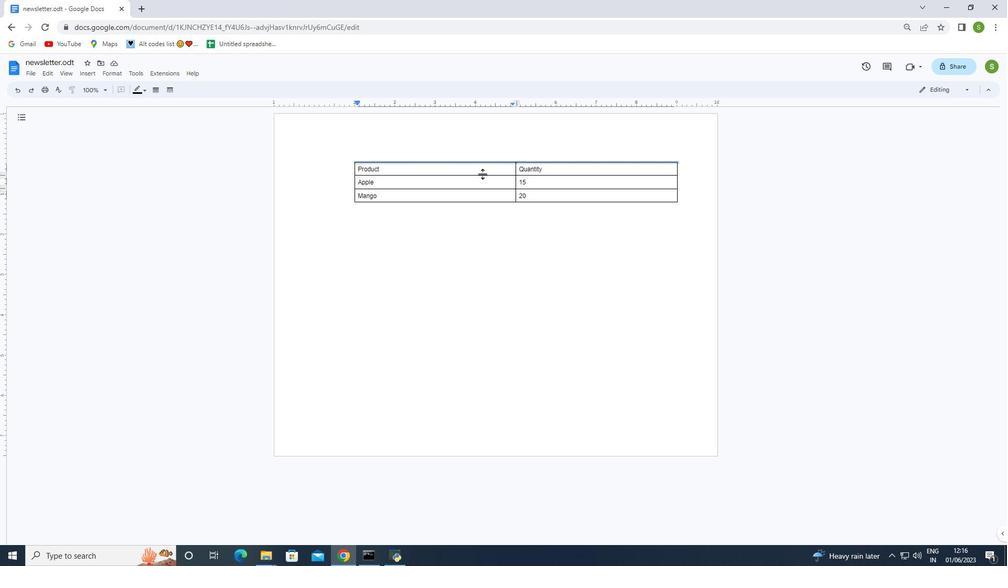 
Action: Key pressed <Key.shift>
Screenshot: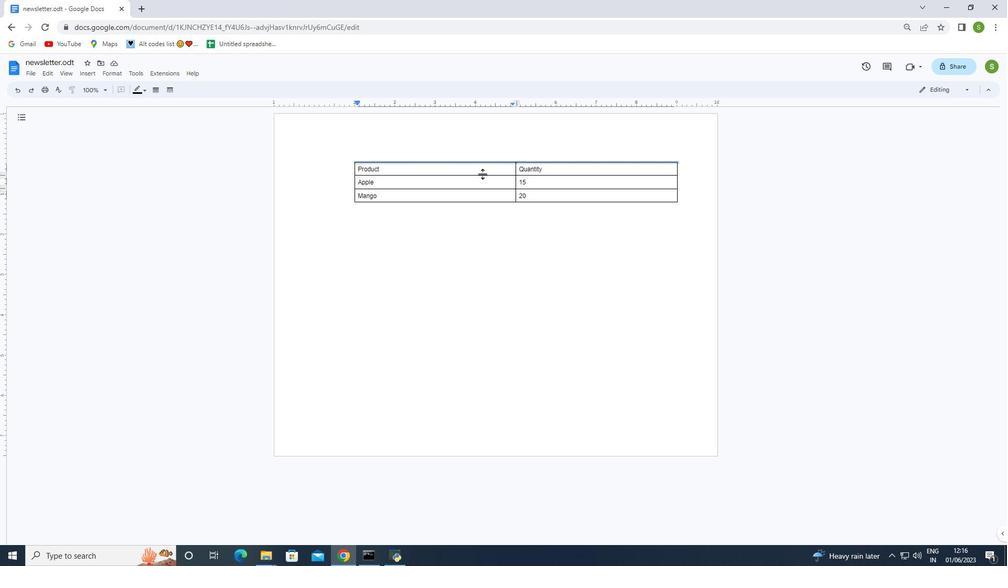 
Action: Mouse moved to (483, 174)
Screenshot: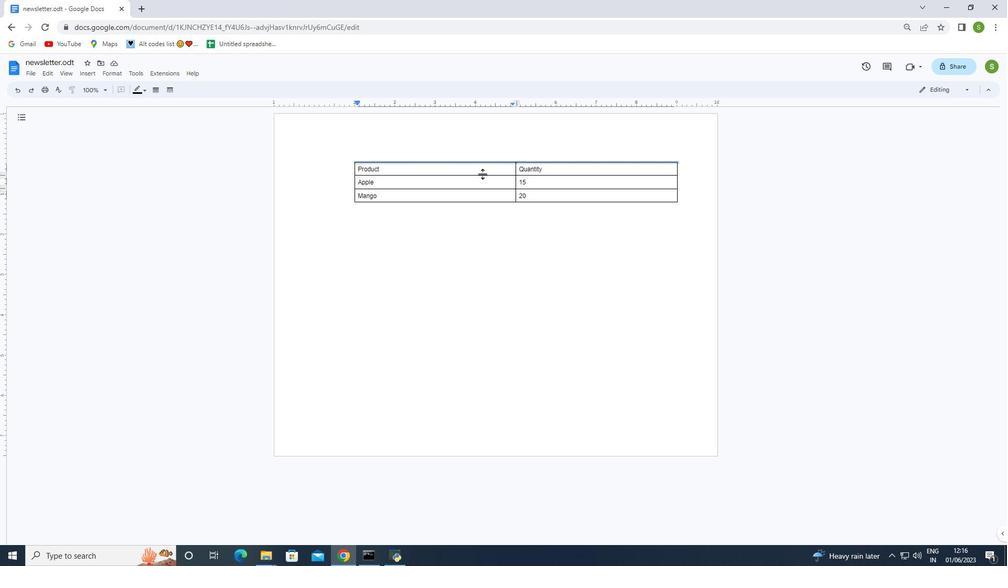 
Action: Key pressed <Key.shift><Key.shift><Key.shift><Key.shift><Key.shift>
Screenshot: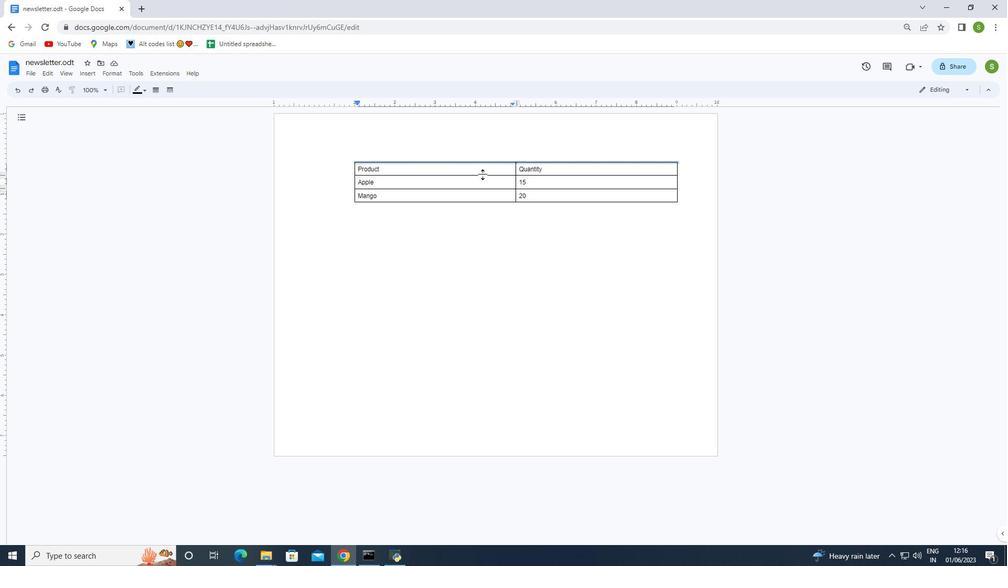 
Action: Mouse pressed left at (483, 174)
Screenshot: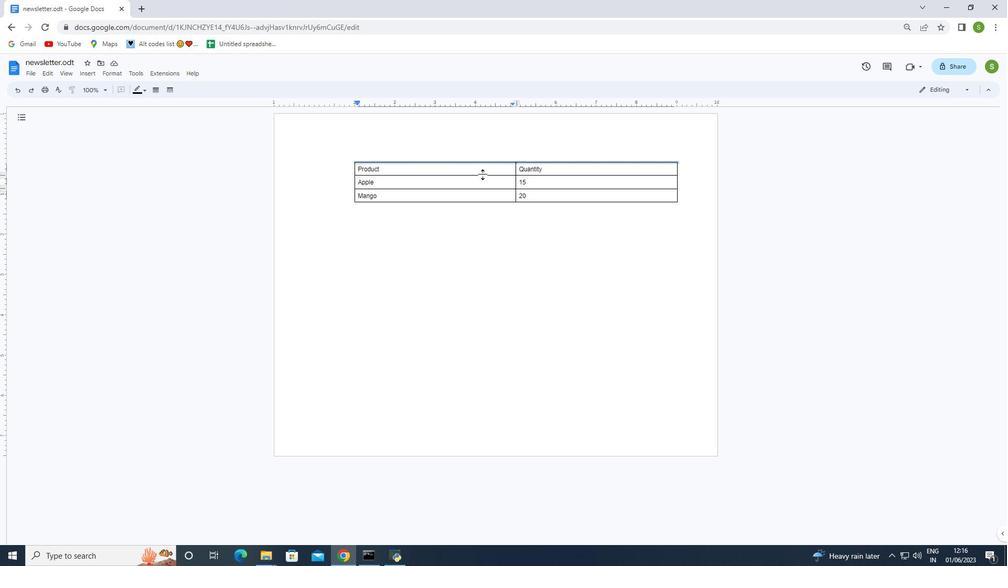 
Action: Key pressed <Key.shift><Key.shift><Key.shift><Key.shift><Key.shift><Key.shift><Key.shift>
Screenshot: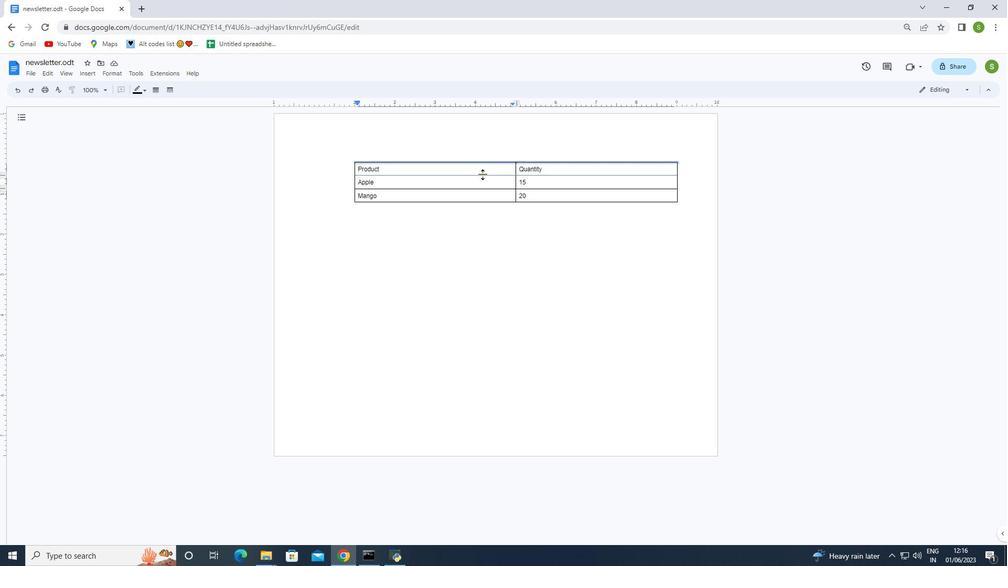 
Action: Mouse moved to (483, 175)
Screenshot: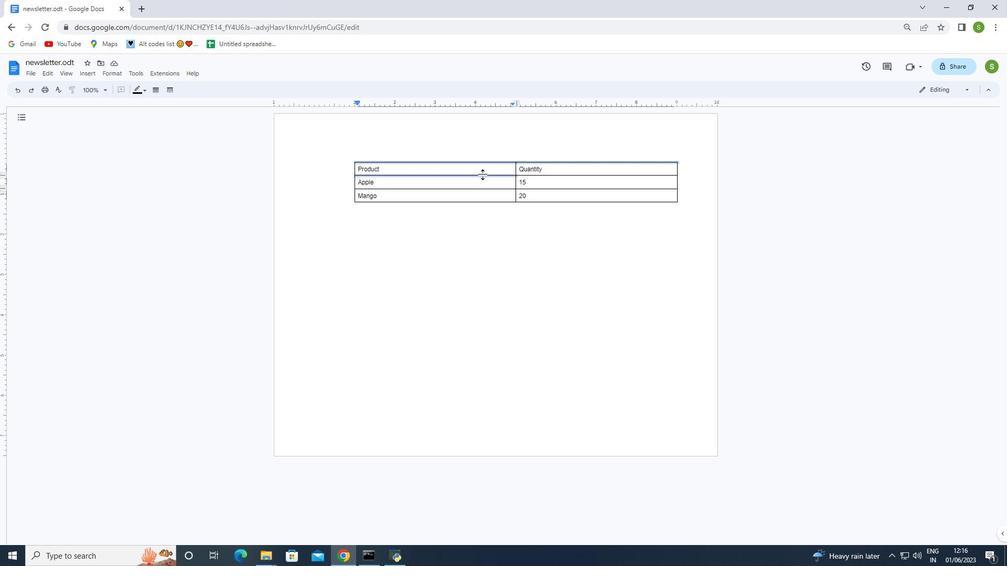 
Action: Key pressed <Key.shift>
Screenshot: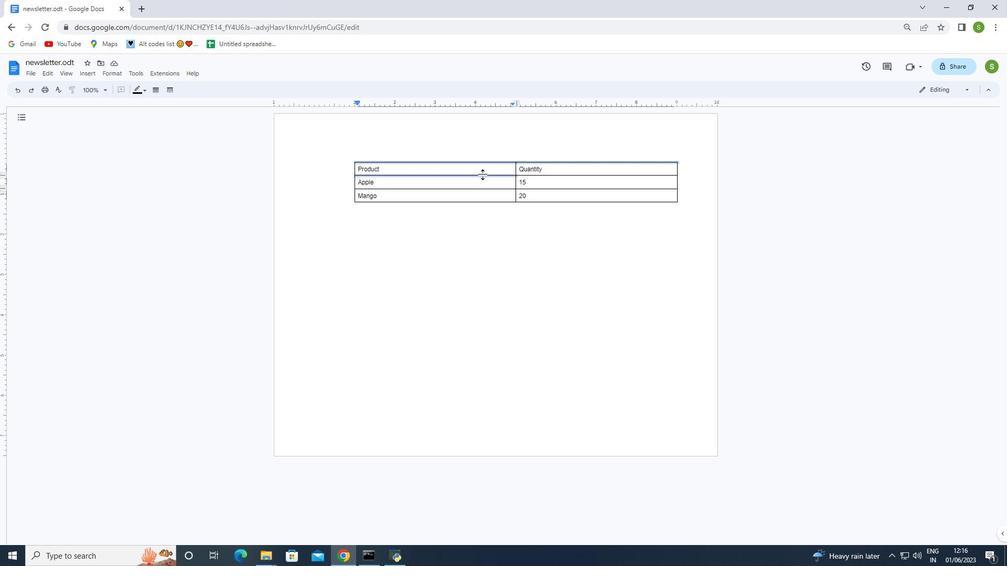 
Action: Mouse moved to (483, 176)
Screenshot: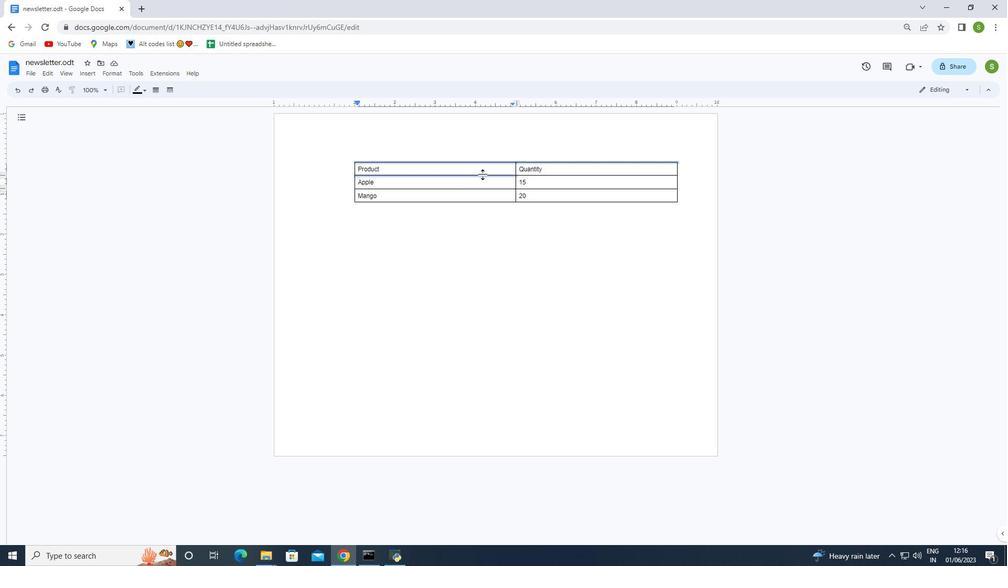 
Action: Key pressed <Key.shift>
Screenshot: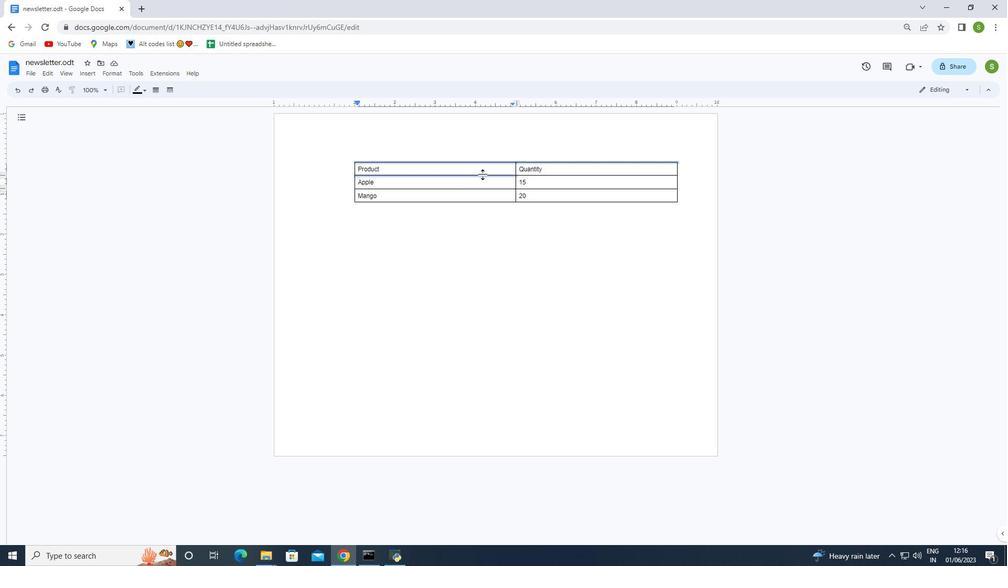 
Action: Mouse moved to (483, 177)
Screenshot: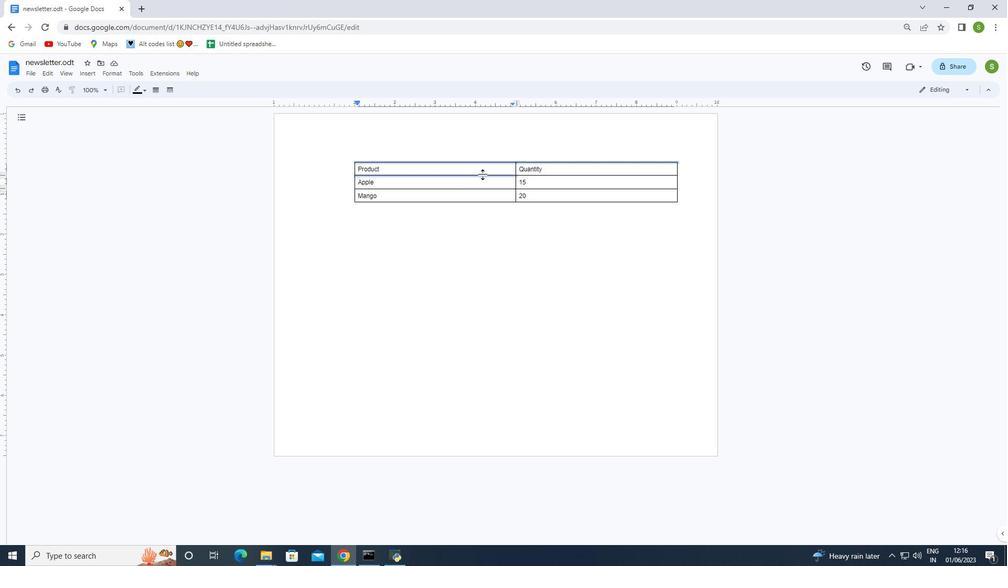 
Action: Key pressed <Key.shift>
Screenshot: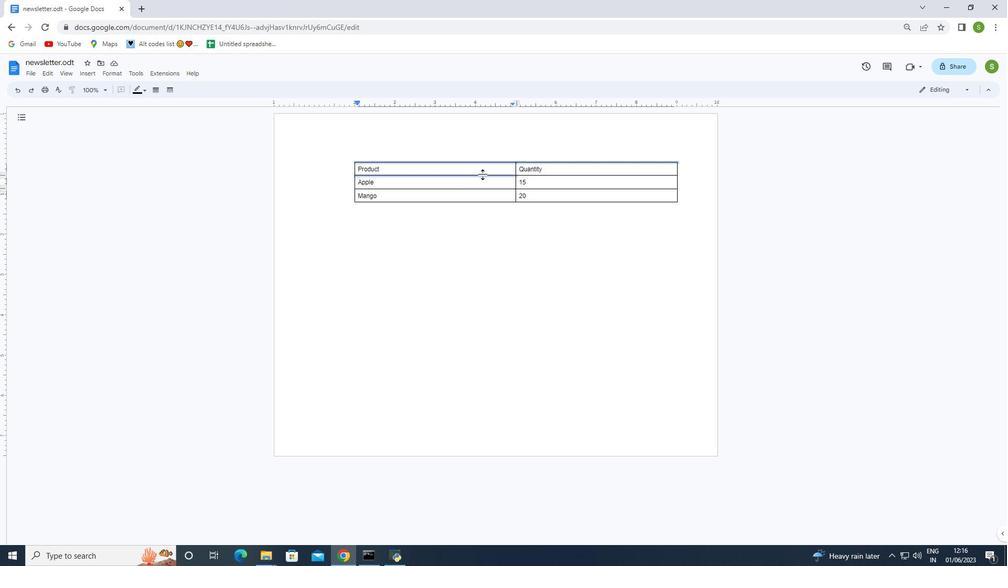 
Action: Mouse moved to (486, 179)
Screenshot: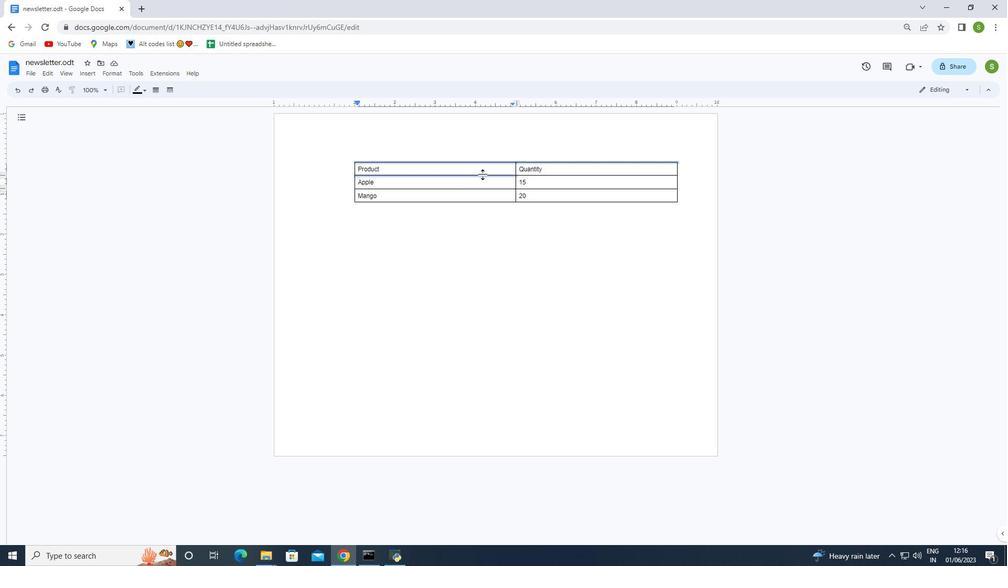 
Action: Key pressed <Key.shift>
Screenshot: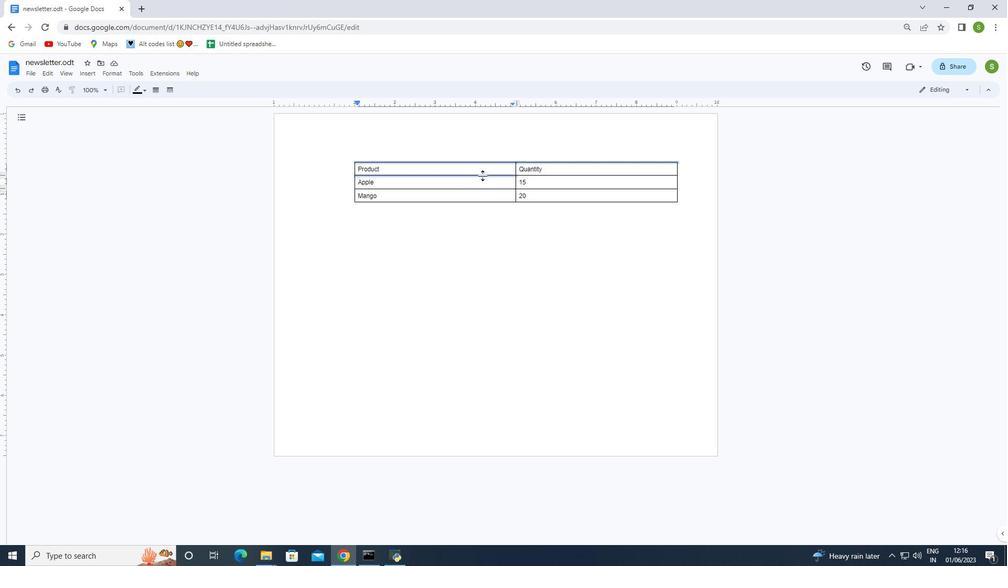 
Action: Mouse moved to (496, 182)
Screenshot: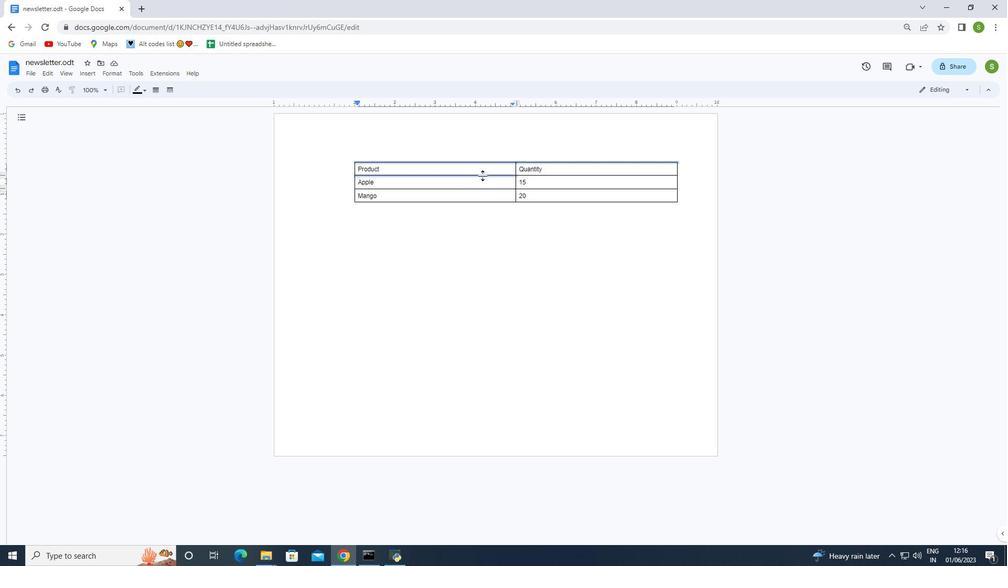 
Action: Key pressed <Key.shift>
Screenshot: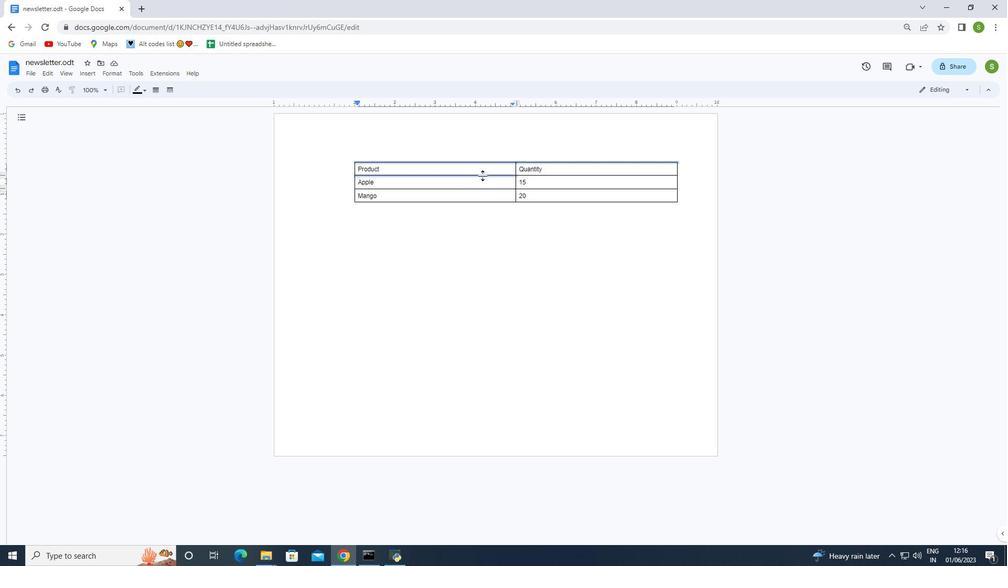 
Action: Mouse moved to (512, 183)
Screenshot: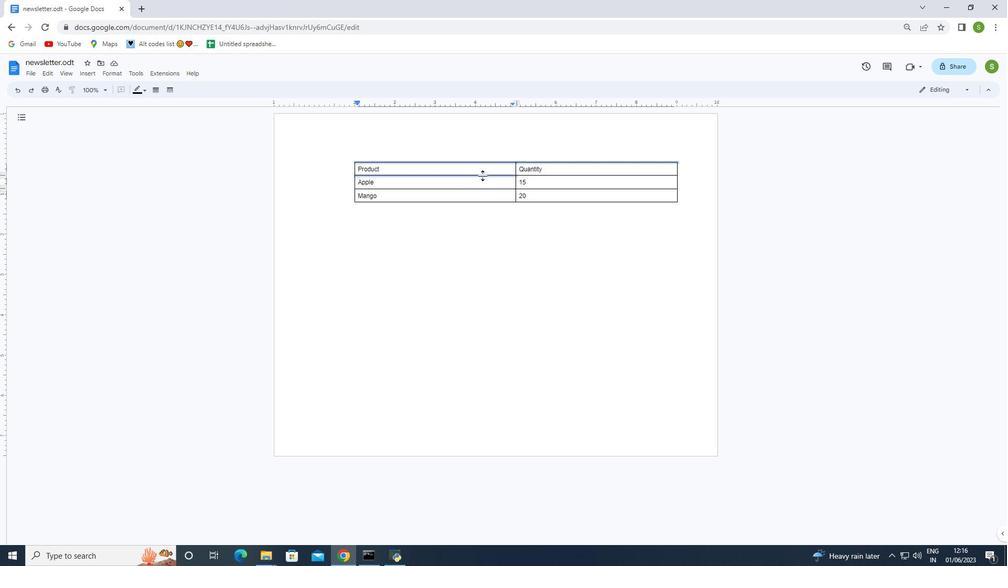 
Action: Key pressed <Key.shift>
Screenshot: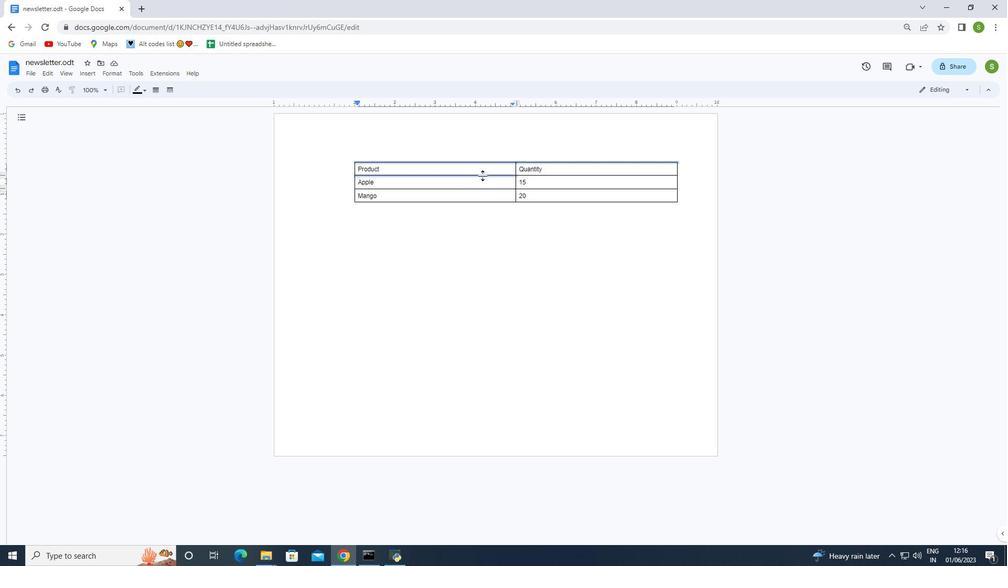 
Action: Mouse moved to (522, 183)
